 Task: Create a green wavy shape letterhead vector design template.
Action: Mouse pressed left at (405, 110)
Screenshot: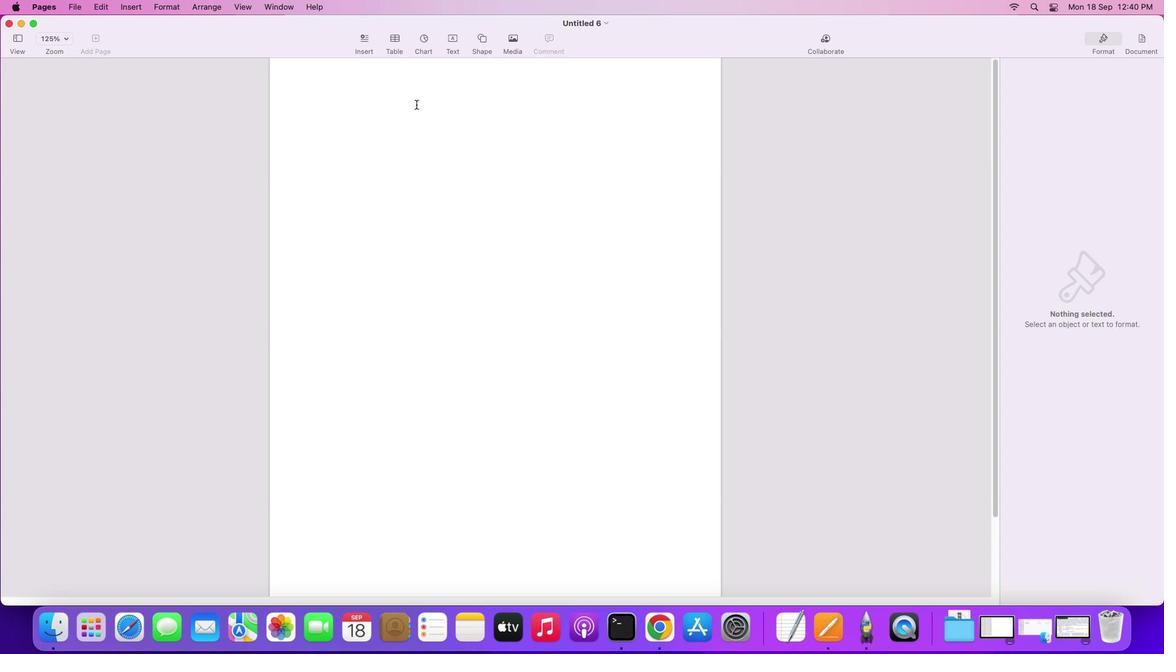 
Action: Mouse moved to (477, 43)
Screenshot: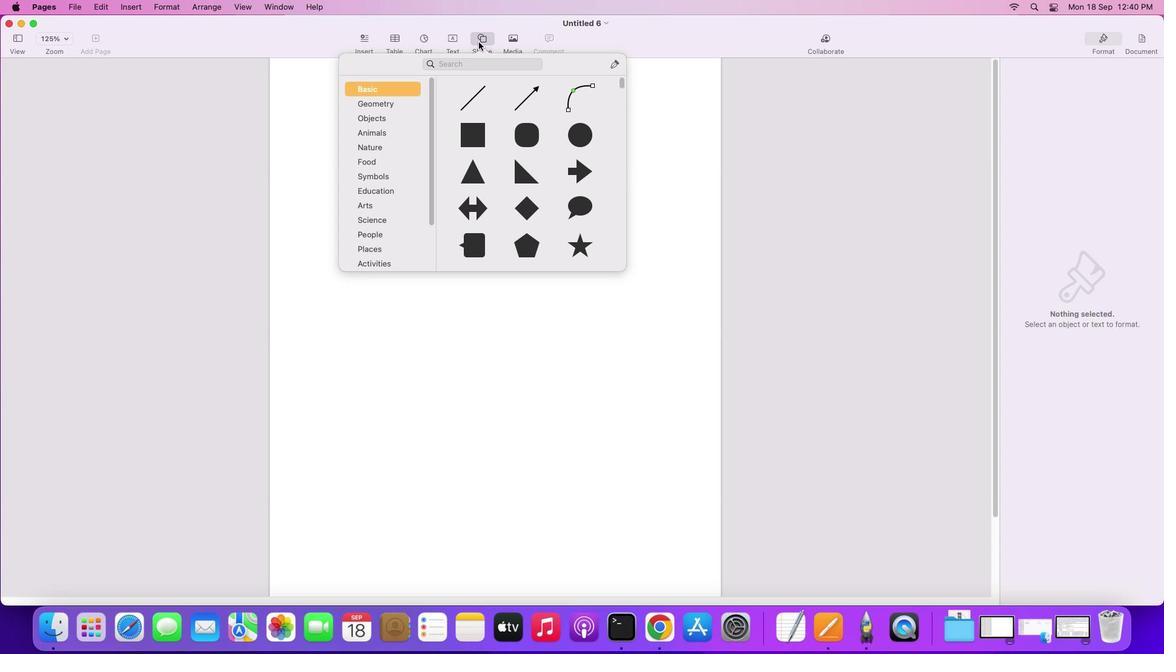 
Action: Mouse pressed left at (477, 43)
Screenshot: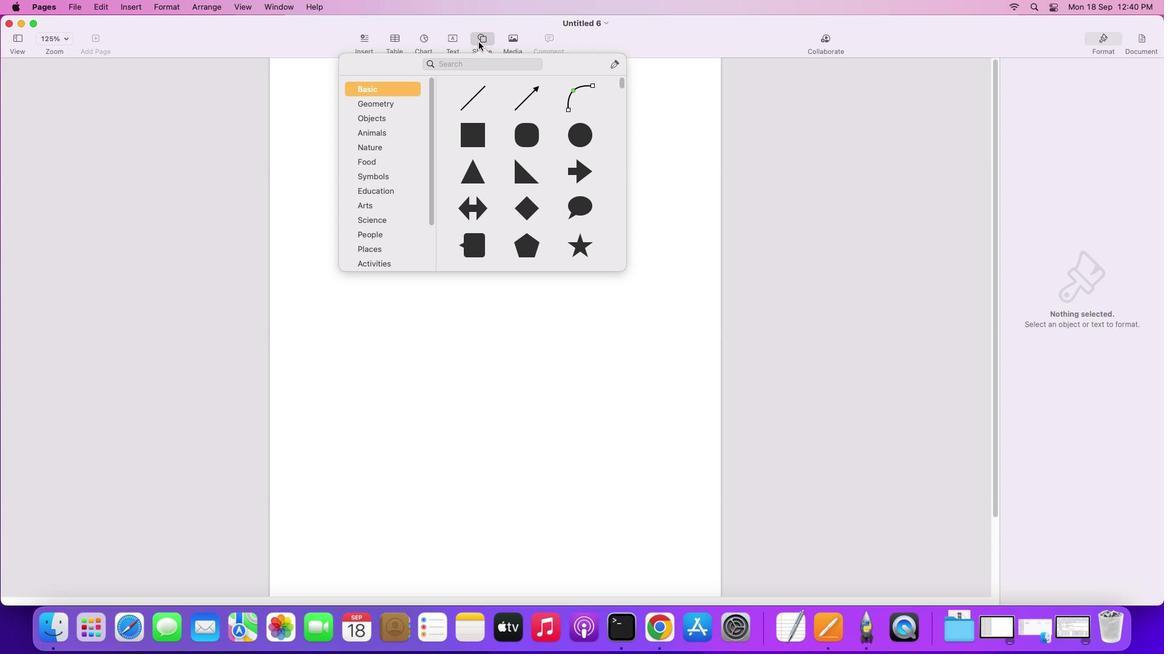 
Action: Mouse moved to (476, 132)
Screenshot: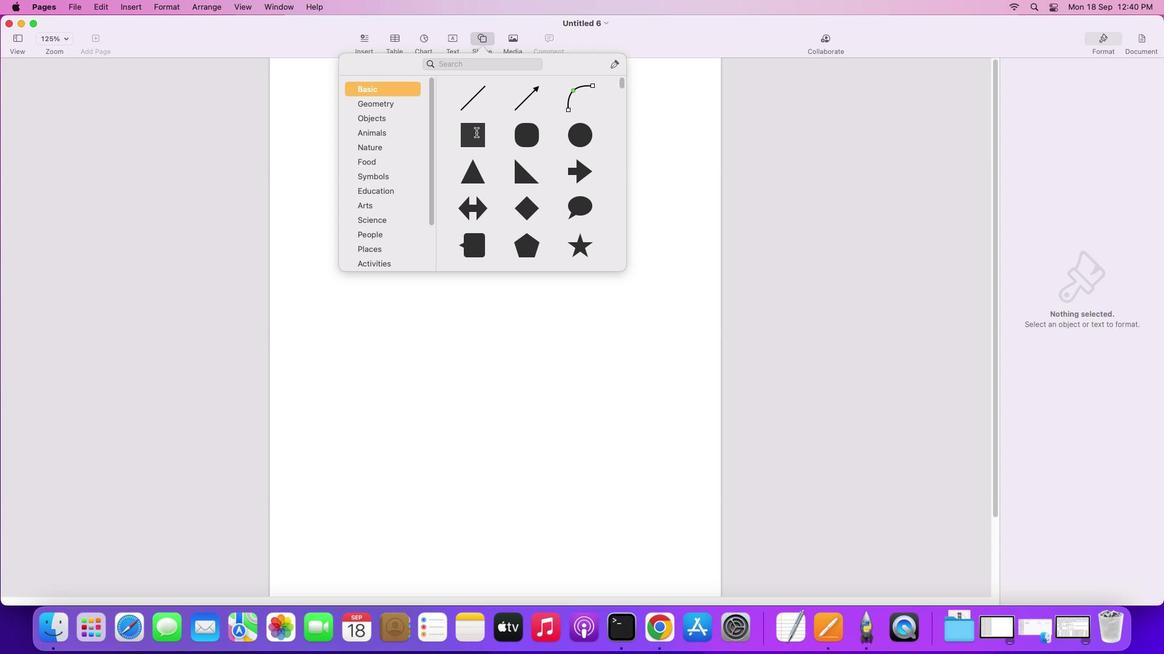 
Action: Mouse pressed left at (476, 132)
Screenshot: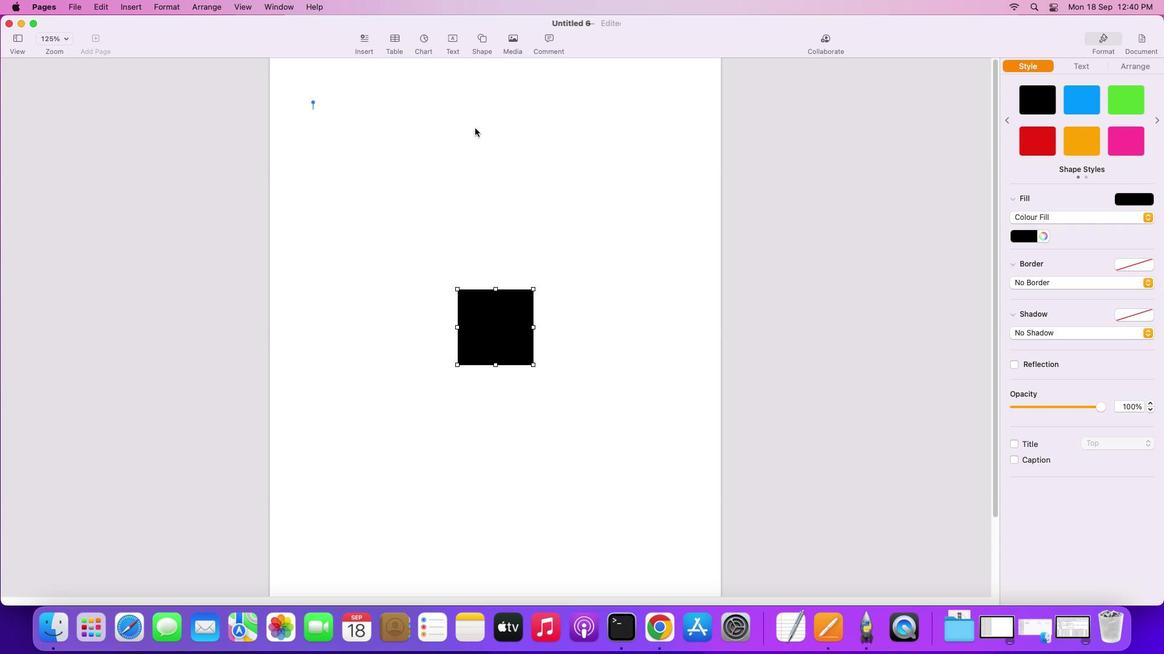 
Action: Mouse moved to (495, 321)
Screenshot: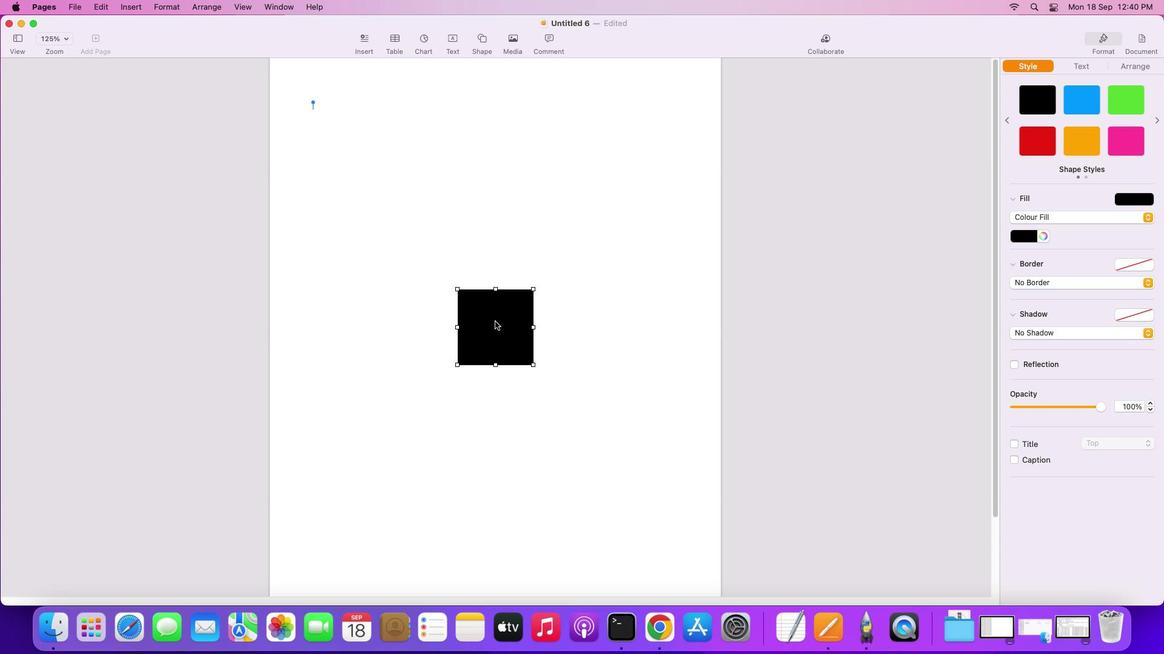 
Action: Mouse pressed left at (495, 321)
Screenshot: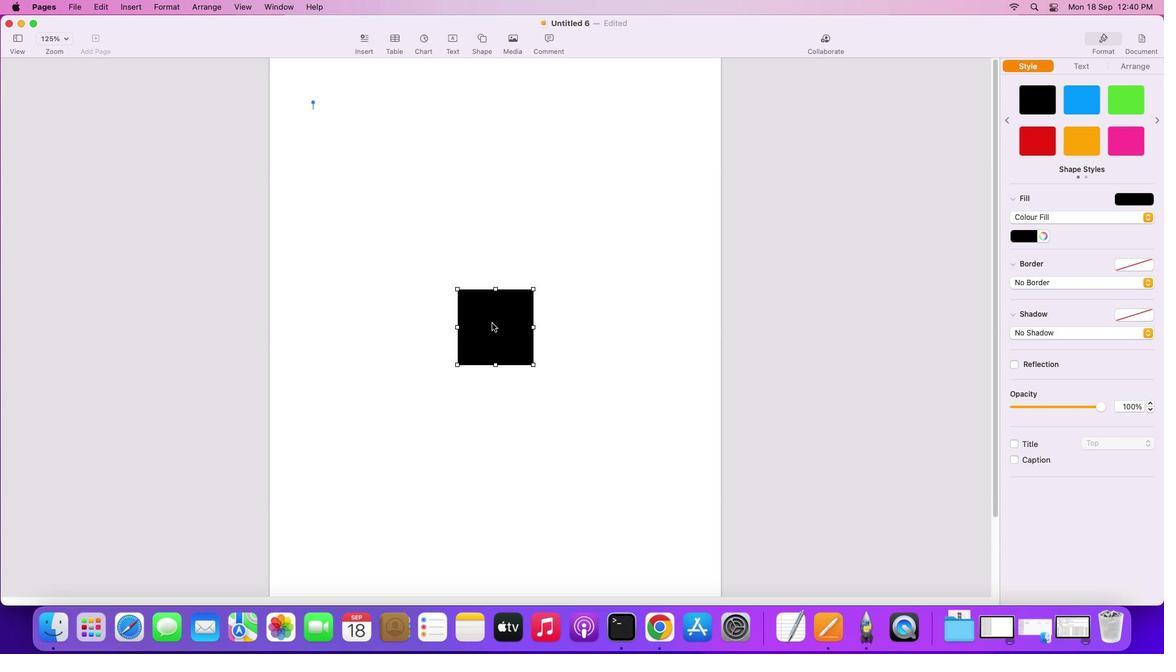 
Action: Mouse moved to (474, 329)
Screenshot: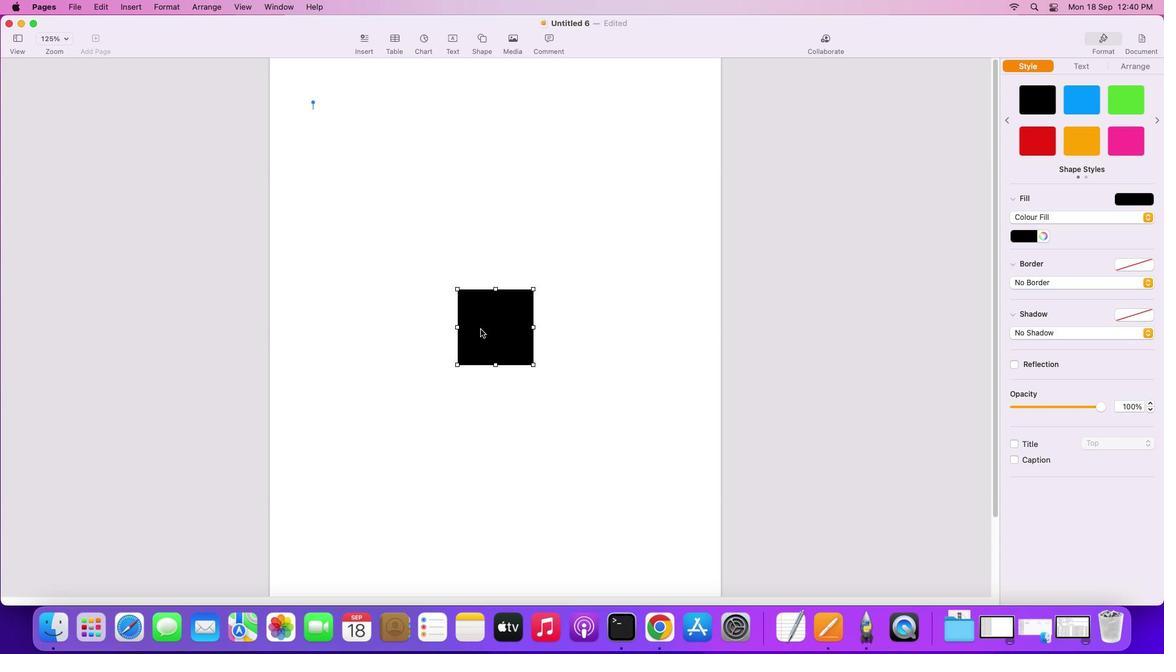 
Action: Mouse scrolled (474, 329) with delta (0, 0)
Screenshot: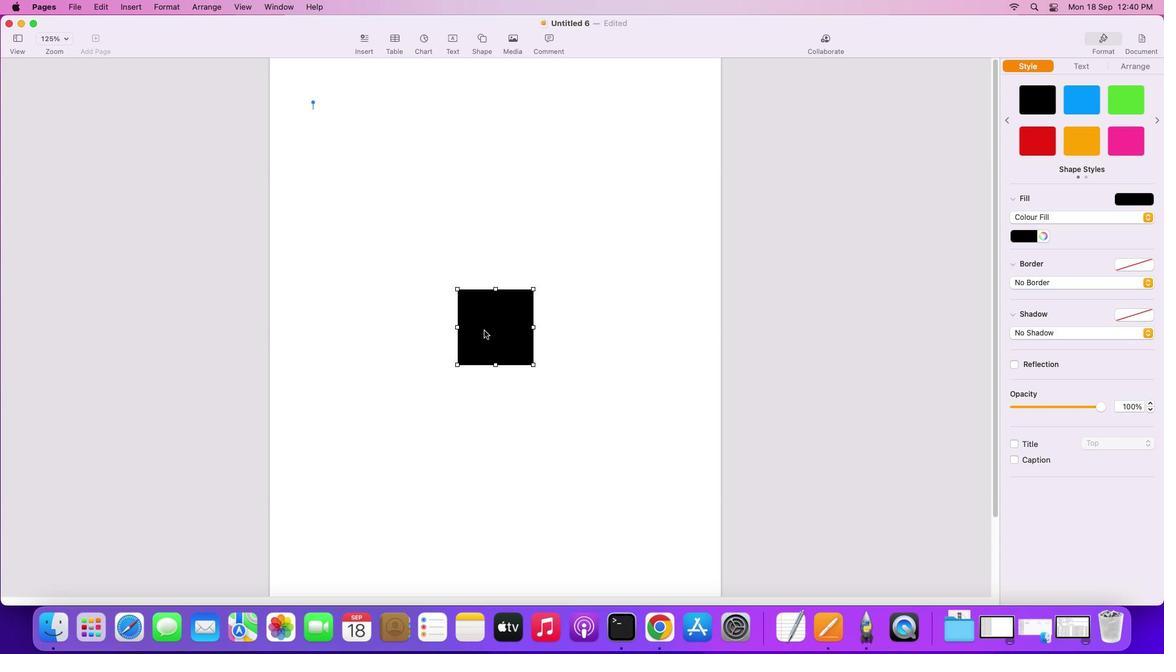 
Action: Mouse scrolled (474, 329) with delta (0, 0)
Screenshot: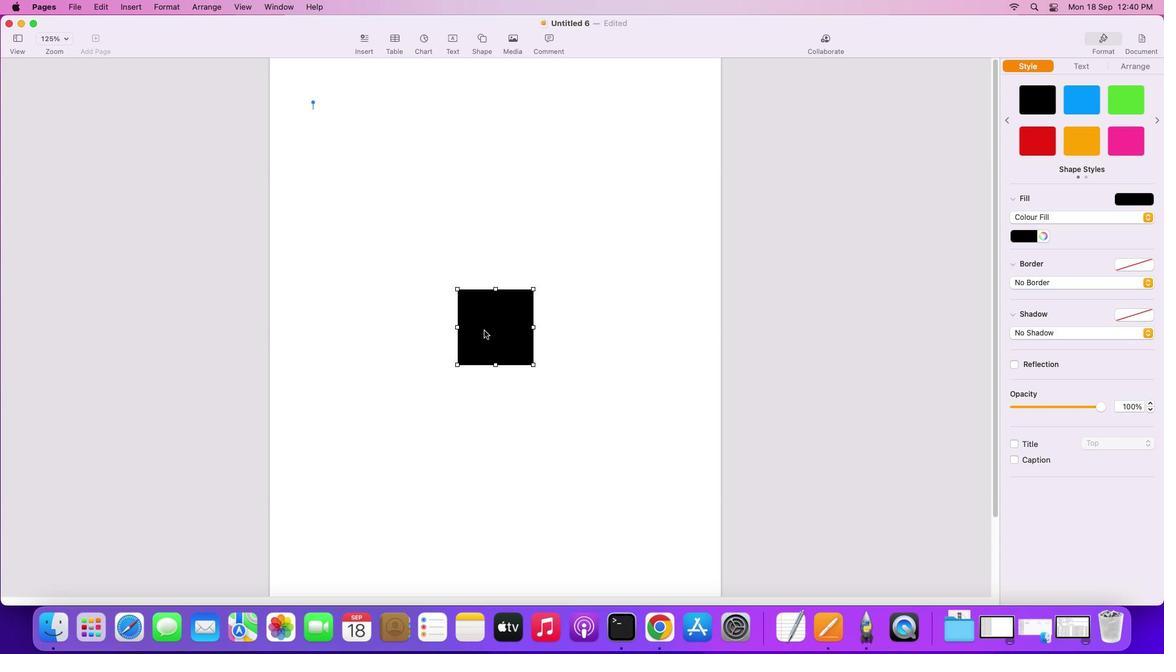 
Action: Mouse scrolled (474, 329) with delta (0, 2)
Screenshot: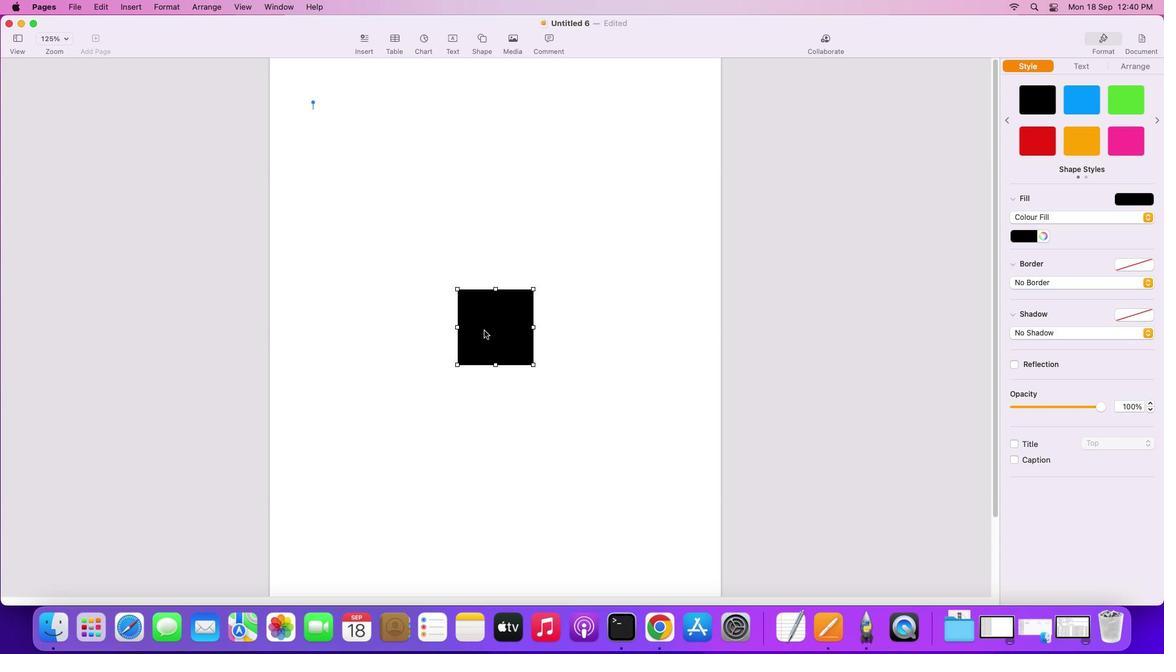 
Action: Mouse scrolled (474, 329) with delta (0, 3)
Screenshot: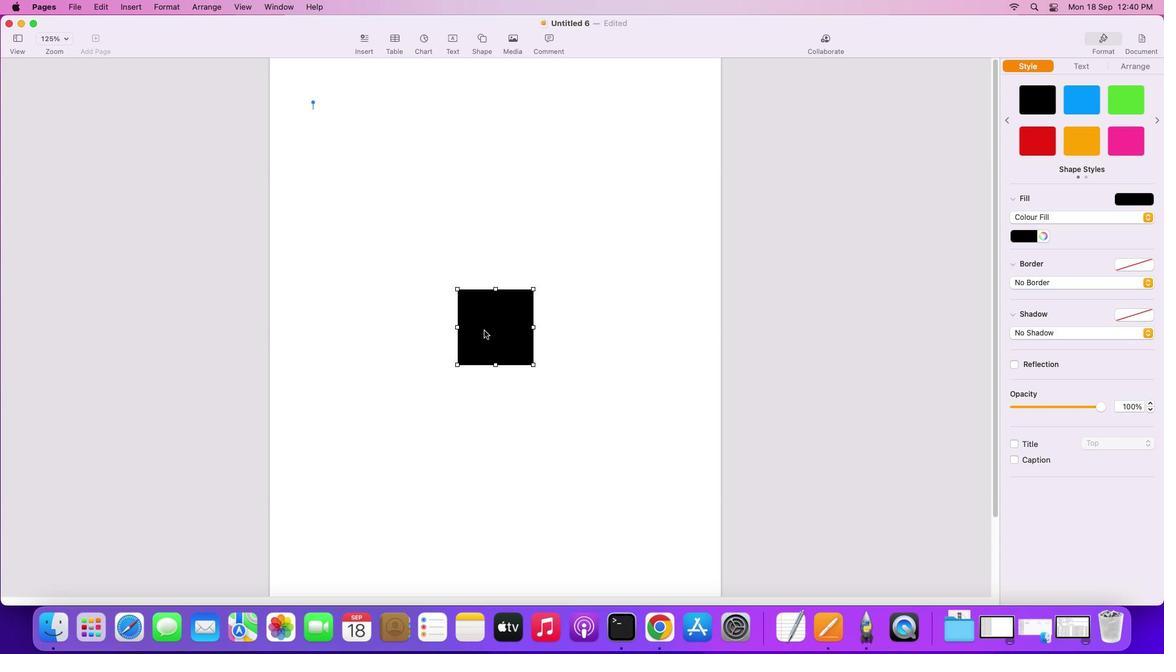 
Action: Mouse scrolled (474, 329) with delta (0, 3)
Screenshot: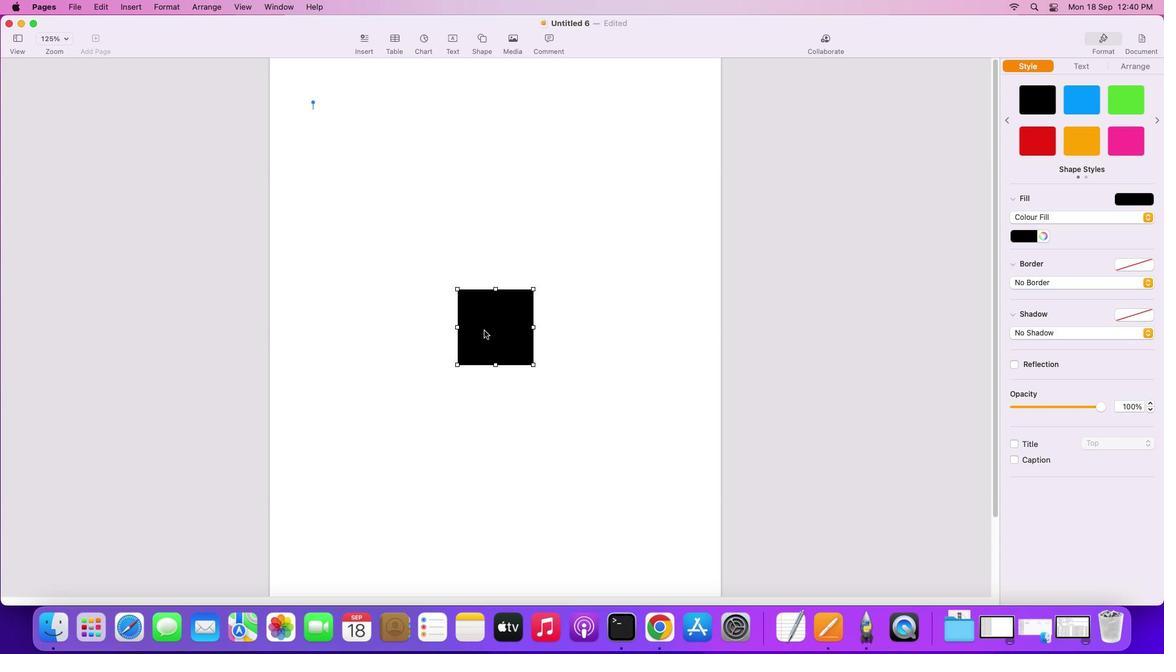 
Action: Mouse scrolled (474, 329) with delta (0, 4)
Screenshot: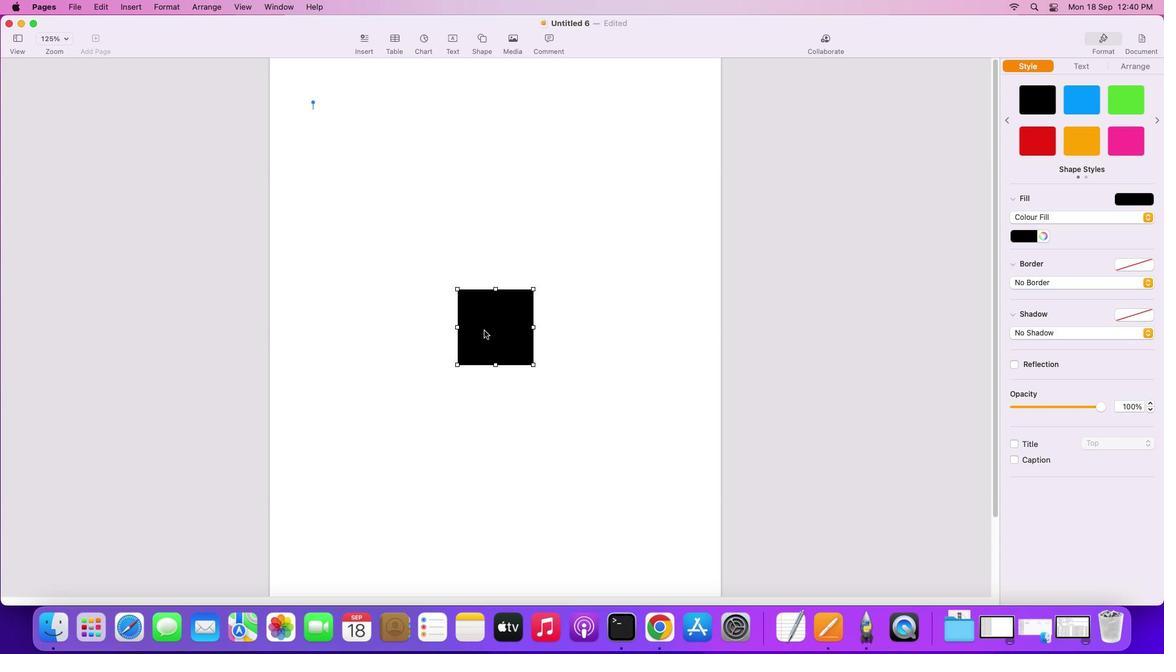 
Action: Mouse scrolled (474, 329) with delta (0, 4)
Screenshot: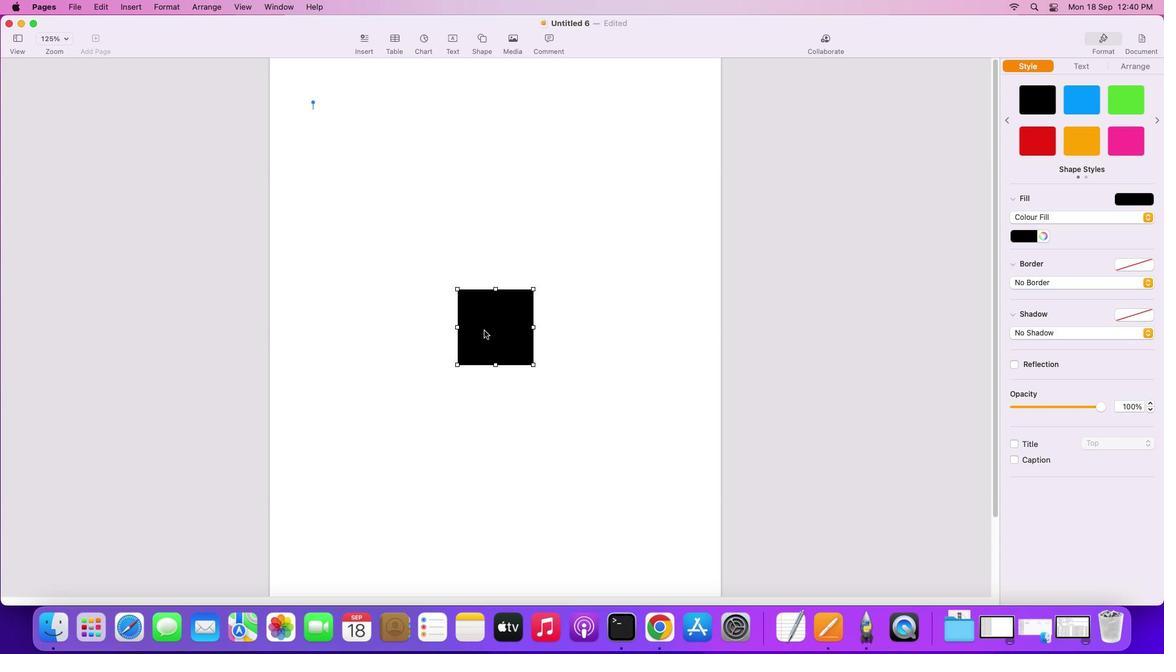 
Action: Mouse moved to (483, 331)
Screenshot: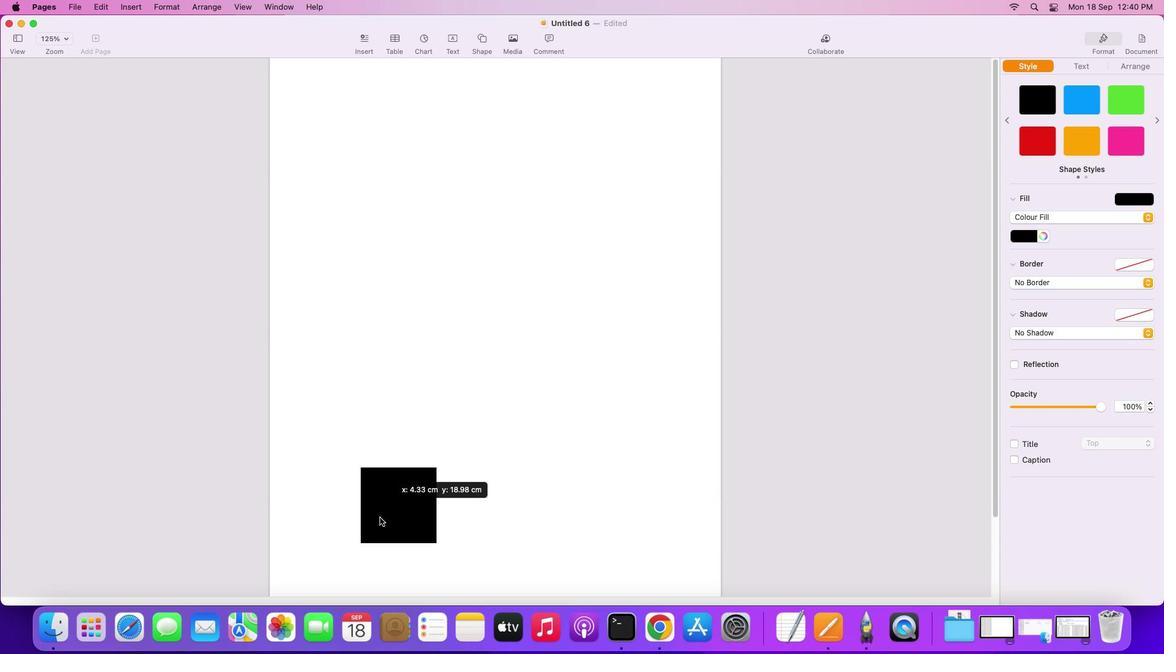 
Action: Mouse pressed left at (483, 331)
Screenshot: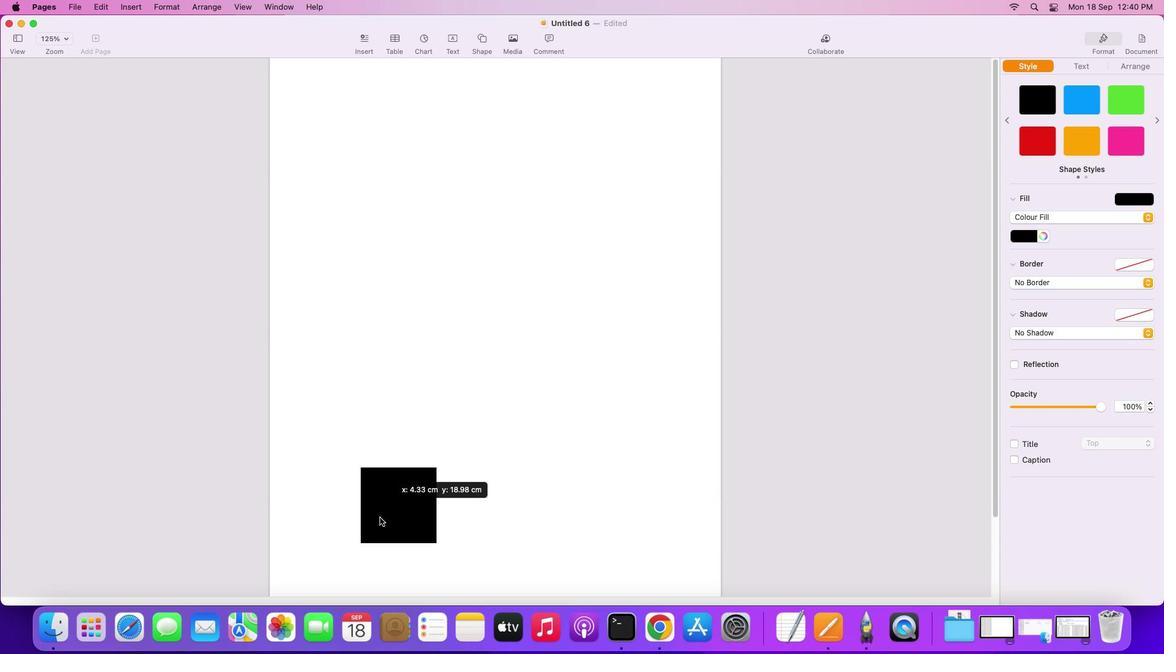 
Action: Mouse moved to (528, 472)
Screenshot: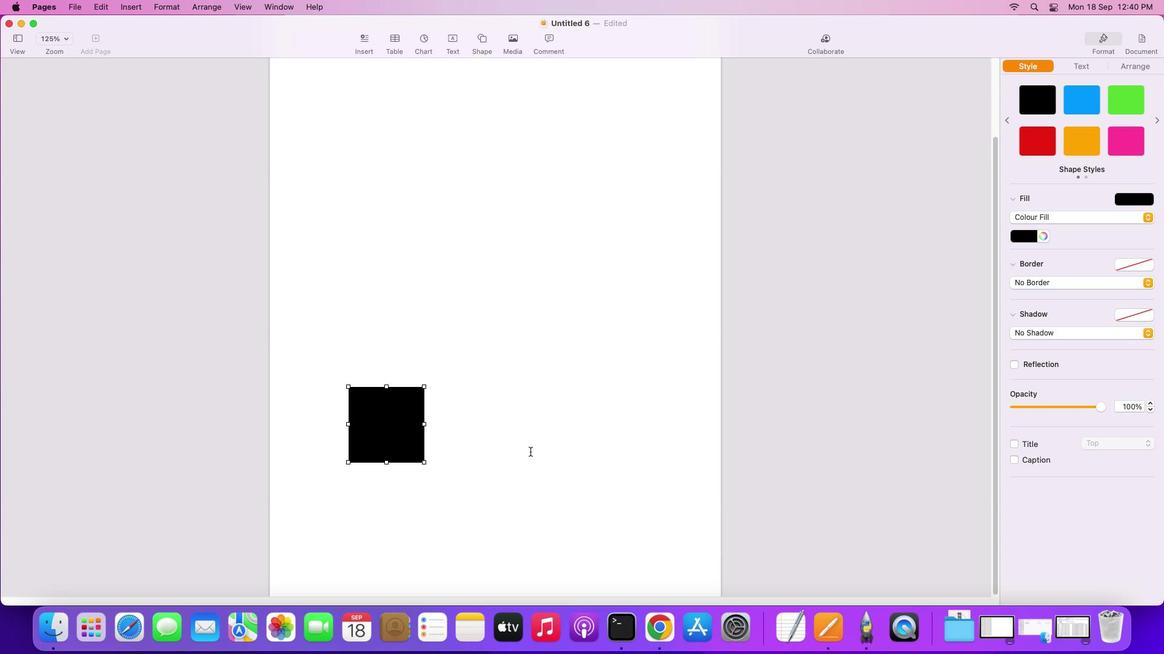 
Action: Mouse scrolled (528, 472) with delta (0, 0)
Screenshot: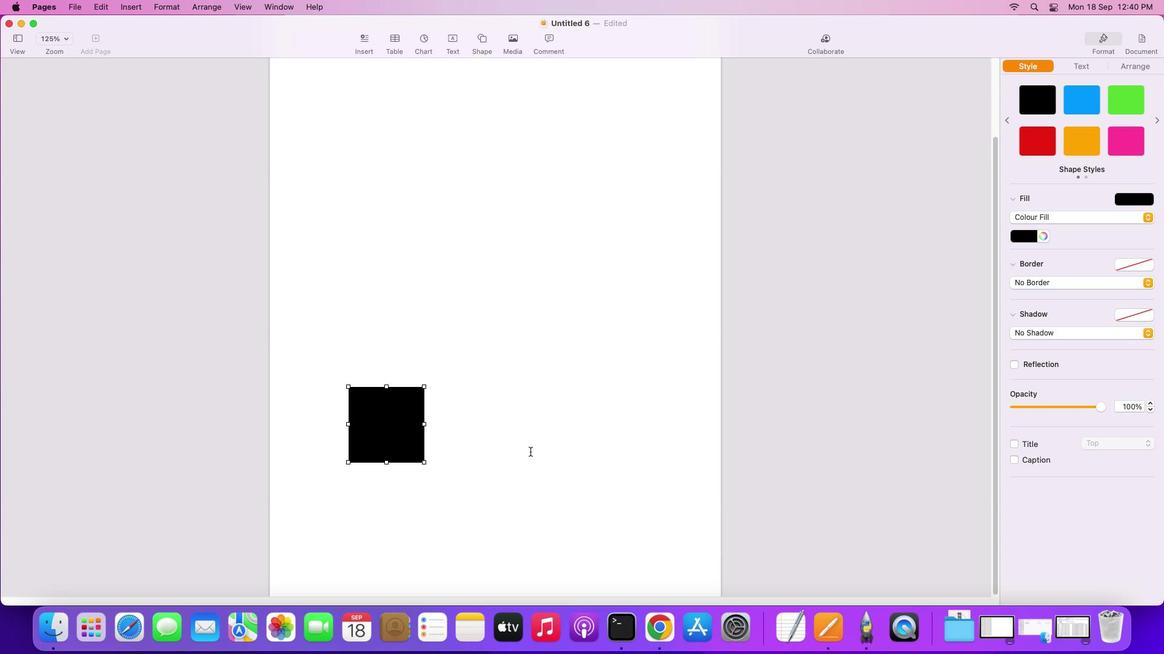 
Action: Mouse moved to (529, 472)
Screenshot: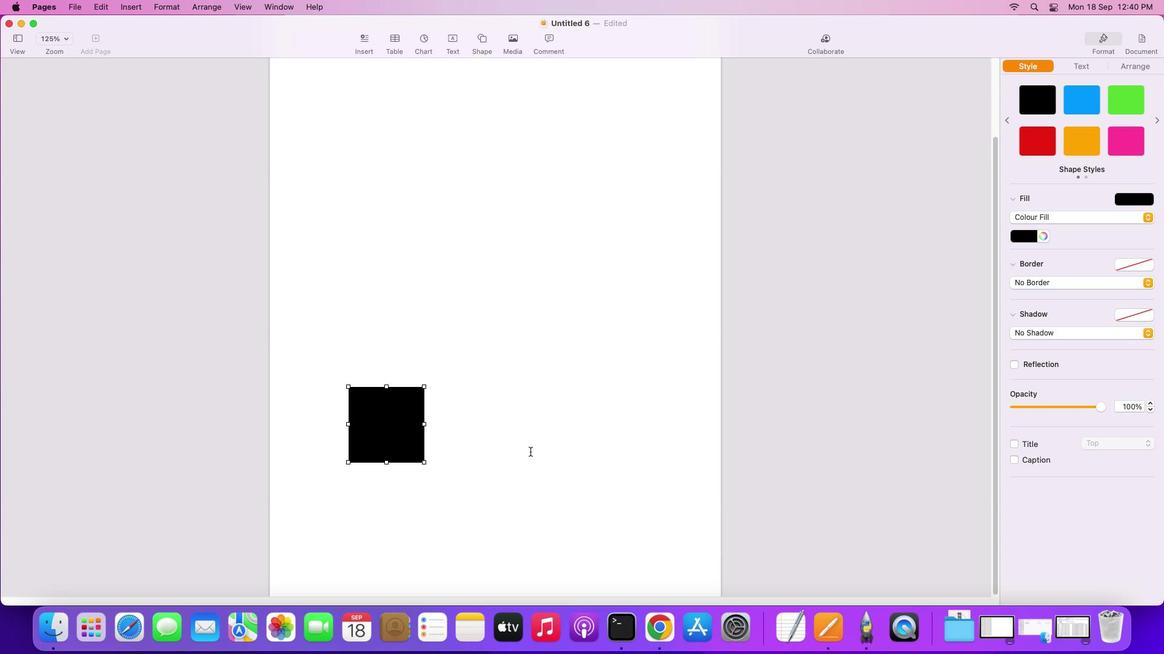 
Action: Mouse scrolled (529, 472) with delta (0, 0)
Screenshot: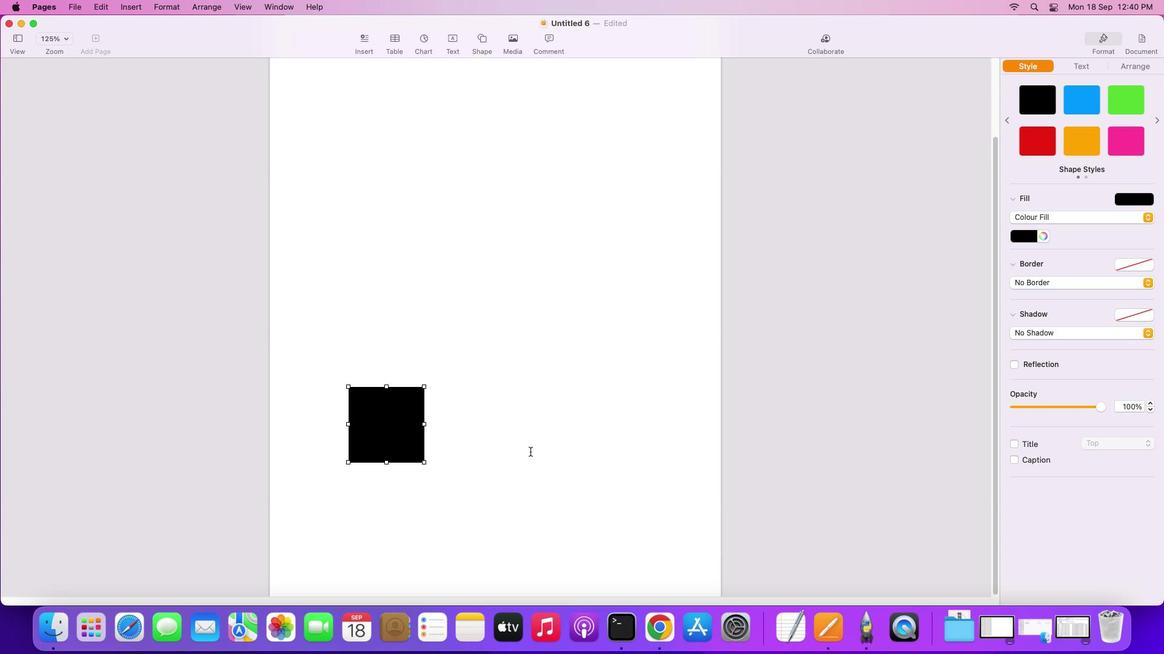 
Action: Mouse scrolled (529, 472) with delta (0, -2)
Screenshot: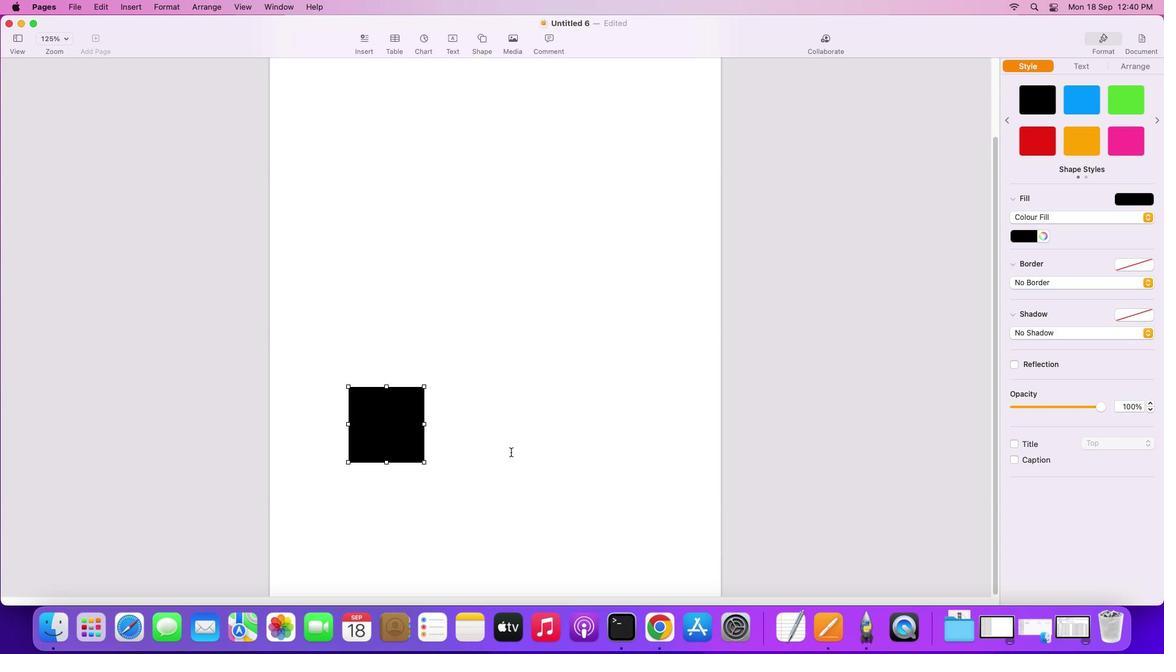 
Action: Mouse scrolled (529, 472) with delta (0, -3)
Screenshot: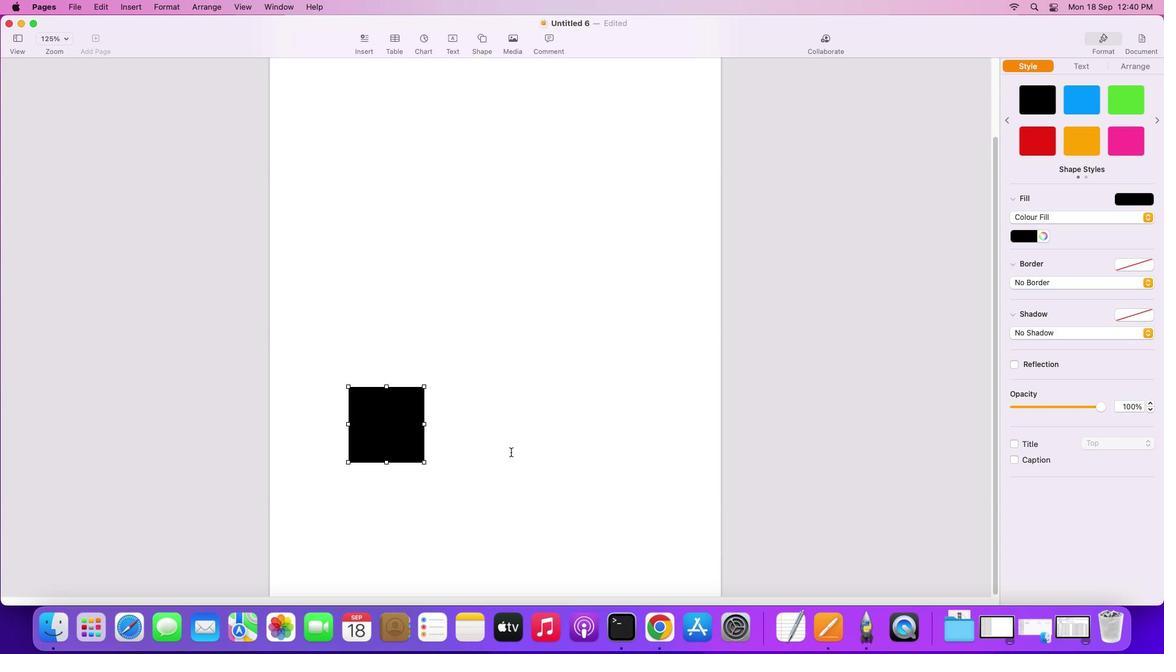 
Action: Mouse scrolled (529, 472) with delta (0, -3)
Screenshot: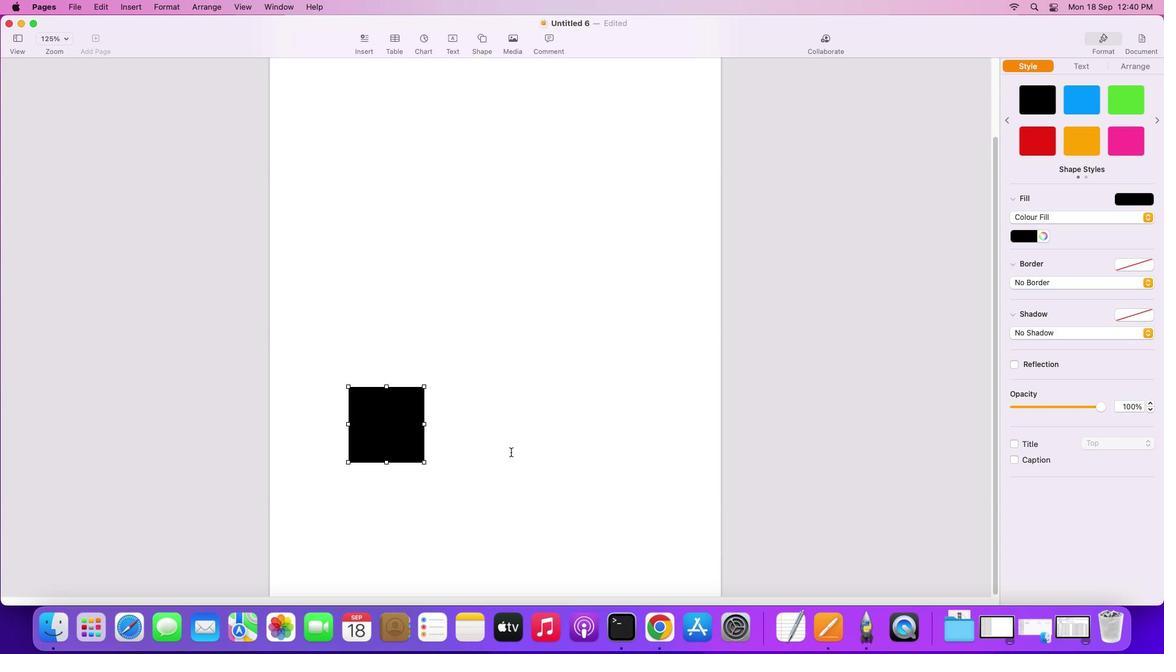 
Action: Mouse moved to (529, 471)
Screenshot: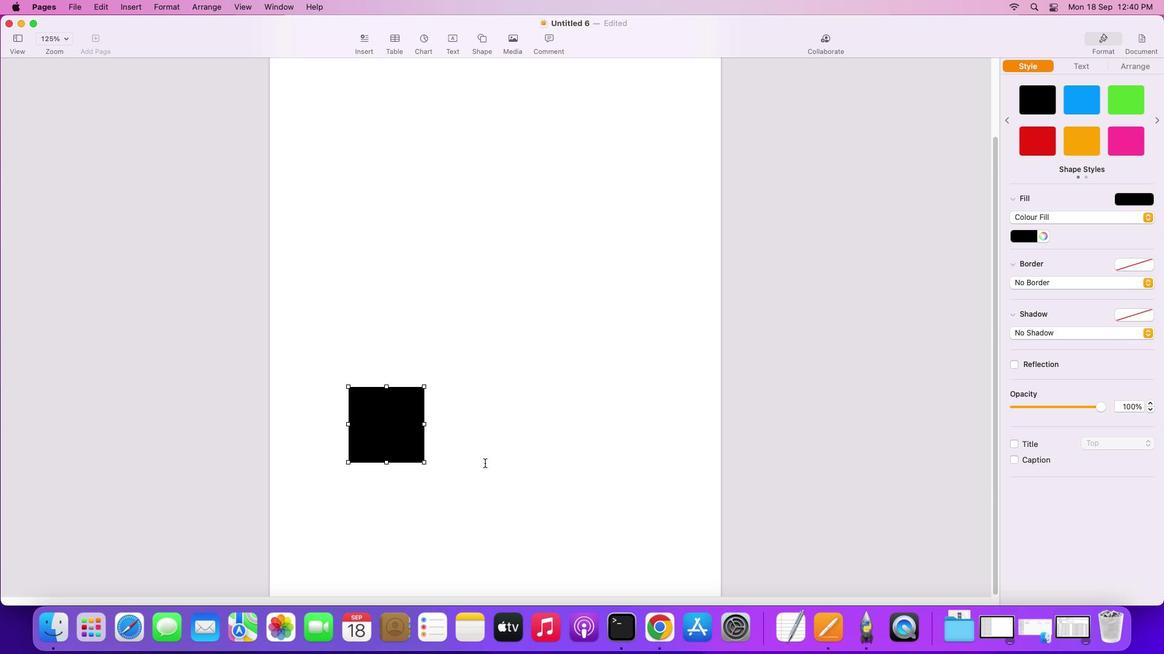 
Action: Mouse scrolled (529, 471) with delta (0, -4)
Screenshot: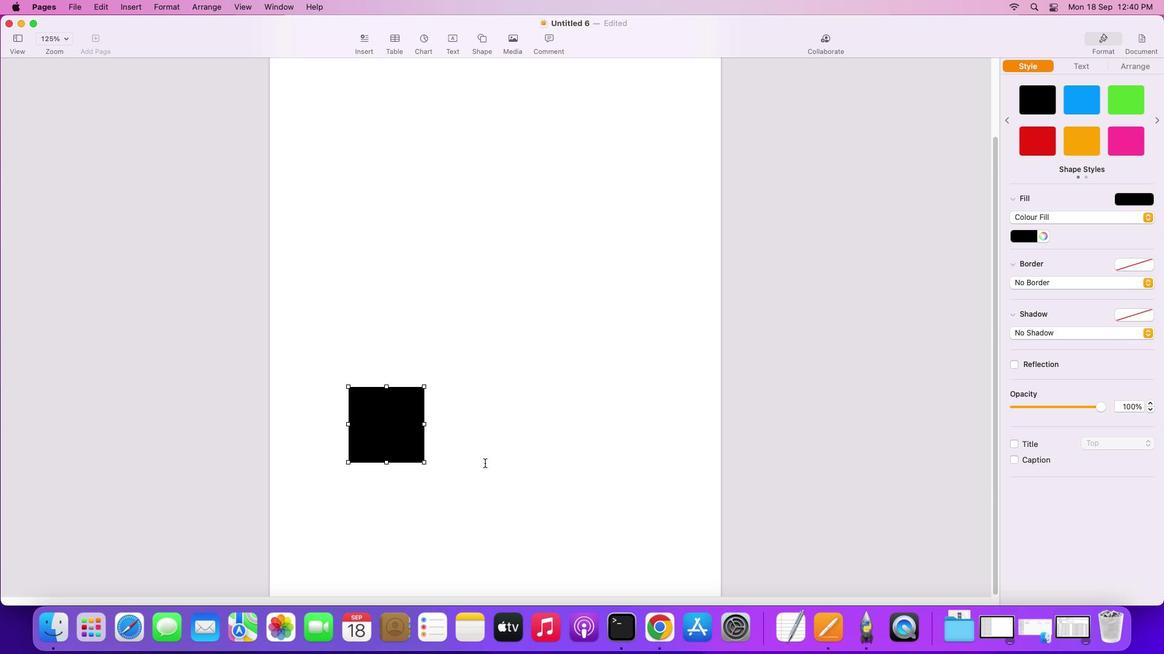 
Action: Mouse moved to (535, 464)
Screenshot: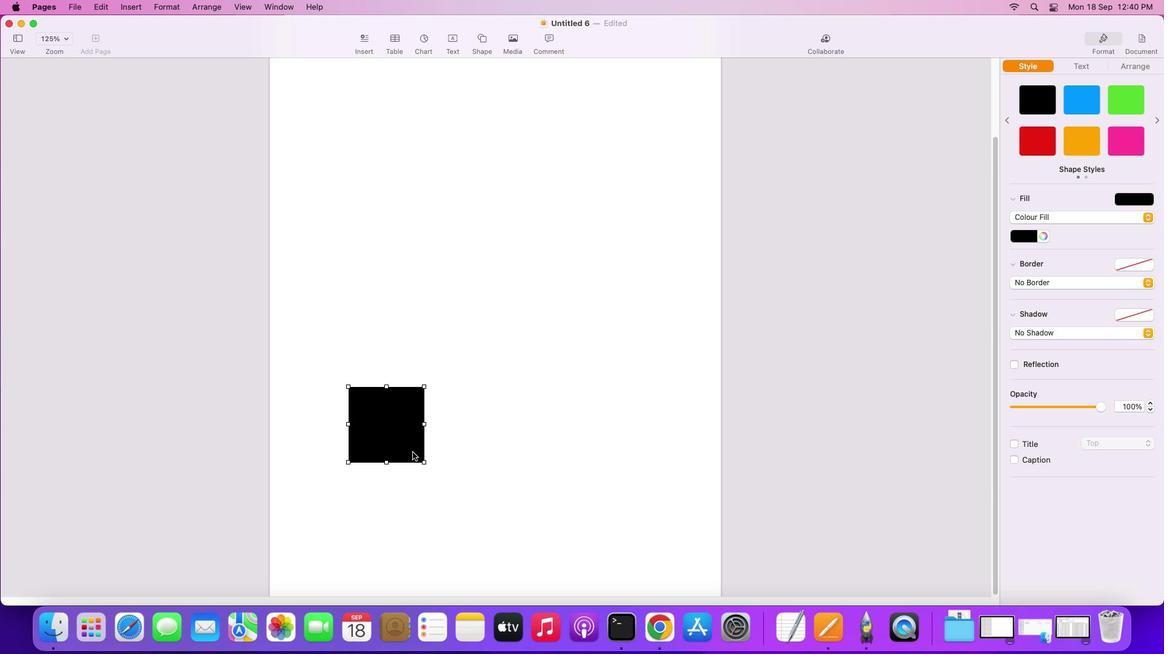 
Action: Mouse scrolled (535, 464) with delta (0, 0)
Screenshot: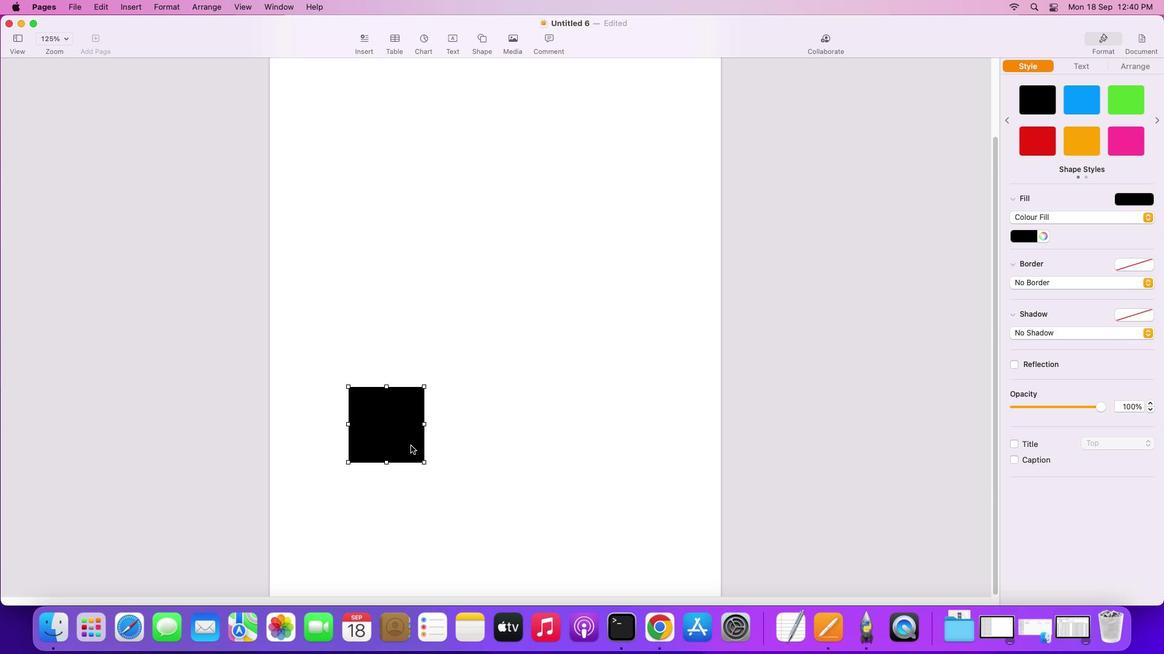 
Action: Mouse scrolled (535, 464) with delta (0, 0)
Screenshot: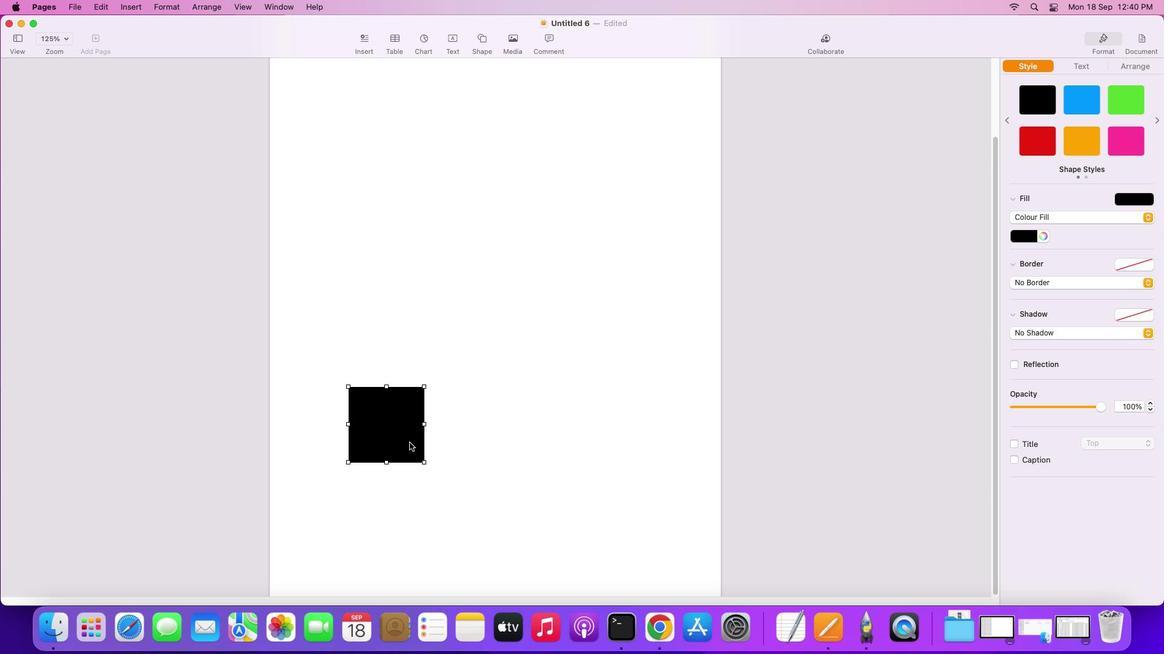 
Action: Mouse scrolled (535, 464) with delta (0, -2)
Screenshot: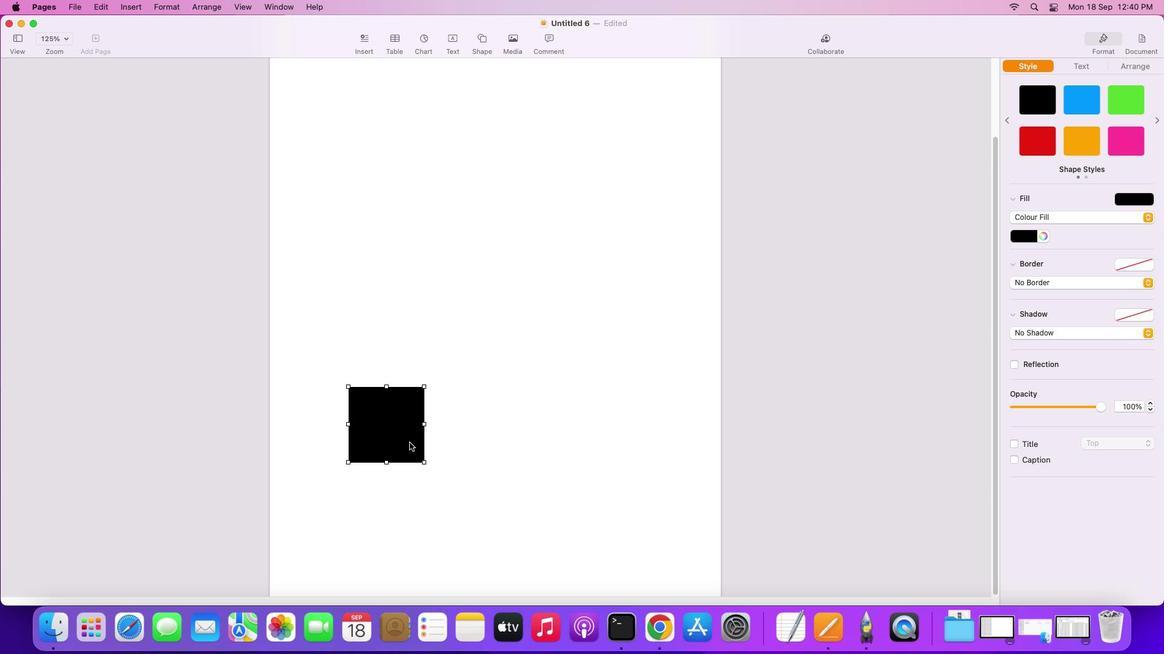 
Action: Mouse scrolled (535, 464) with delta (0, -3)
Screenshot: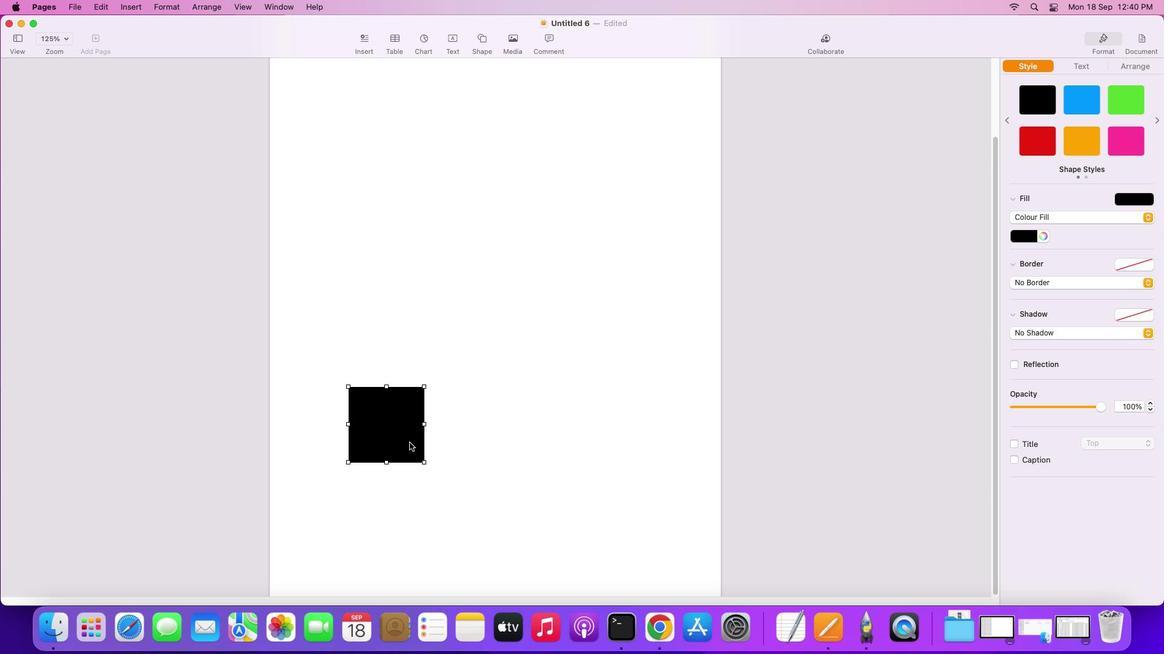 
Action: Mouse moved to (534, 458)
Screenshot: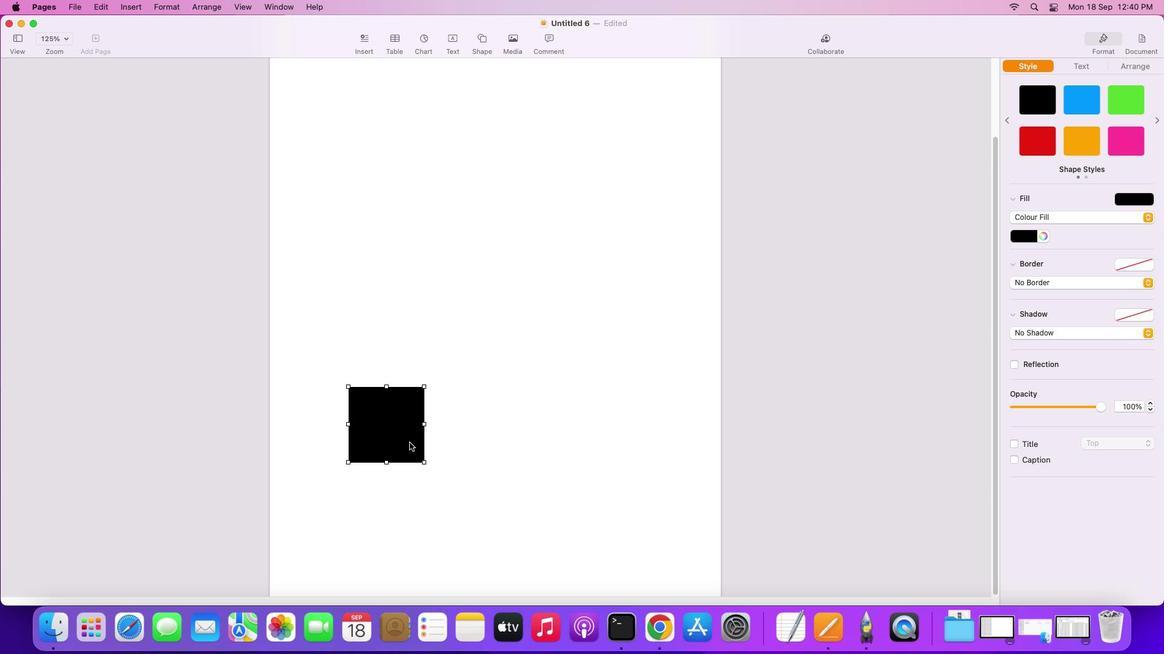 
Action: Mouse scrolled (534, 458) with delta (0, -3)
Screenshot: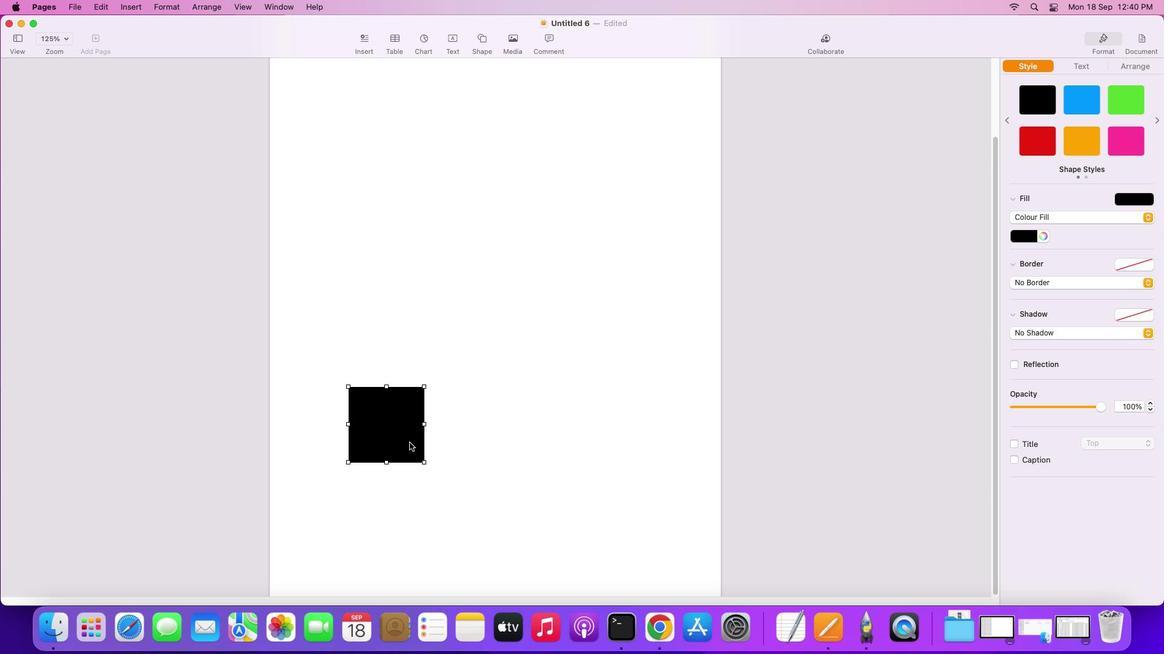 
Action: Mouse moved to (408, 442)
Screenshot: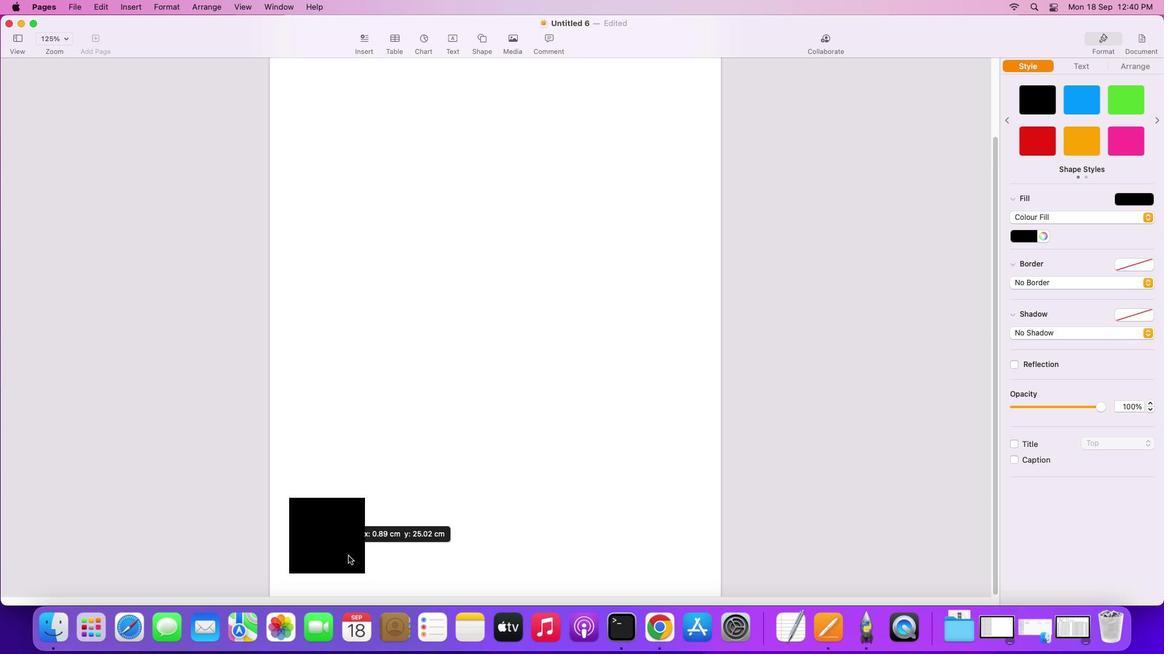 
Action: Mouse pressed left at (408, 442)
Screenshot: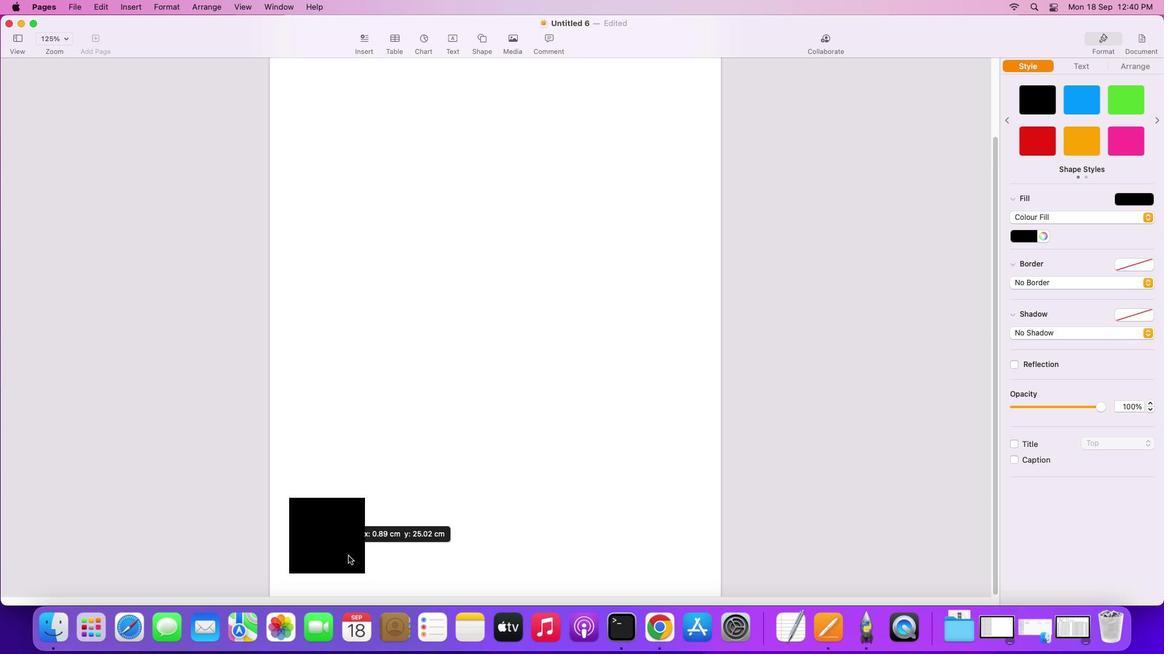 
Action: Mouse moved to (346, 560)
Screenshot: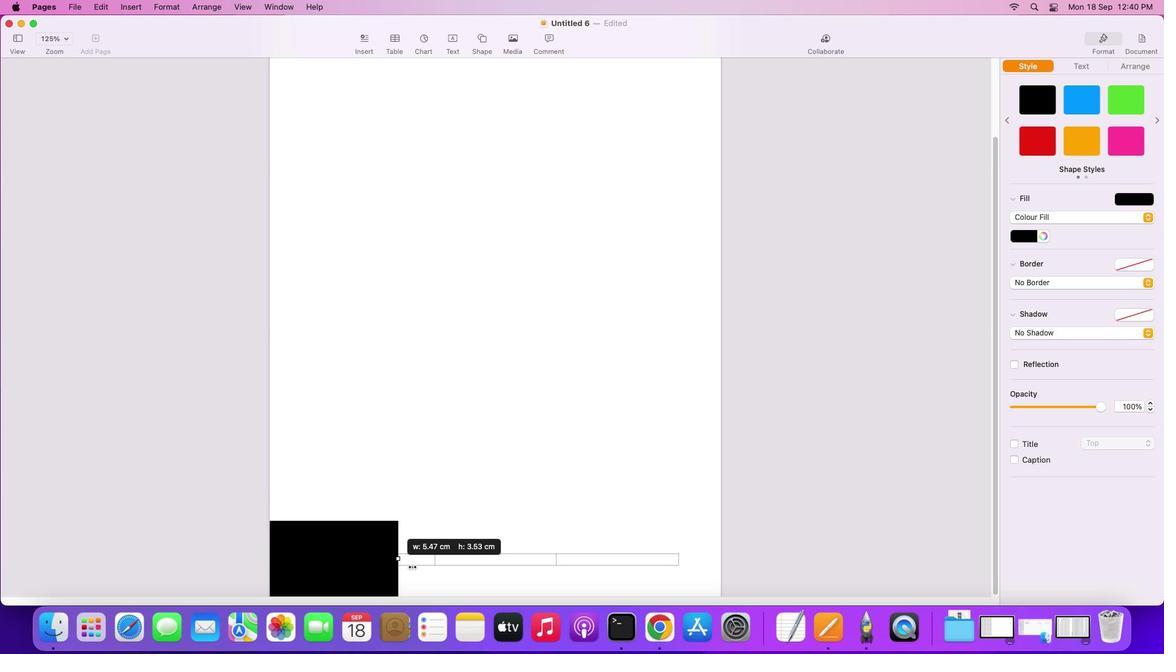 
Action: Mouse pressed left at (346, 560)
Screenshot: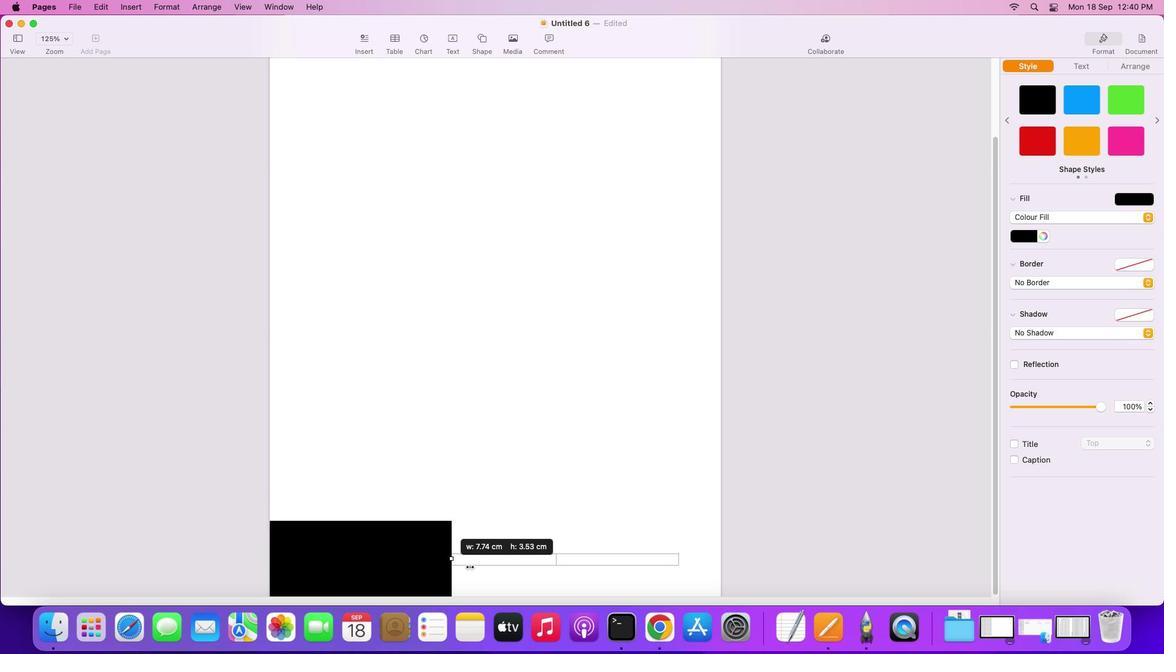 
Action: Mouse moved to (391, 521)
Screenshot: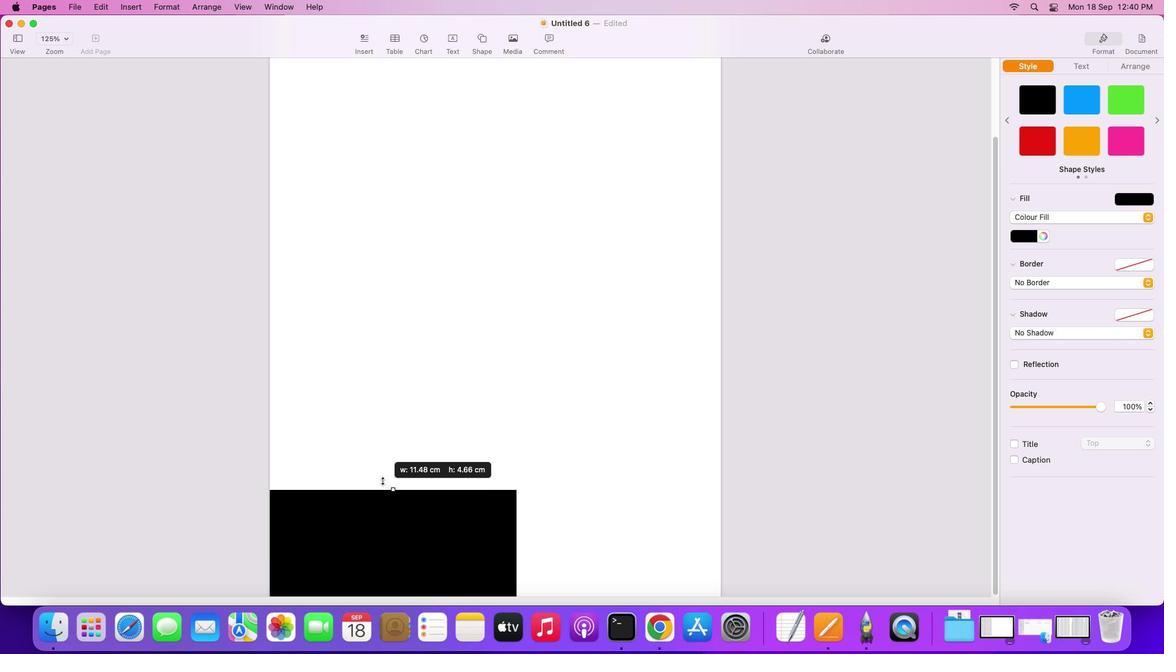 
Action: Mouse pressed left at (391, 521)
Screenshot: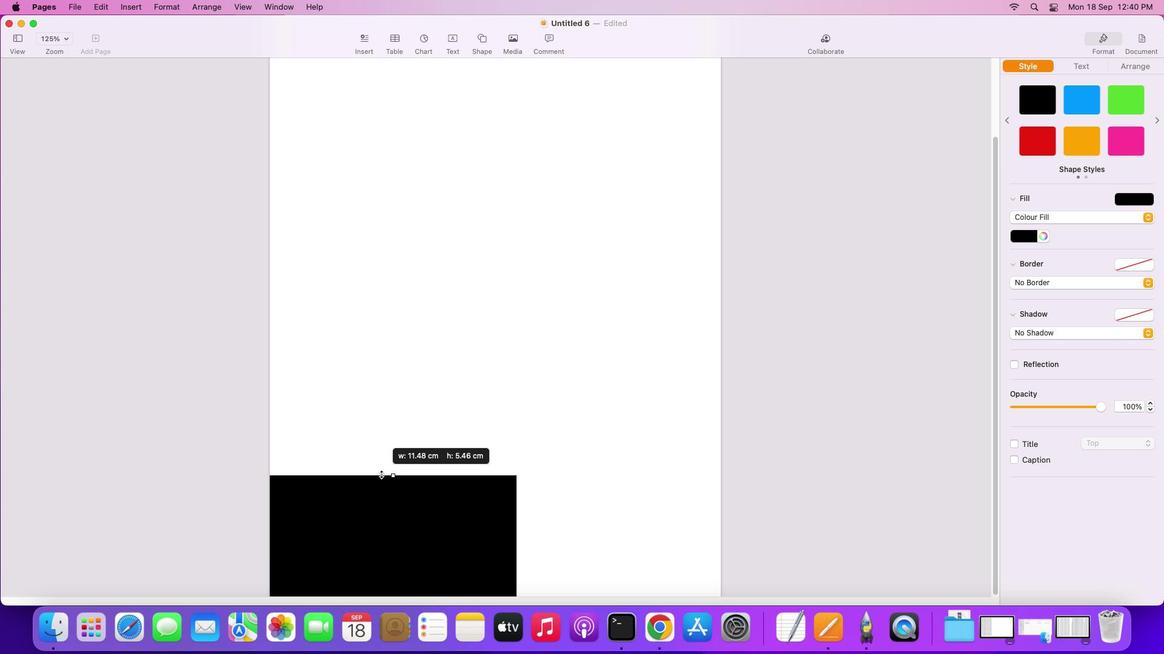 
Action: Mouse moved to (391, 531)
Screenshot: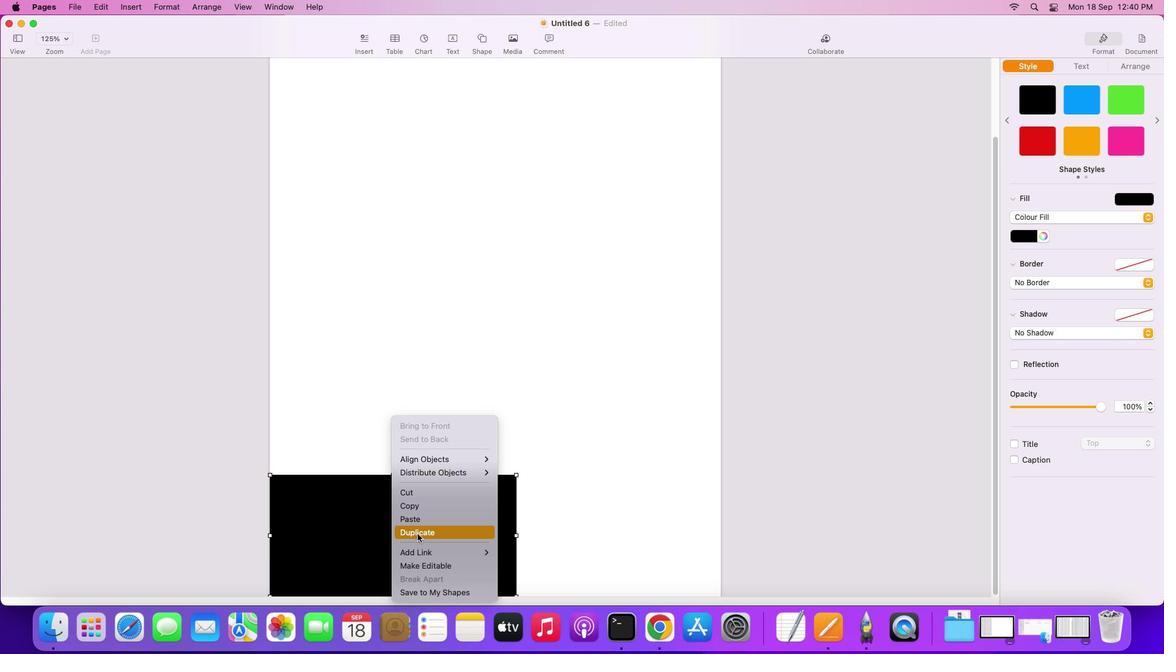 
Action: Mouse pressed right at (391, 531)
Screenshot: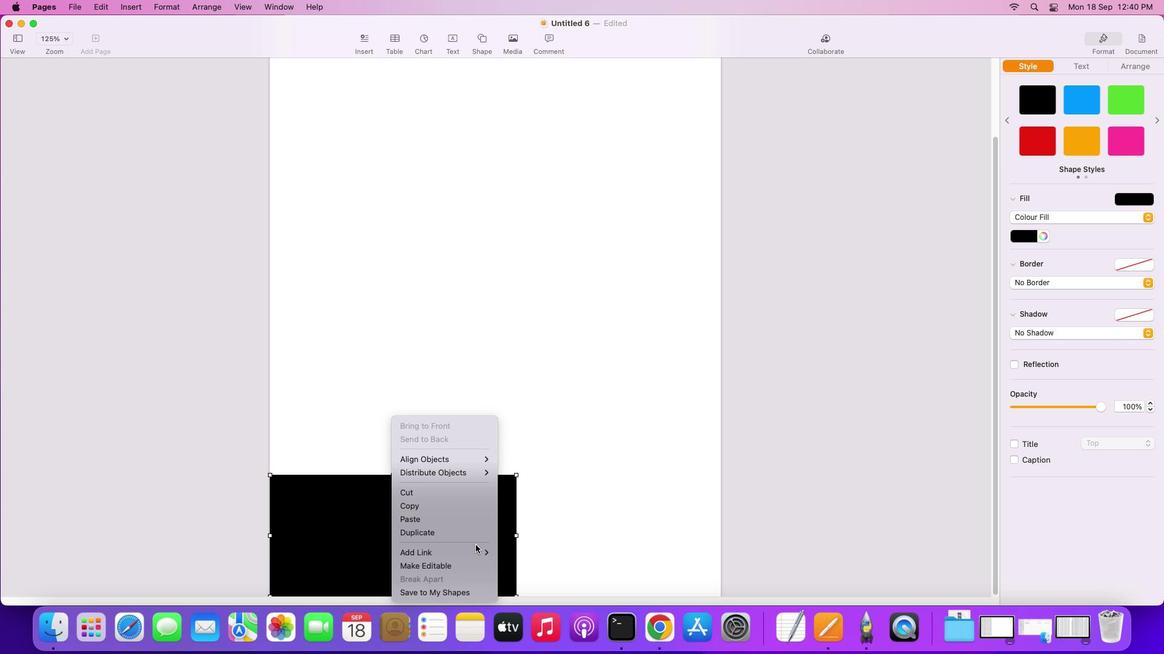 
Action: Mouse moved to (466, 568)
Screenshot: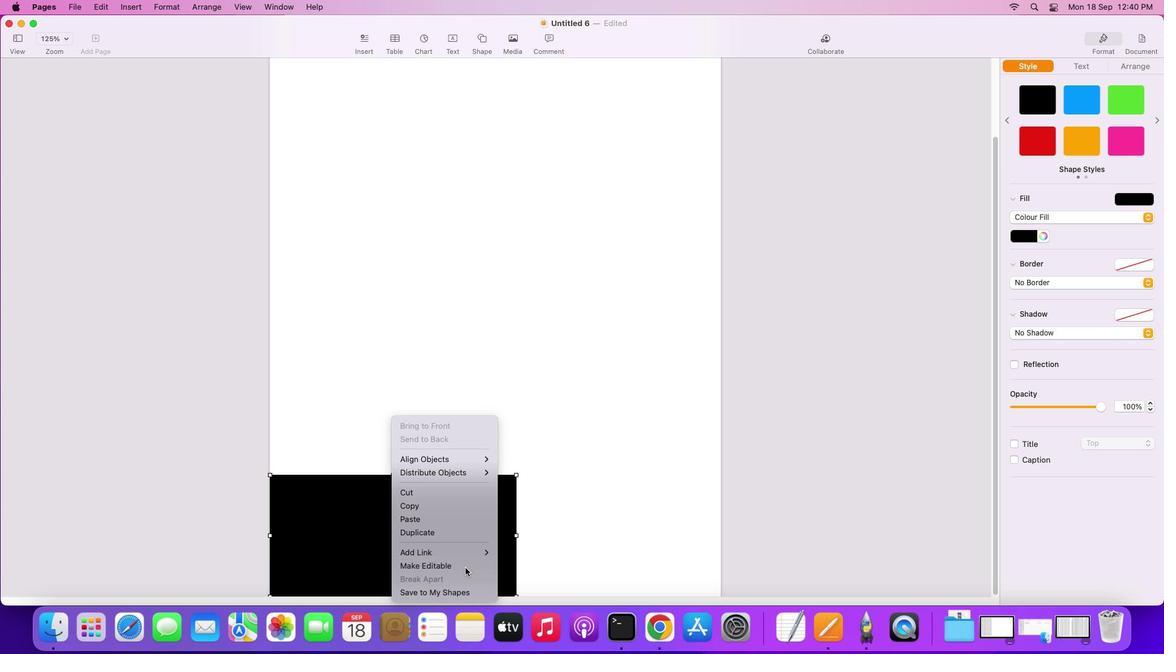 
Action: Mouse pressed left at (466, 568)
Screenshot: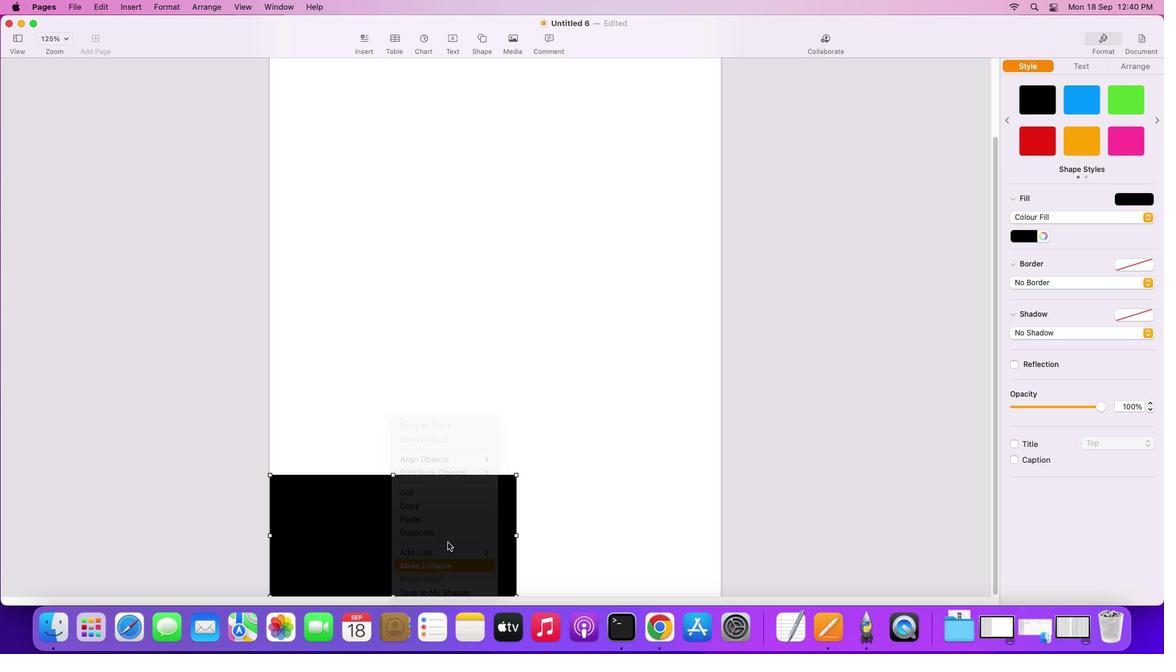 
Action: Mouse moved to (517, 474)
Screenshot: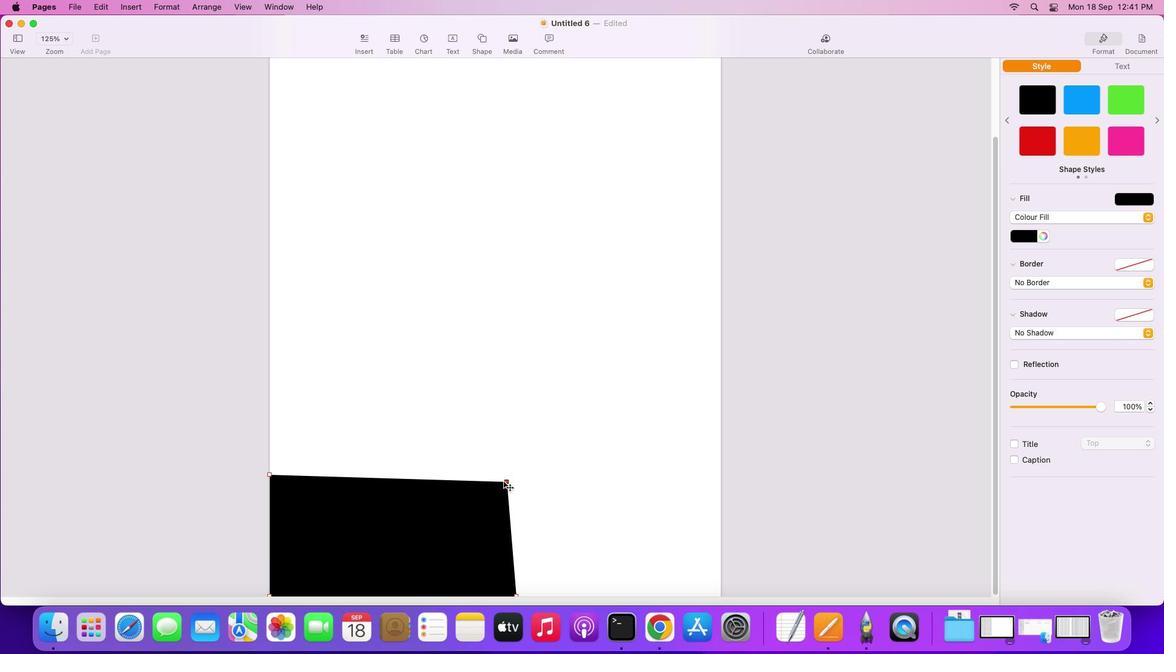 
Action: Mouse pressed left at (517, 474)
Screenshot: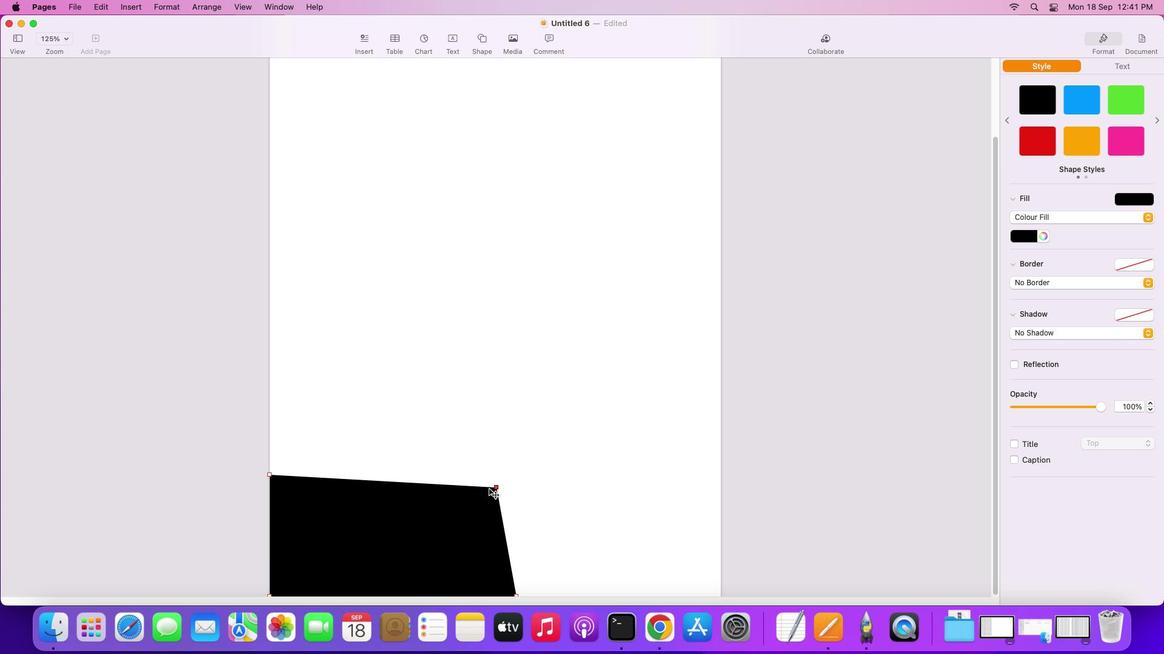 
Action: Mouse moved to (438, 579)
Screenshot: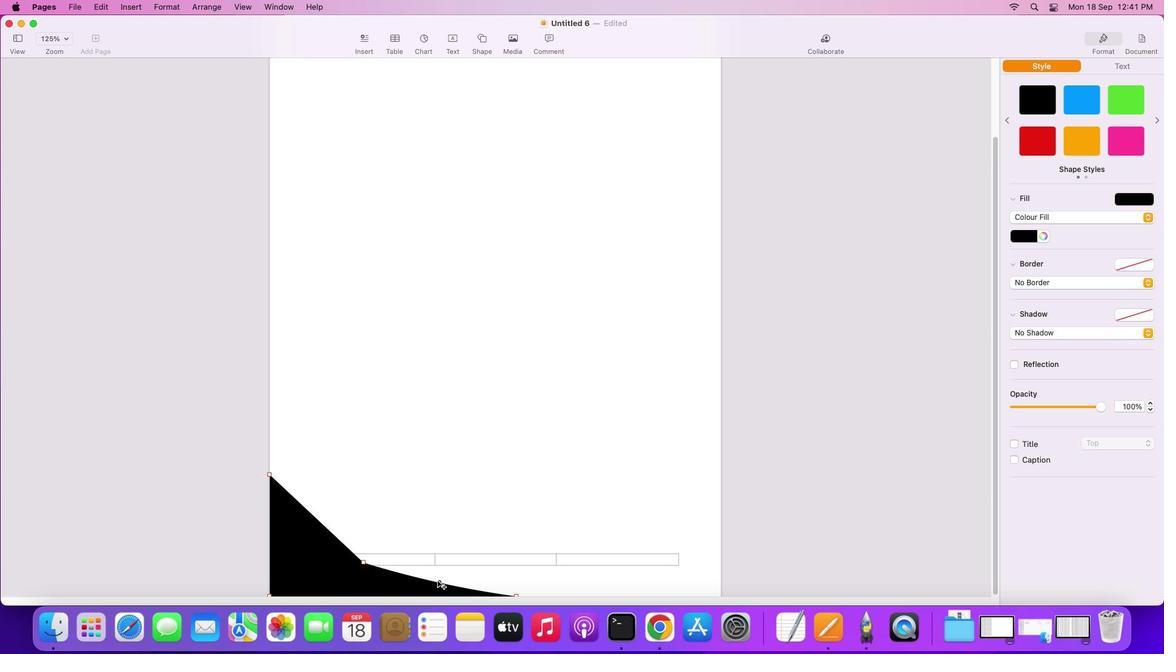 
Action: Mouse pressed left at (438, 579)
Screenshot: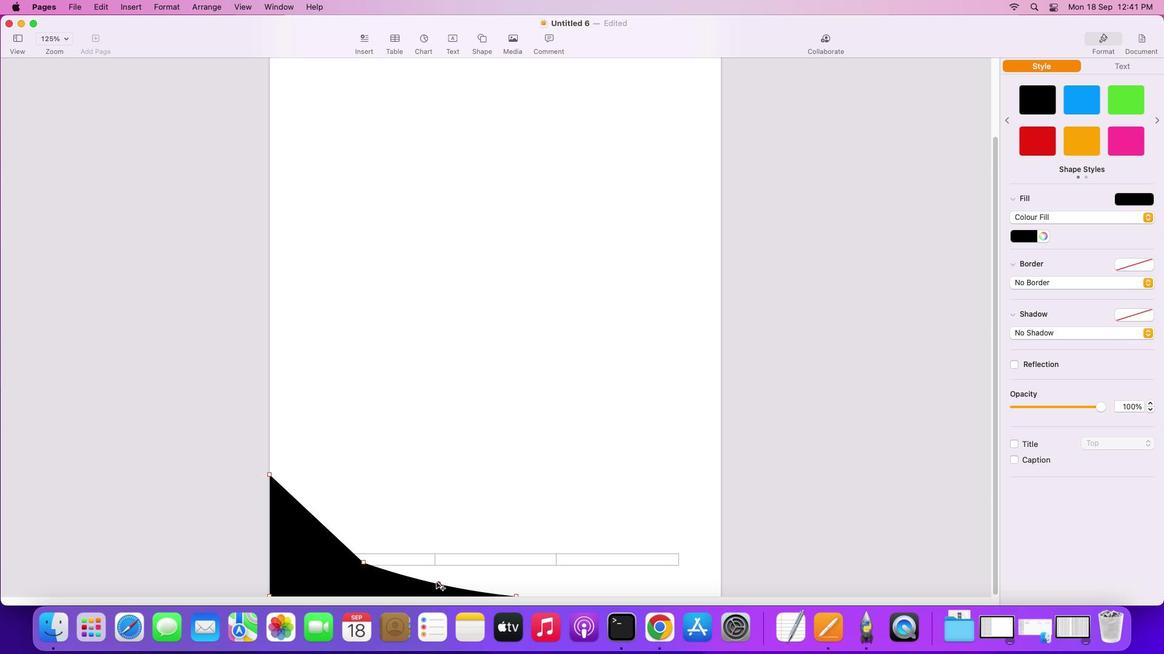 
Action: Mouse moved to (316, 519)
Screenshot: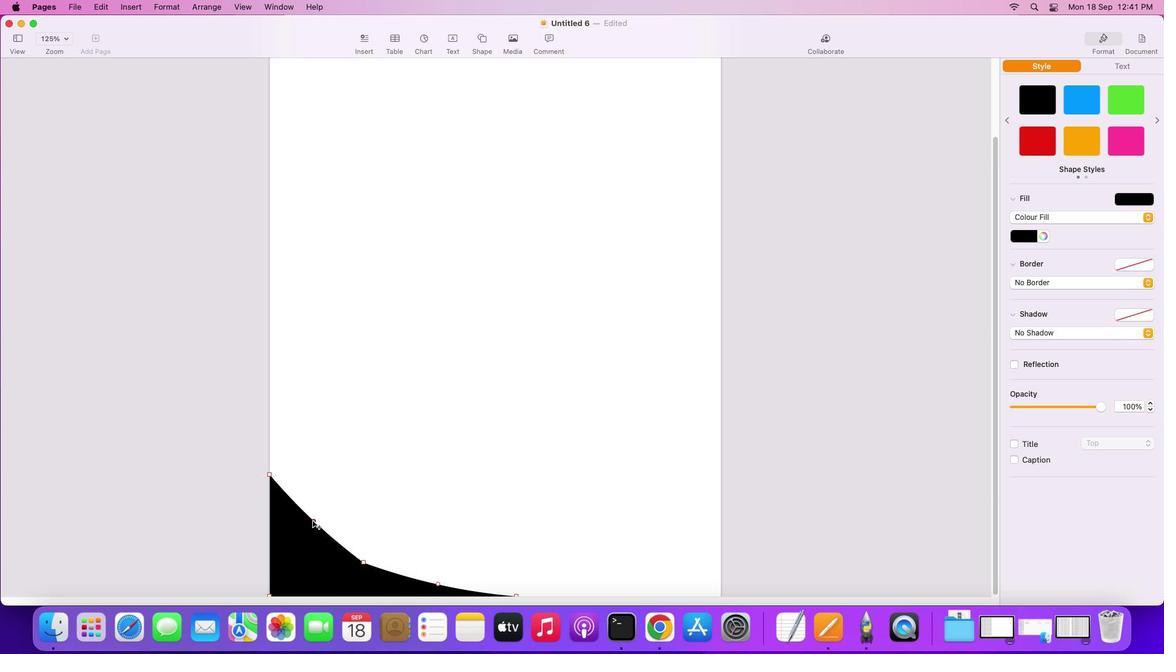 
Action: Mouse pressed left at (316, 519)
Screenshot: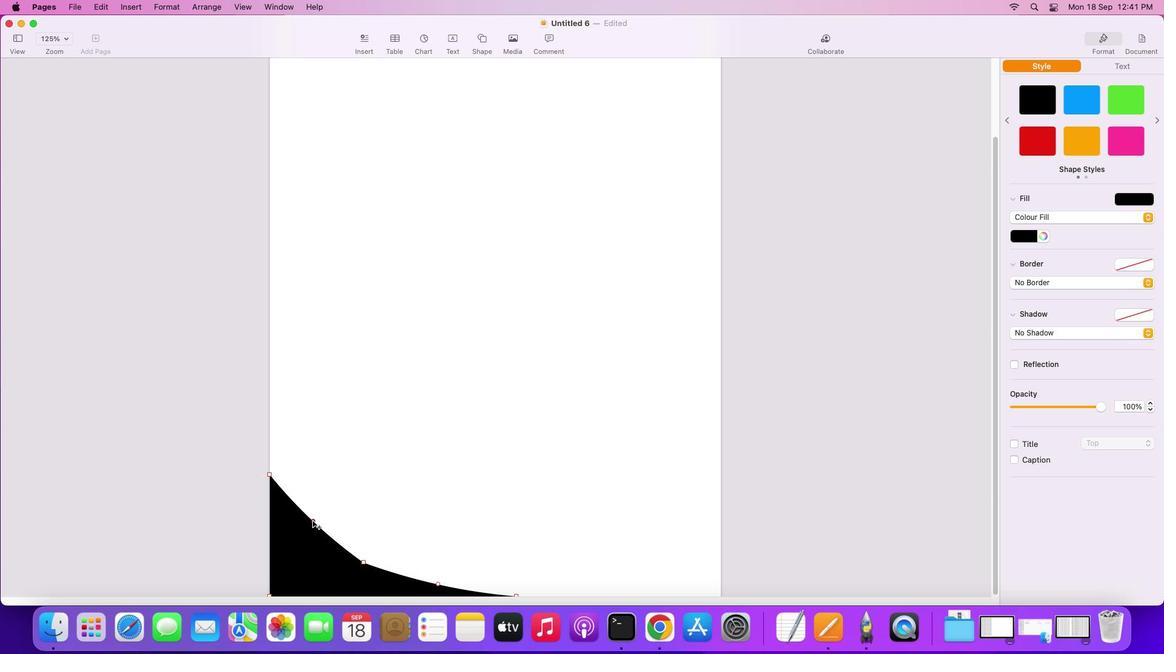 
Action: Mouse moved to (531, 473)
Screenshot: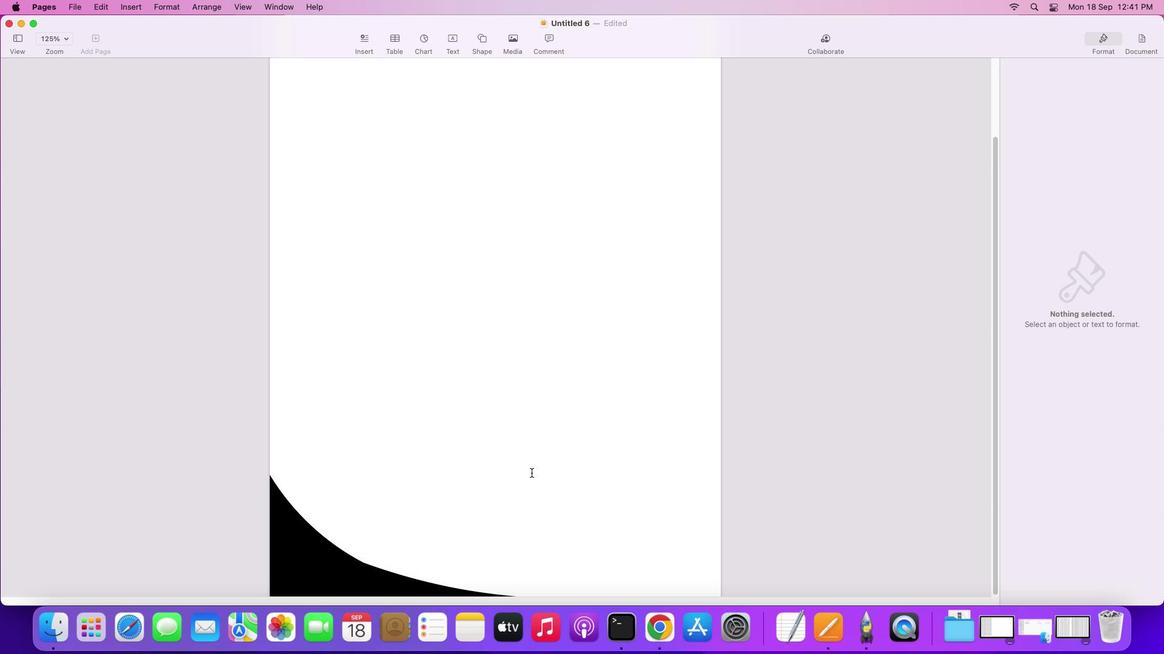 
Action: Mouse pressed left at (531, 473)
Screenshot: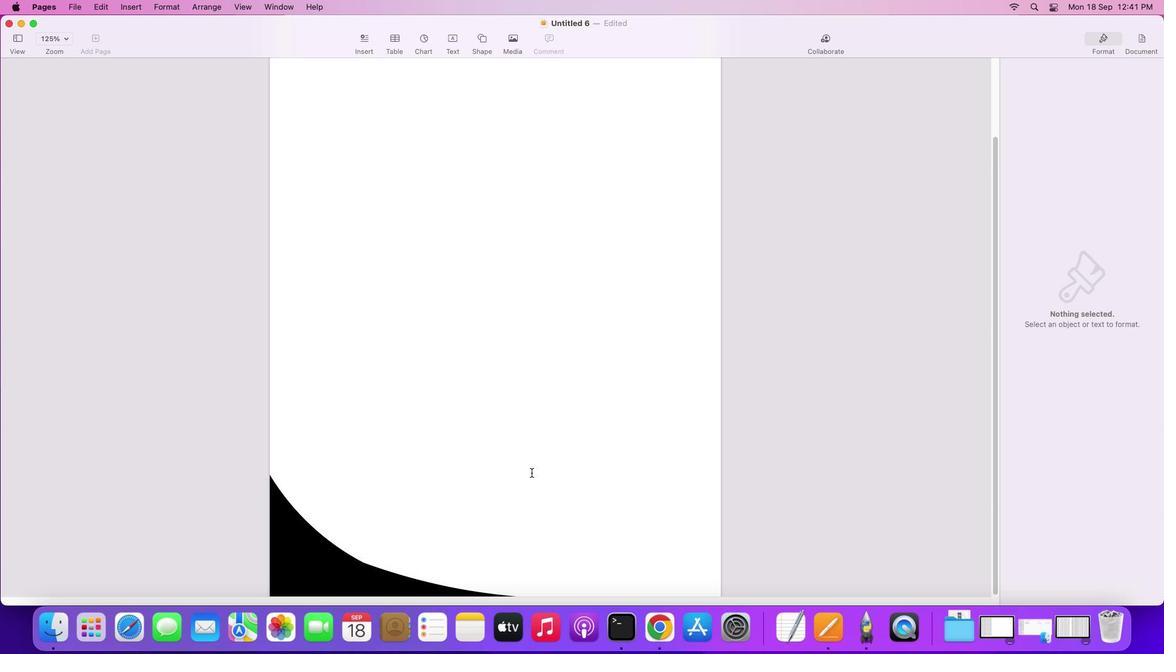 
Action: Mouse moved to (453, 40)
Screenshot: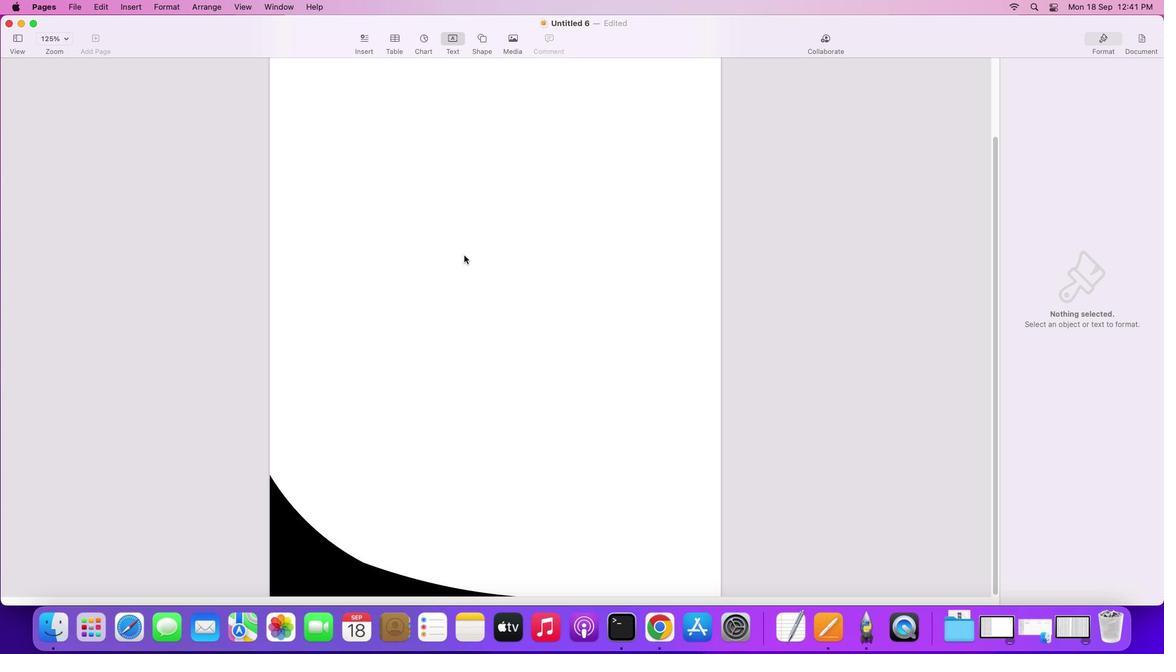 
Action: Mouse pressed left at (453, 40)
Screenshot: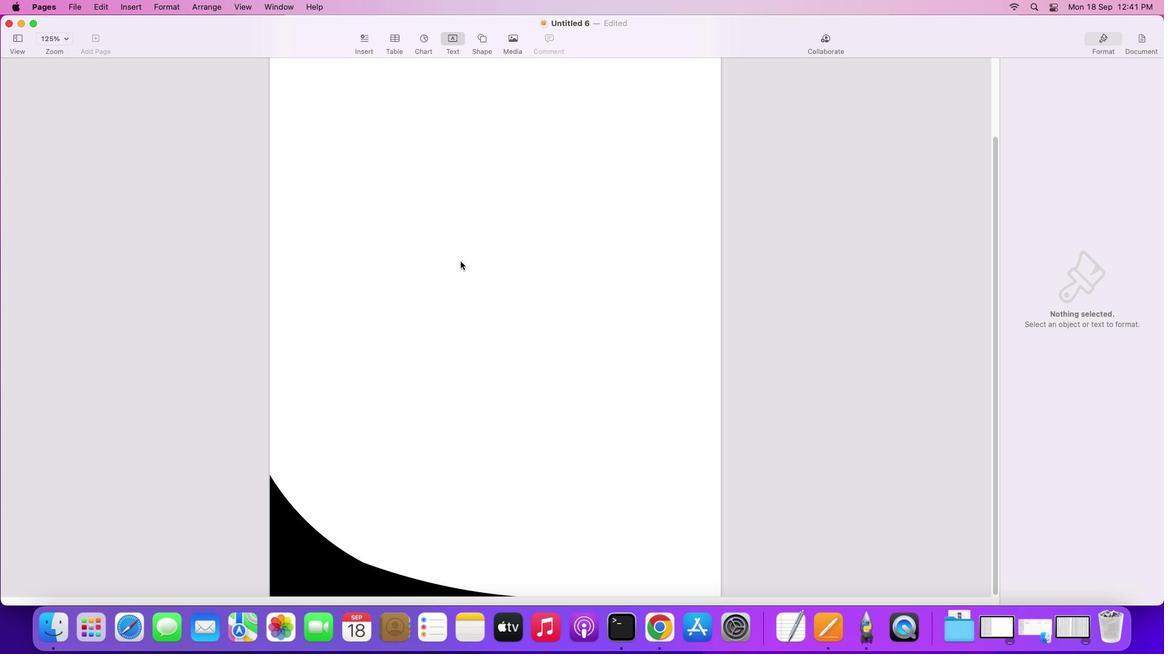 
Action: Mouse moved to (509, 98)
Screenshot: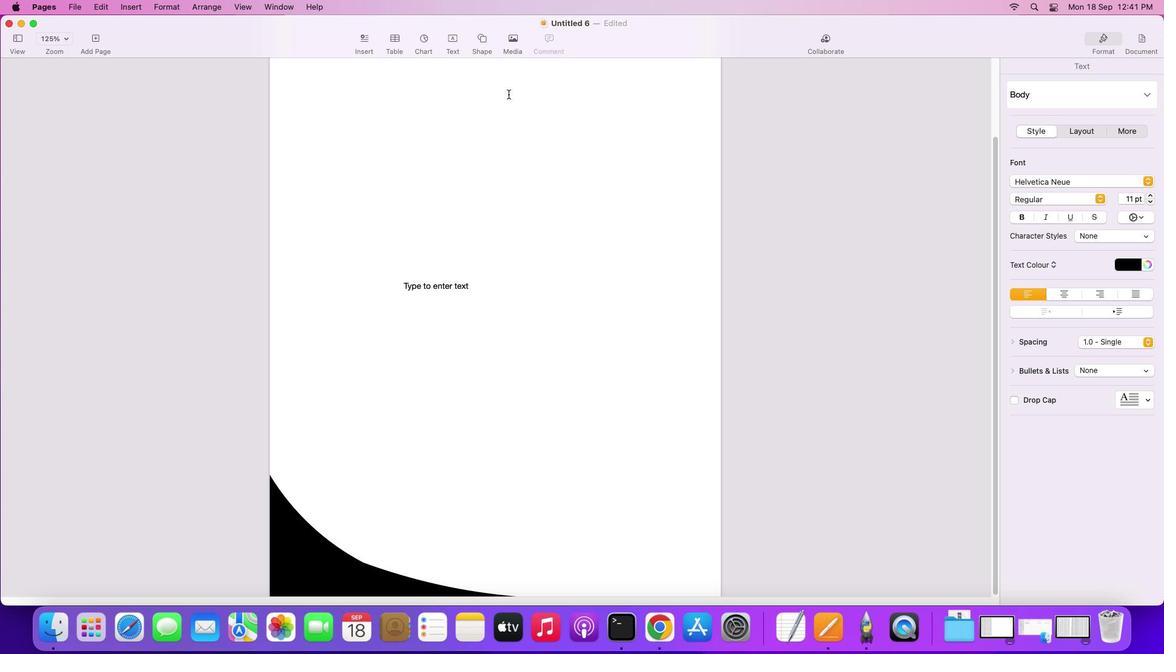 
Action: Mouse pressed left at (509, 98)
Screenshot: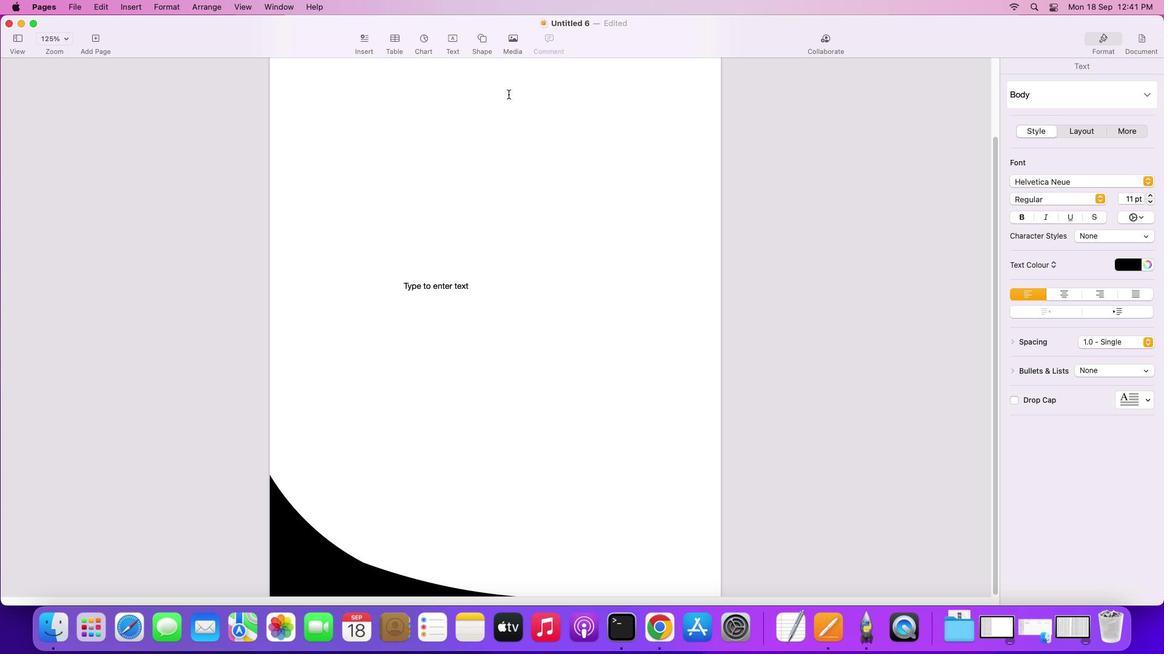 
Action: Mouse moved to (508, 94)
Screenshot: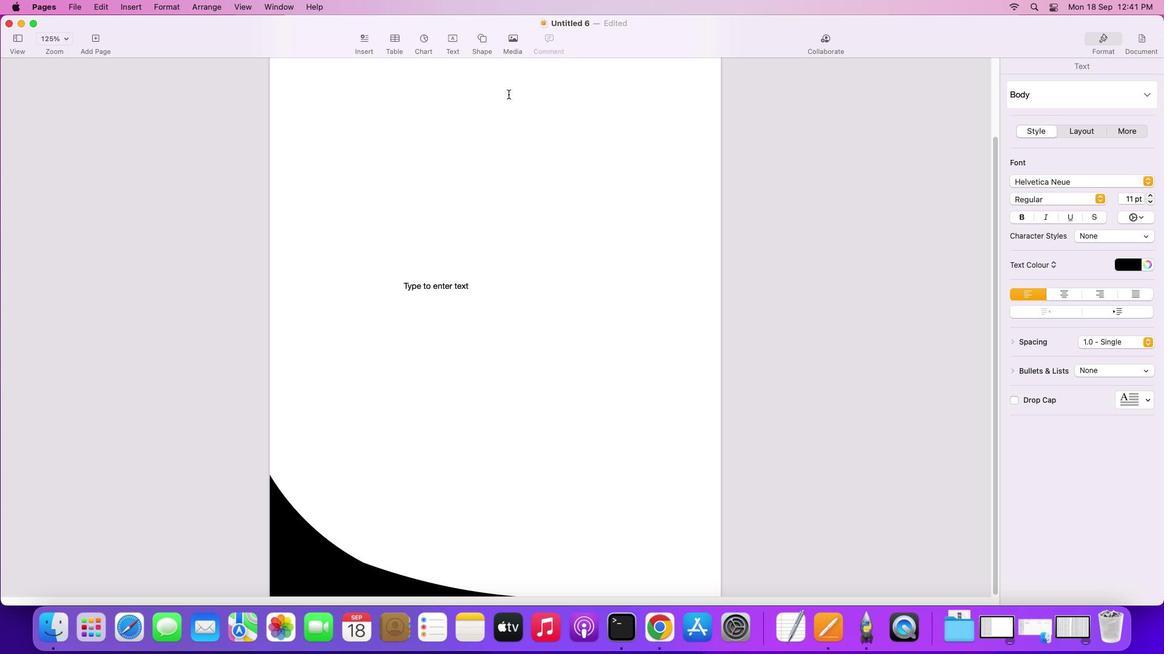 
Action: Key pressed Key.cmd
Screenshot: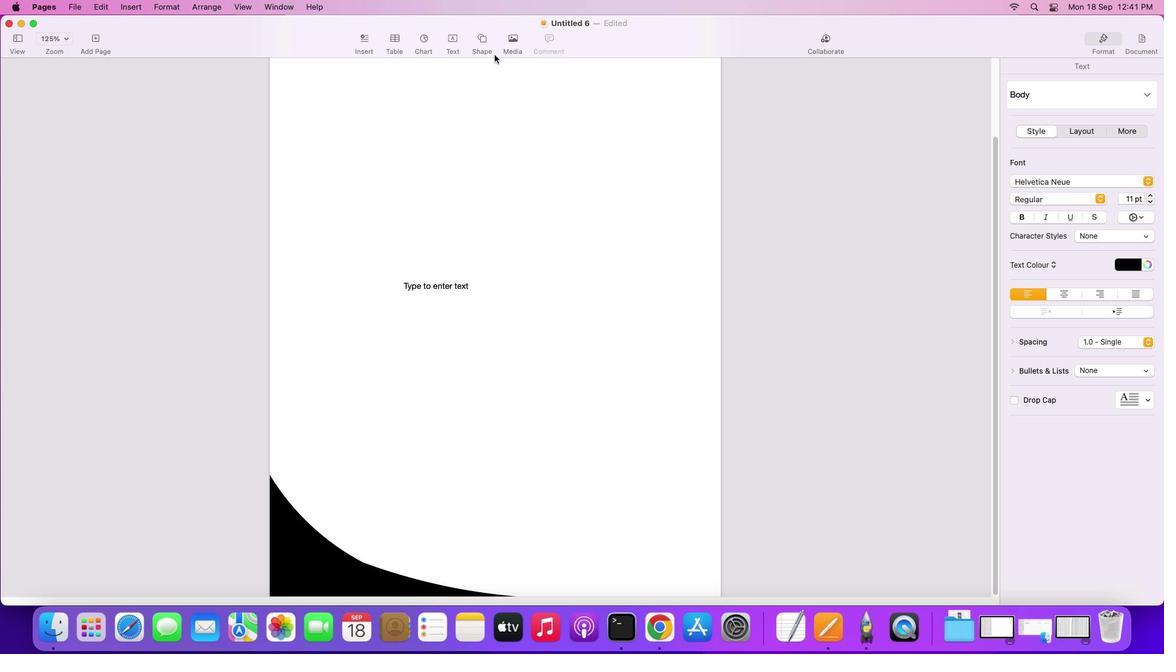 
Action: Mouse moved to (487, 46)
Screenshot: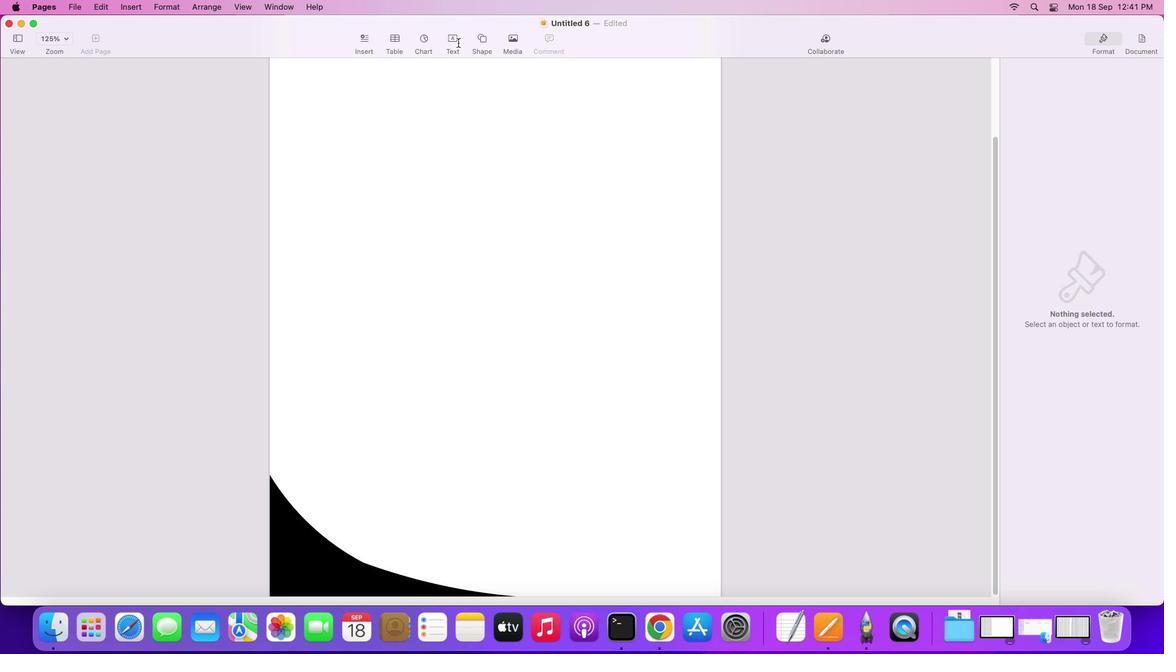 
Action: Key pressed Key.cmd
Screenshot: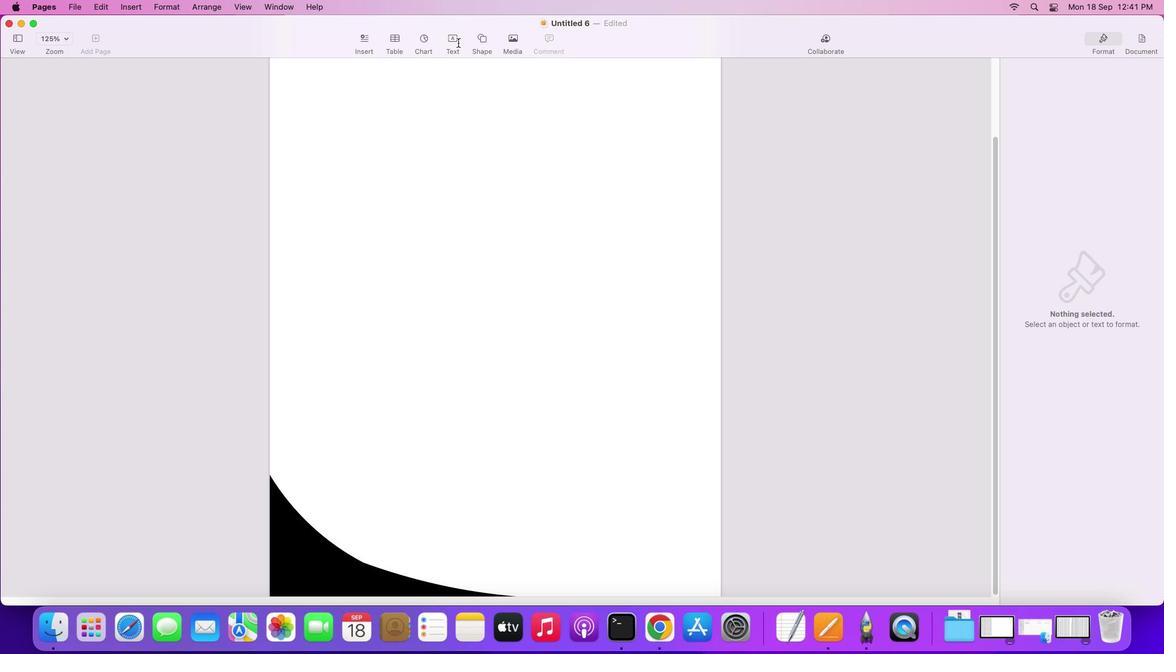 
Action: Mouse moved to (482, 41)
Screenshot: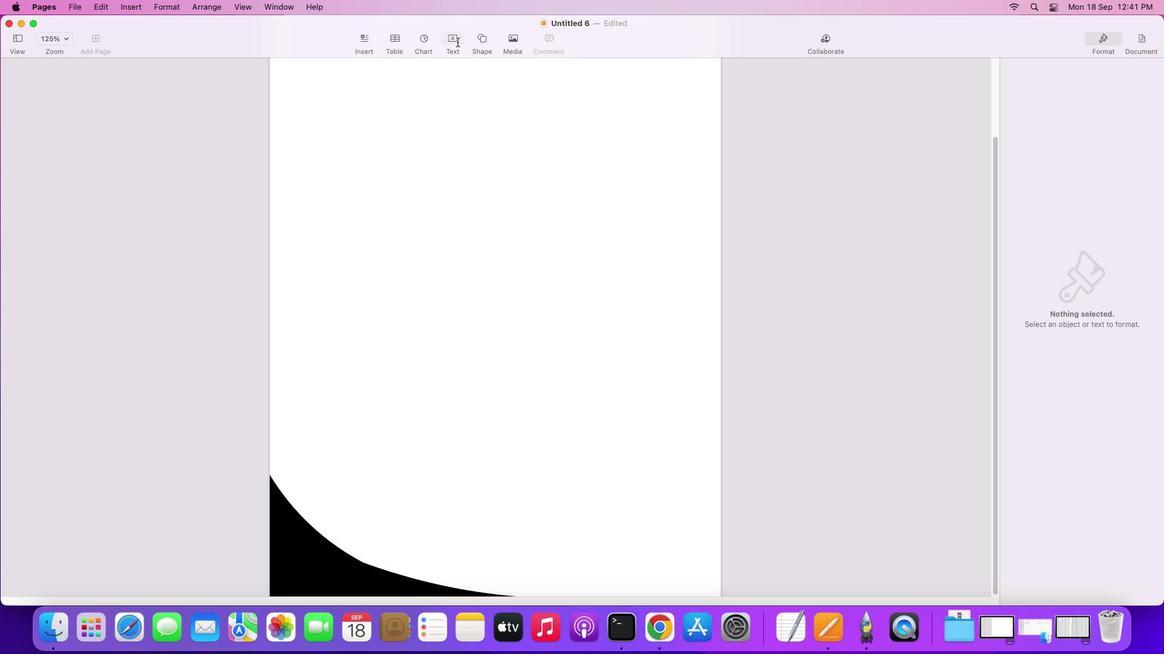 
Action: Key pressed 'z'
Screenshot: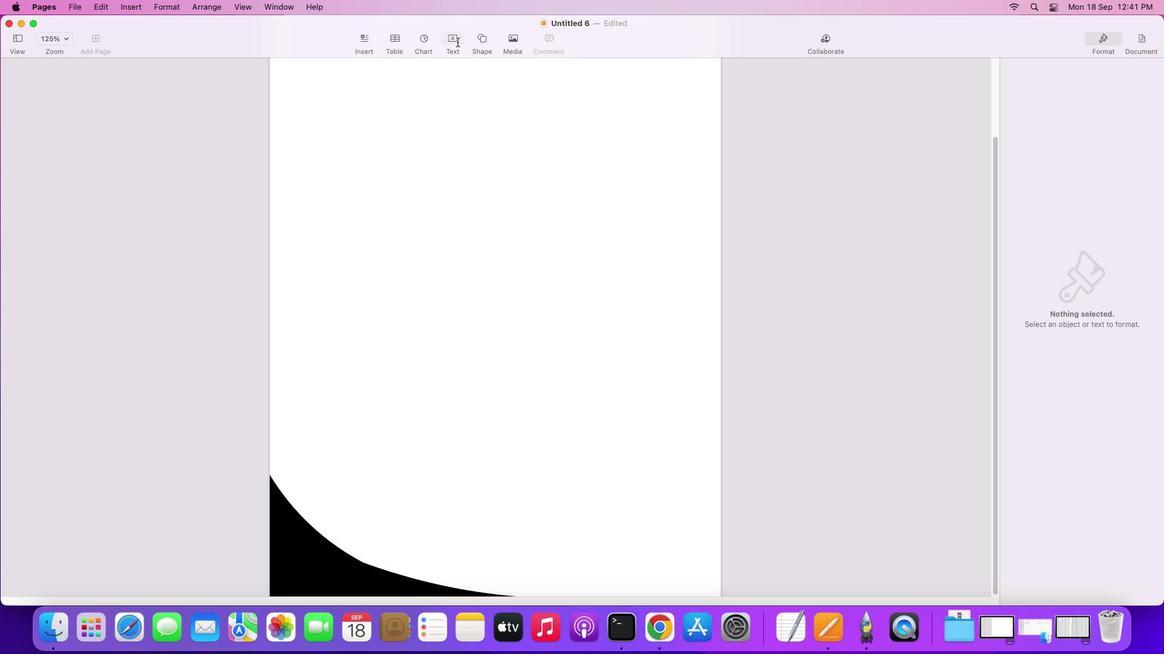 
Action: Mouse moved to (489, 43)
Screenshot: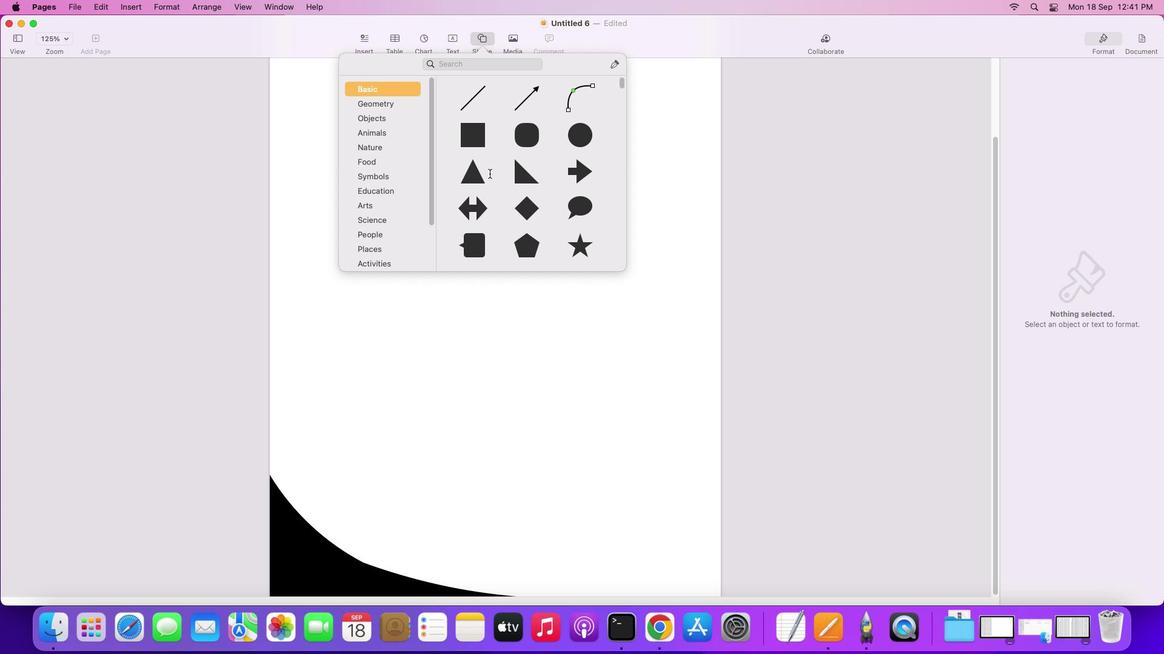 
Action: Mouse pressed left at (489, 43)
Screenshot: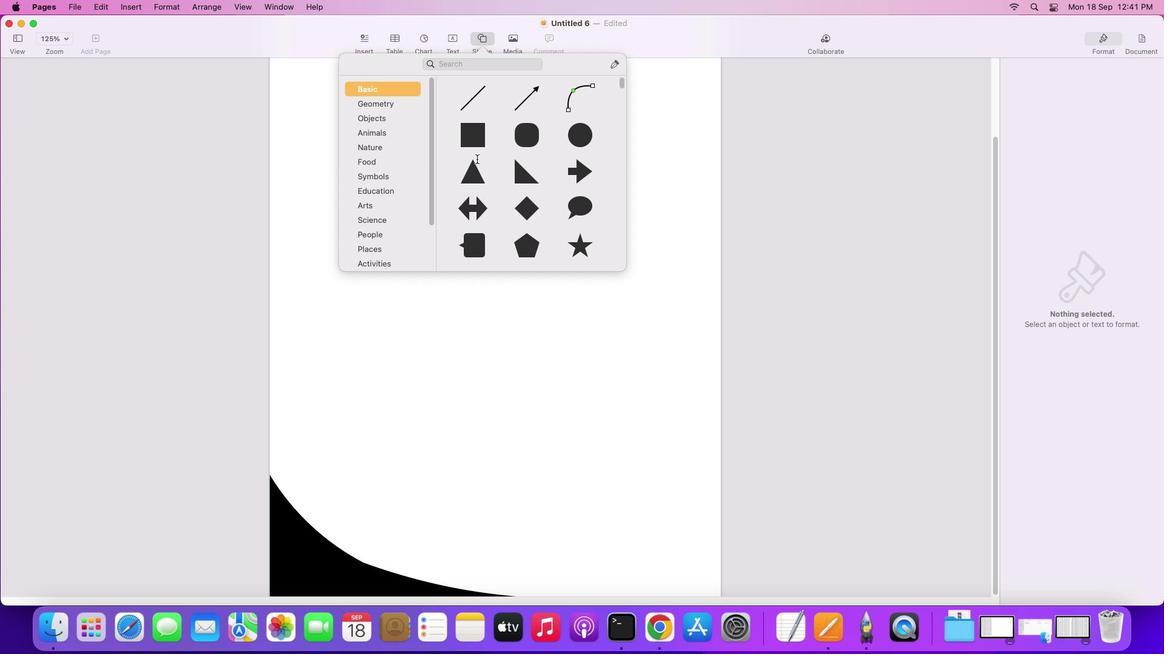 
Action: Mouse moved to (474, 137)
Screenshot: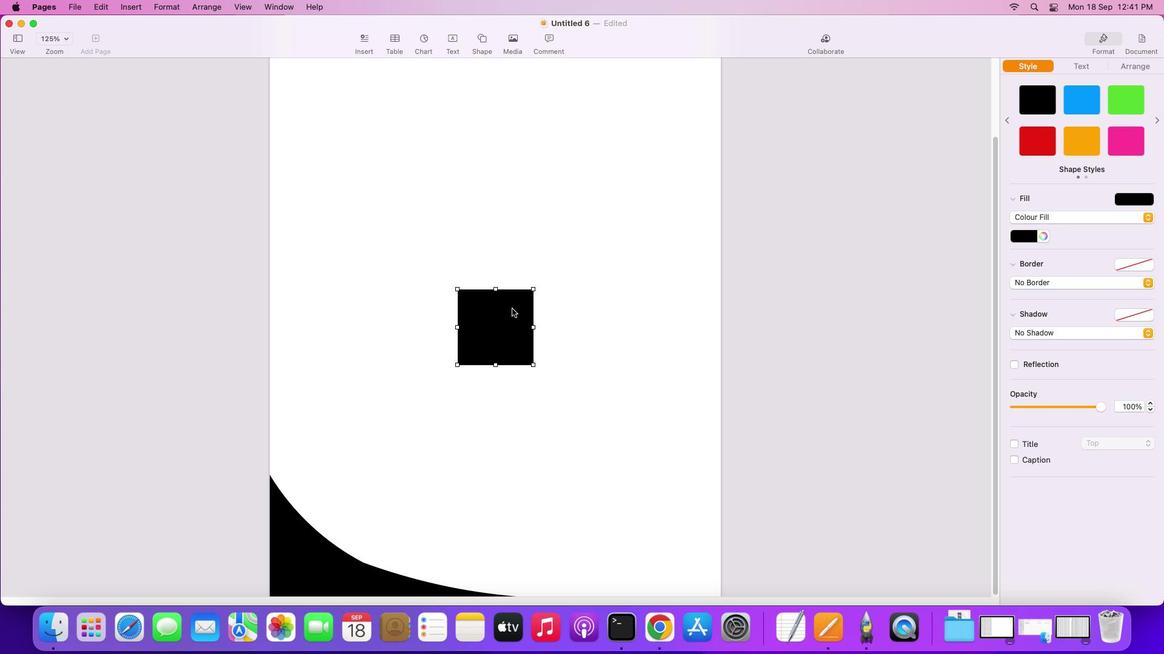 
Action: Mouse pressed left at (474, 137)
Screenshot: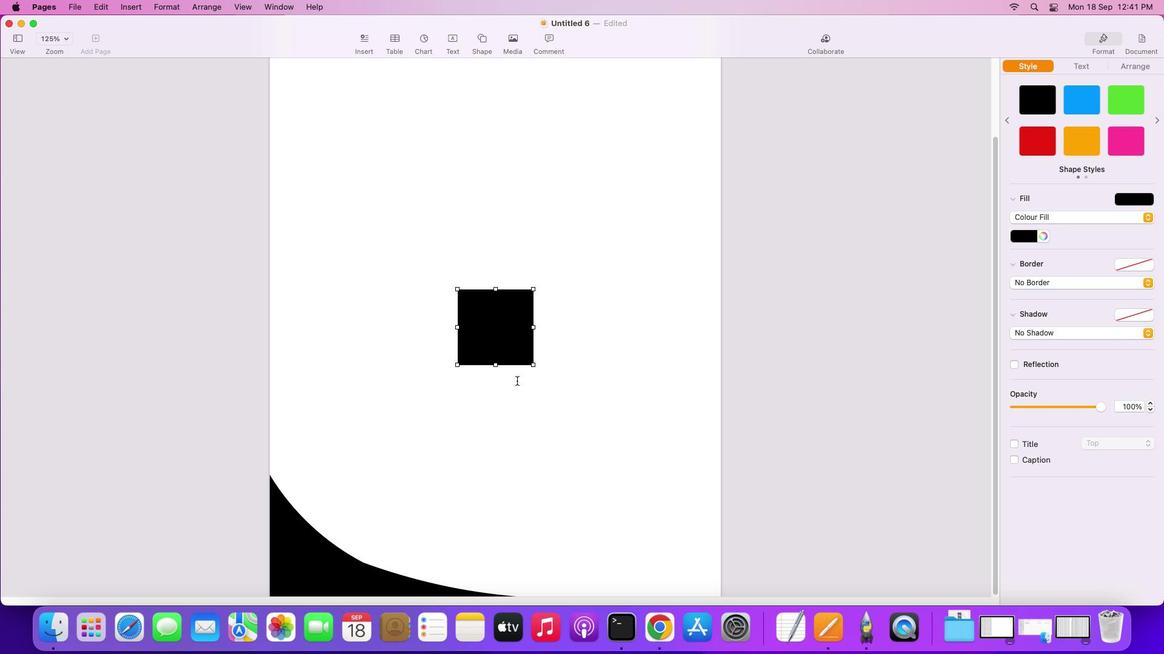 
Action: Mouse moved to (491, 334)
Screenshot: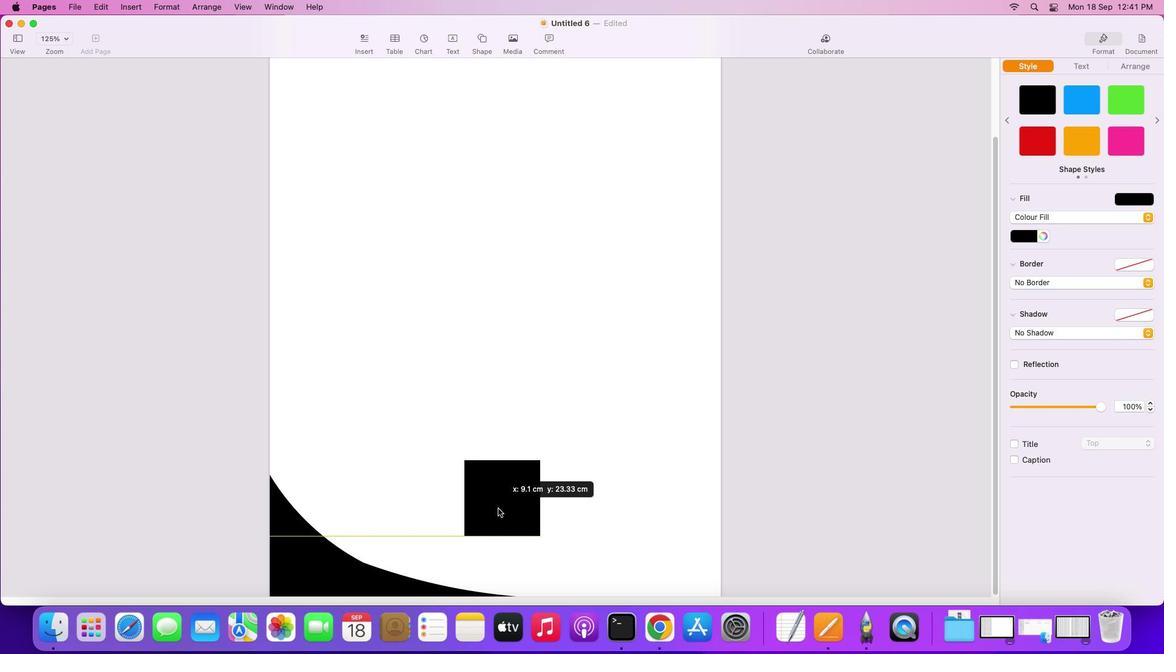 
Action: Mouse pressed left at (491, 334)
Screenshot: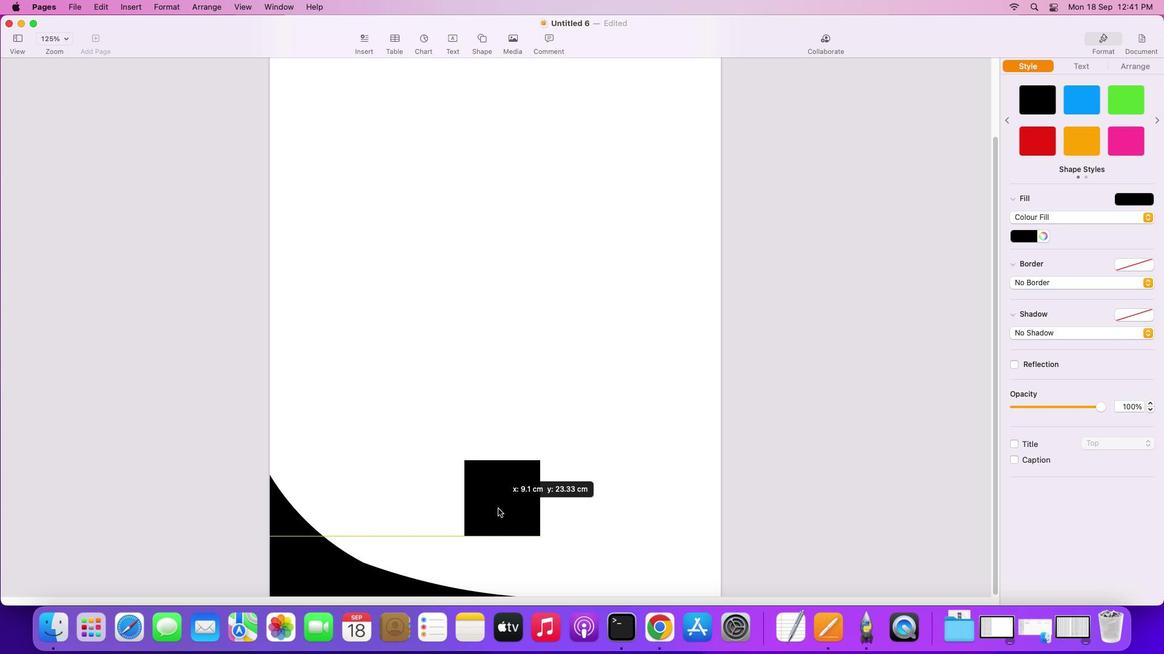 
Action: Mouse moved to (1074, 97)
Screenshot: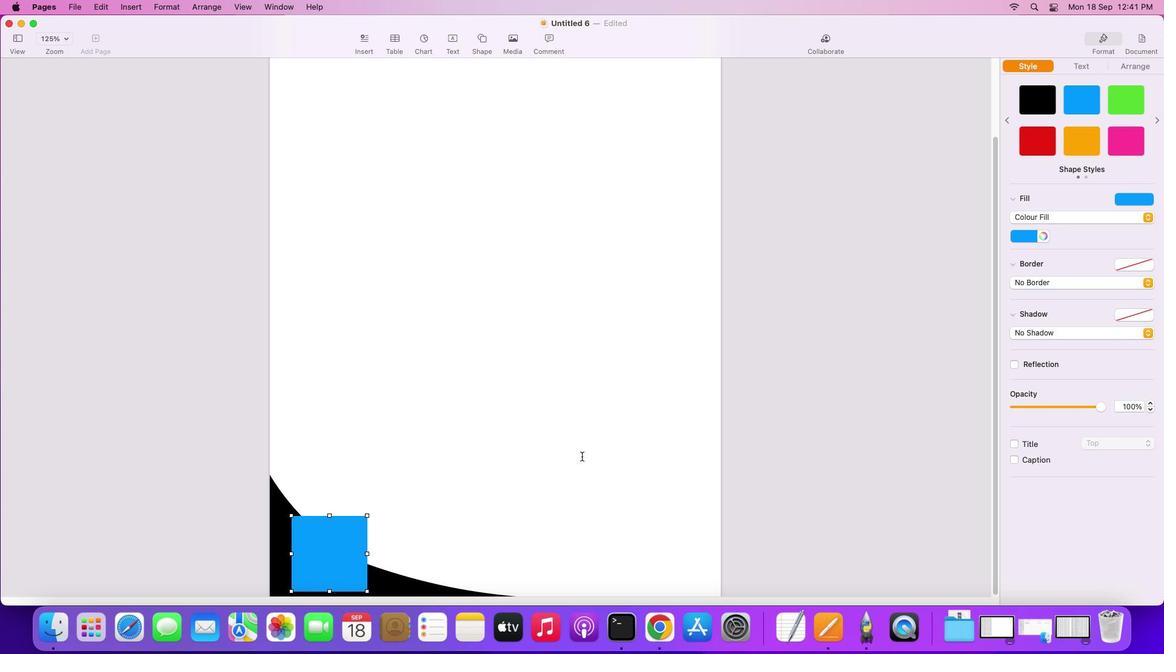 
Action: Mouse pressed left at (1074, 97)
Screenshot: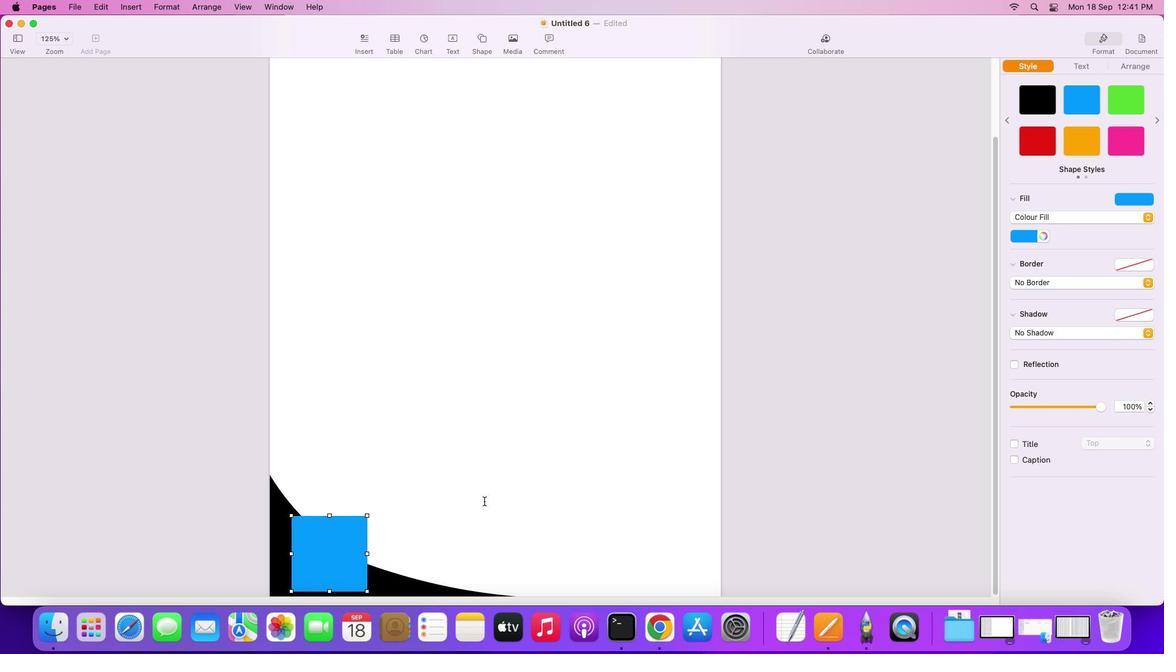 
Action: Mouse moved to (343, 550)
Screenshot: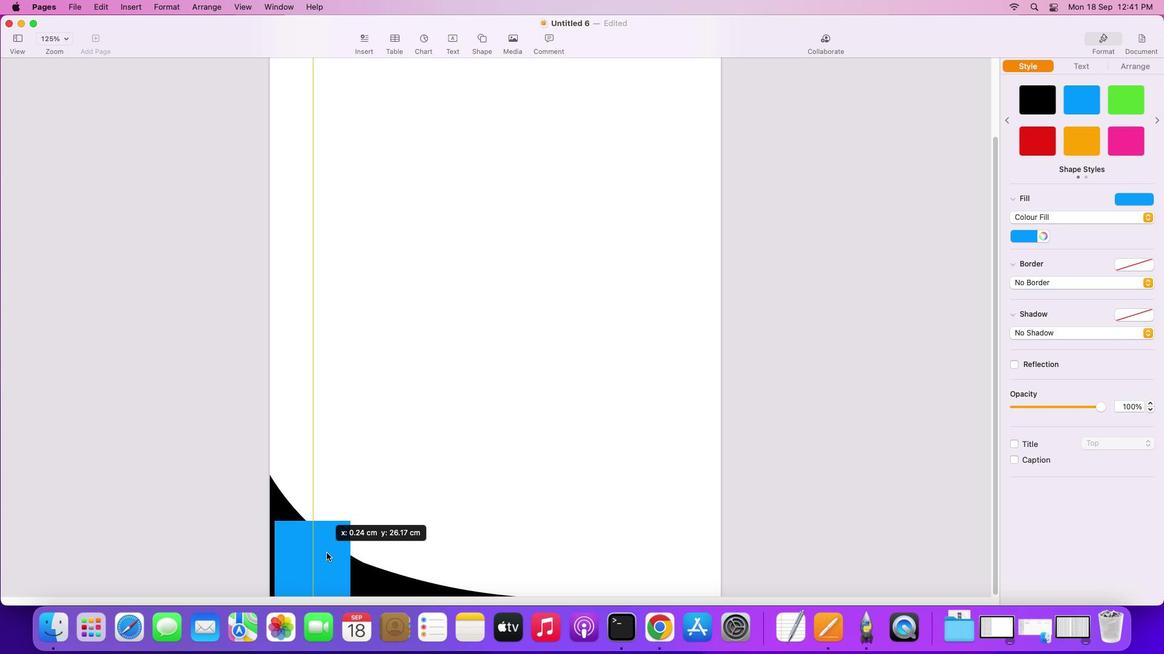
Action: Mouse pressed left at (343, 550)
Screenshot: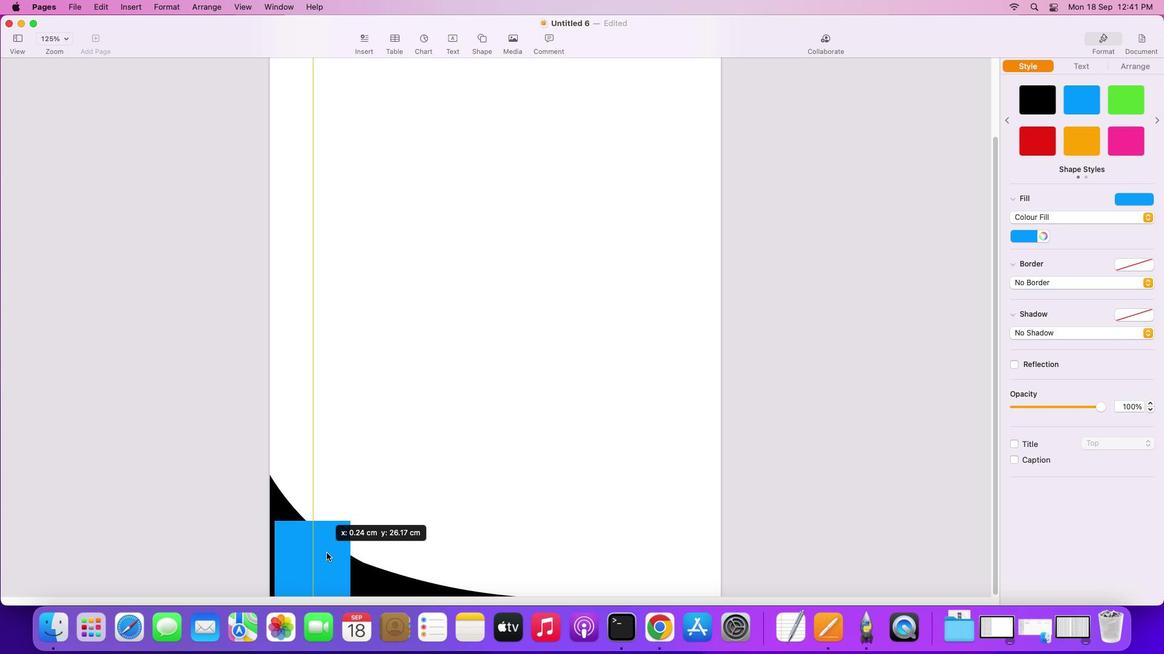 
Action: Mouse moved to (346, 555)
Screenshot: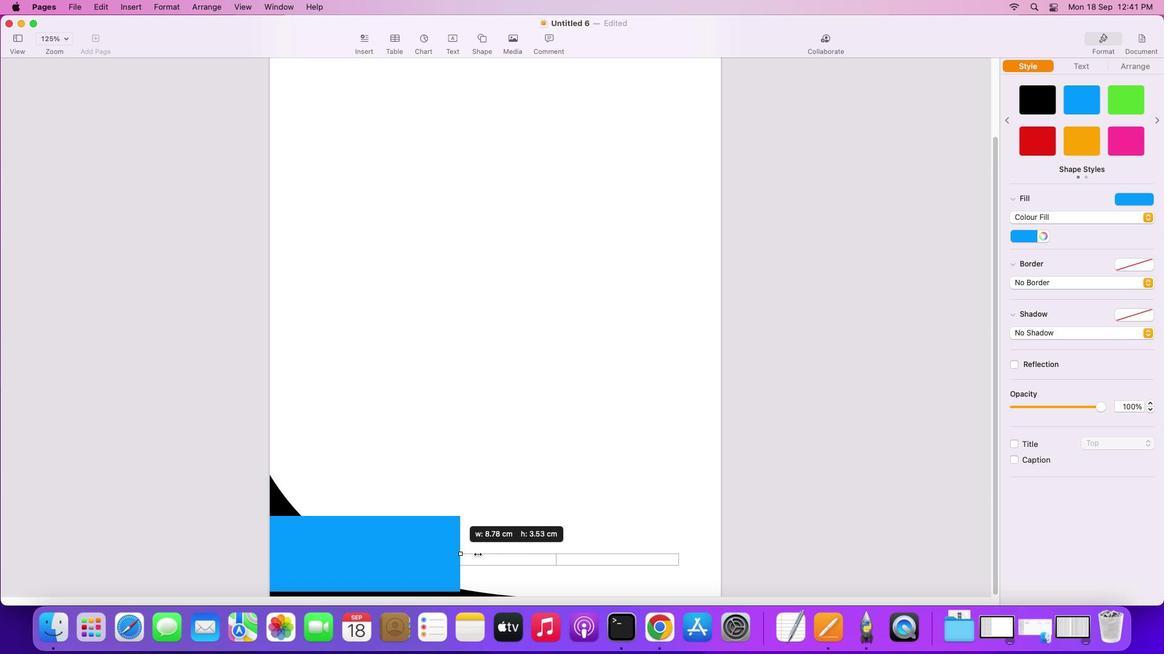 
Action: Mouse pressed left at (346, 555)
Screenshot: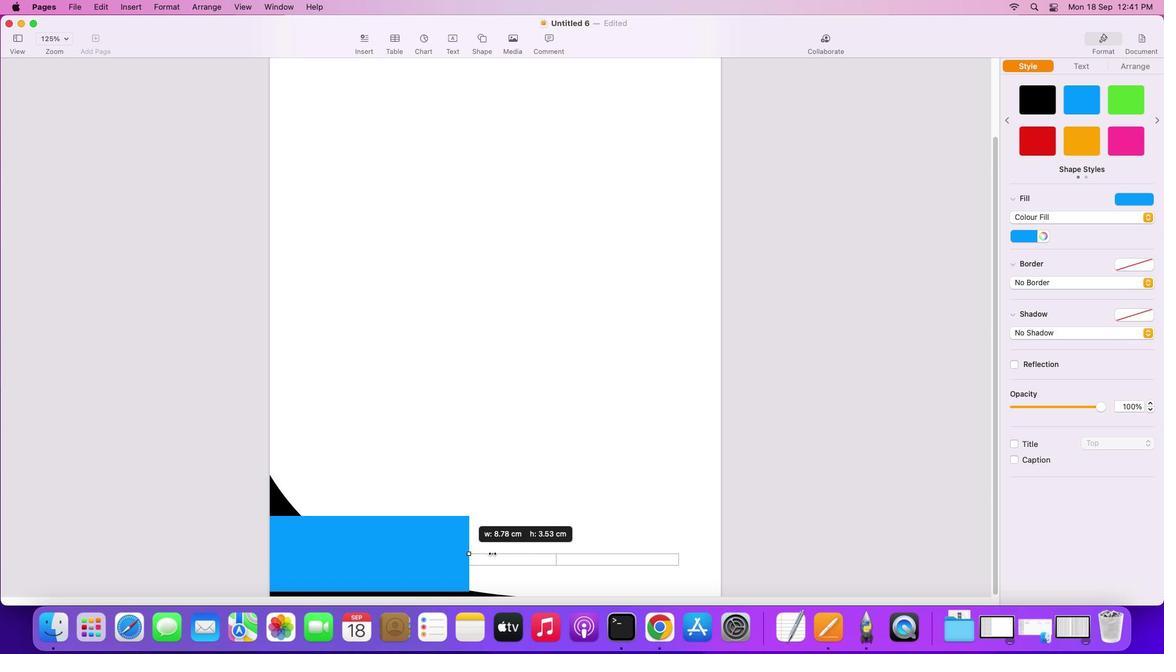 
Action: Mouse moved to (426, 560)
Screenshot: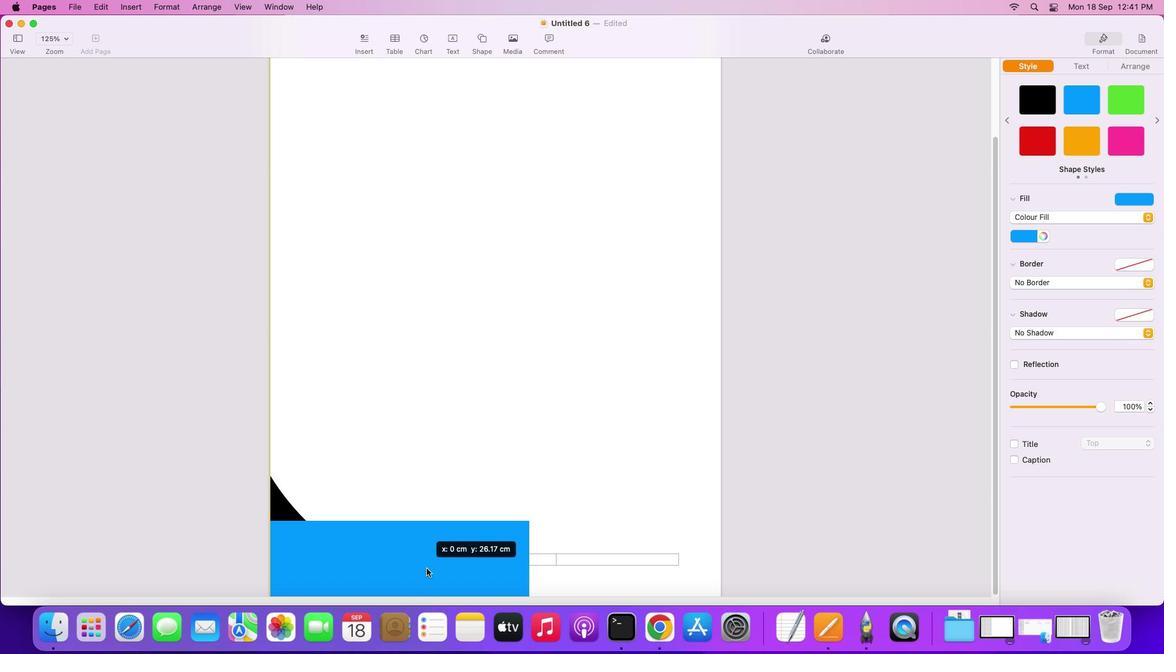 
Action: Mouse pressed left at (426, 560)
Screenshot: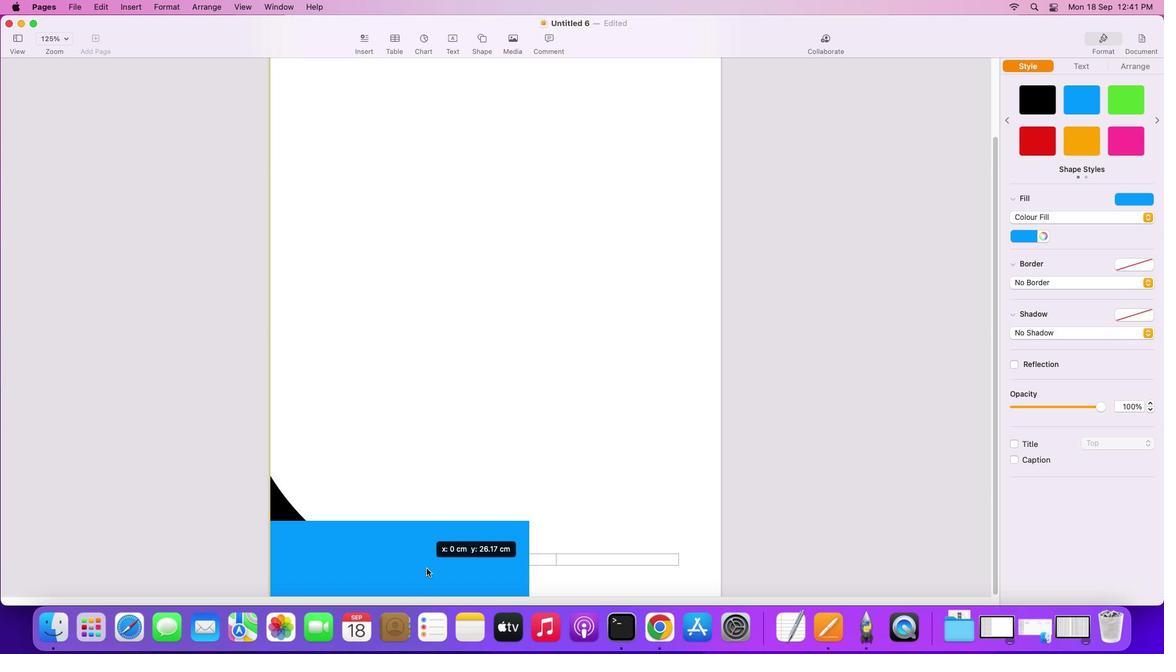 
Action: Mouse moved to (529, 558)
Screenshot: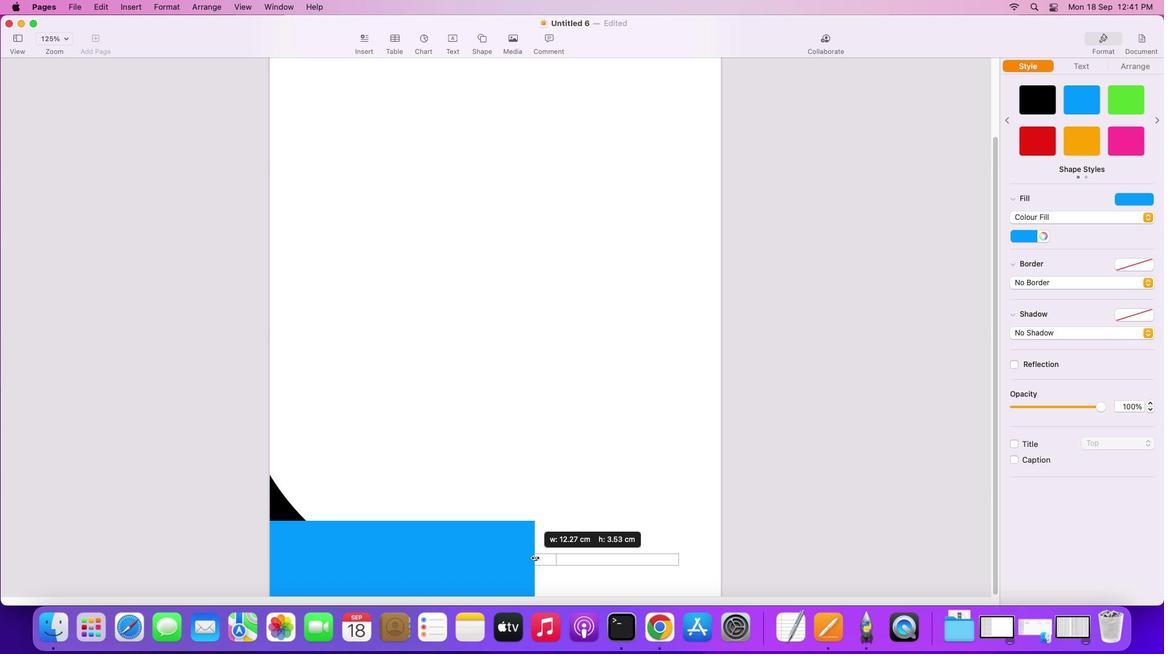 
Action: Mouse pressed left at (529, 558)
Screenshot: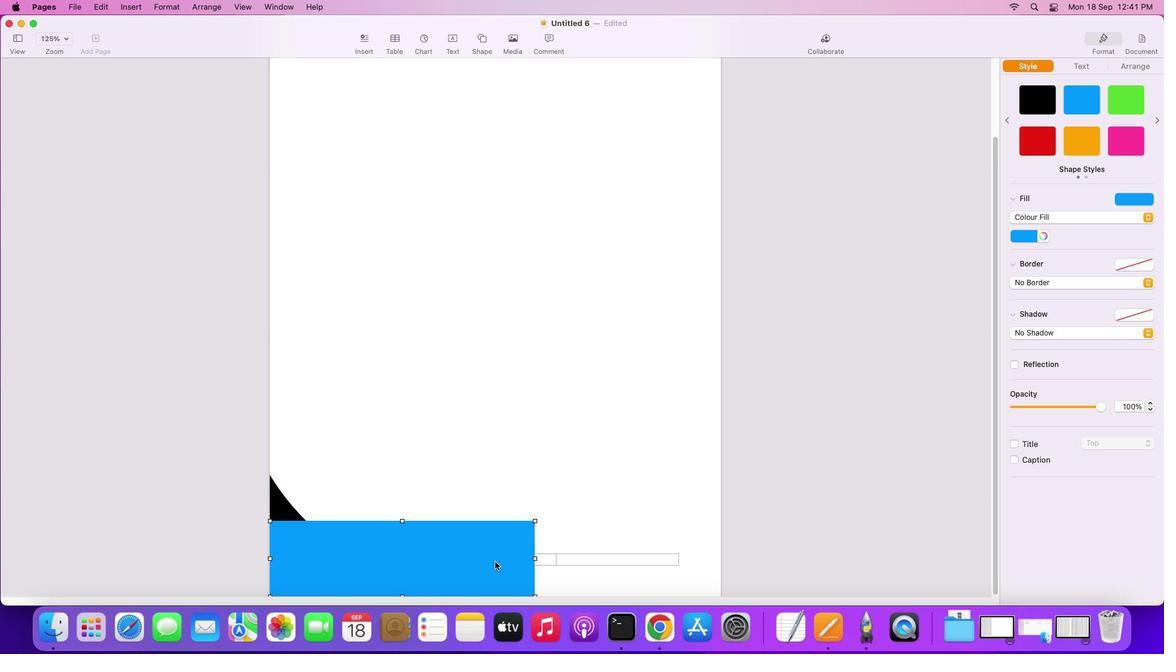 
Action: Mouse moved to (490, 560)
Screenshot: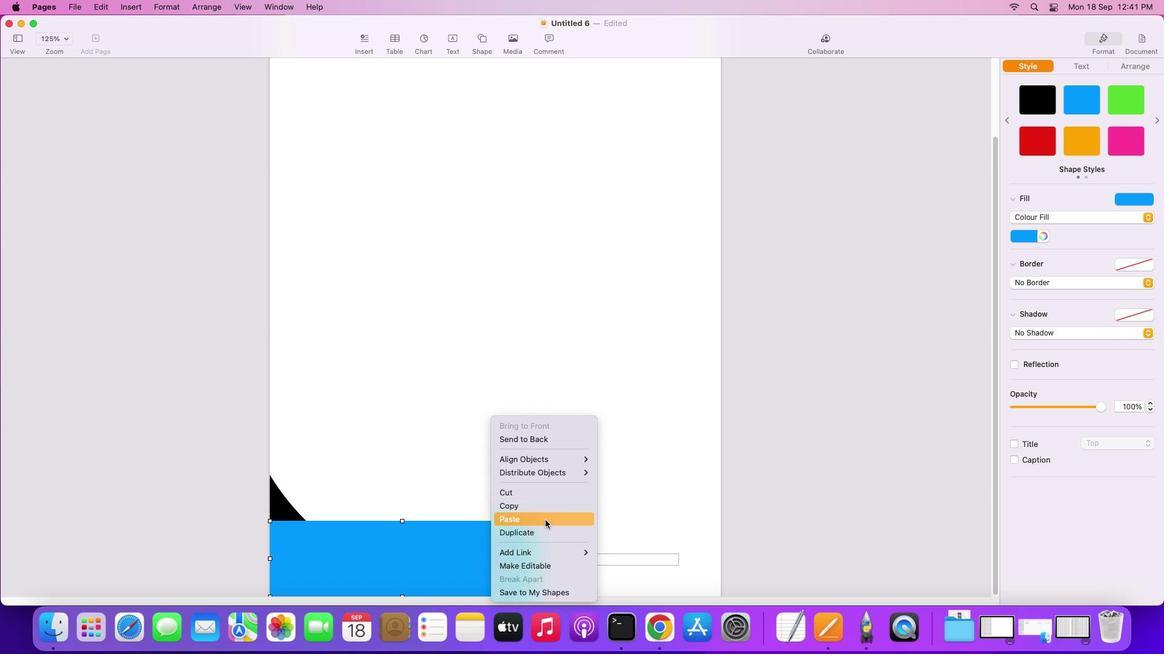 
Action: Mouse pressed right at (490, 560)
Screenshot: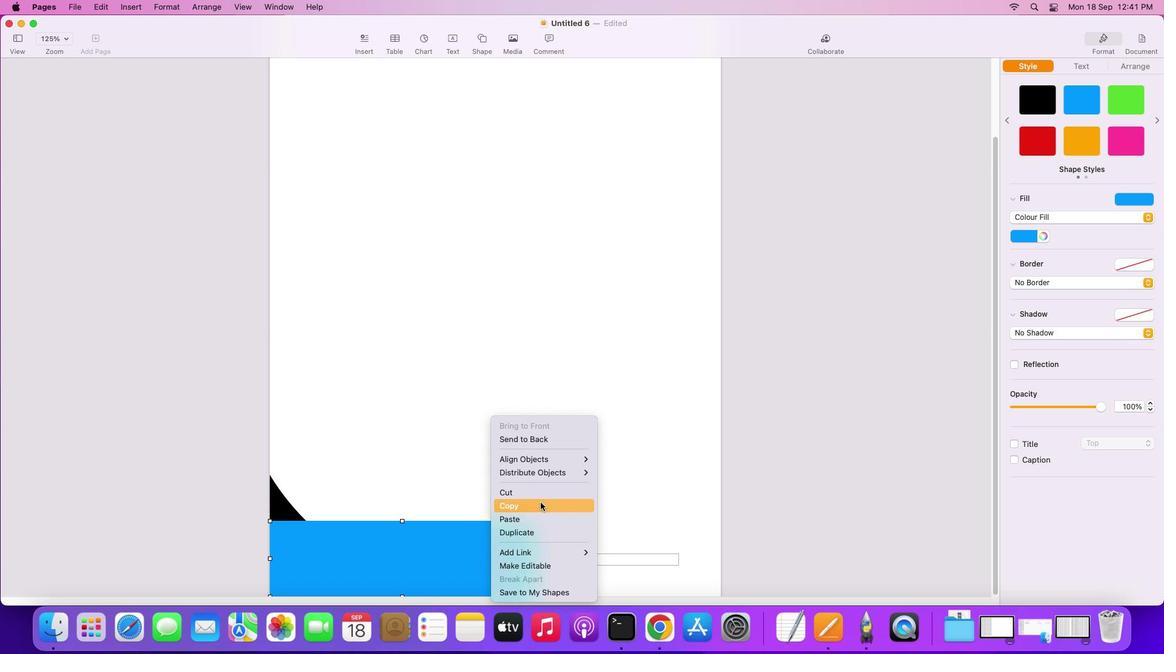 
Action: Mouse moved to (543, 568)
Screenshot: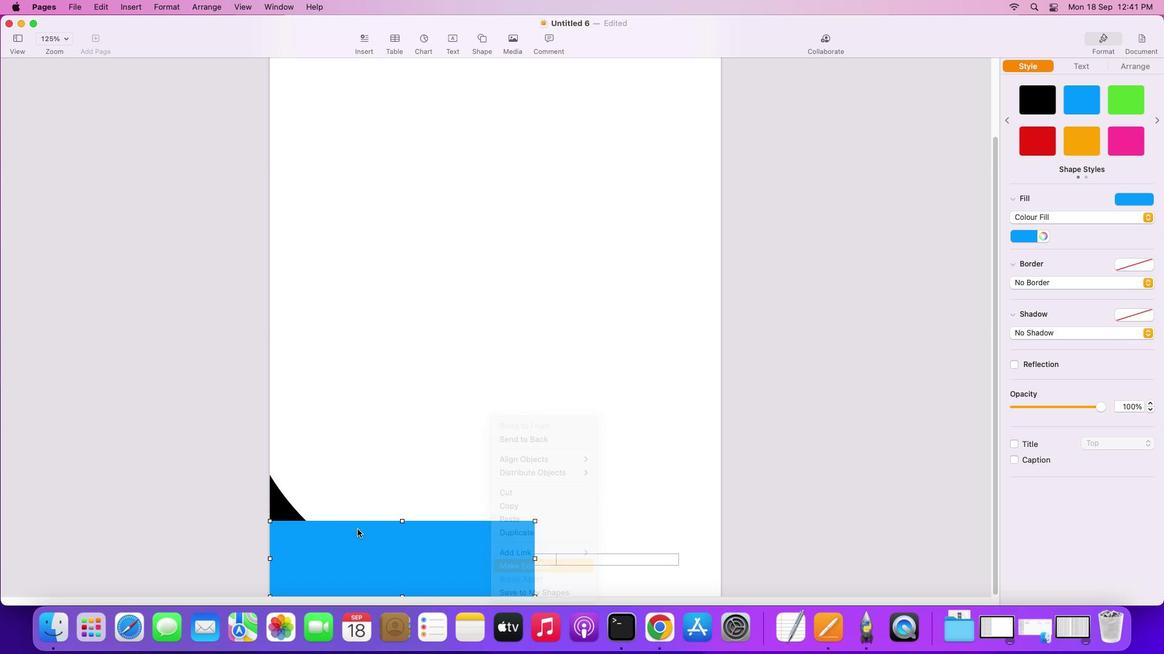 
Action: Mouse pressed left at (543, 568)
Screenshot: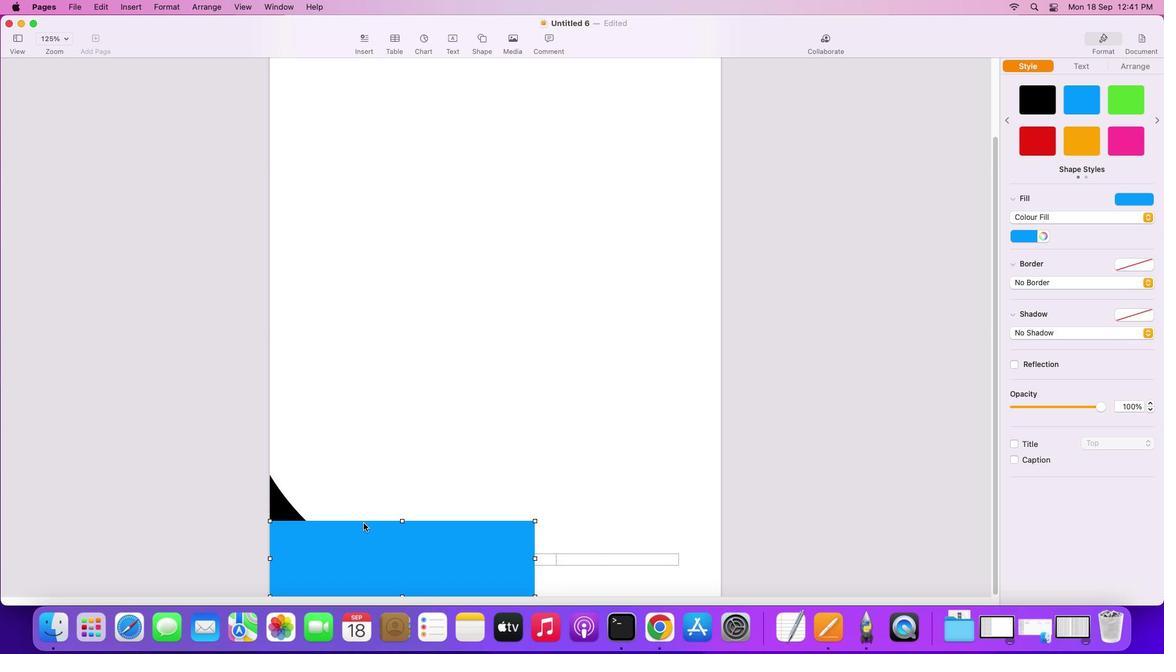 
Action: Mouse moved to (402, 522)
Screenshot: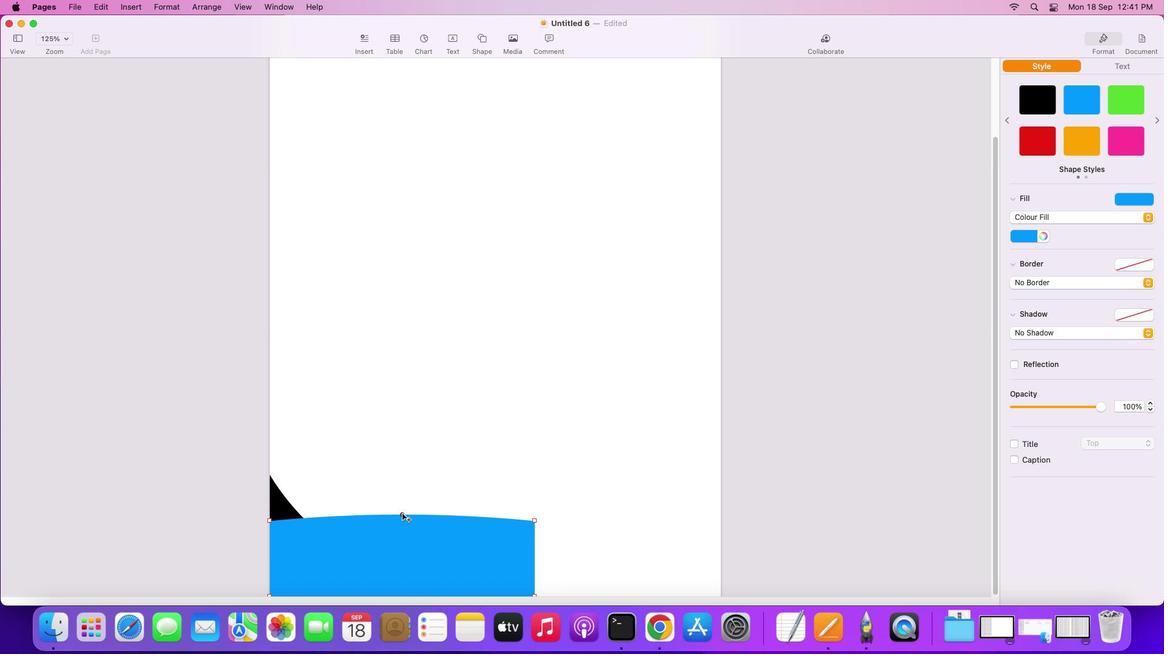 
Action: Mouse pressed left at (402, 522)
Screenshot: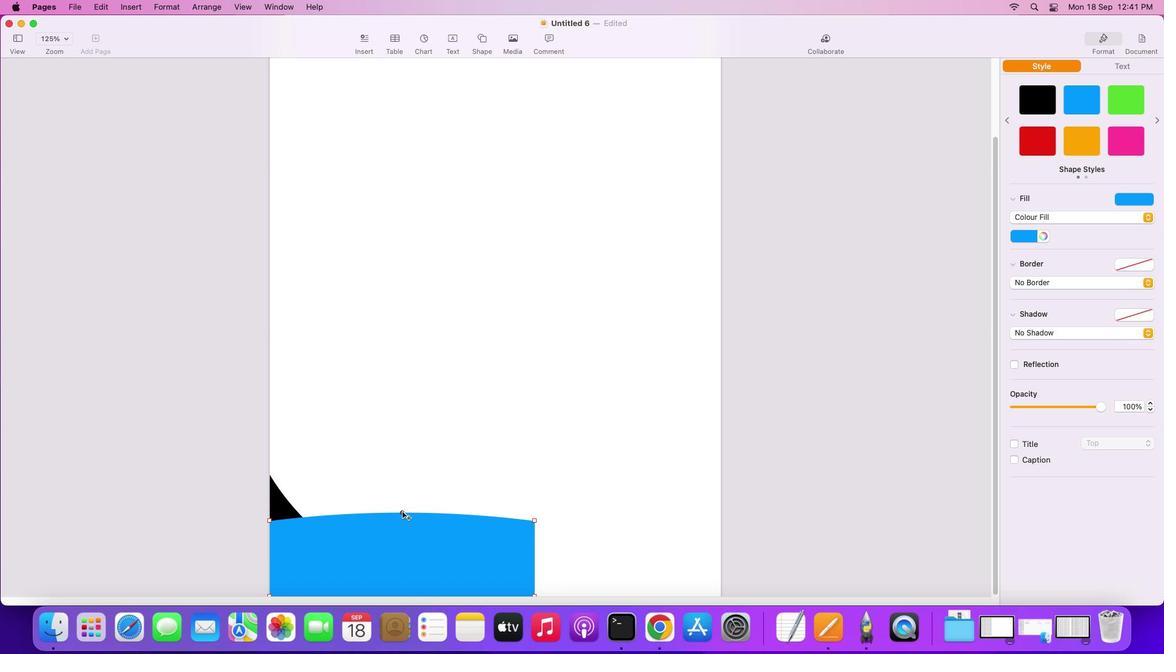 
Action: Mouse moved to (533, 521)
Screenshot: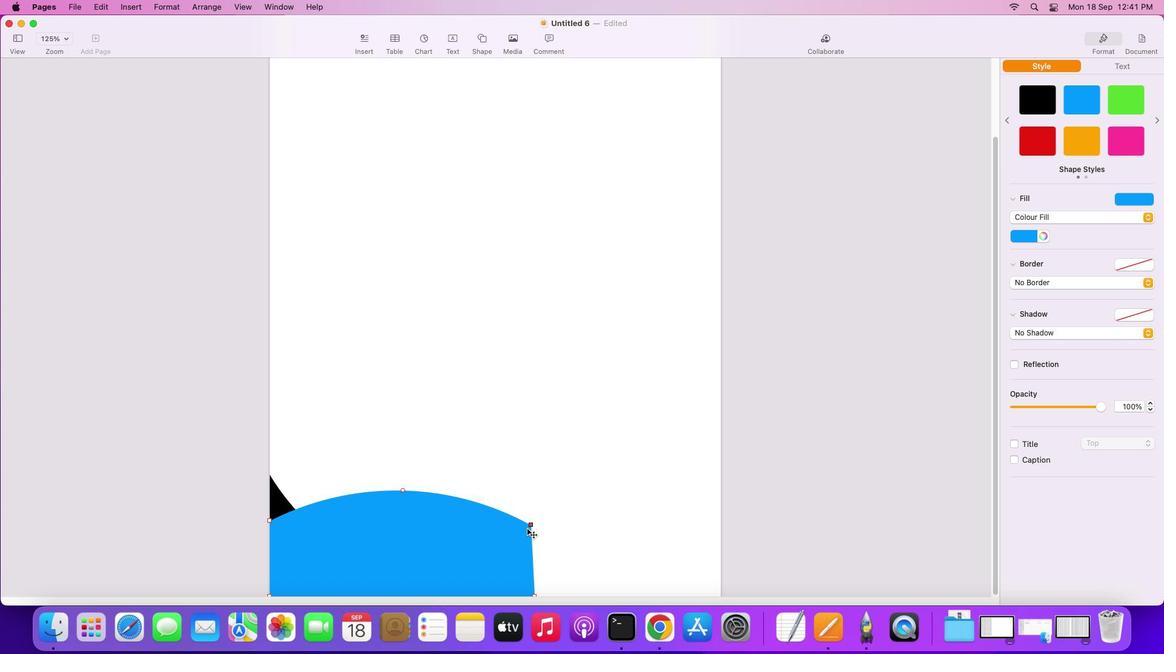 
Action: Mouse pressed left at (533, 521)
Screenshot: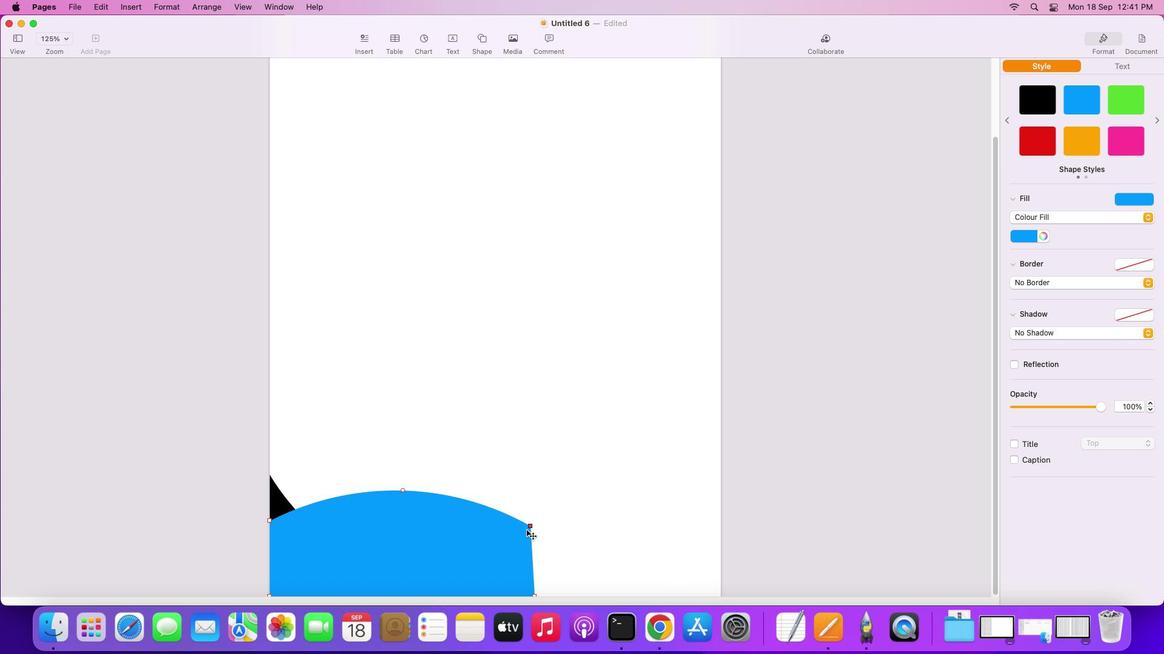 
Action: Mouse moved to (578, 477)
Screenshot: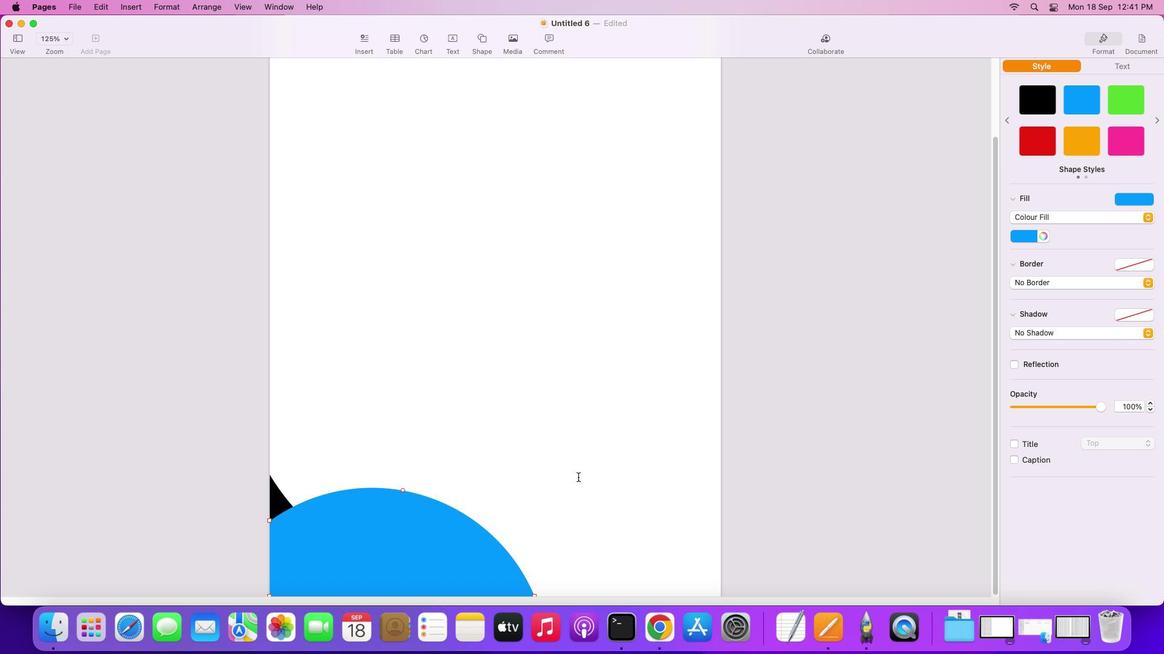 
Action: Mouse pressed left at (578, 477)
Screenshot: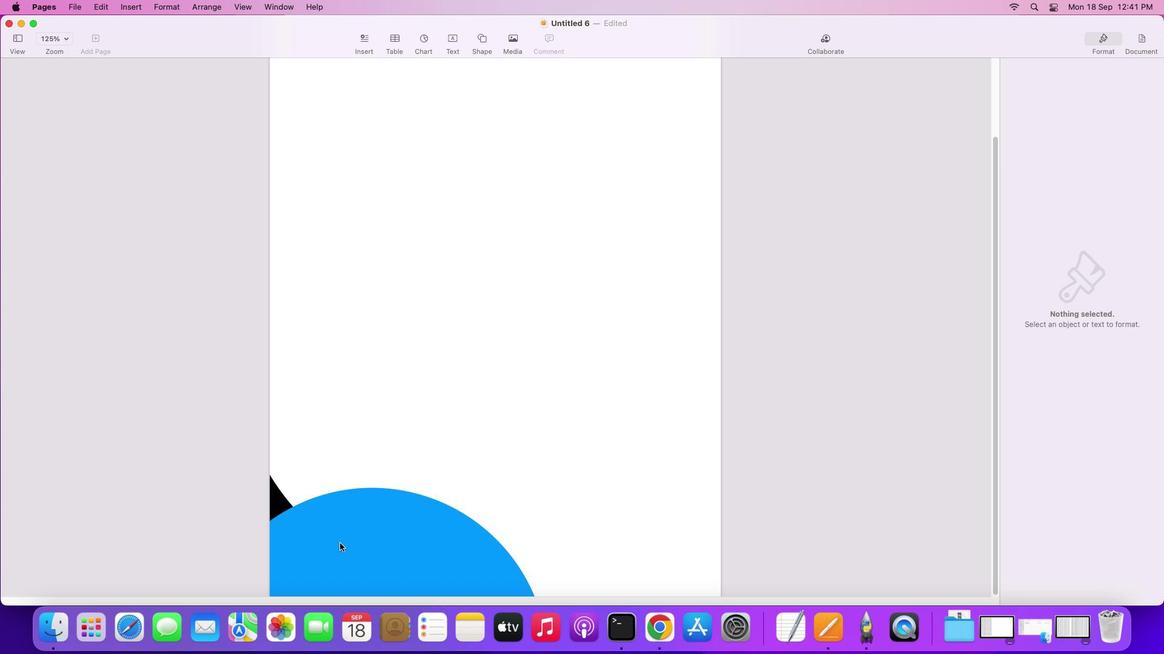 
Action: Mouse moved to (284, 500)
Screenshot: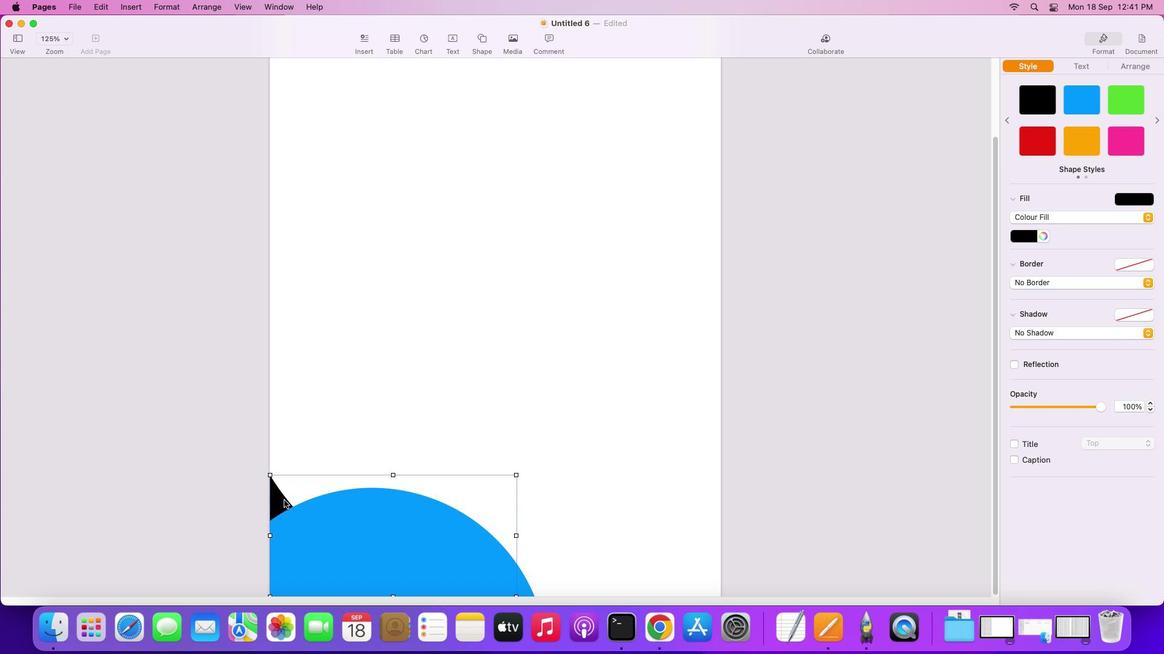 
Action: Mouse pressed left at (284, 500)
Screenshot: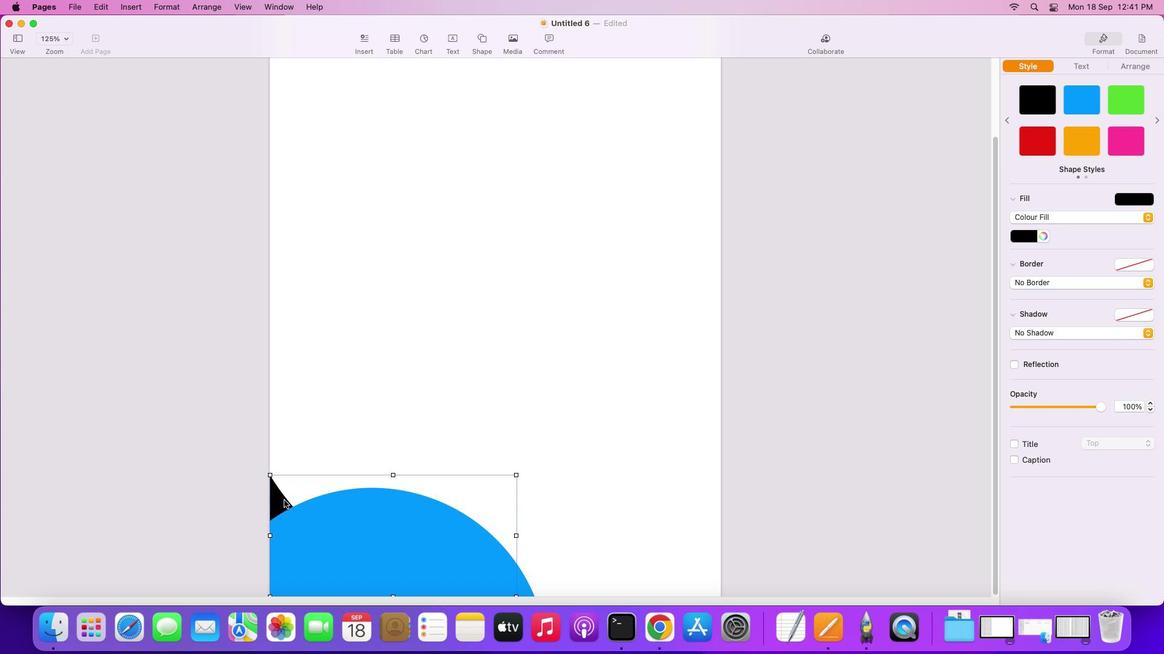
Action: Mouse pressed right at (284, 500)
Screenshot: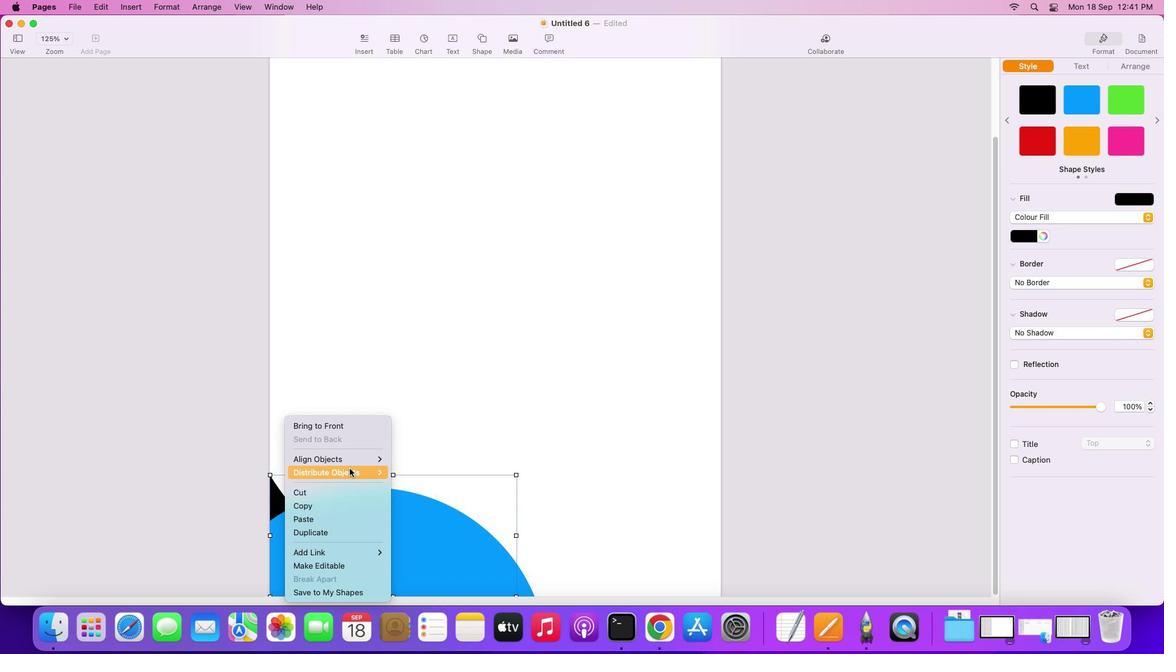 
Action: Mouse moved to (352, 429)
Screenshot: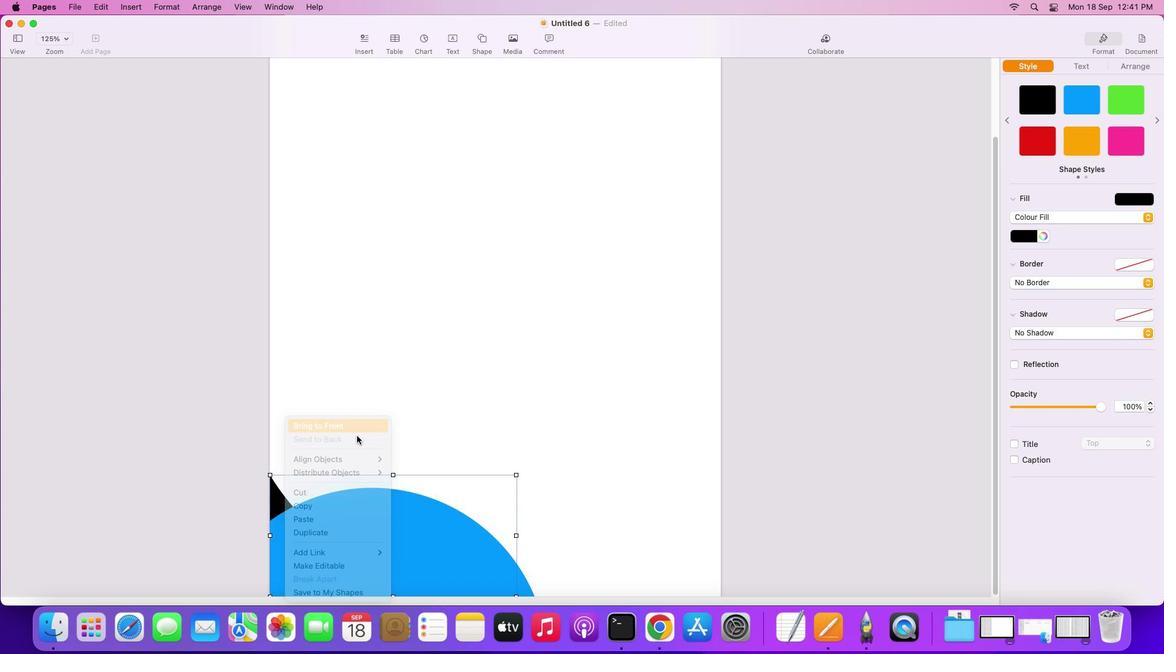 
Action: Mouse pressed left at (352, 429)
Screenshot: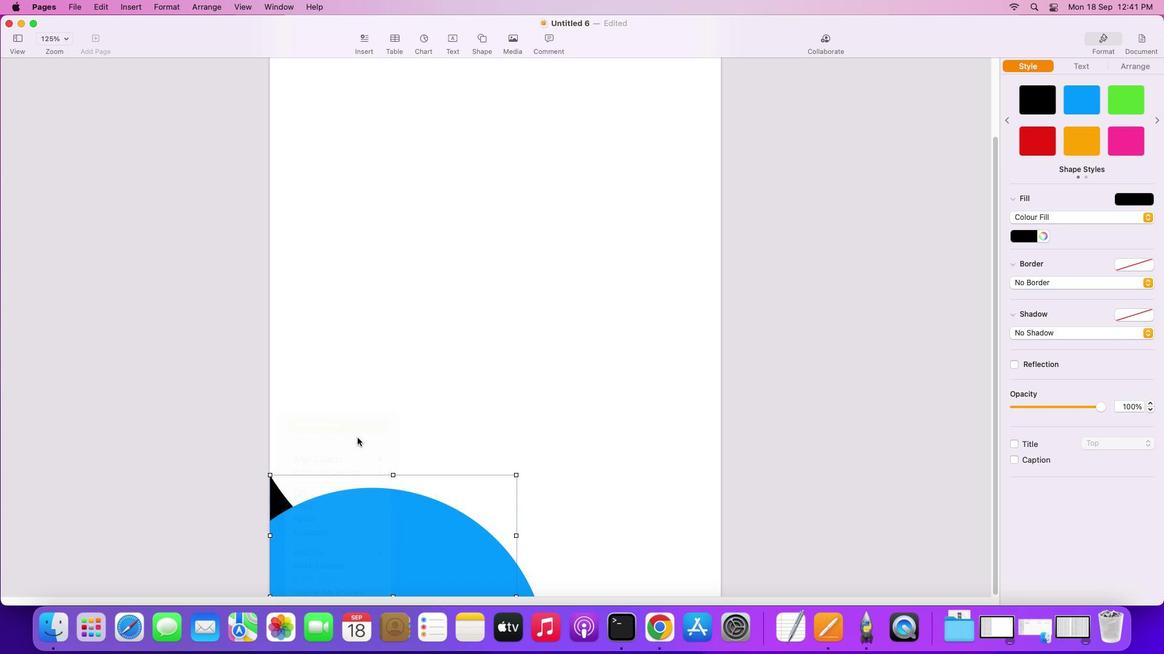 
Action: Mouse moved to (424, 534)
Screenshot: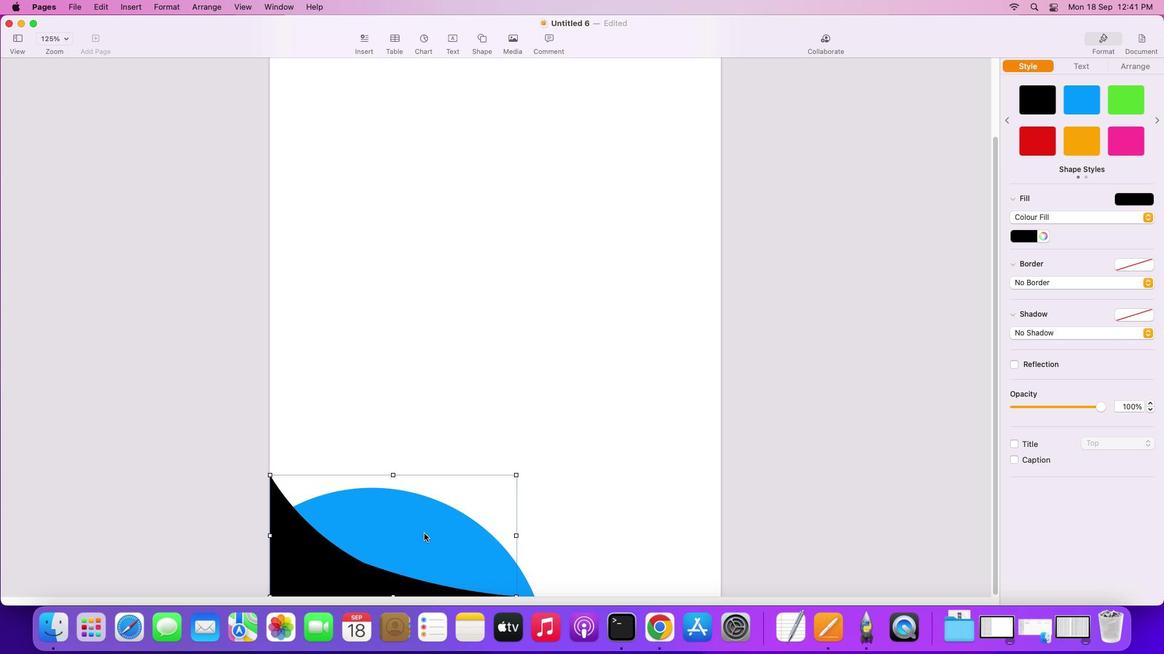 
Action: Mouse pressed left at (424, 534)
Screenshot: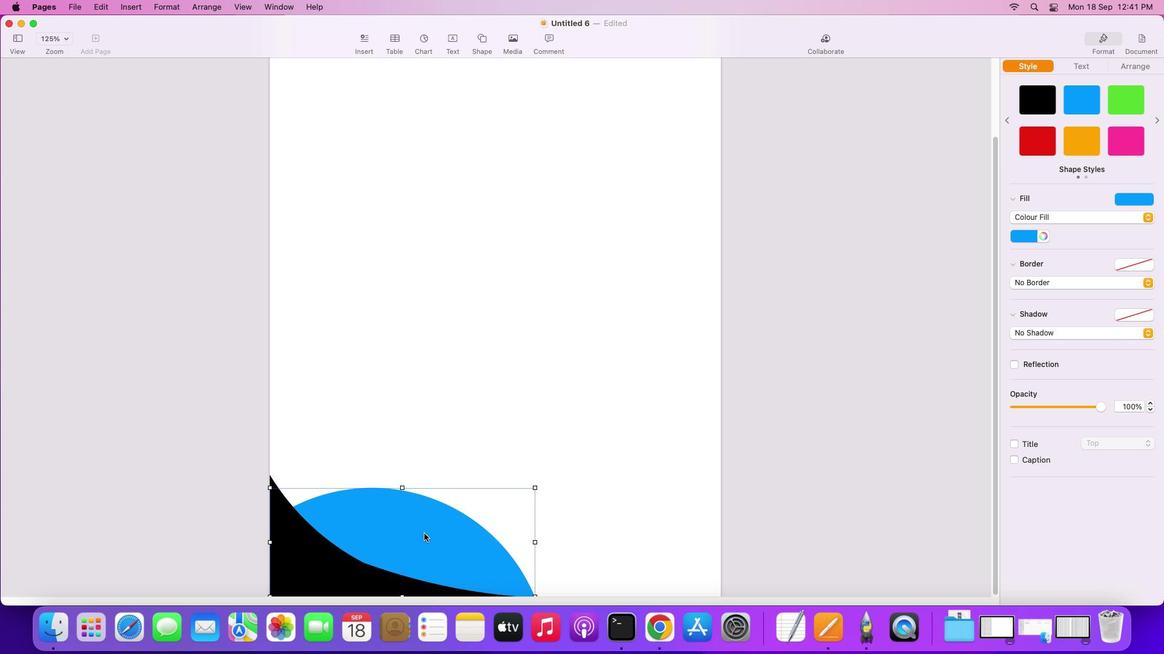 
Action: Mouse pressed right at (424, 534)
Screenshot: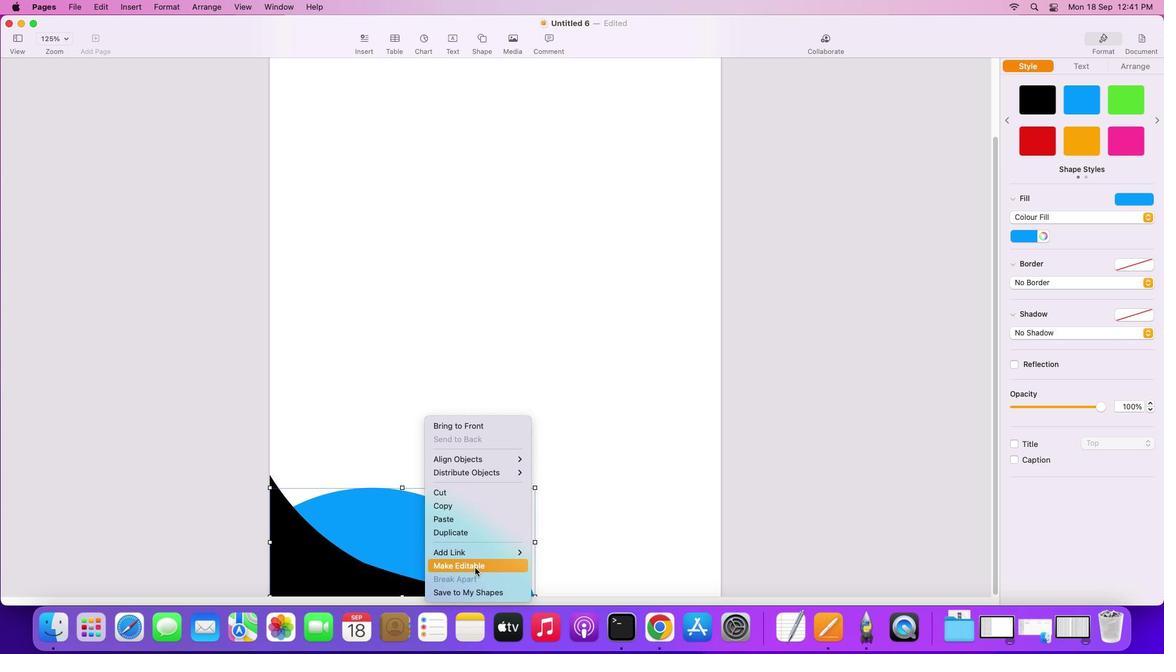 
Action: Mouse moved to (476, 568)
Screenshot: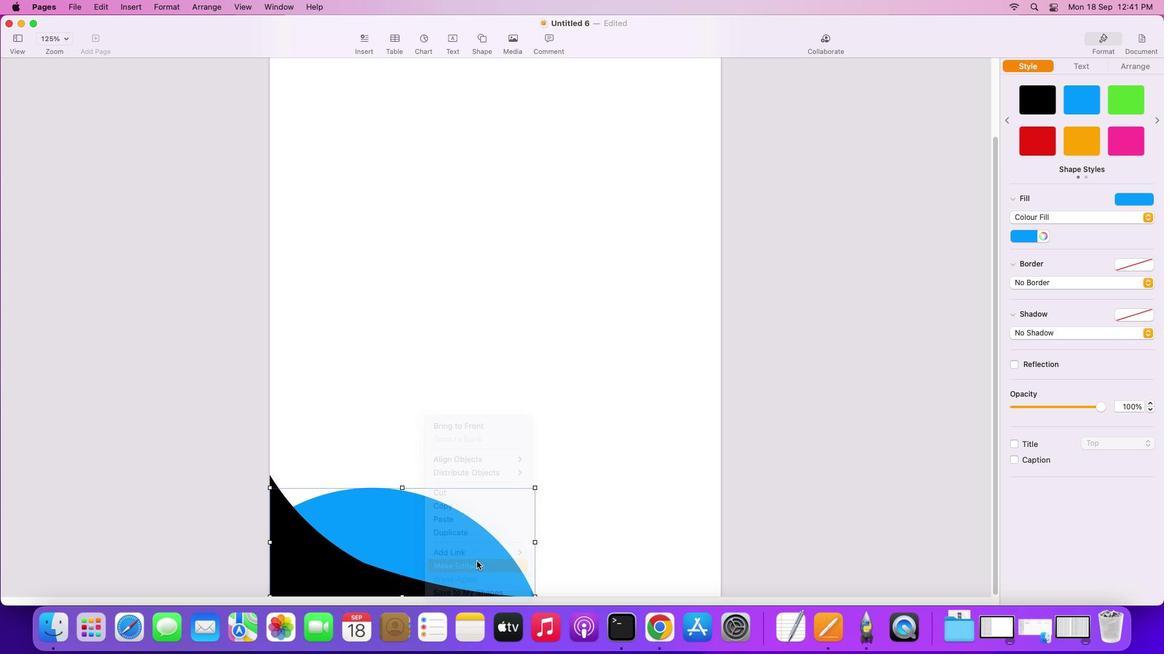 
Action: Mouse pressed left at (476, 568)
Screenshot: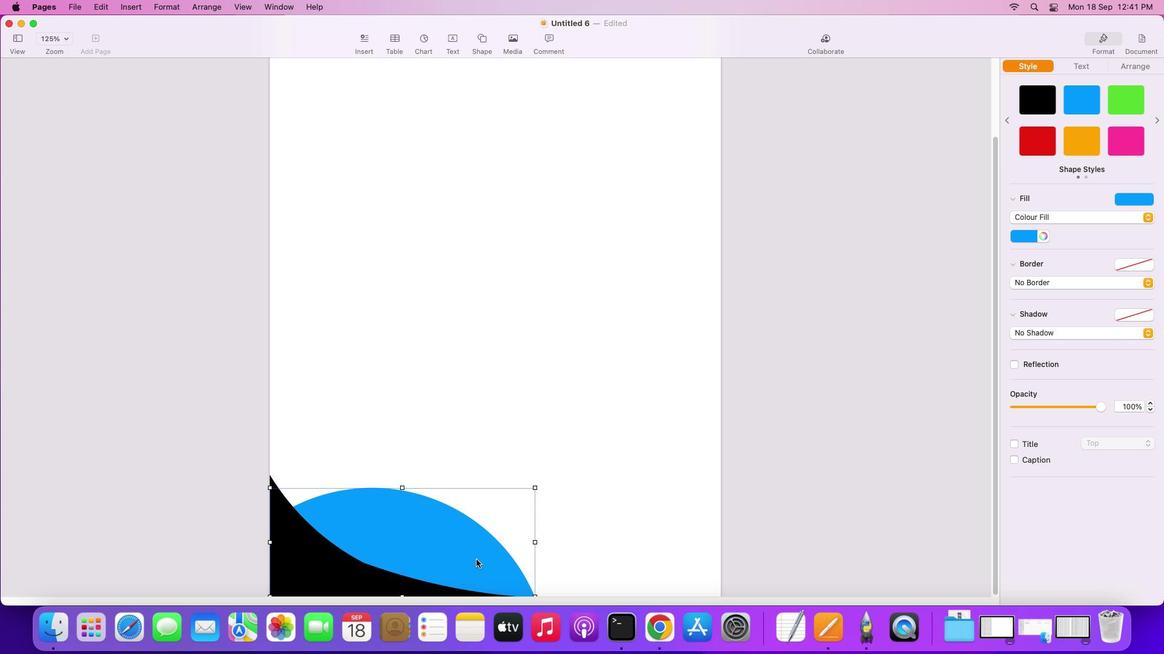 
Action: Mouse moved to (483, 528)
Screenshot: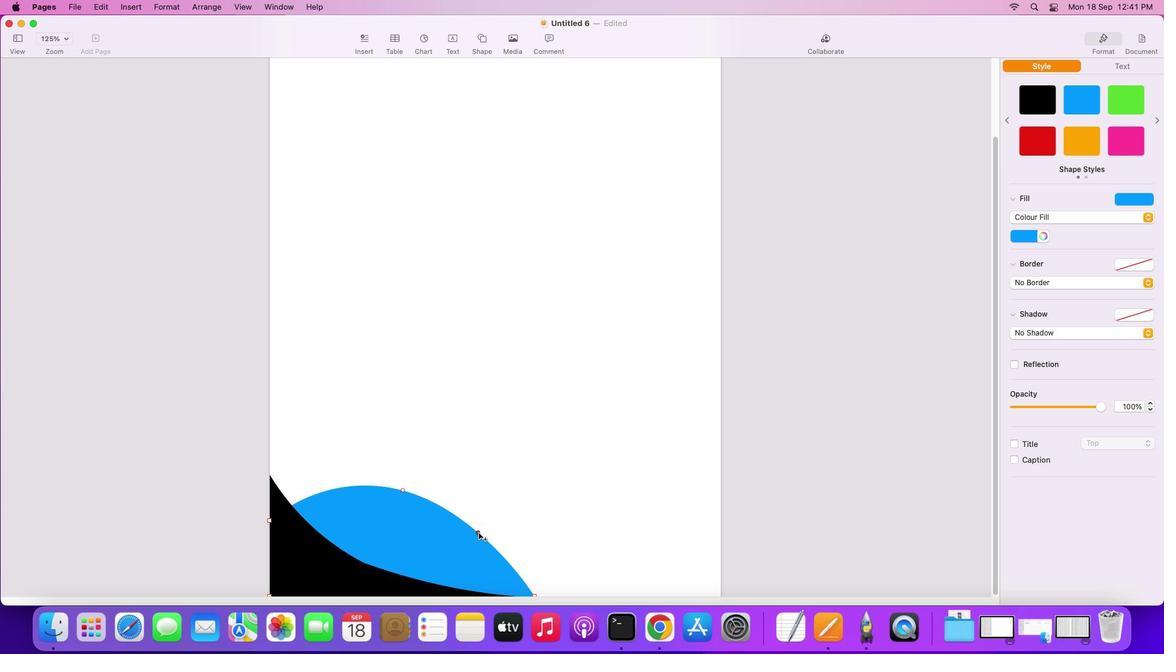 
Action: Mouse pressed left at (483, 528)
Screenshot: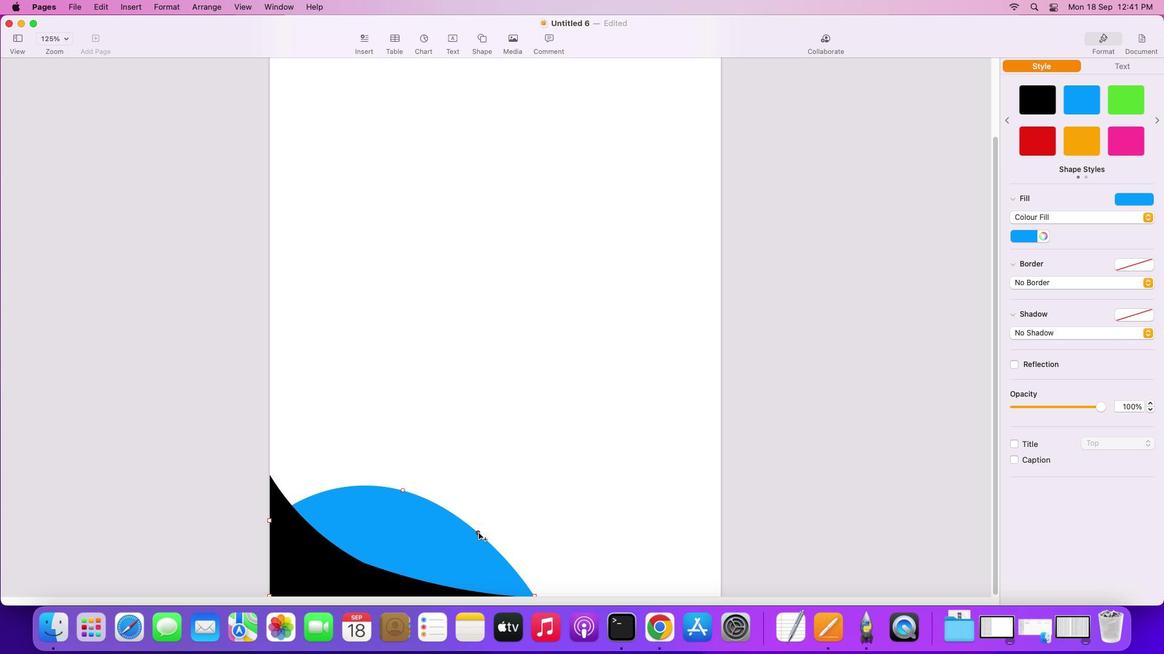 
Action: Mouse moved to (329, 482)
Screenshot: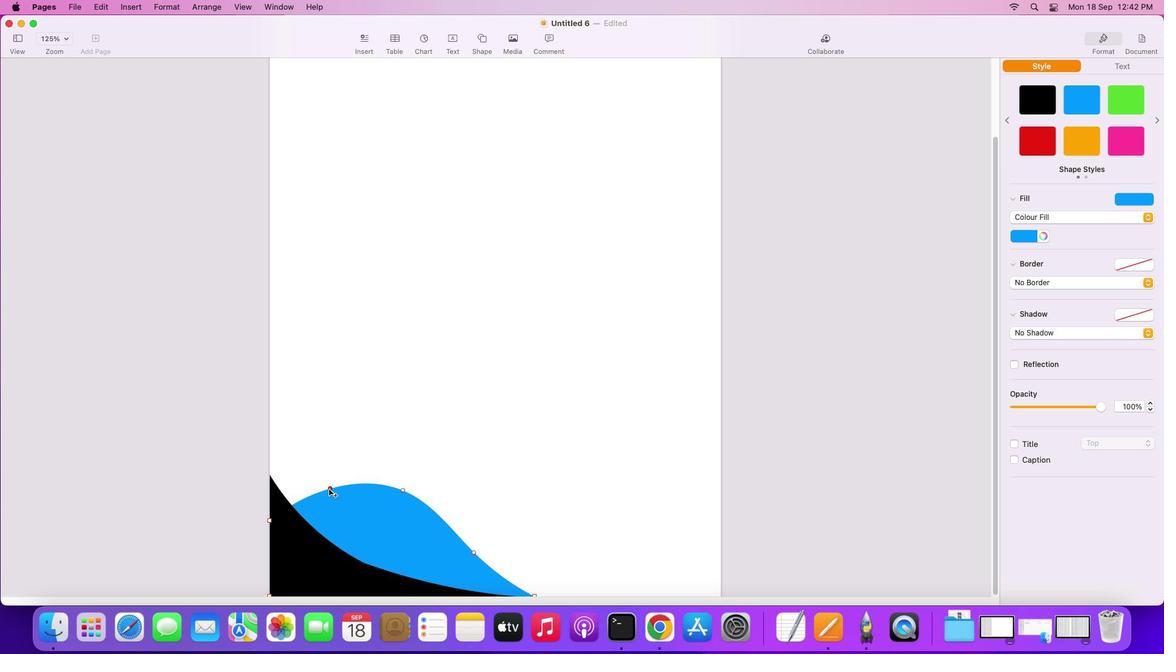 
Action: Mouse pressed left at (329, 482)
Screenshot: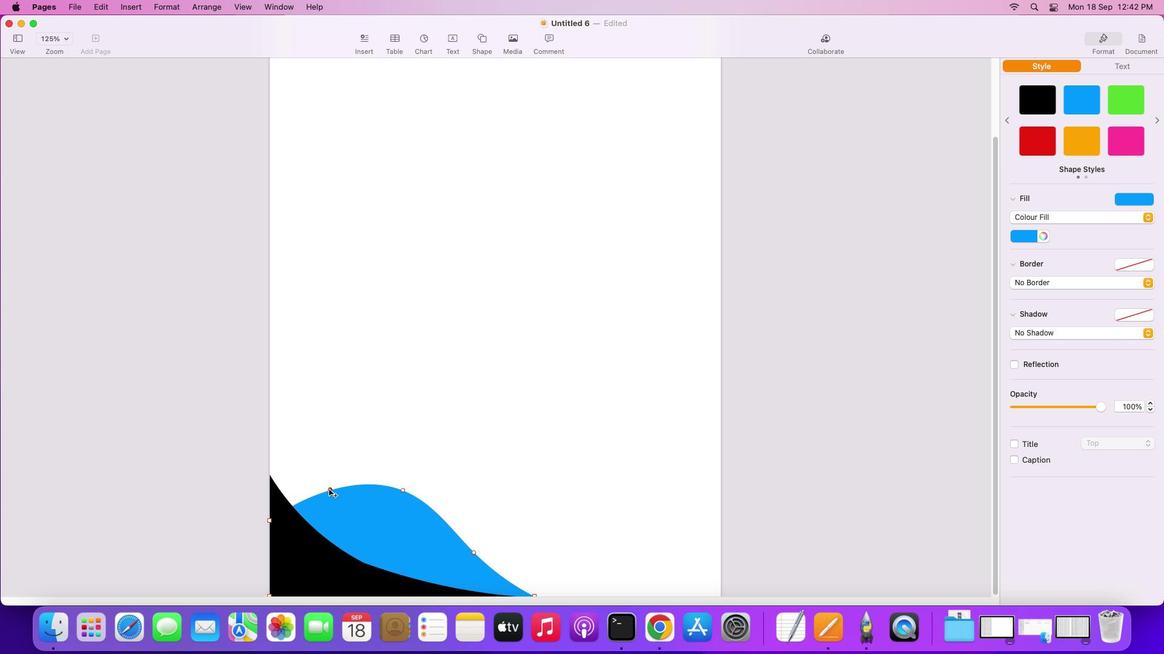 
Action: Mouse moved to (571, 505)
Screenshot: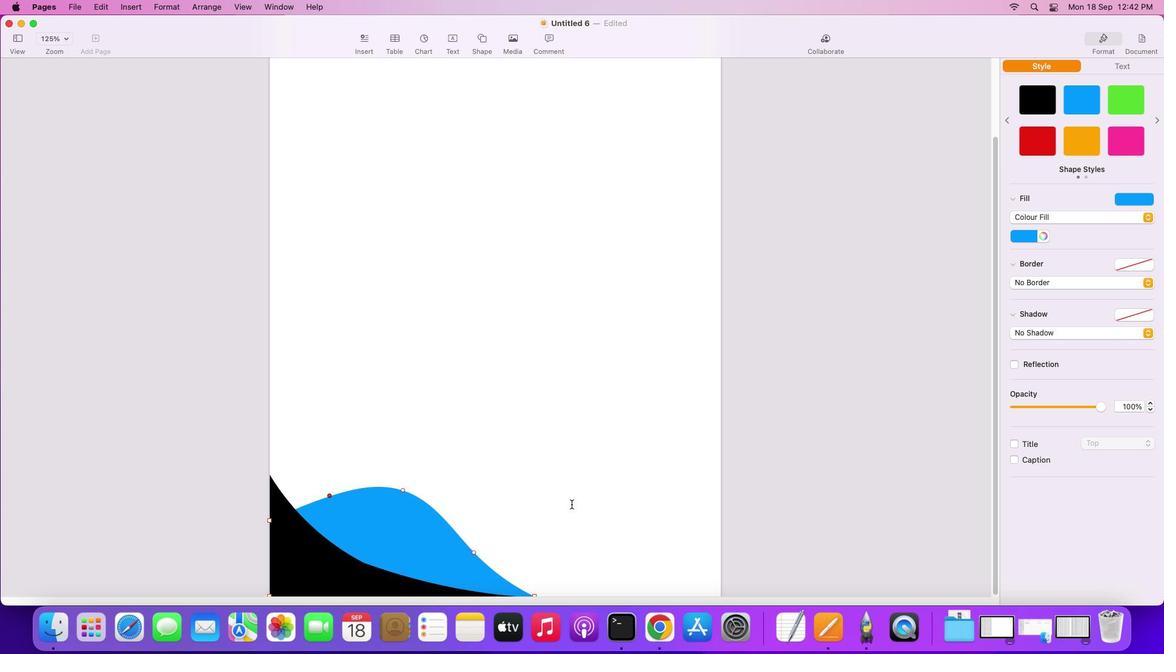 
Action: Mouse pressed left at (571, 505)
Screenshot: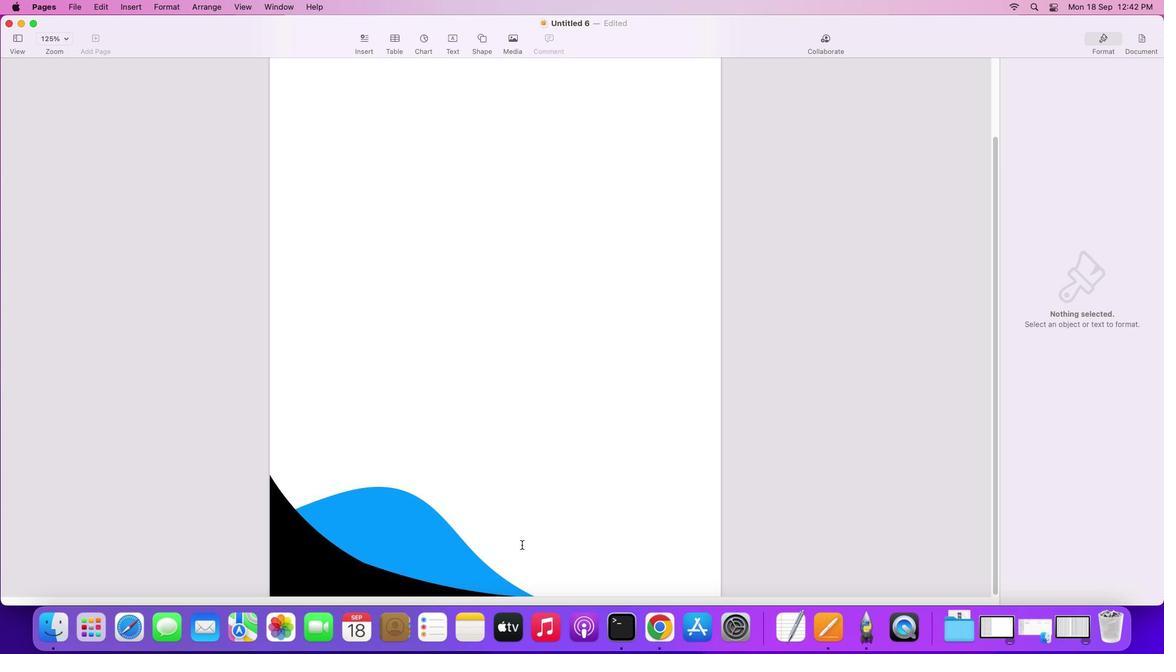 
Action: Mouse moved to (495, 378)
Screenshot: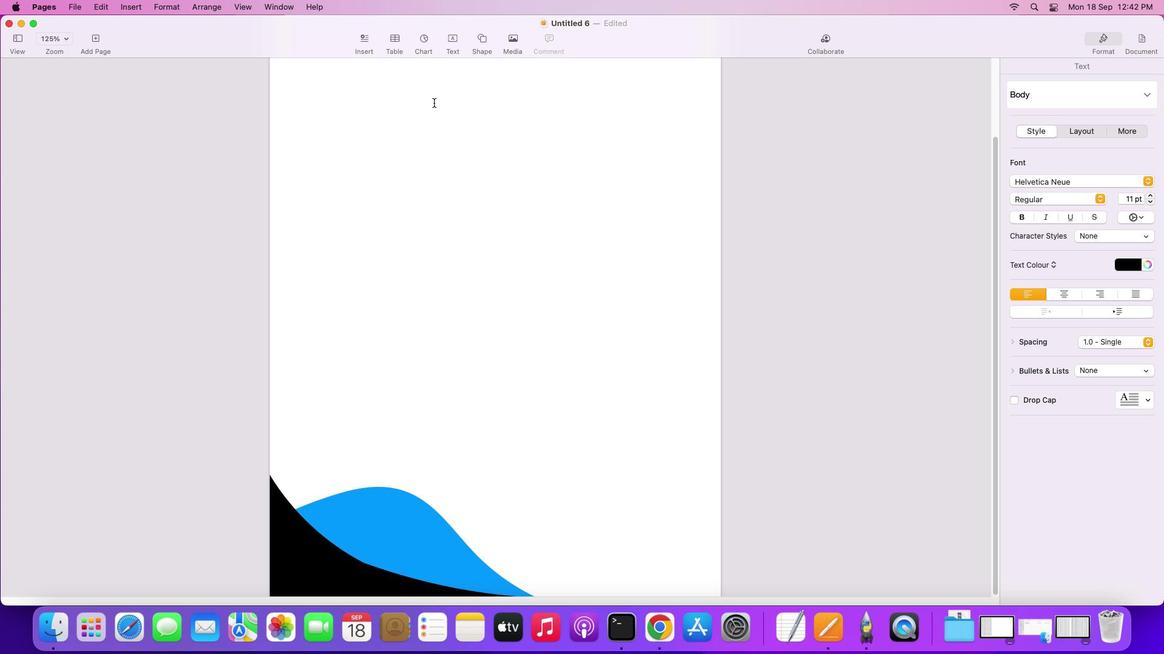 
Action: Mouse pressed left at (495, 378)
Screenshot: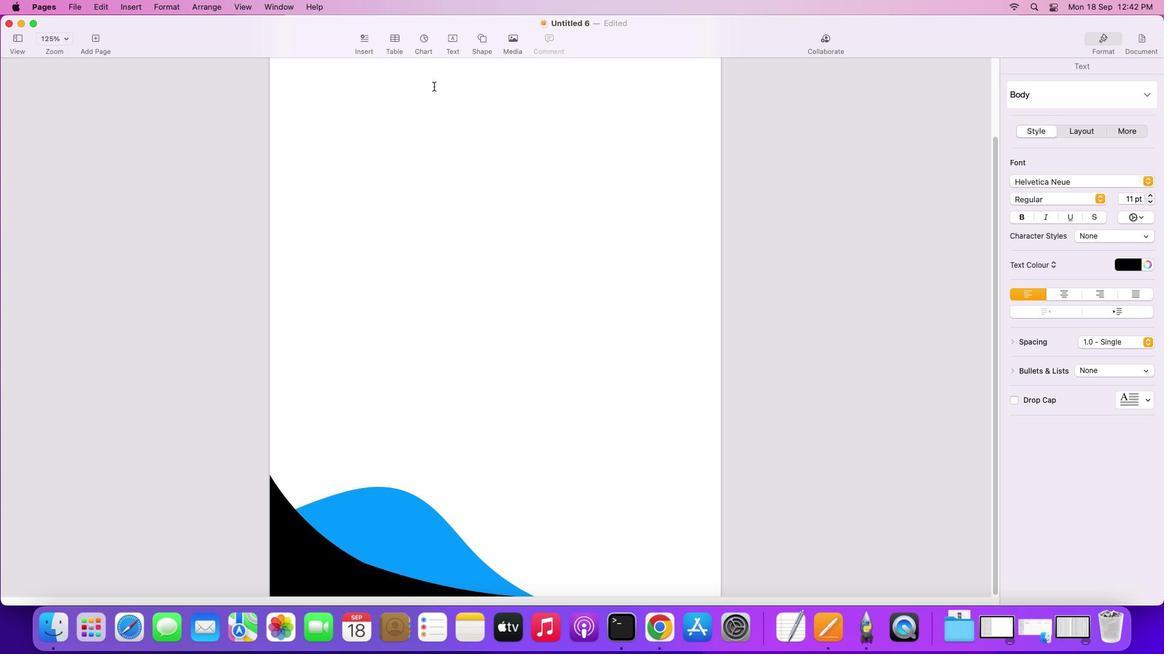 
Action: Mouse moved to (484, 36)
Screenshot: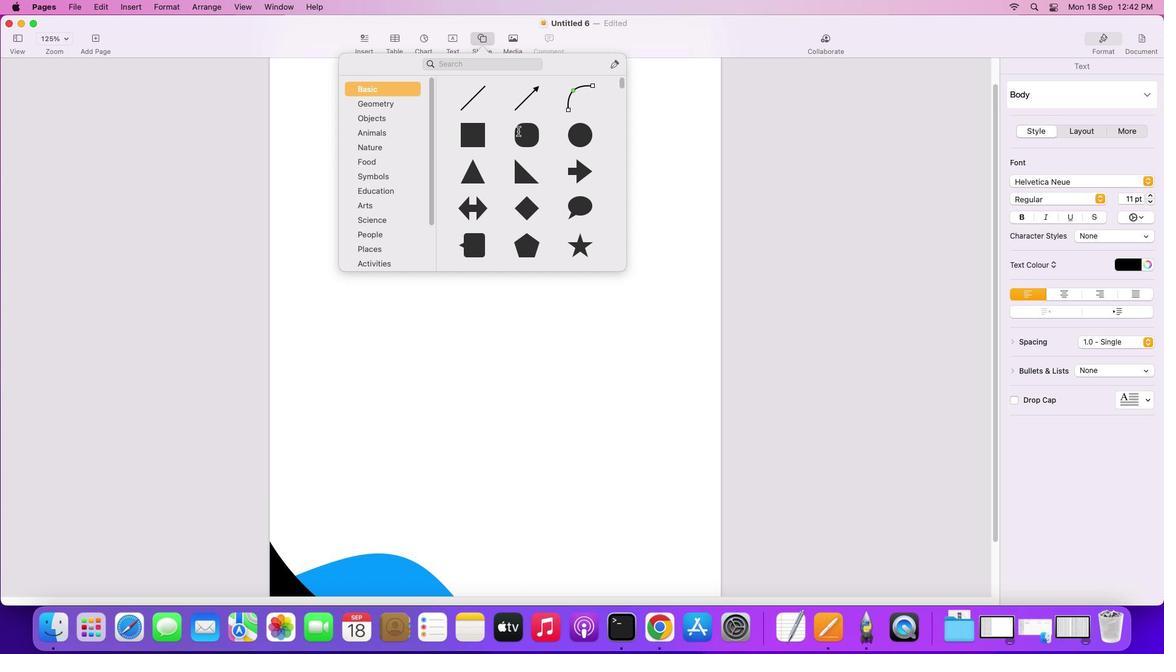 
Action: Mouse pressed left at (484, 36)
Screenshot: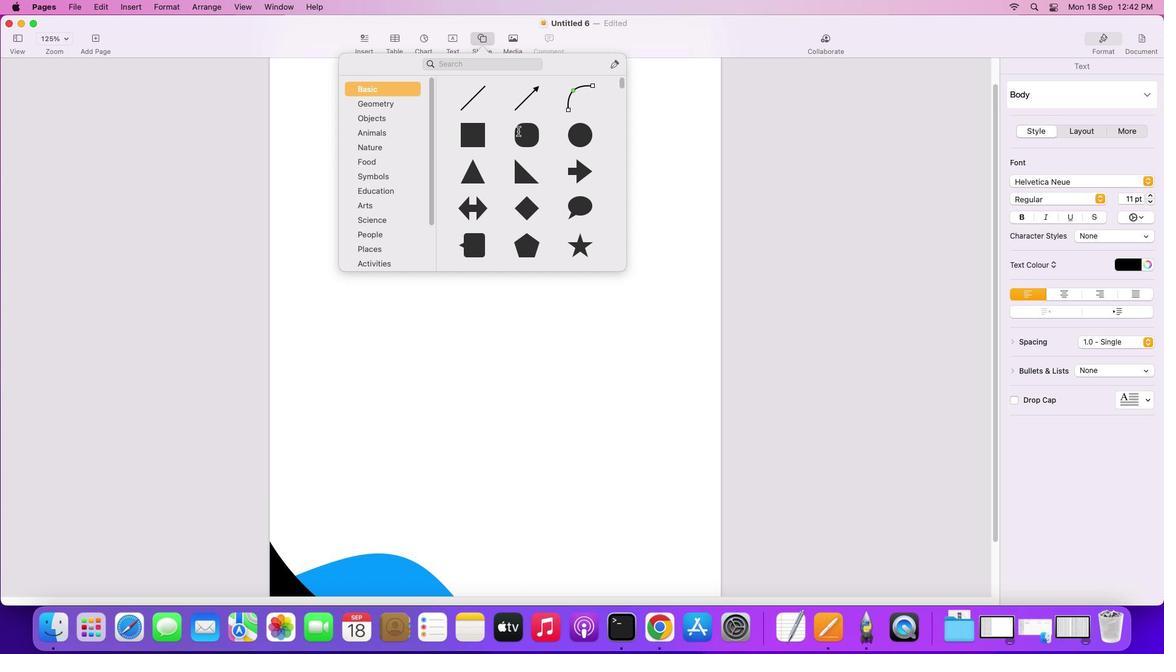 
Action: Mouse moved to (481, 133)
Screenshot: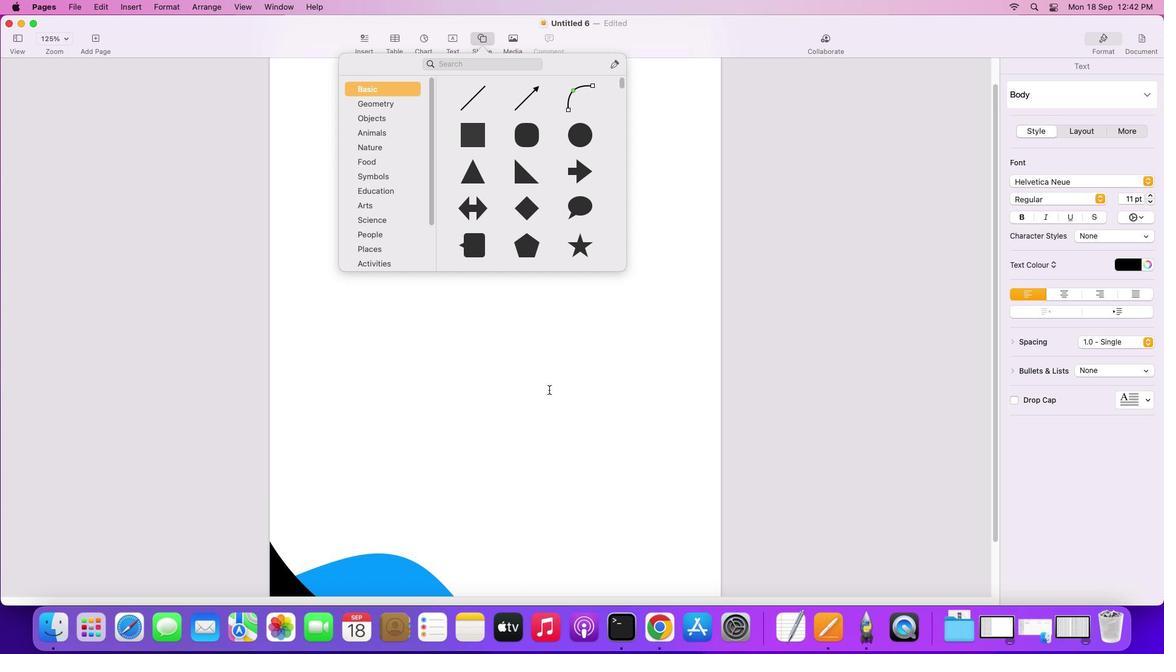 
Action: Mouse pressed left at (481, 133)
Screenshot: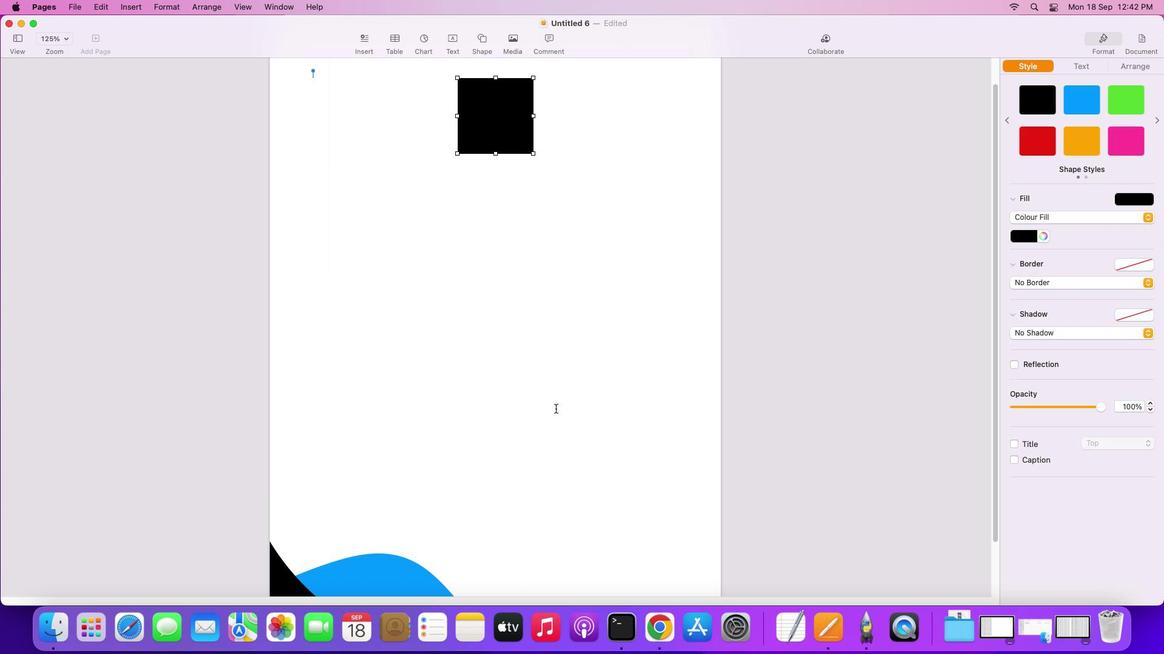 
Action: Mouse moved to (560, 420)
Screenshot: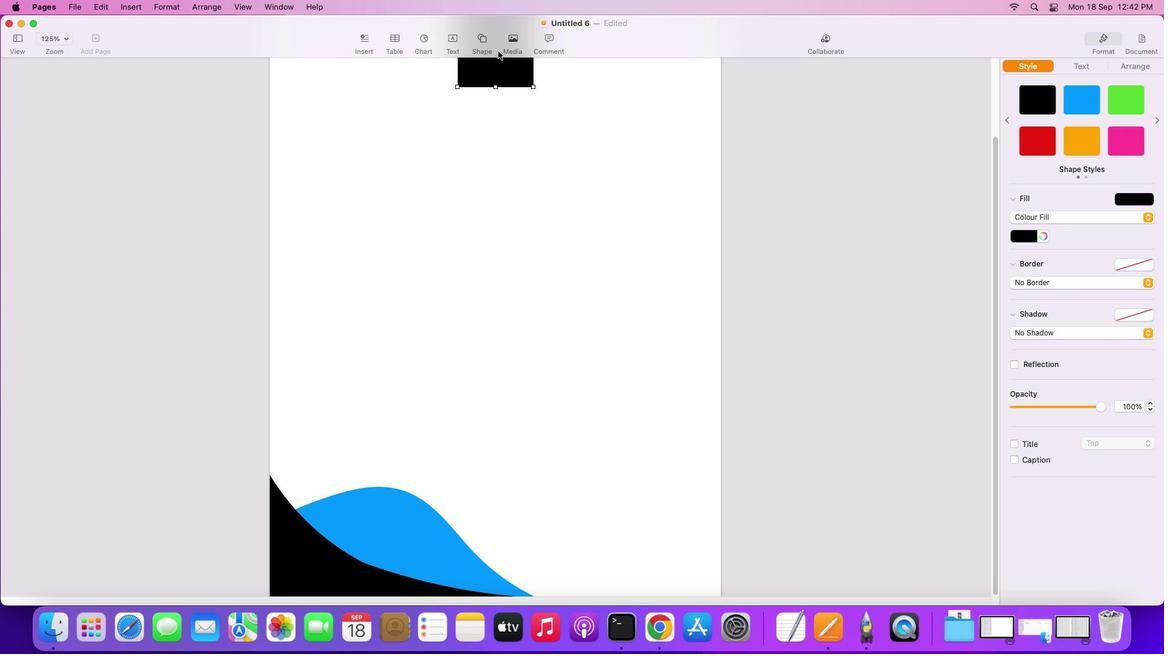 
Action: Mouse scrolled (560, 420) with delta (0, 0)
Screenshot: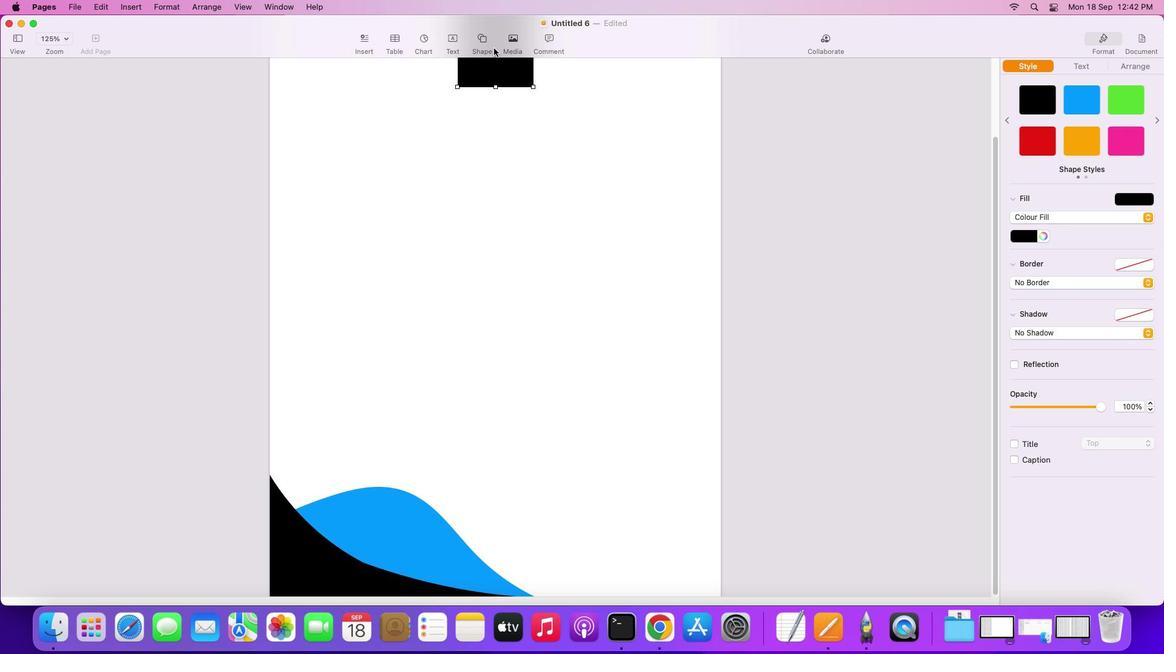 
Action: Mouse scrolled (560, 420) with delta (0, 0)
Screenshot: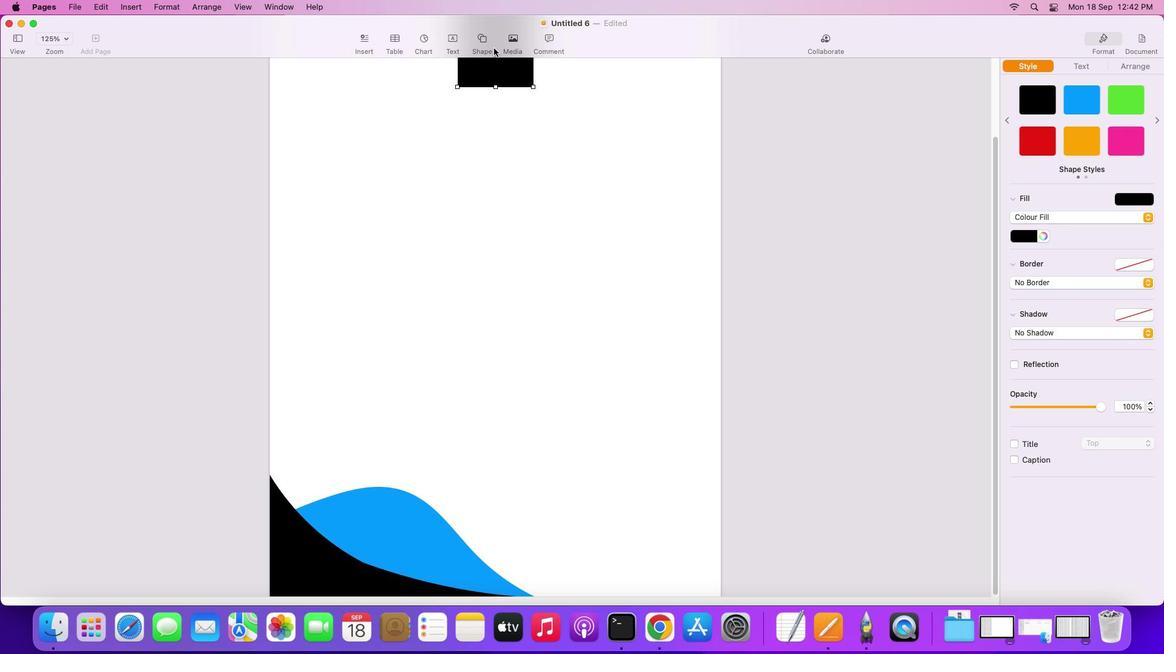 
Action: Mouse scrolled (560, 420) with delta (0, -2)
Screenshot: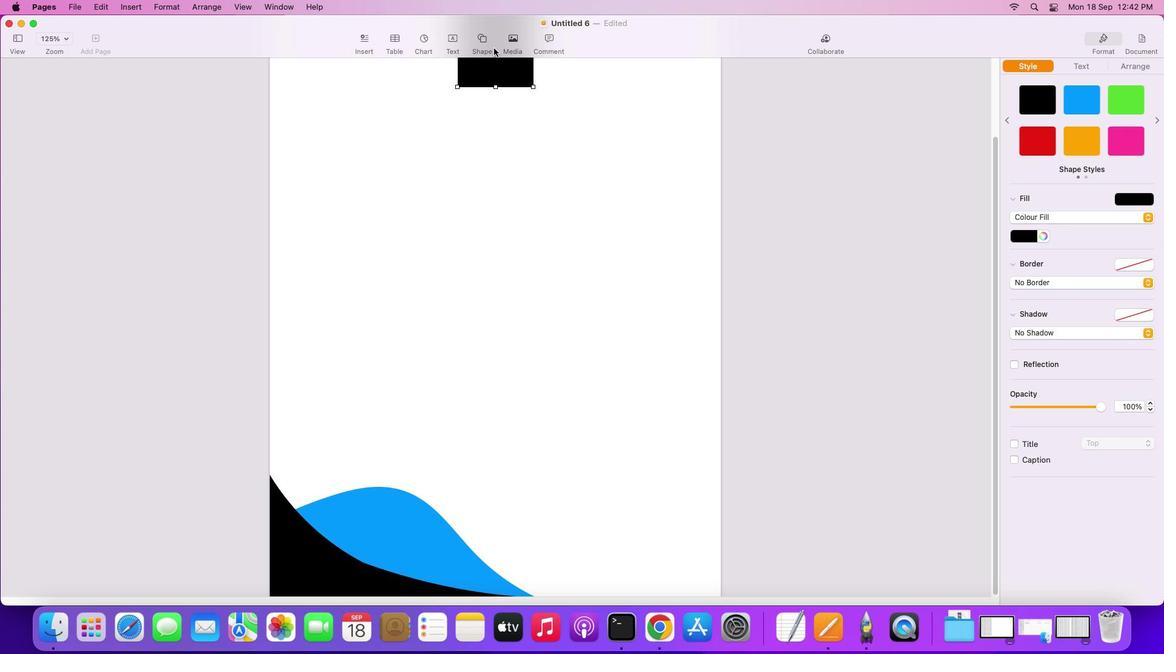 
Action: Mouse scrolled (560, 420) with delta (0, -3)
Screenshot: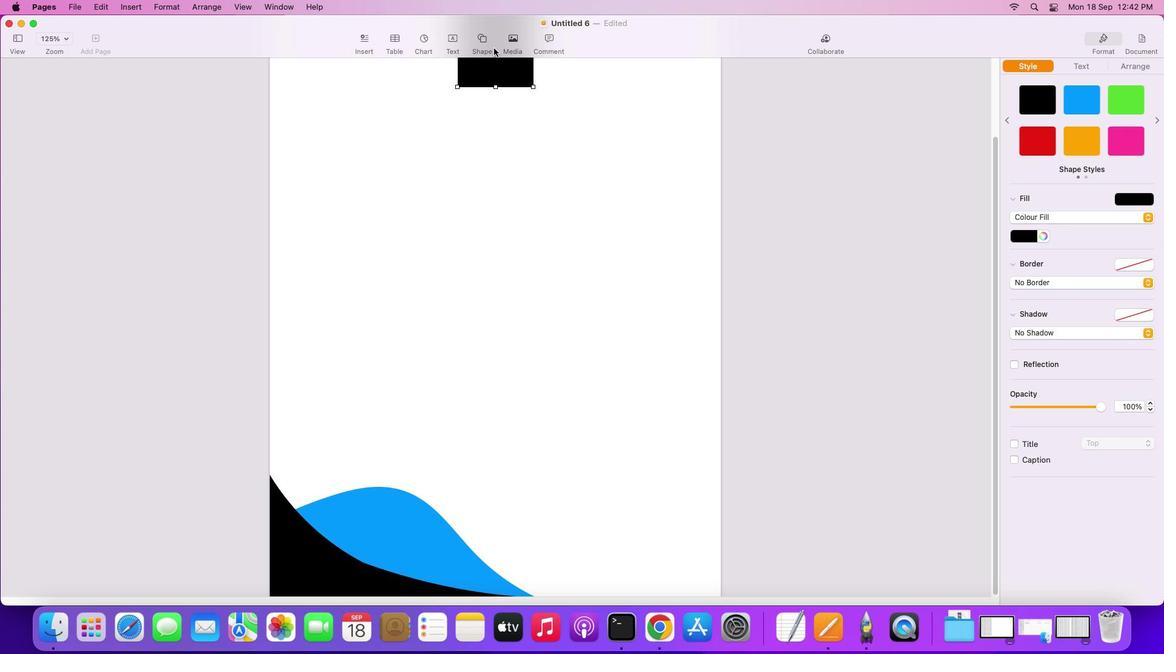 
Action: Mouse moved to (560, 419)
Screenshot: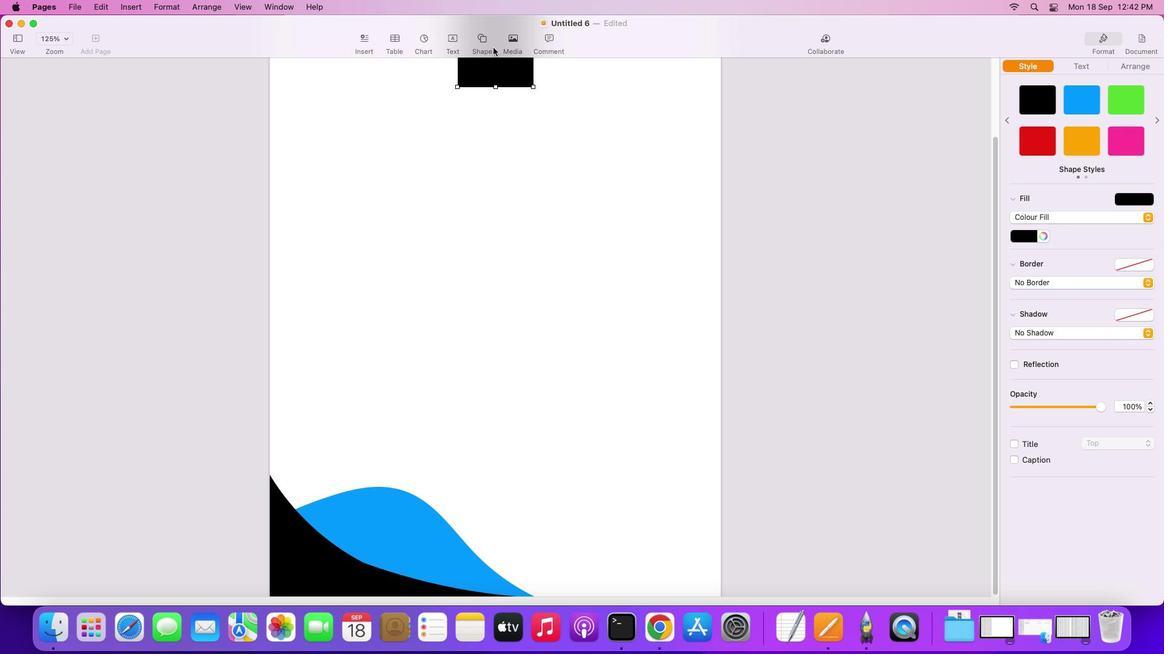 
Action: Mouse scrolled (560, 419) with delta (0, -3)
Screenshot: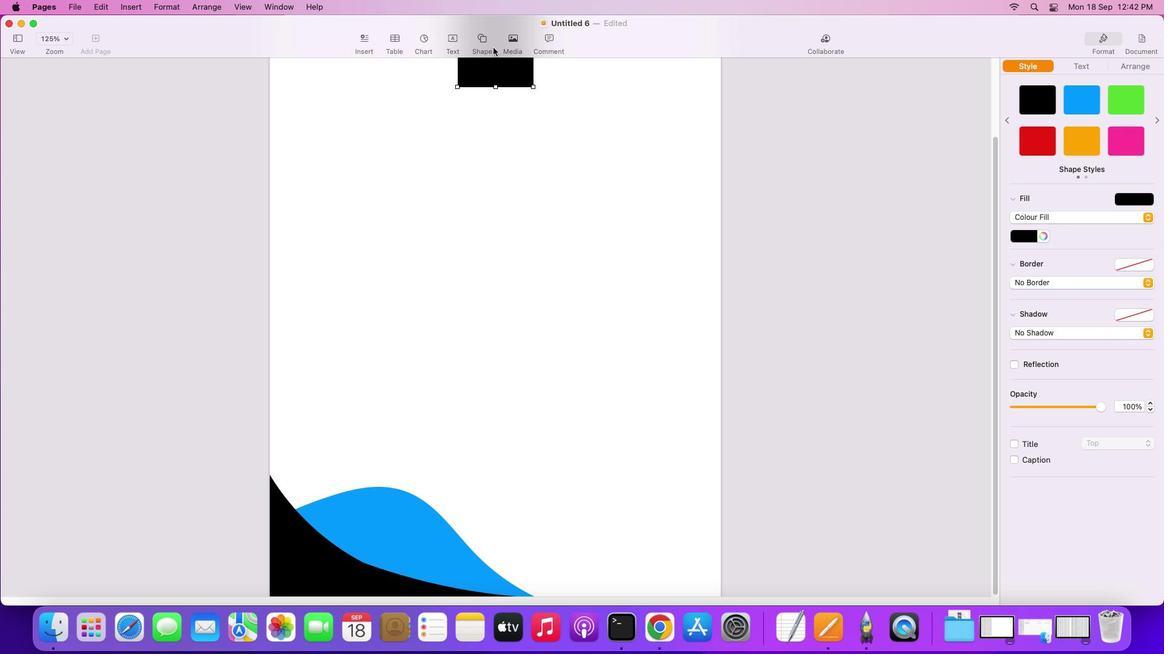 
Action: Mouse moved to (558, 414)
Screenshot: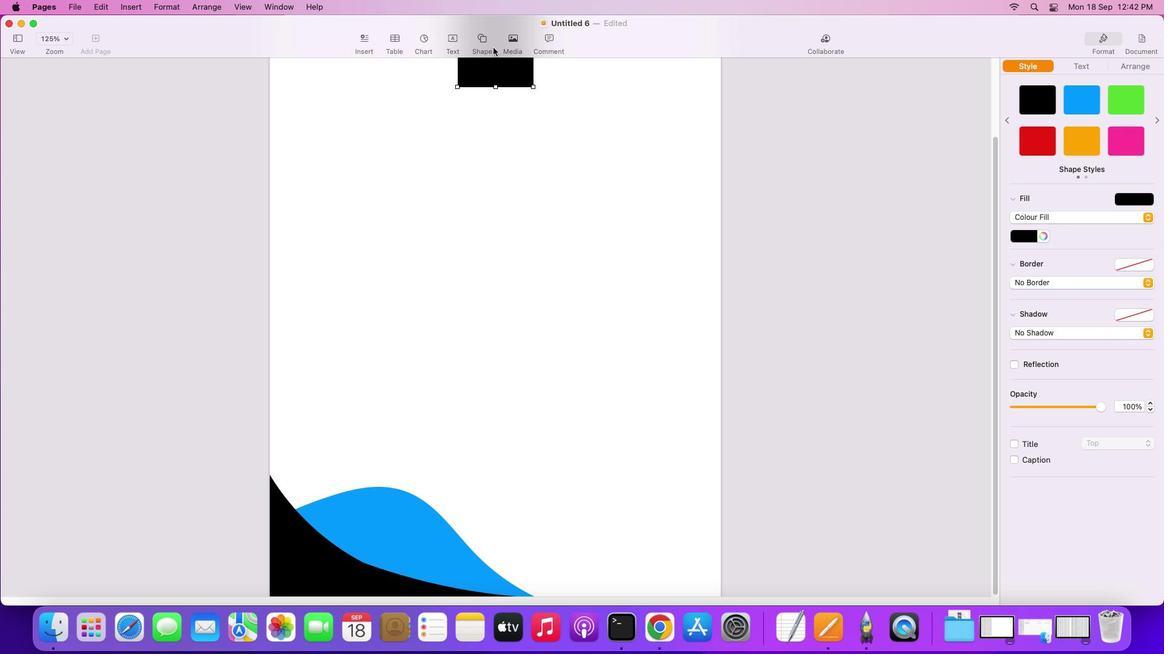 
Action: Mouse scrolled (558, 414) with delta (0, -4)
Screenshot: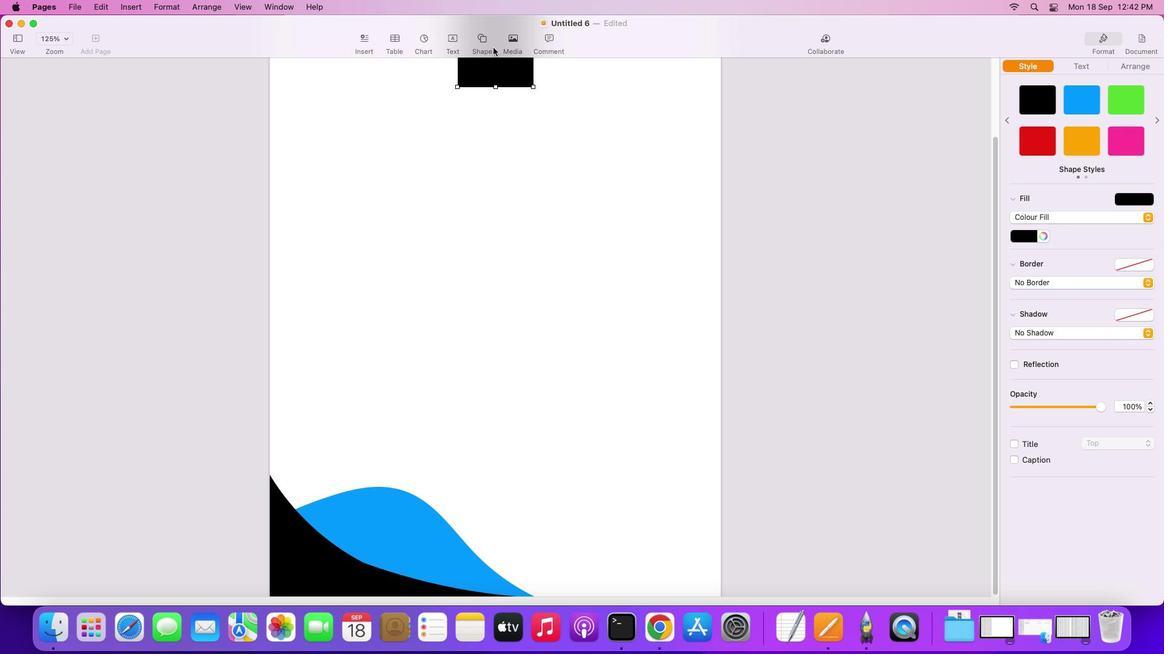 
Action: Mouse moved to (504, 73)
Screenshot: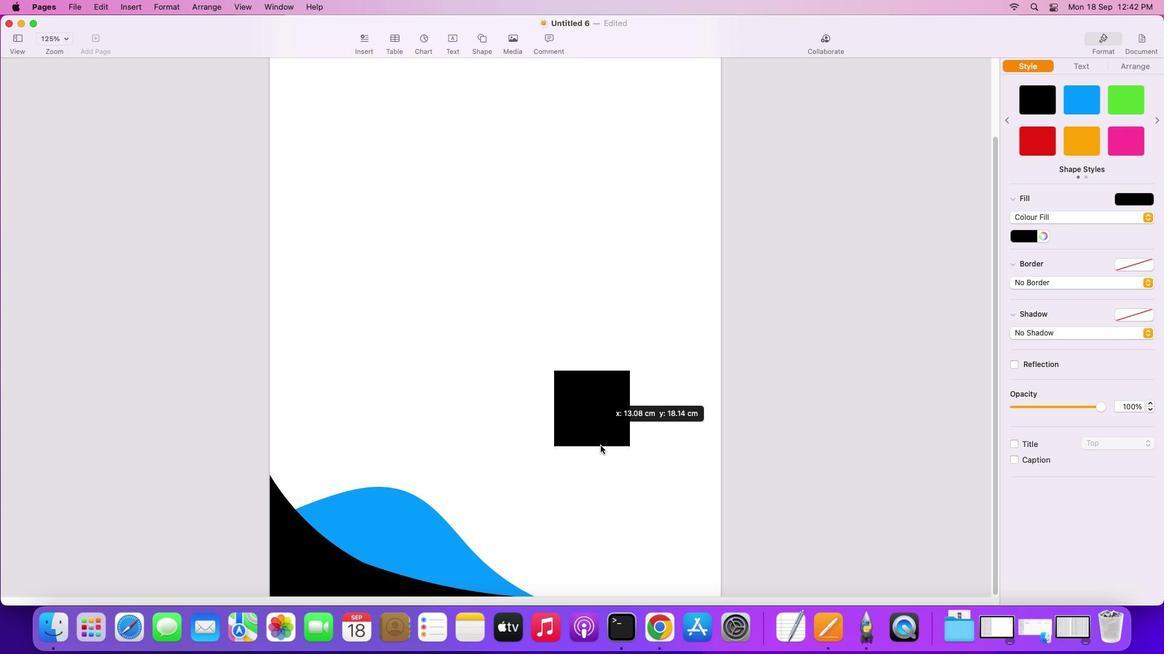 
Action: Mouse pressed left at (504, 73)
Screenshot: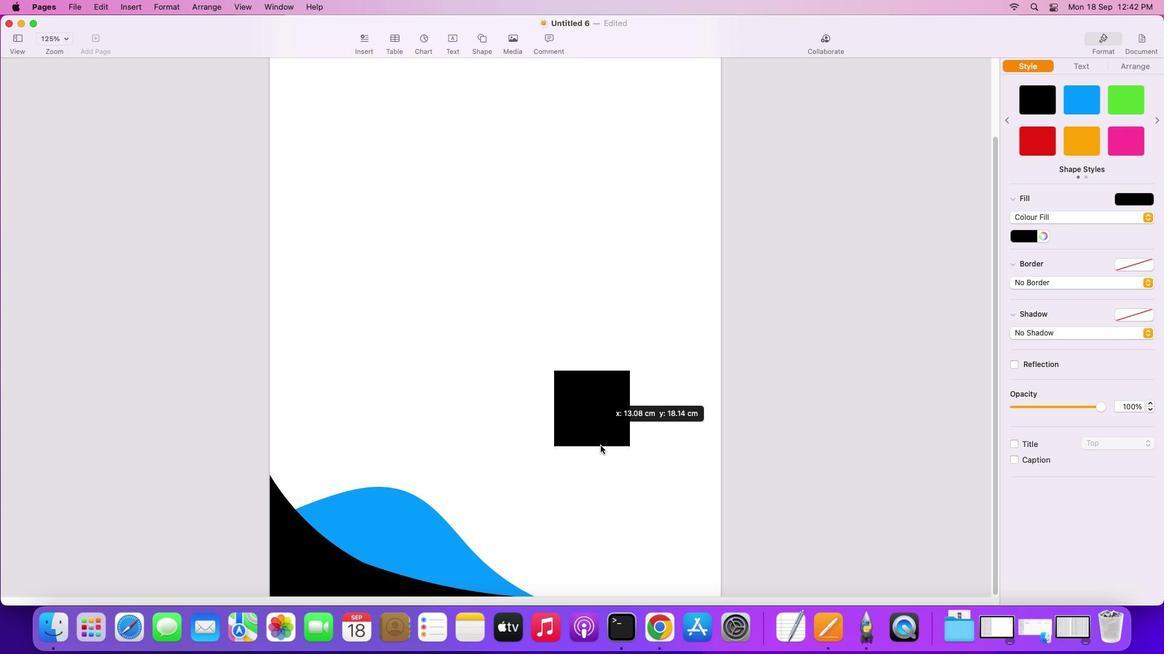 
Action: Mouse moved to (600, 452)
Screenshot: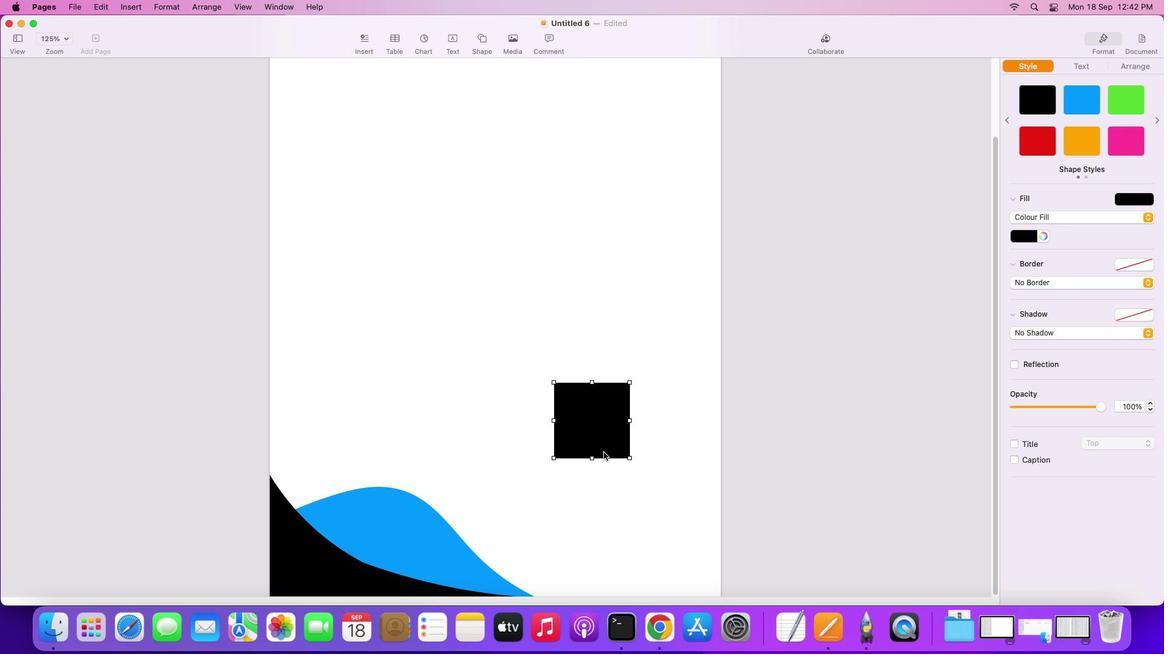 
Action: Mouse scrolled (600, 452) with delta (0, 0)
Screenshot: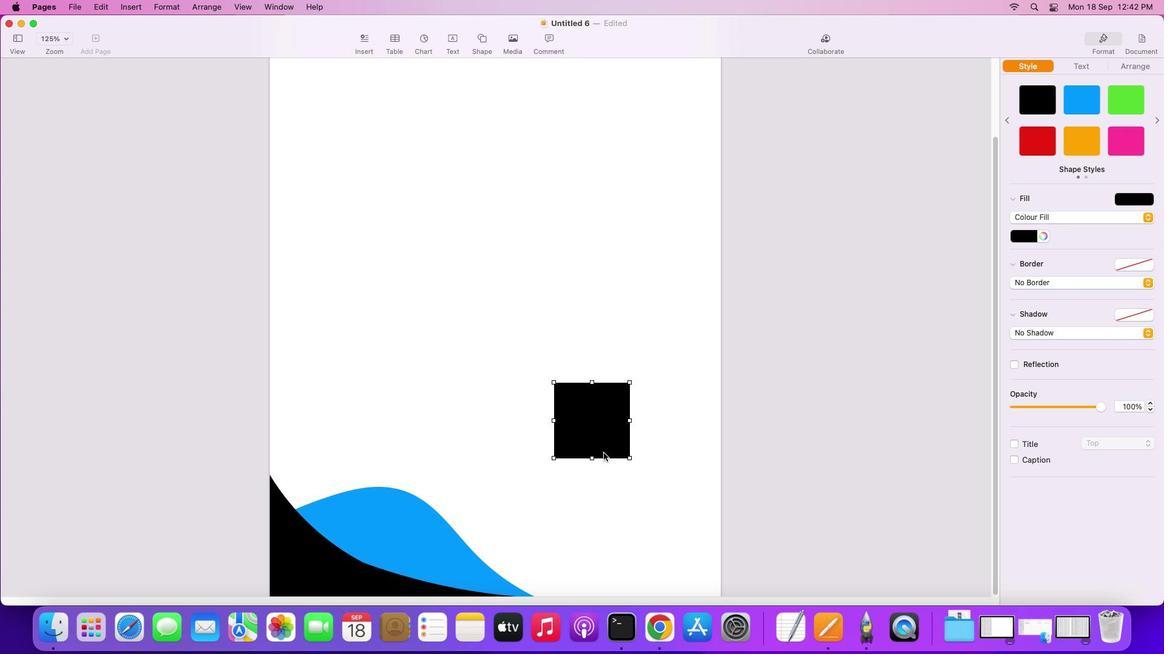 
Action: Mouse scrolled (600, 452) with delta (0, 0)
Screenshot: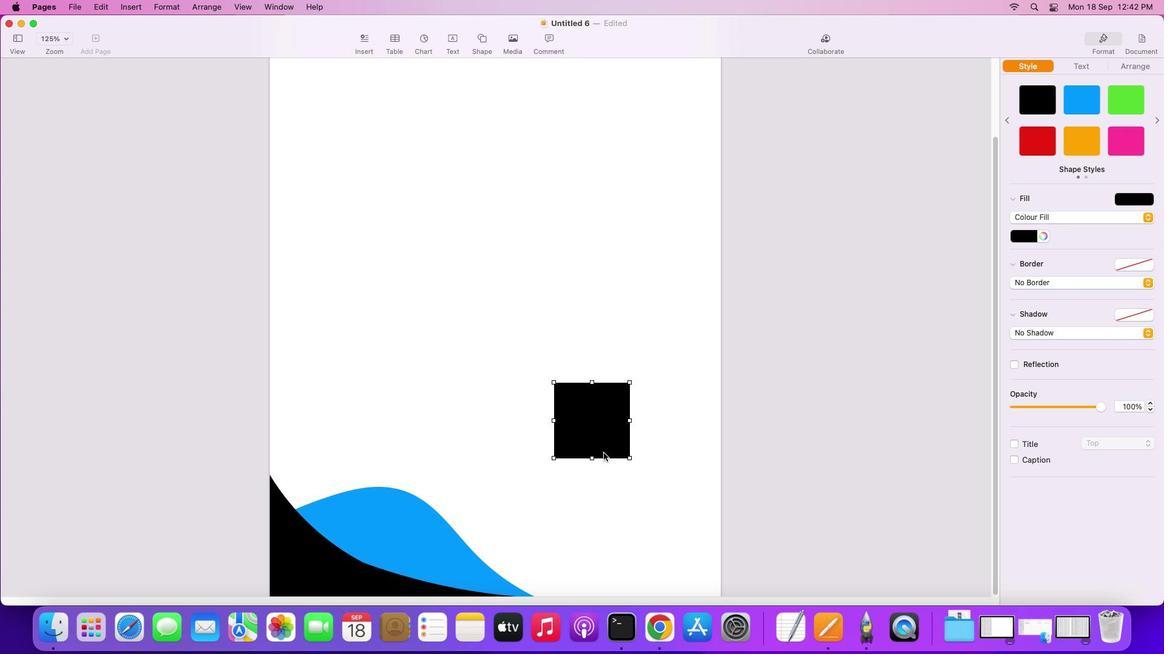 
Action: Mouse scrolled (600, 452) with delta (0, -2)
Screenshot: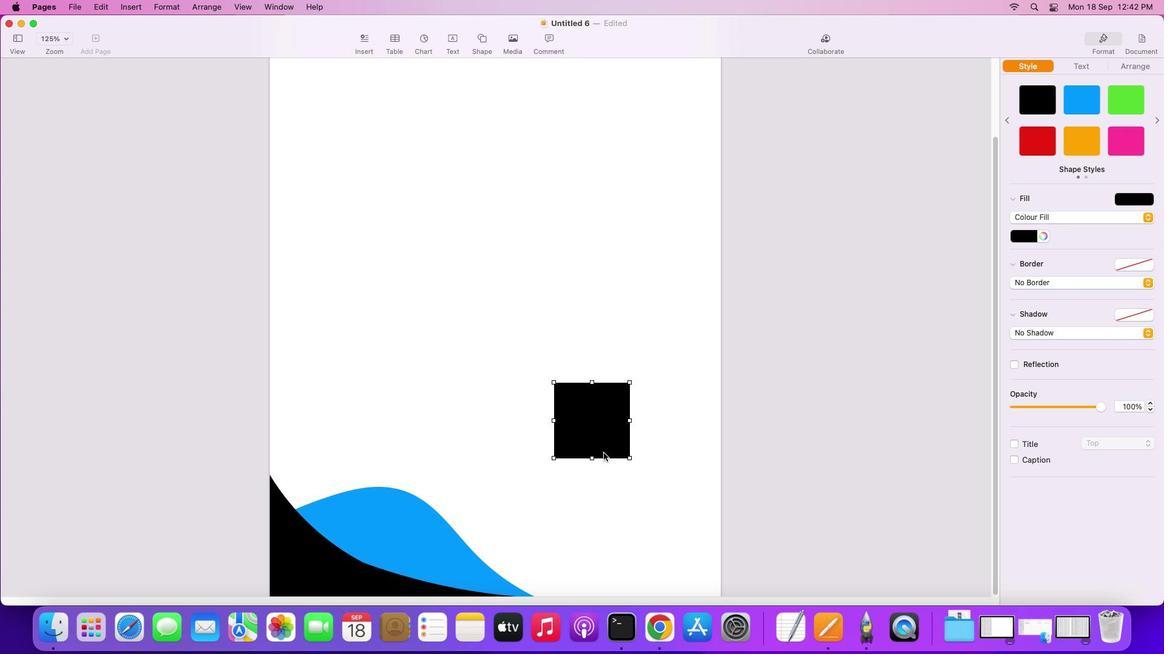 
Action: Mouse scrolled (600, 452) with delta (0, -3)
Screenshot: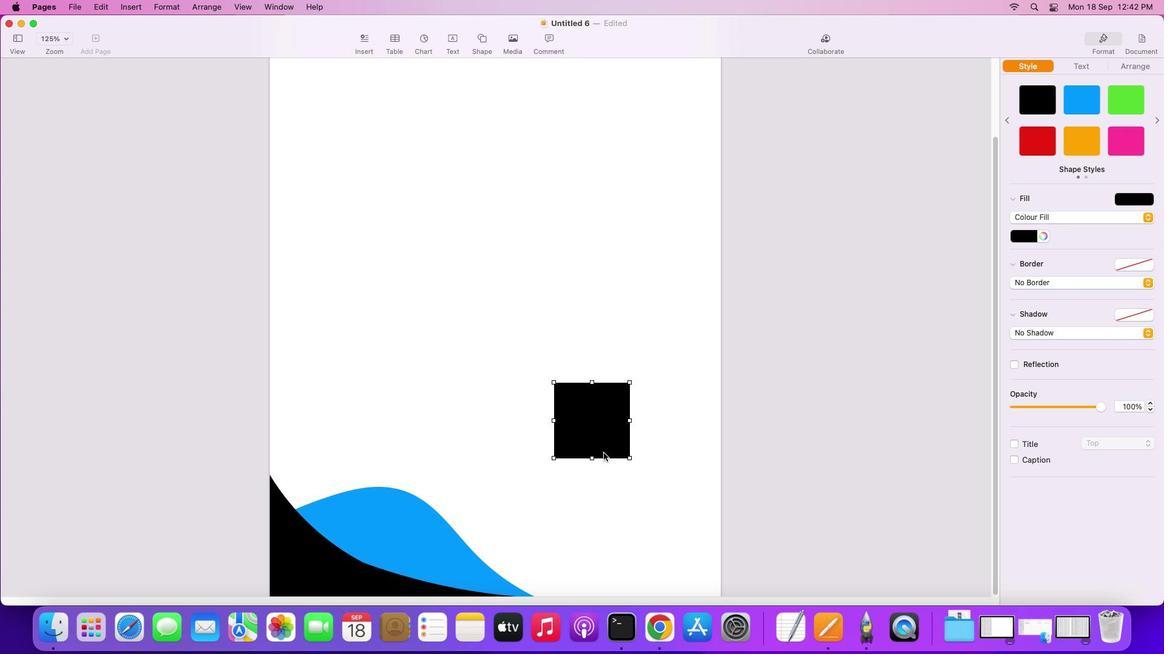 
Action: Mouse scrolled (600, 452) with delta (0, -3)
Screenshot: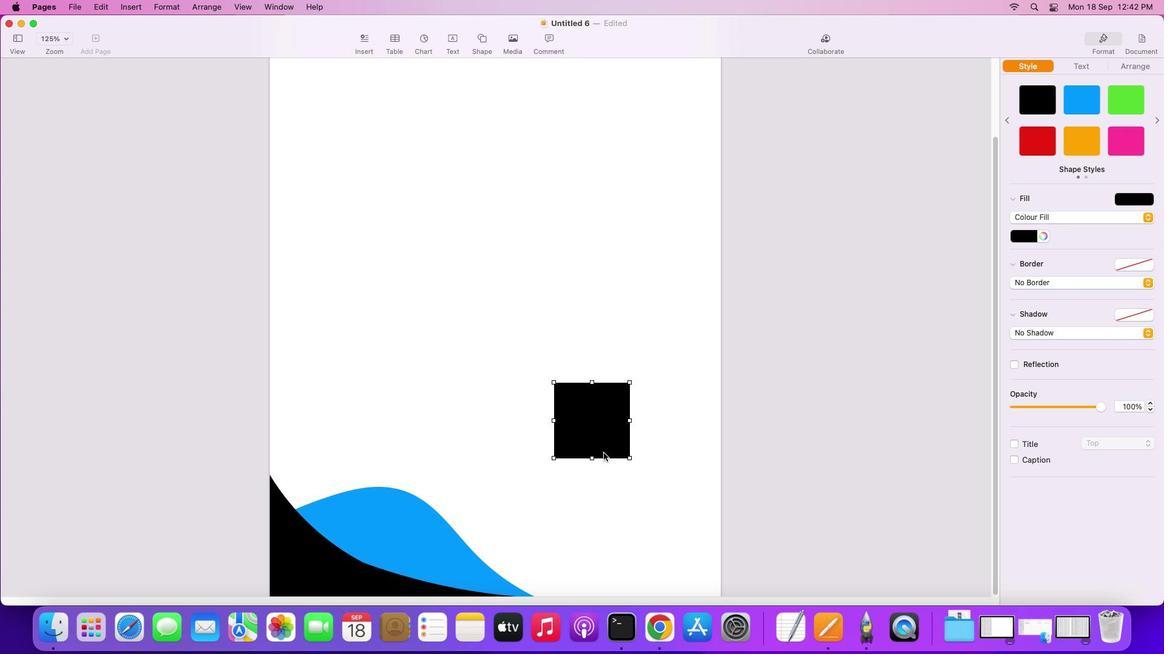 
Action: Mouse scrolled (600, 452) with delta (0, -4)
Screenshot: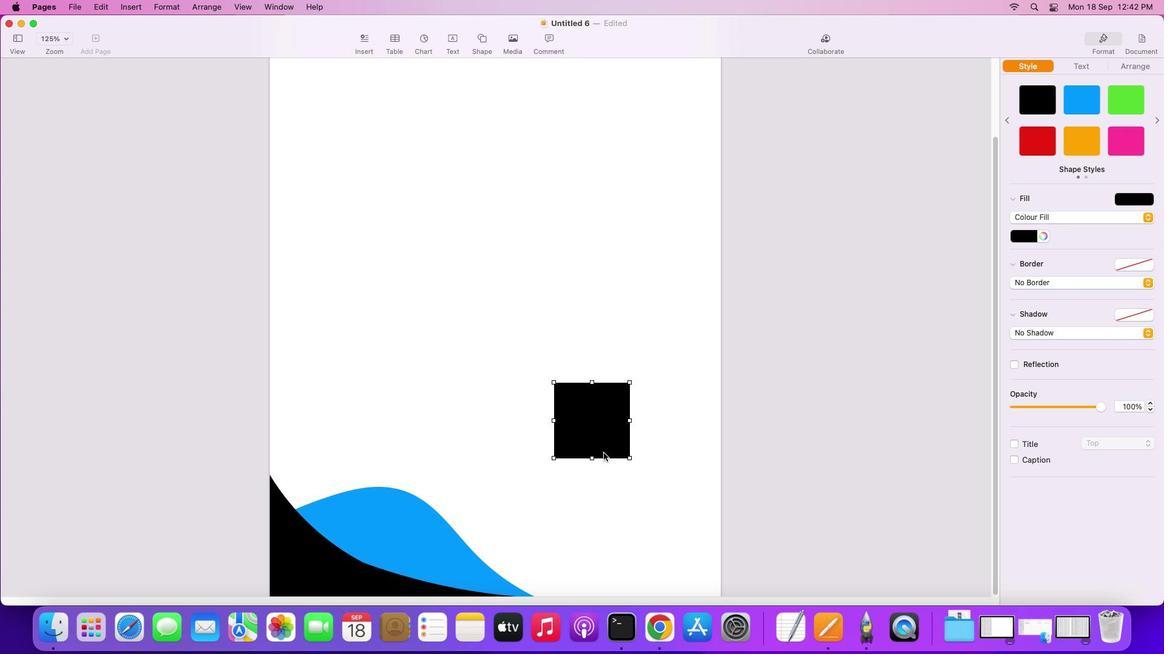 
Action: Mouse moved to (603, 453)
Screenshot: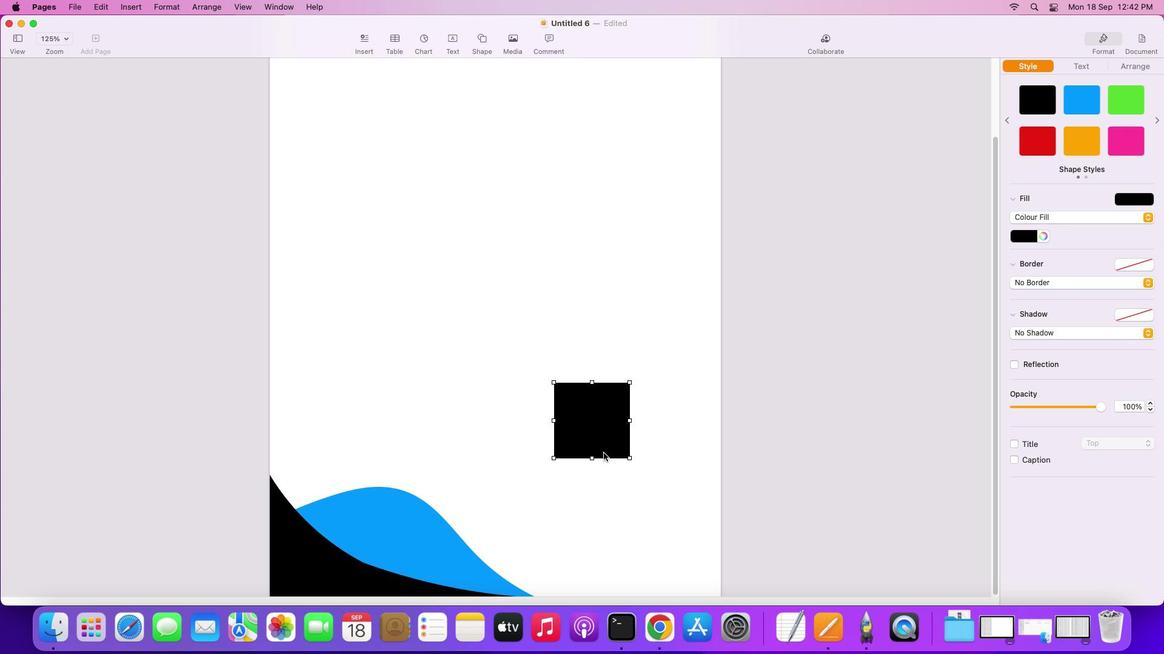 
Action: Mouse pressed left at (603, 453)
Screenshot: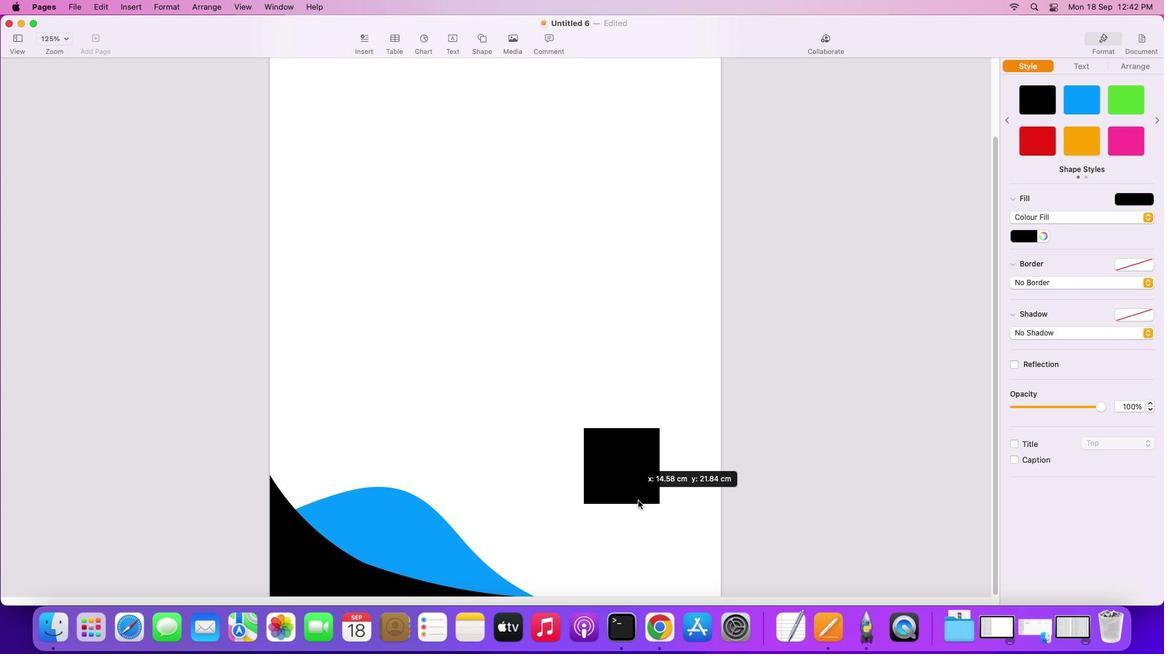 
Action: Mouse moved to (645, 461)
Screenshot: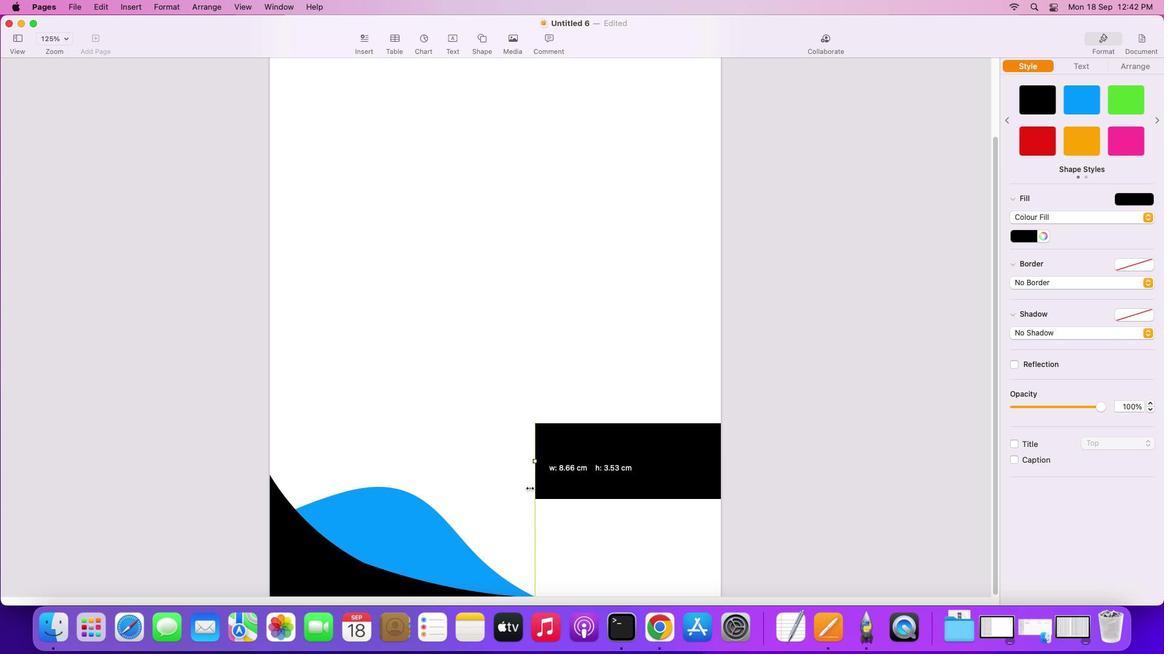 
Action: Mouse pressed left at (645, 461)
Screenshot: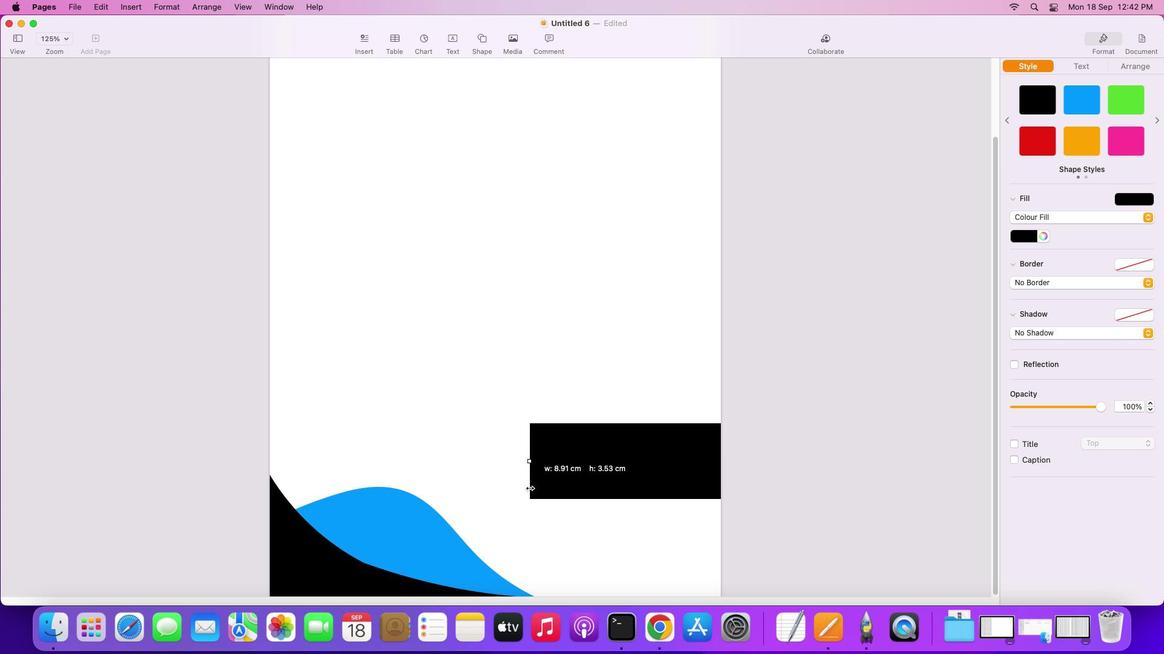 
Action: Mouse moved to (626, 470)
Screenshot: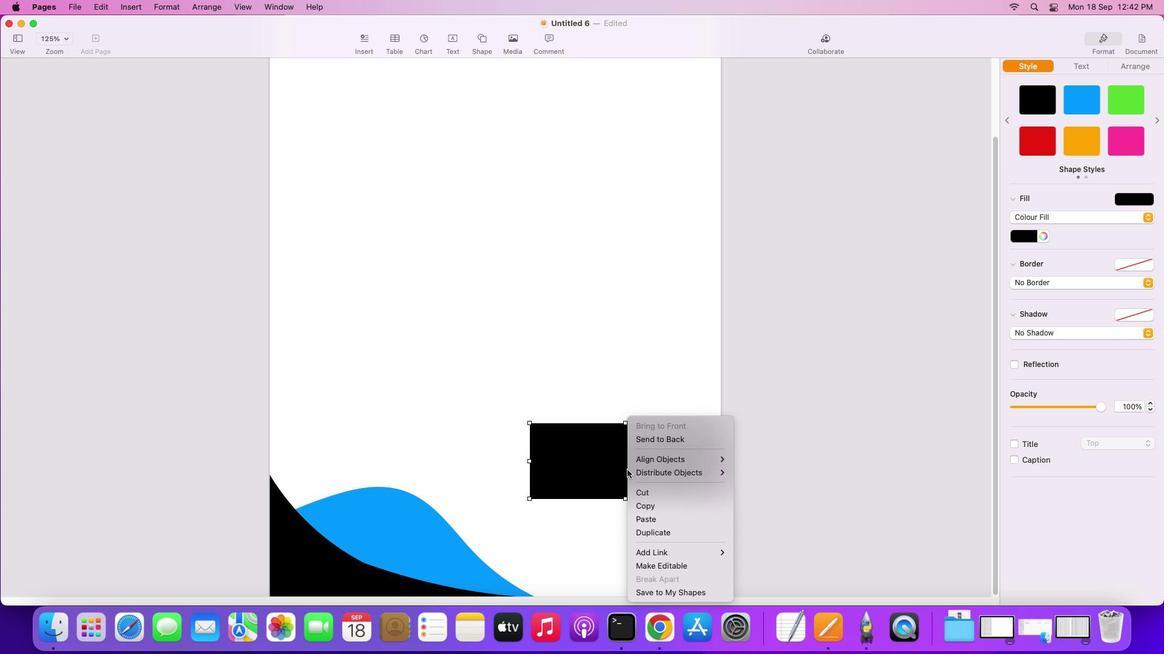 
Action: Mouse pressed right at (626, 470)
Screenshot: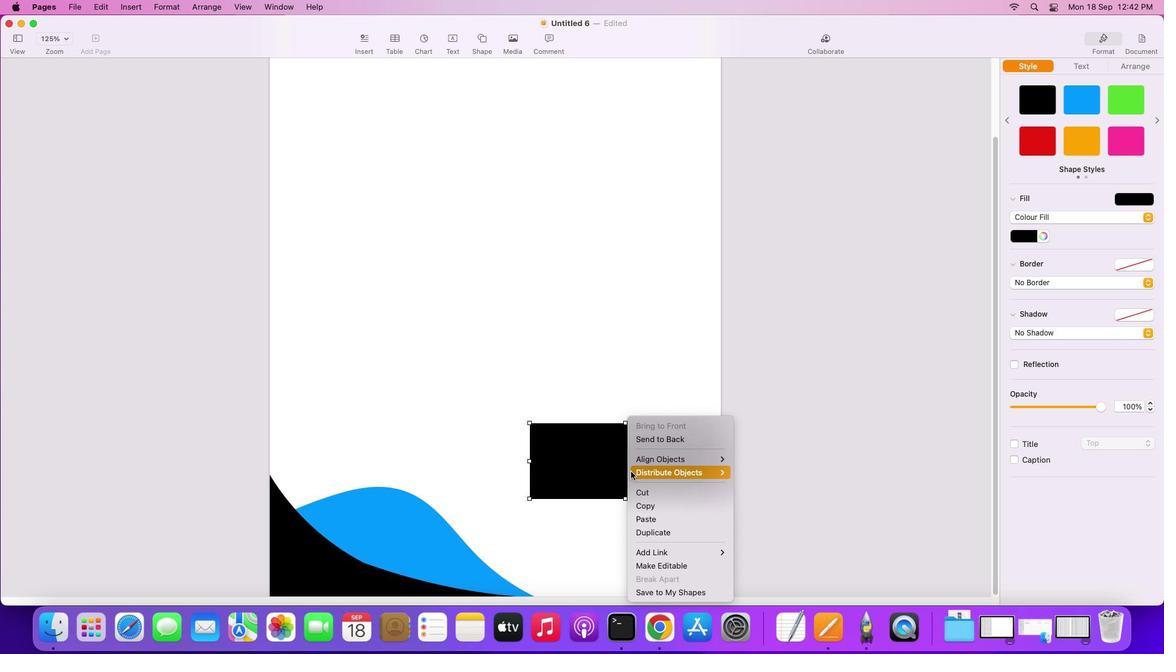 
Action: Mouse moved to (528, 460)
Screenshot: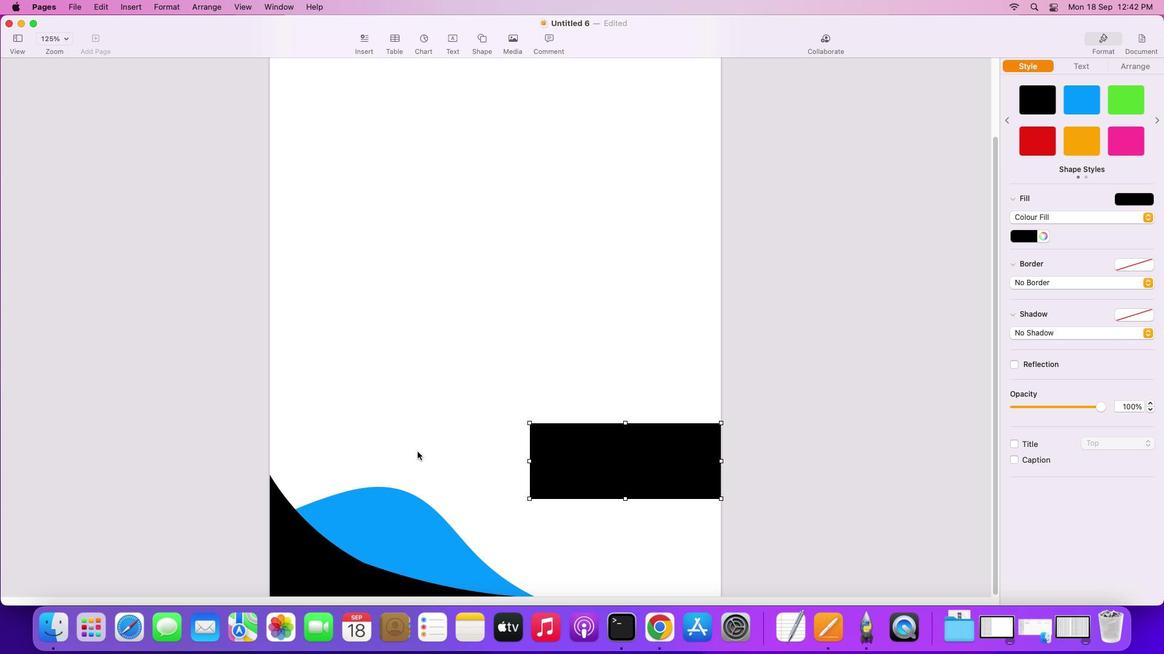 
Action: Mouse pressed left at (528, 460)
Screenshot: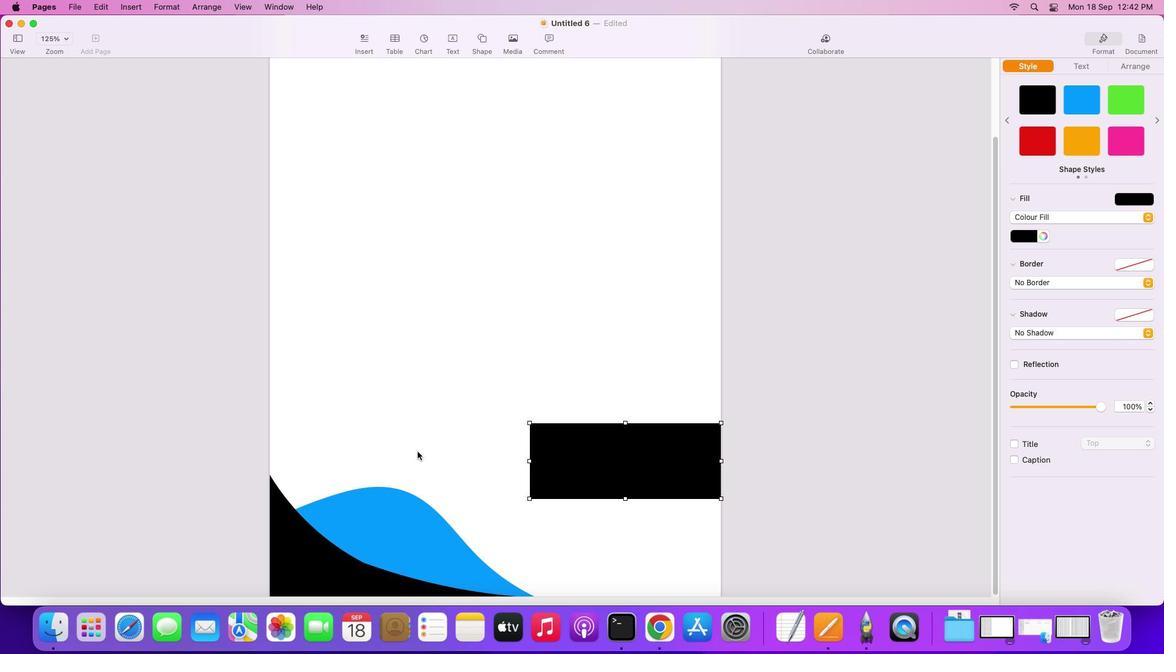 
Action: Mouse moved to (529, 462)
Screenshot: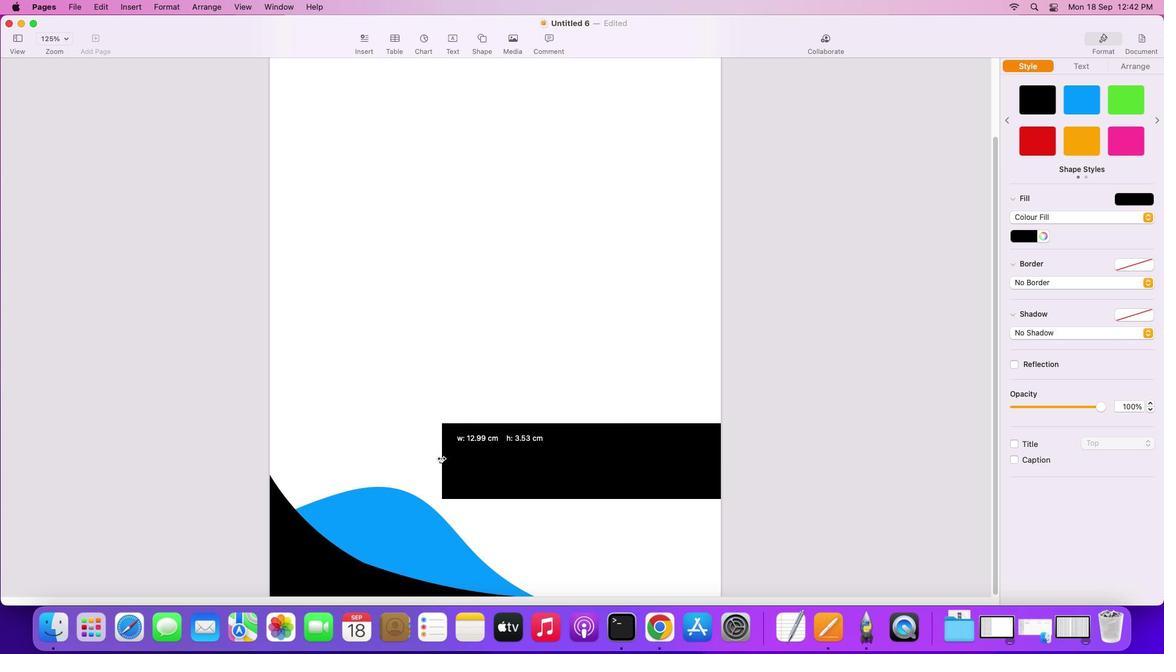 
Action: Mouse pressed left at (529, 462)
Screenshot: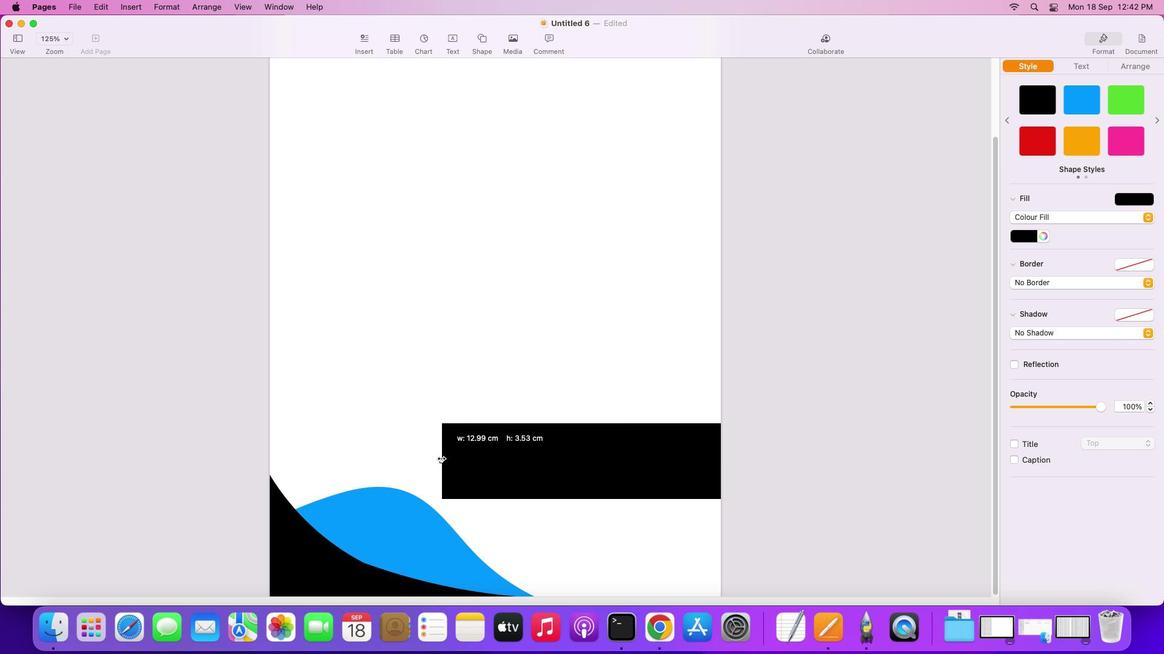
Action: Mouse moved to (607, 470)
Screenshot: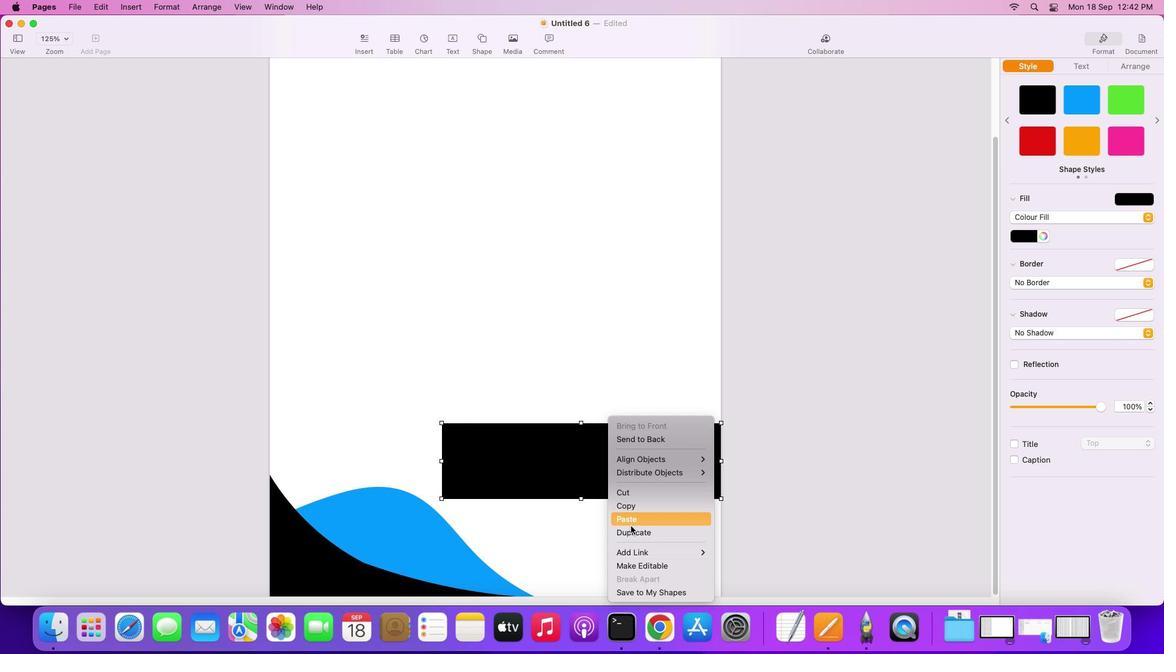 
Action: Mouse pressed right at (607, 470)
Screenshot: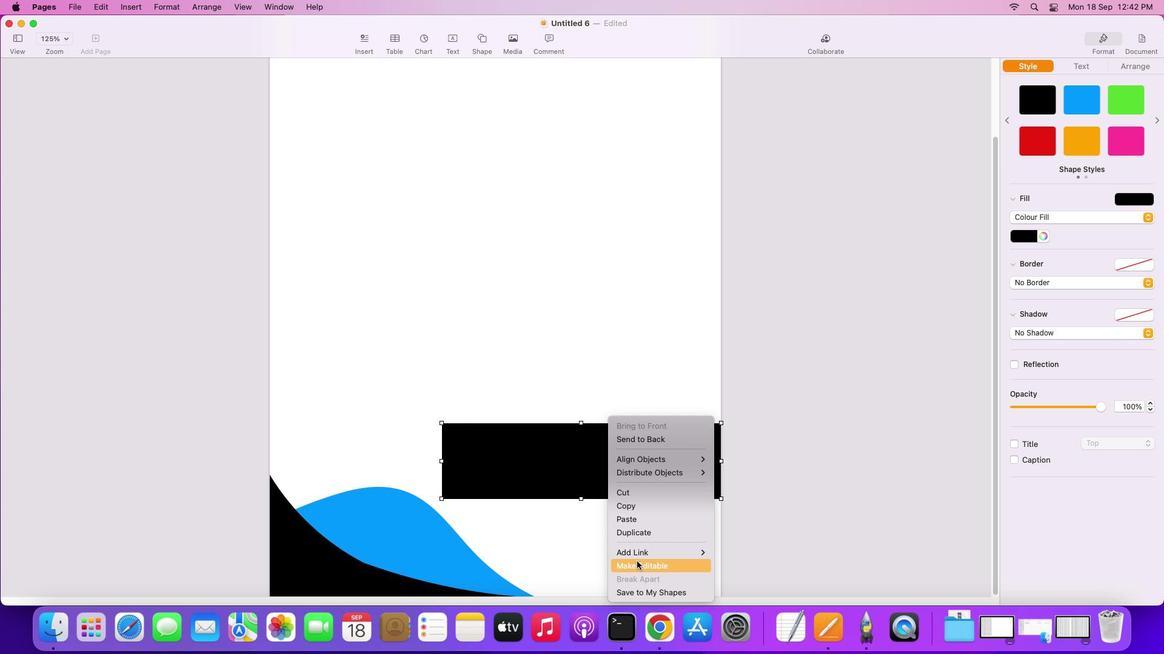 
Action: Mouse moved to (639, 567)
Screenshot: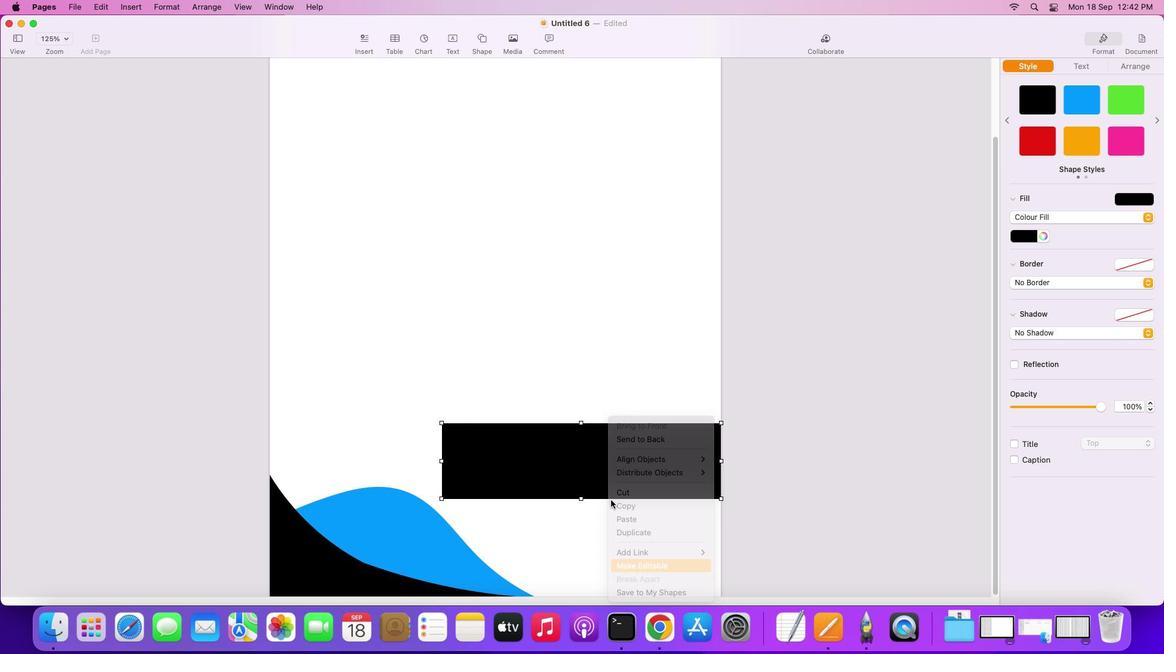 
Action: Mouse pressed left at (639, 567)
Screenshot: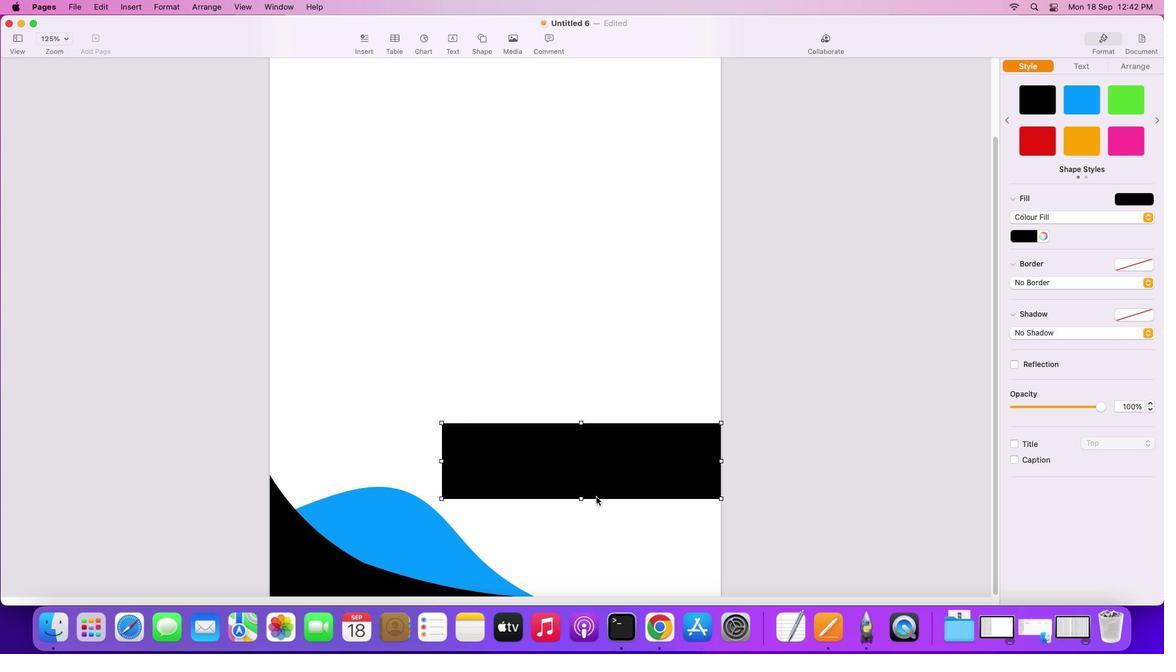 
Action: Mouse moved to (583, 498)
Screenshot: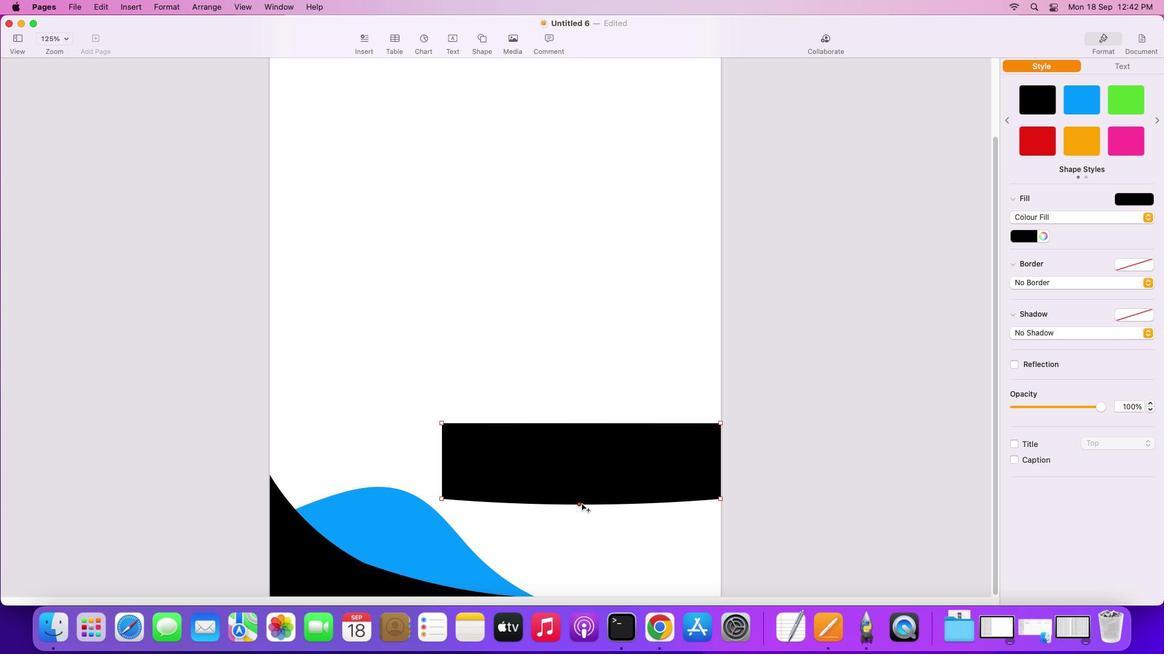 
Action: Mouse pressed left at (583, 498)
Screenshot: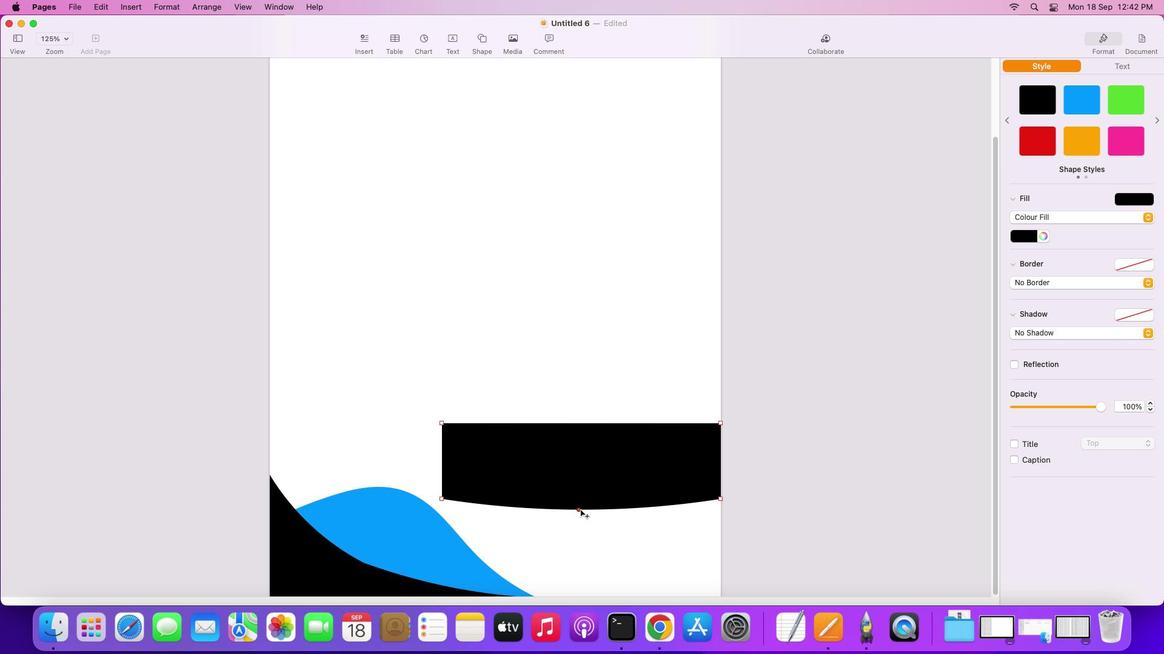
Action: Mouse moved to (441, 498)
Screenshot: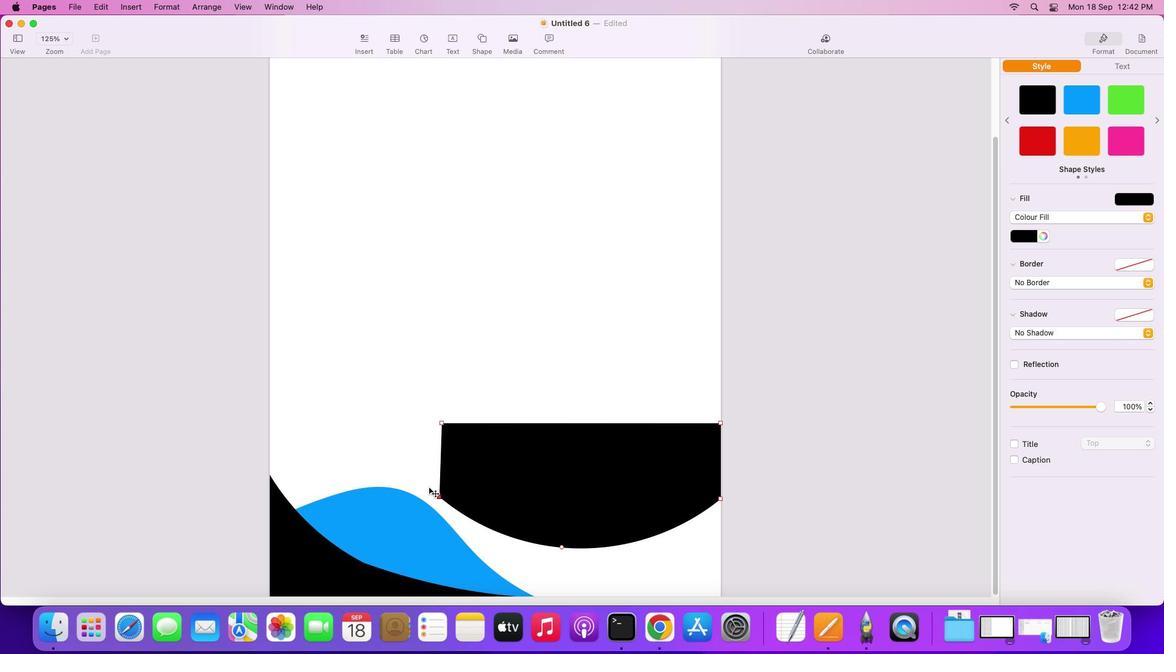 
Action: Mouse pressed left at (441, 498)
Screenshot: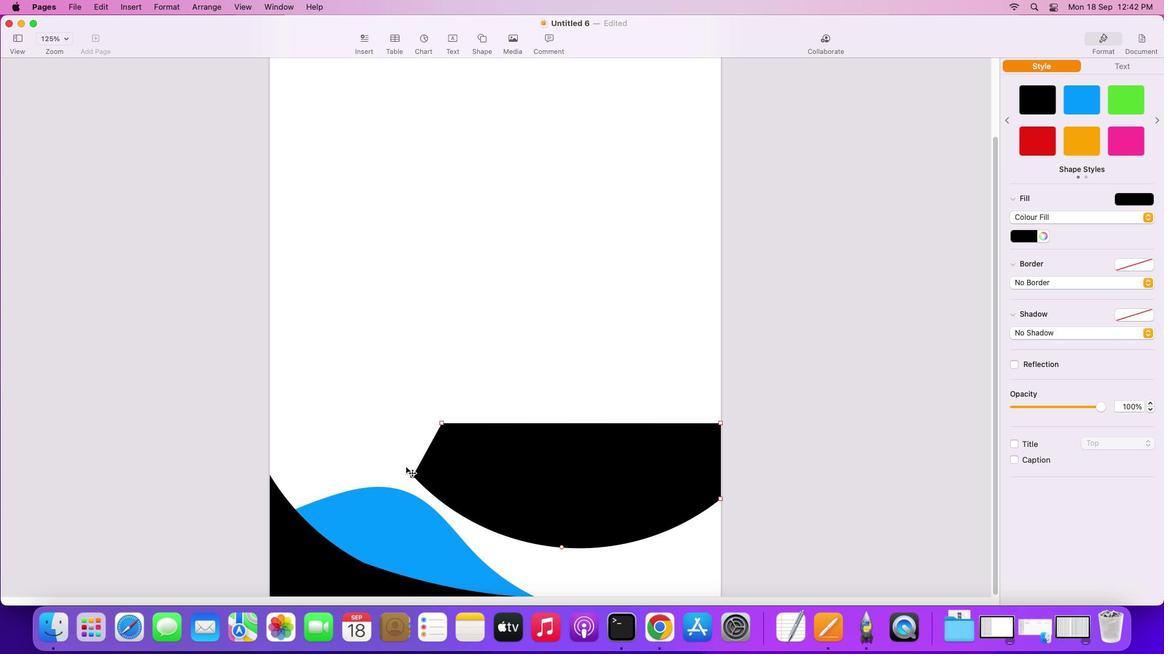 
Action: Mouse moved to (580, 421)
Screenshot: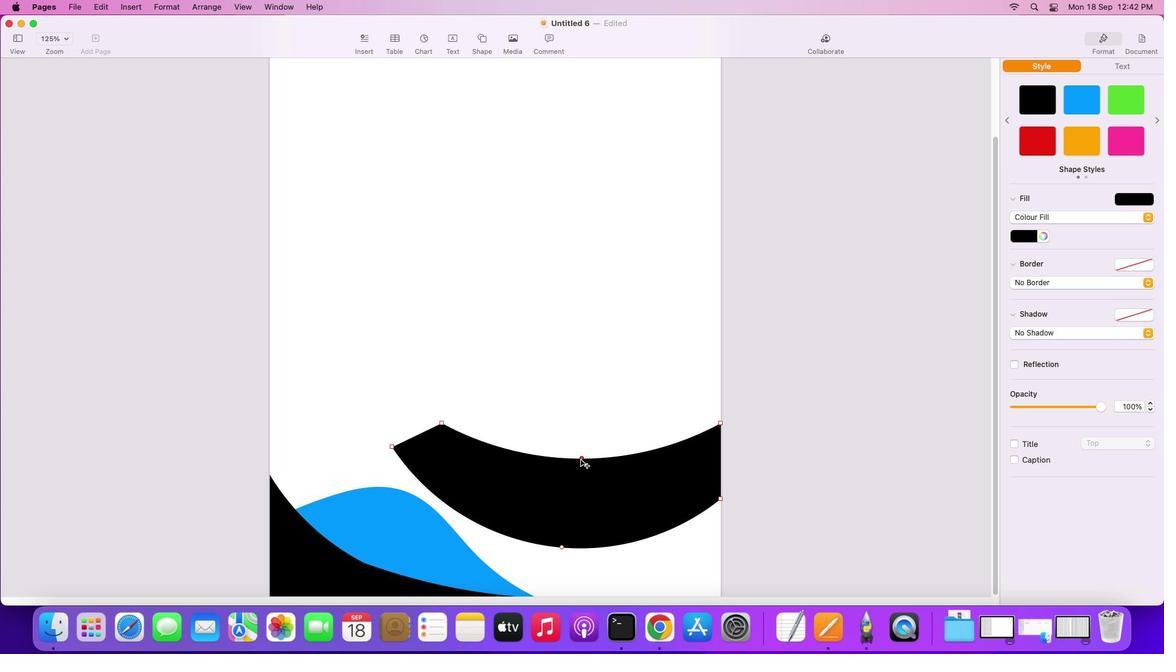 
Action: Mouse pressed left at (580, 421)
Screenshot: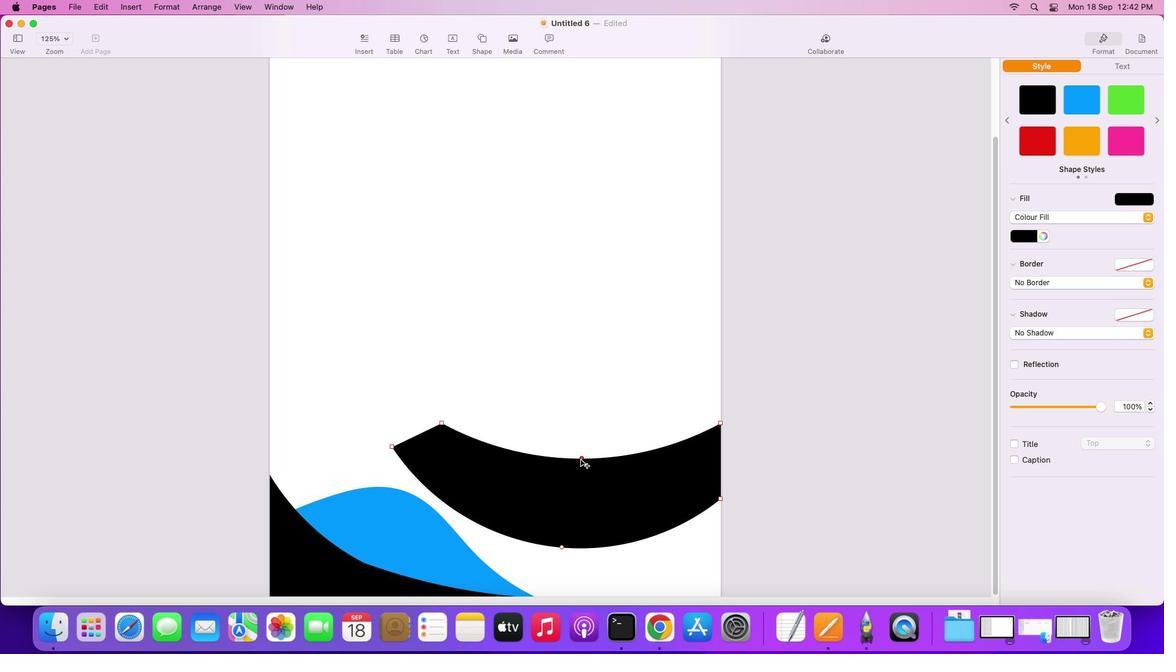 
Action: Mouse moved to (502, 492)
Screenshot: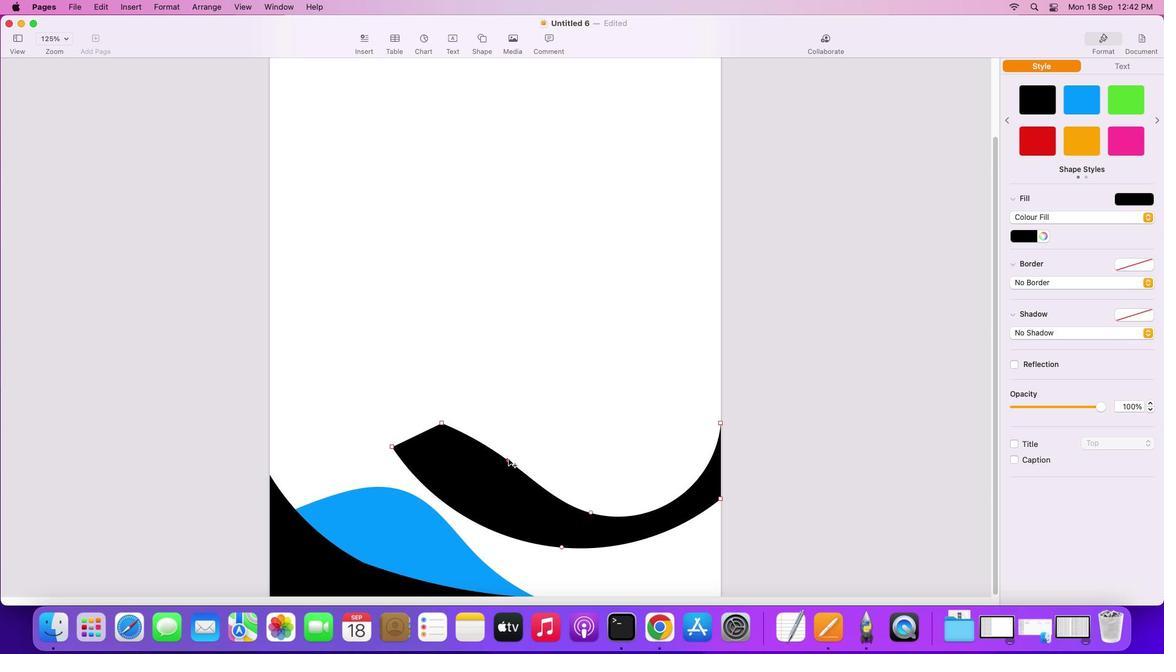 
Action: Mouse pressed left at (502, 492)
Screenshot: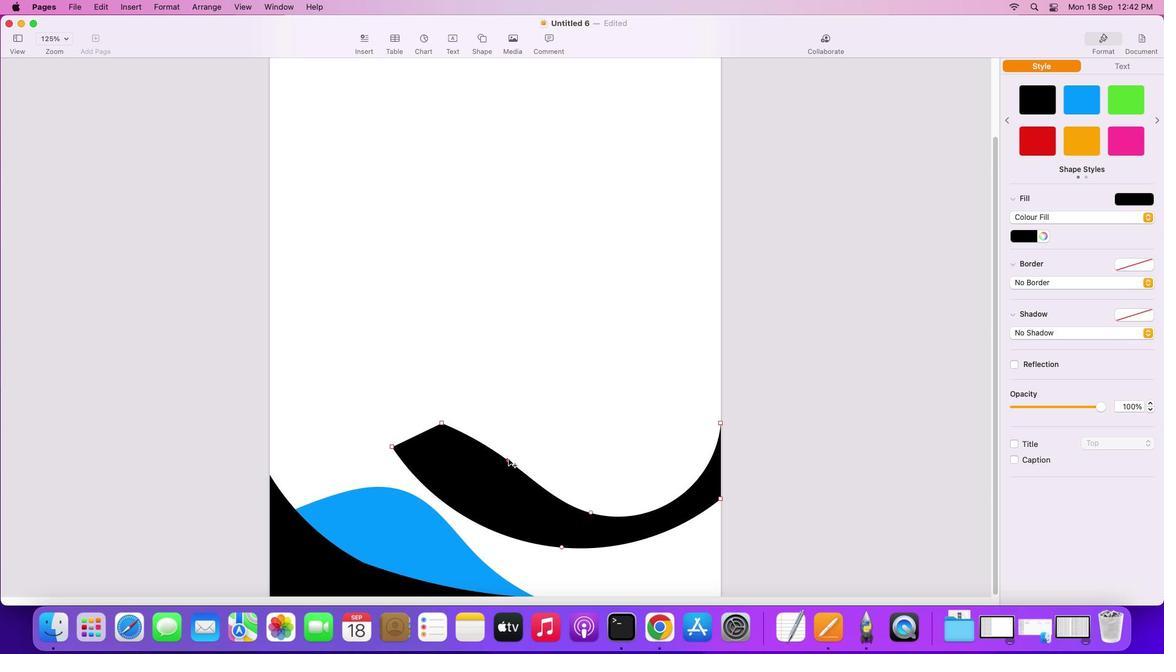 
Action: Mouse moved to (441, 423)
Screenshot: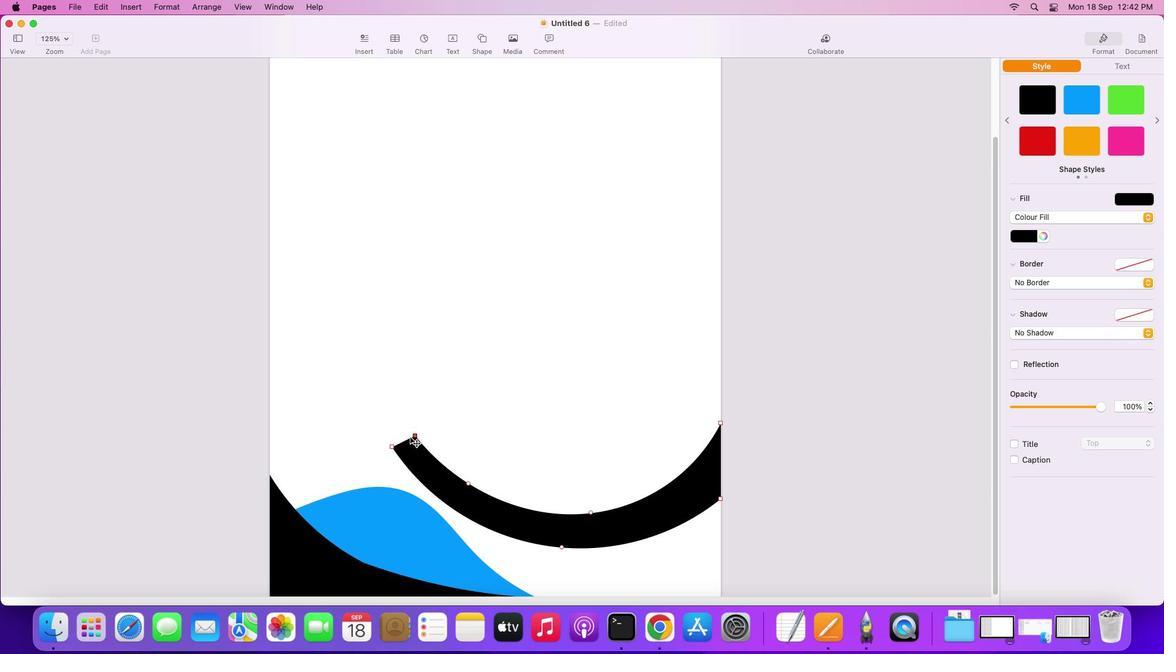 
Action: Mouse pressed left at (441, 423)
Screenshot: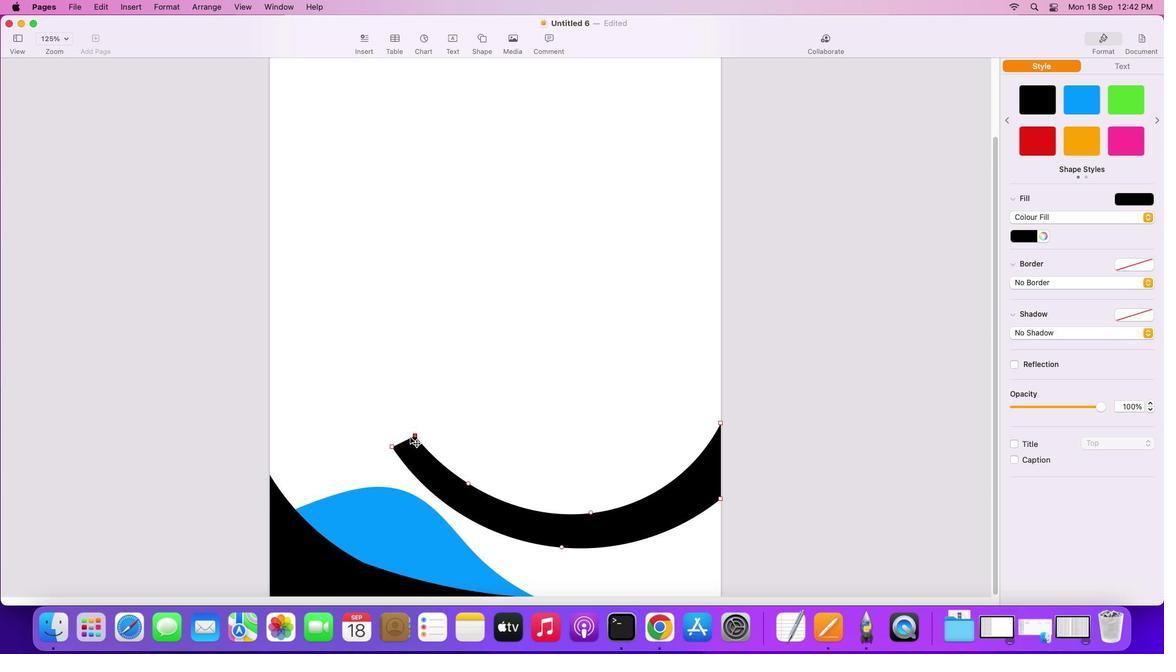 
Action: Mouse moved to (671, 486)
Screenshot: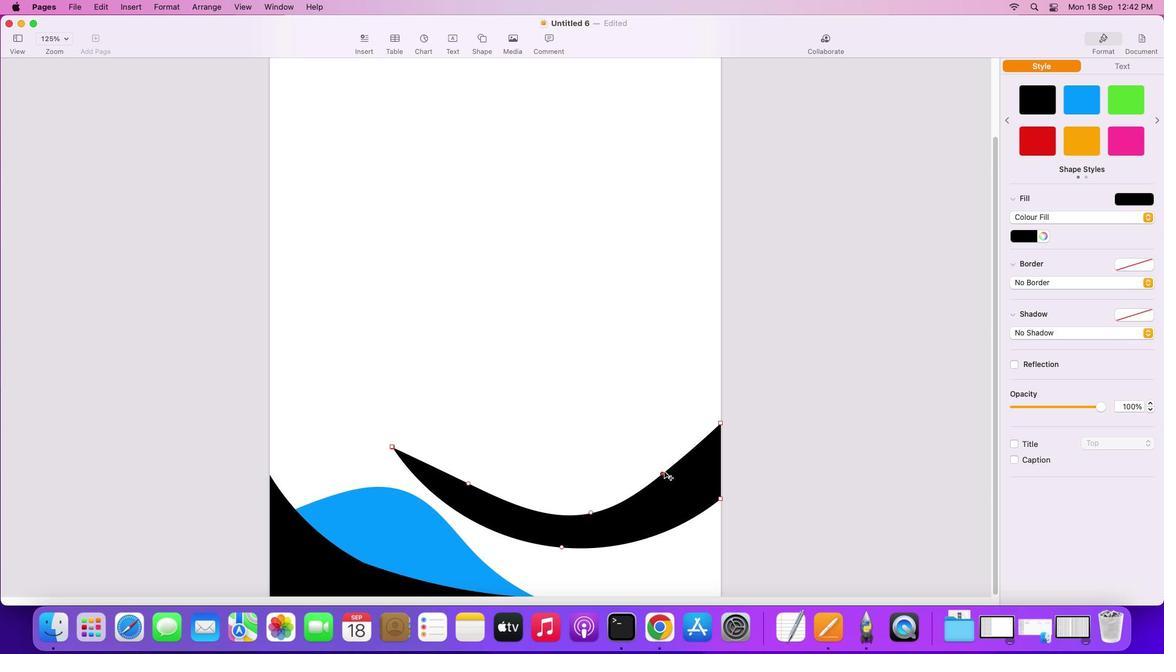 
Action: Mouse pressed left at (671, 486)
Screenshot: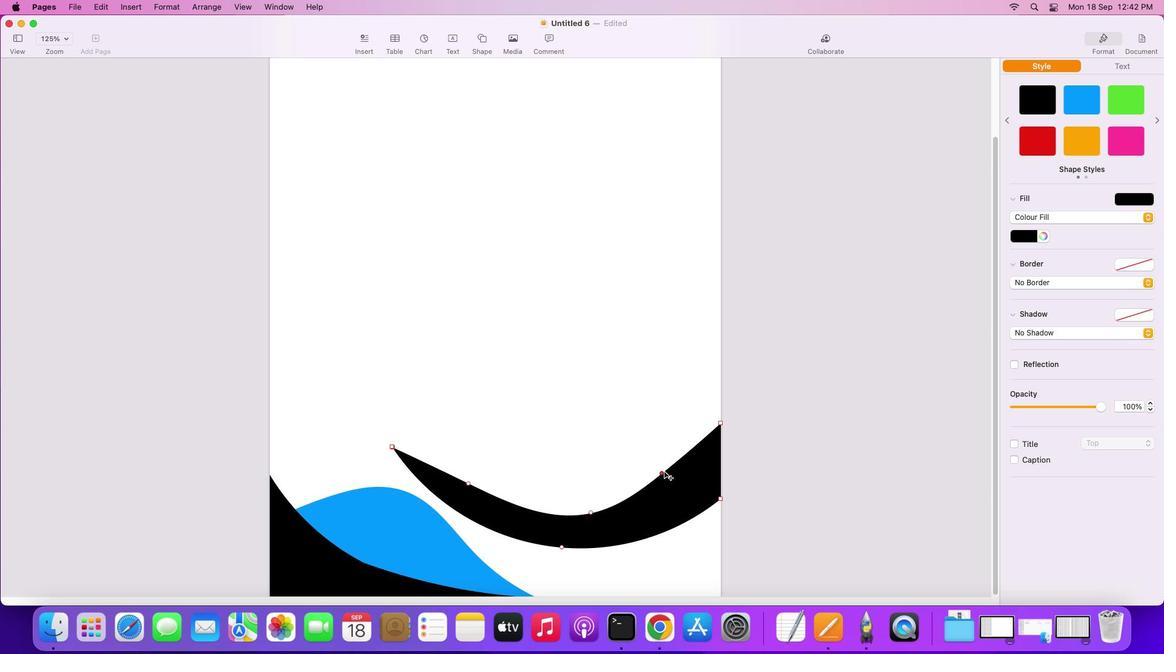 
Action: Mouse moved to (721, 422)
Screenshot: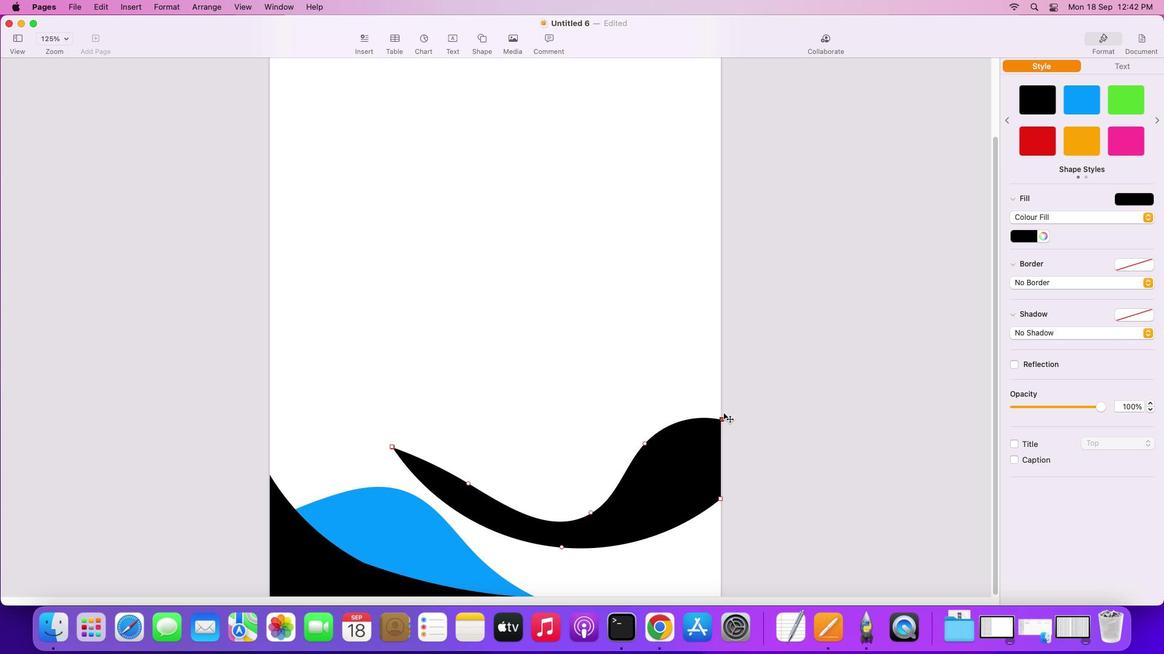 
Action: Mouse pressed left at (721, 422)
Screenshot: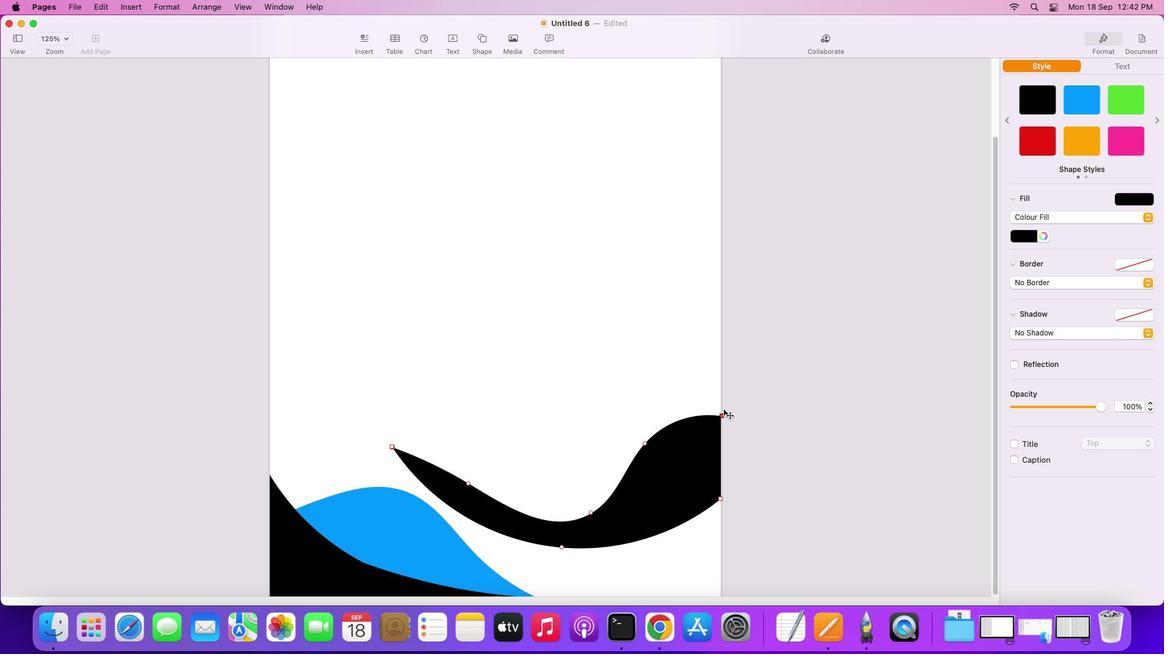 
Action: Mouse moved to (686, 397)
Screenshot: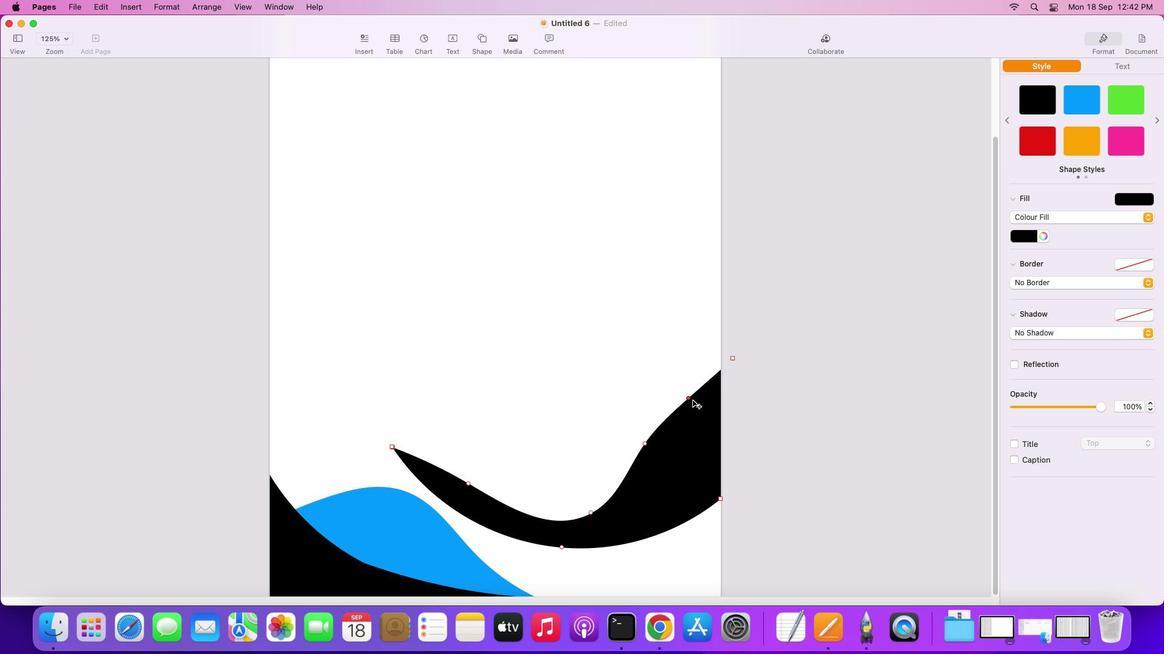 
Action: Mouse pressed left at (686, 397)
Screenshot: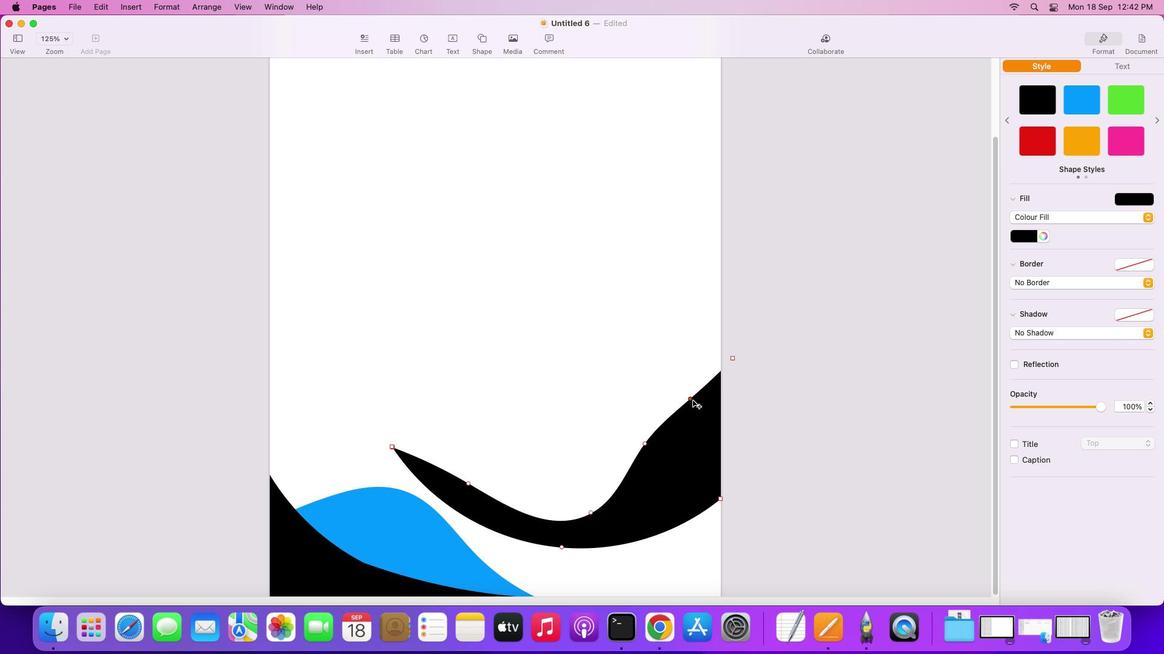 
Action: Mouse moved to (645, 446)
Screenshot: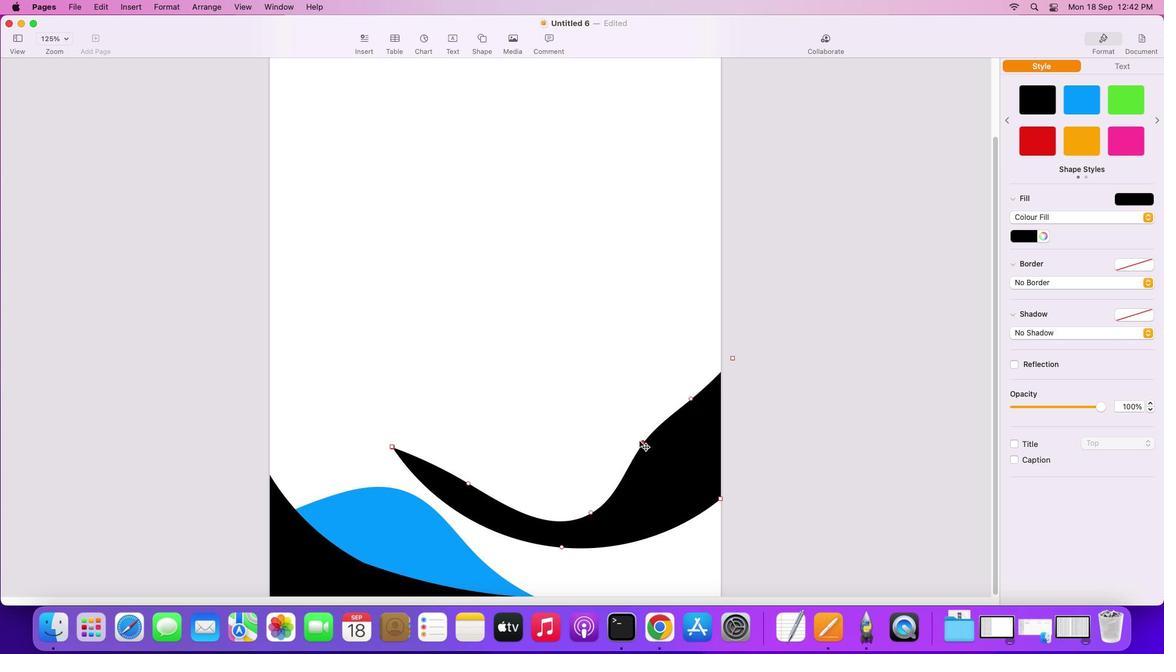 
Action: Mouse pressed left at (645, 446)
Screenshot: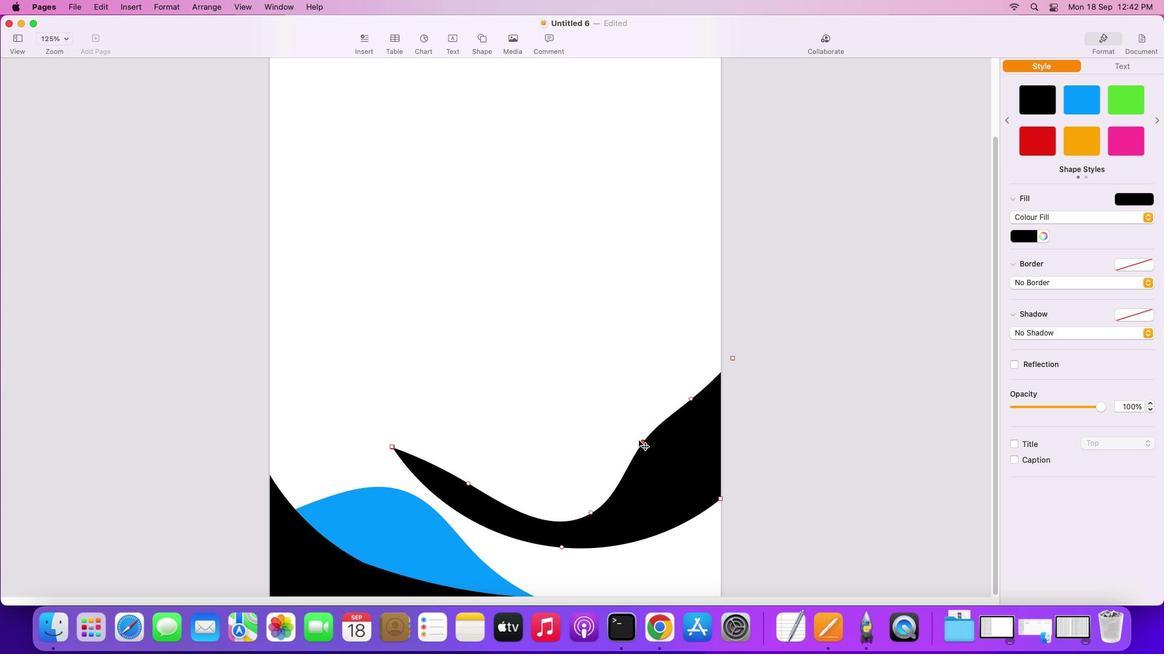 
Action: Mouse moved to (590, 512)
Screenshot: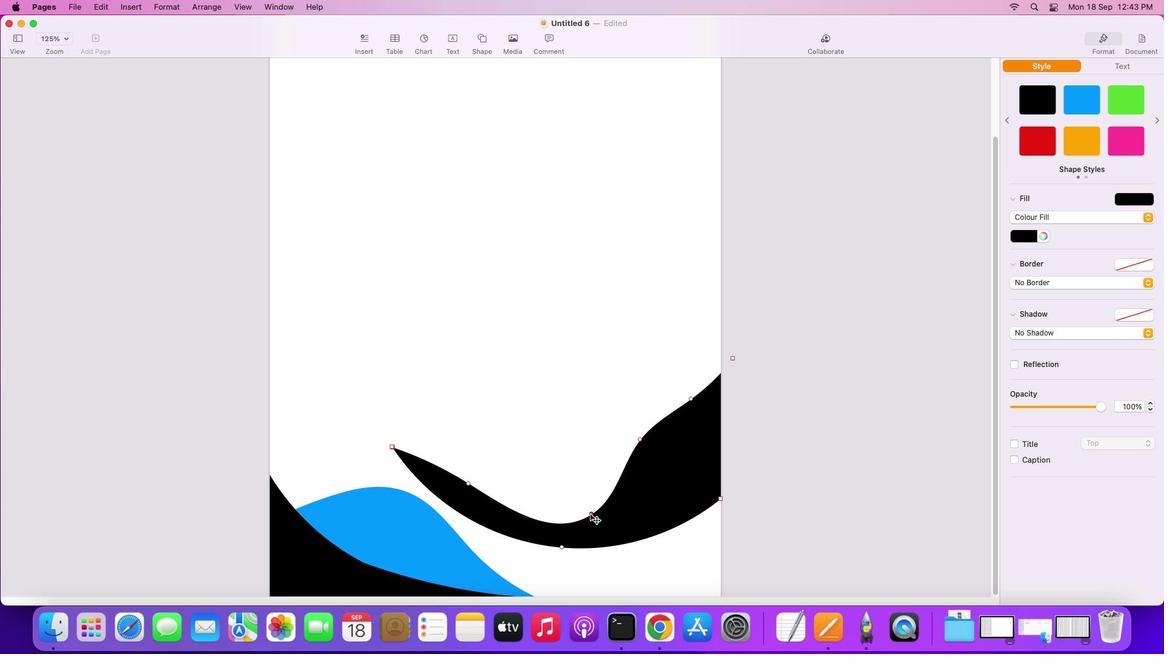 
Action: Mouse pressed left at (590, 512)
Screenshot: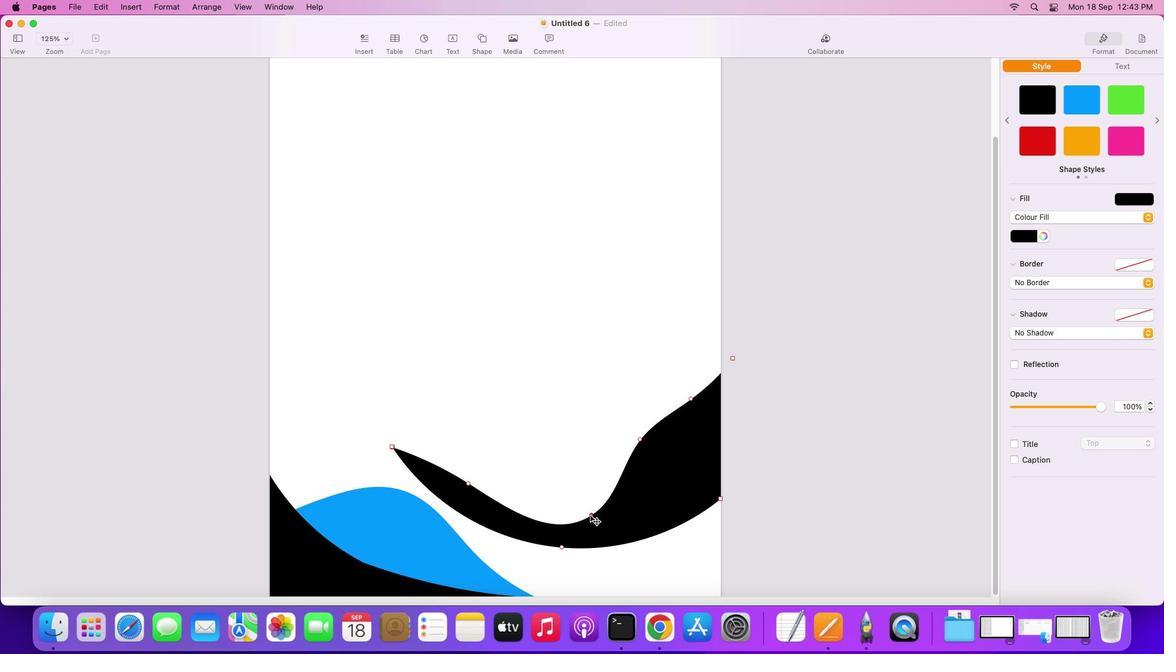 
Action: Mouse moved to (532, 523)
Screenshot: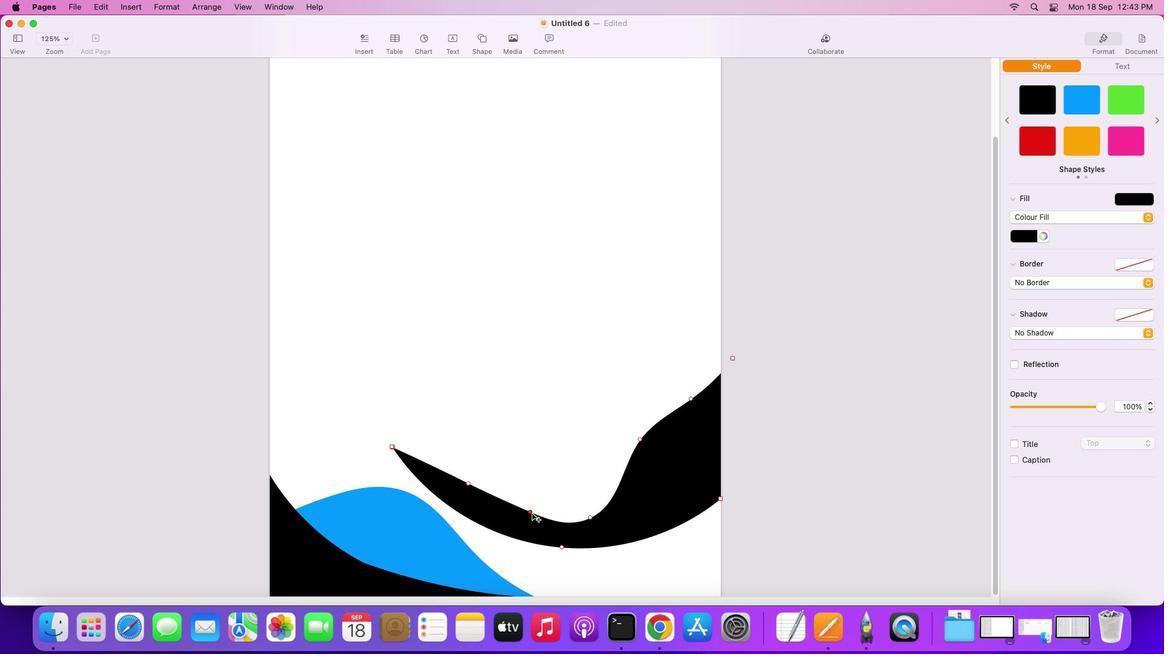 
Action: Mouse pressed left at (532, 523)
Screenshot: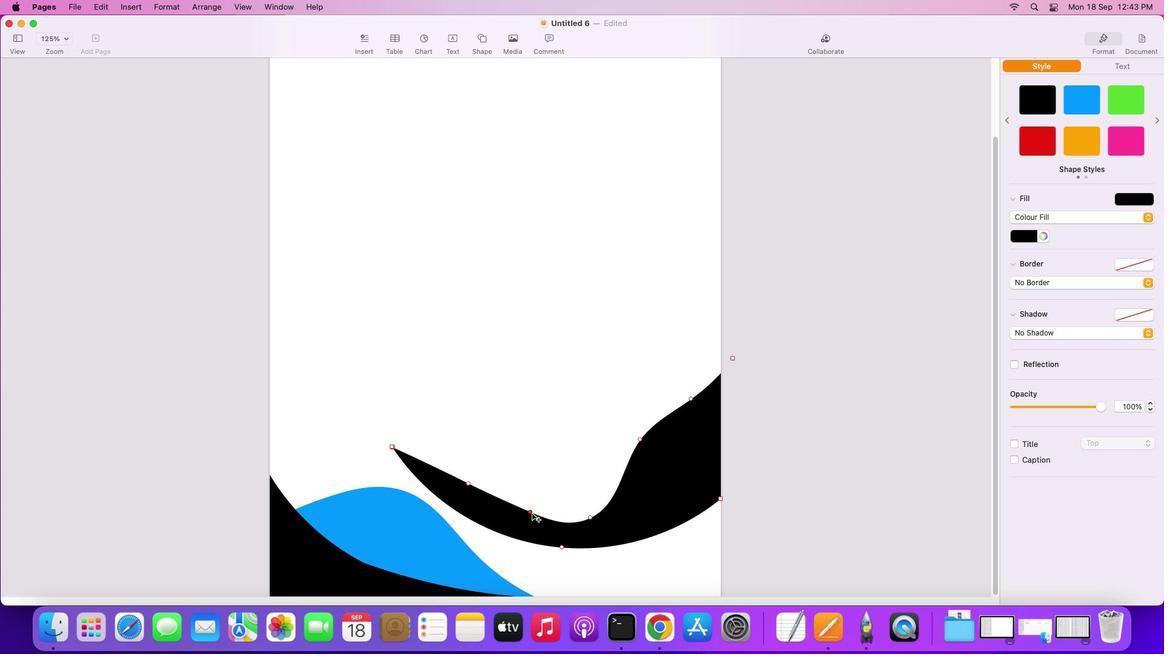 
Action: Mouse moved to (465, 483)
Screenshot: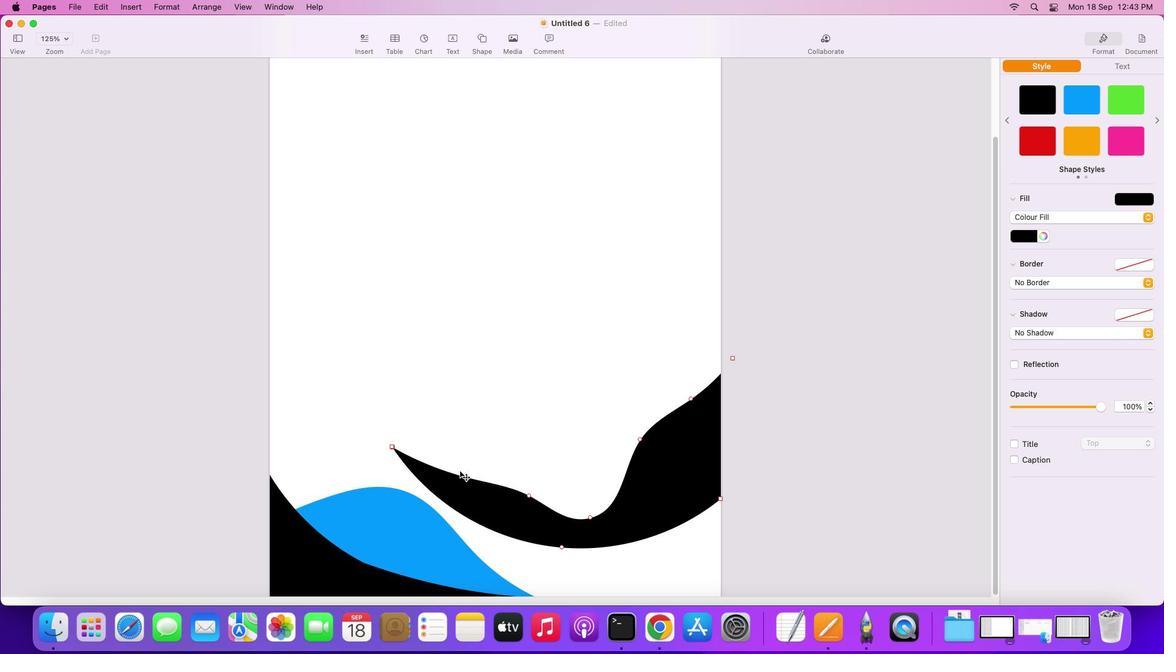 
Action: Mouse pressed left at (465, 483)
Screenshot: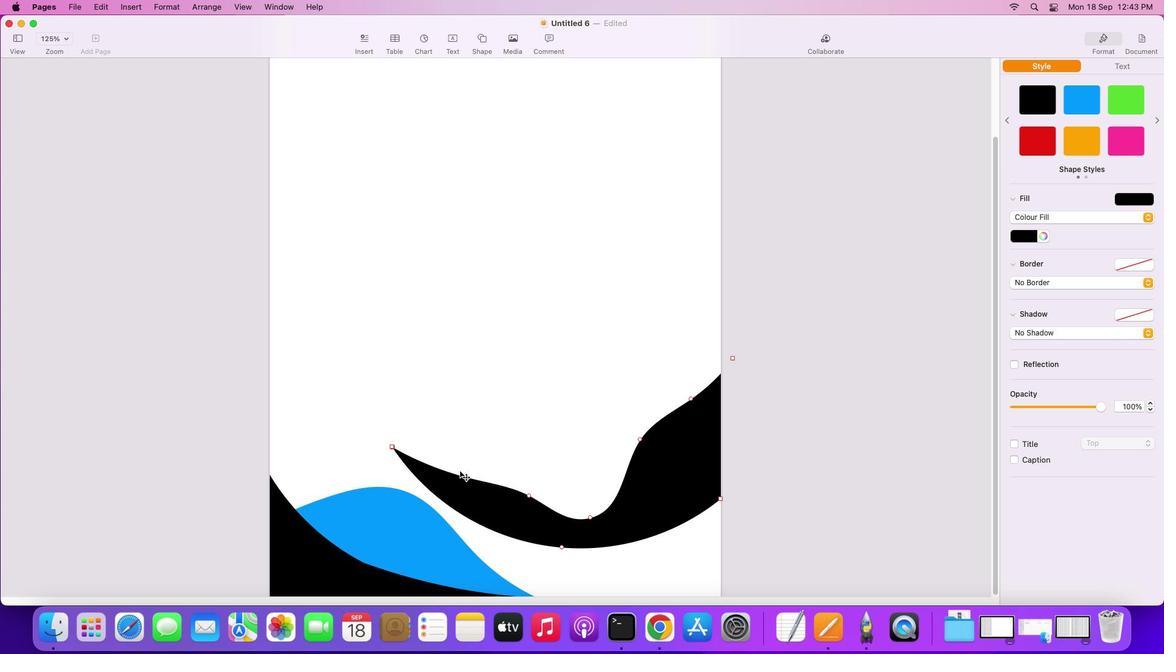 
Action: Mouse moved to (528, 495)
Screenshot: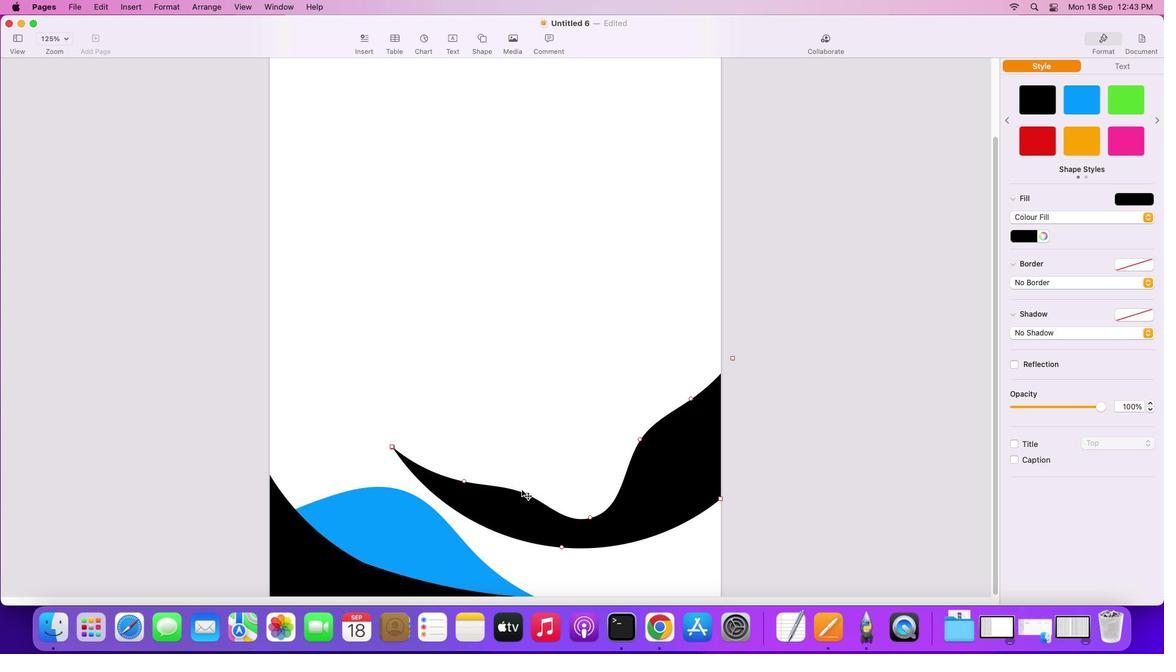 
Action: Mouse pressed left at (528, 495)
Screenshot: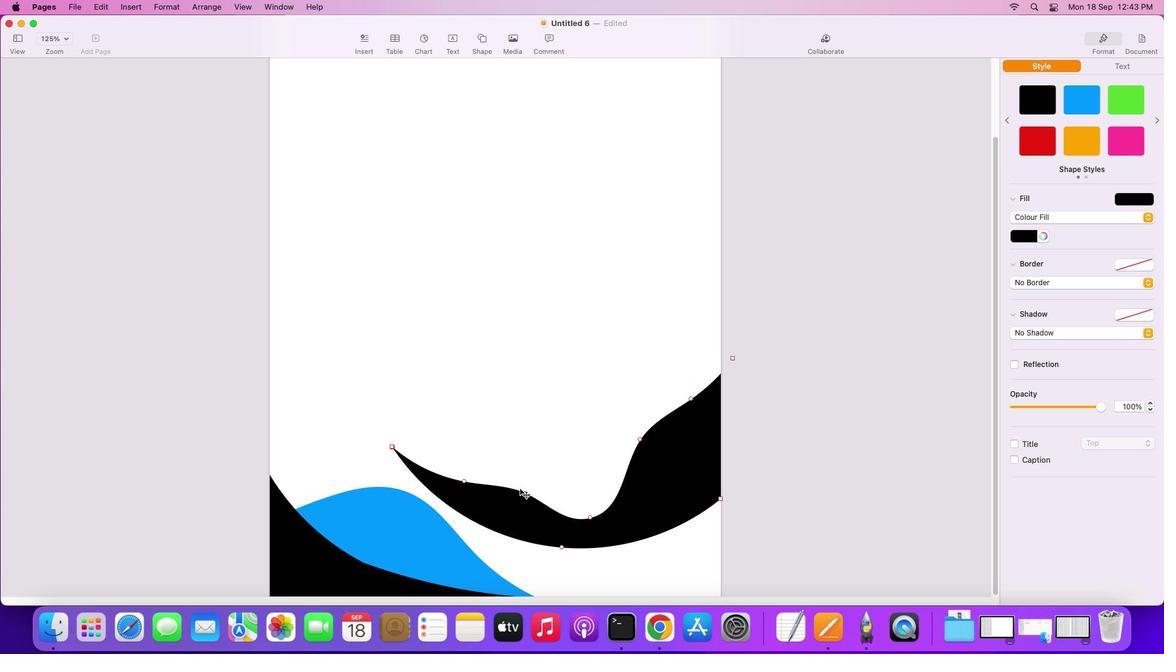 
Action: Mouse moved to (464, 481)
Screenshot: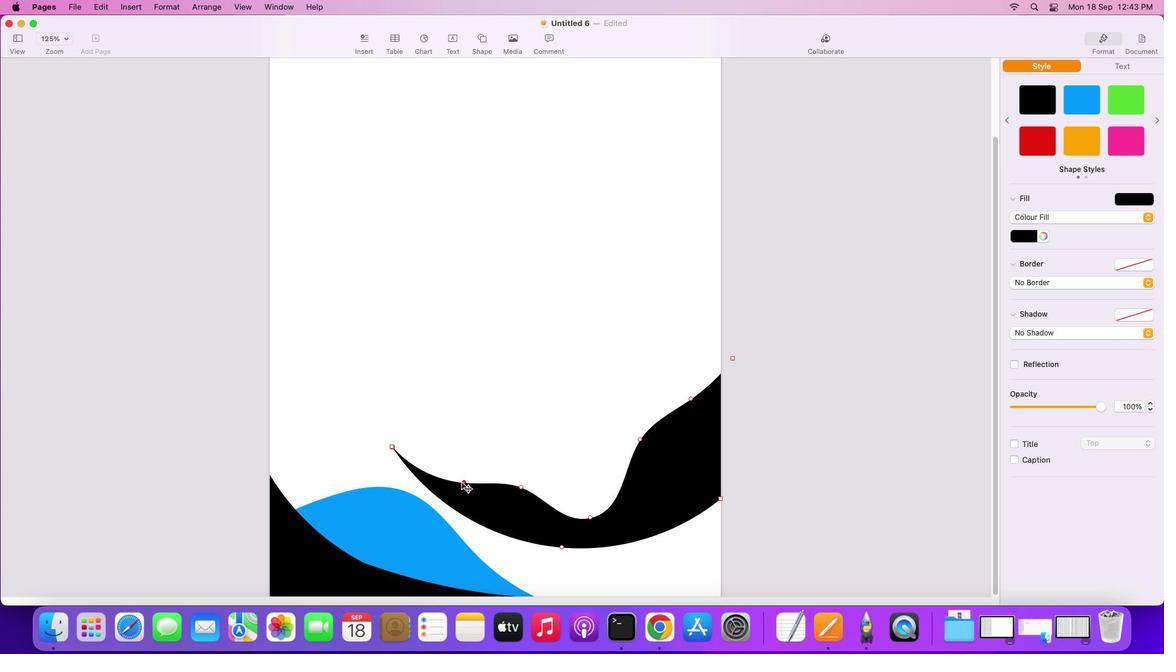 
Action: Mouse pressed left at (464, 481)
Screenshot: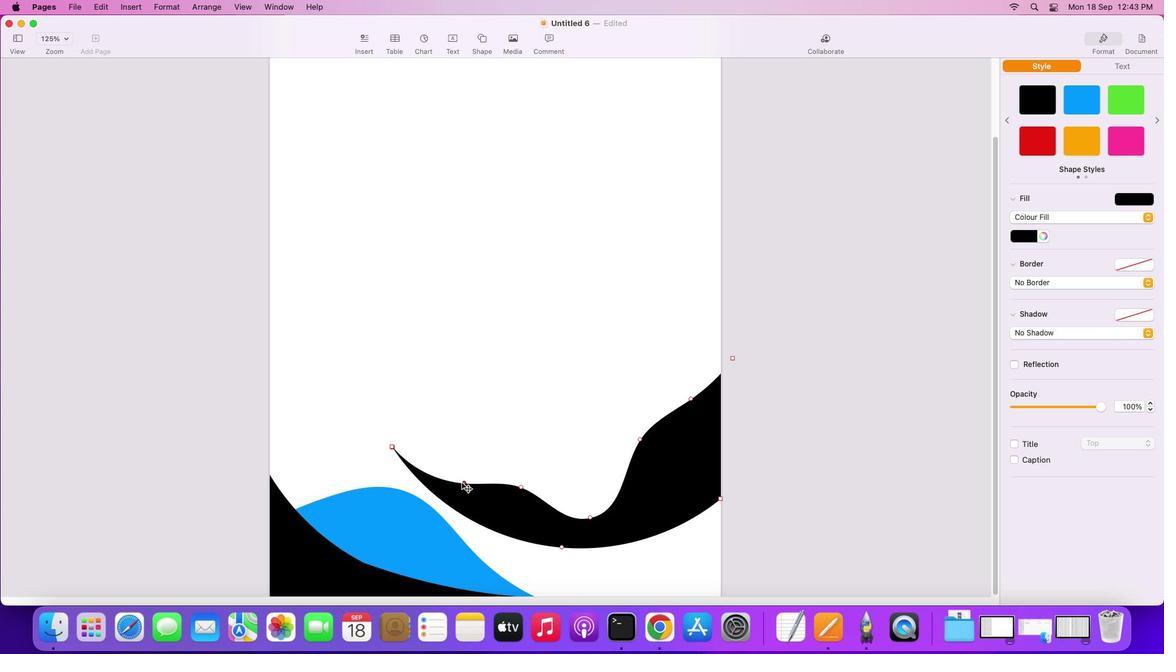 
Action: Mouse moved to (589, 429)
Screenshot: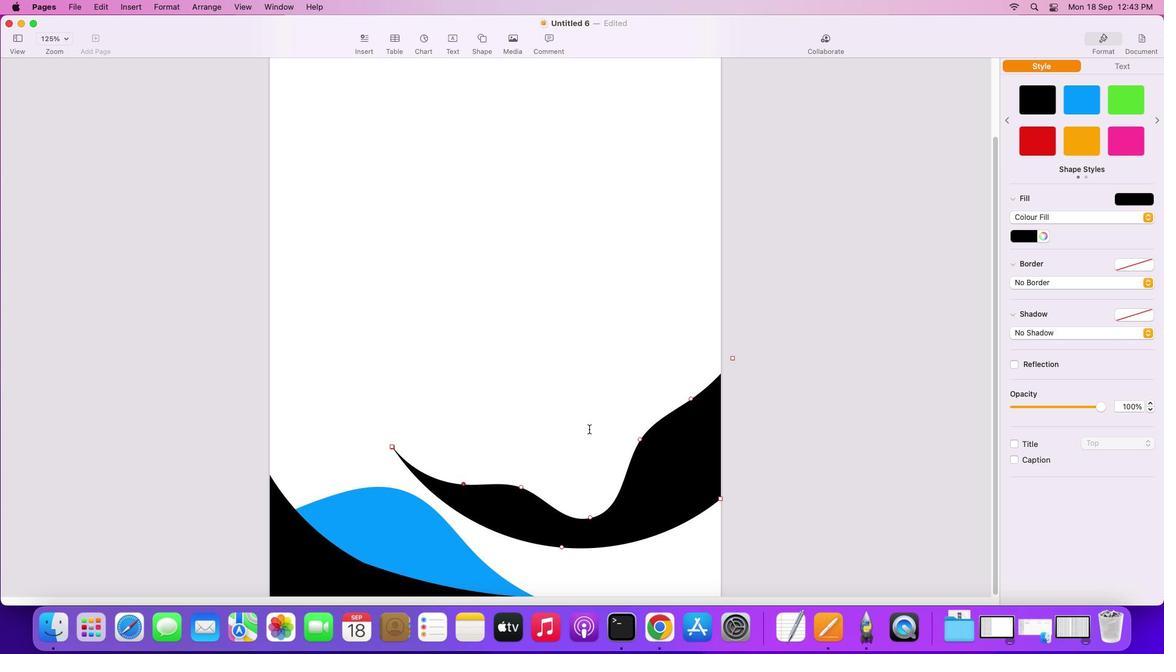 
Action: Mouse pressed left at (589, 429)
Screenshot: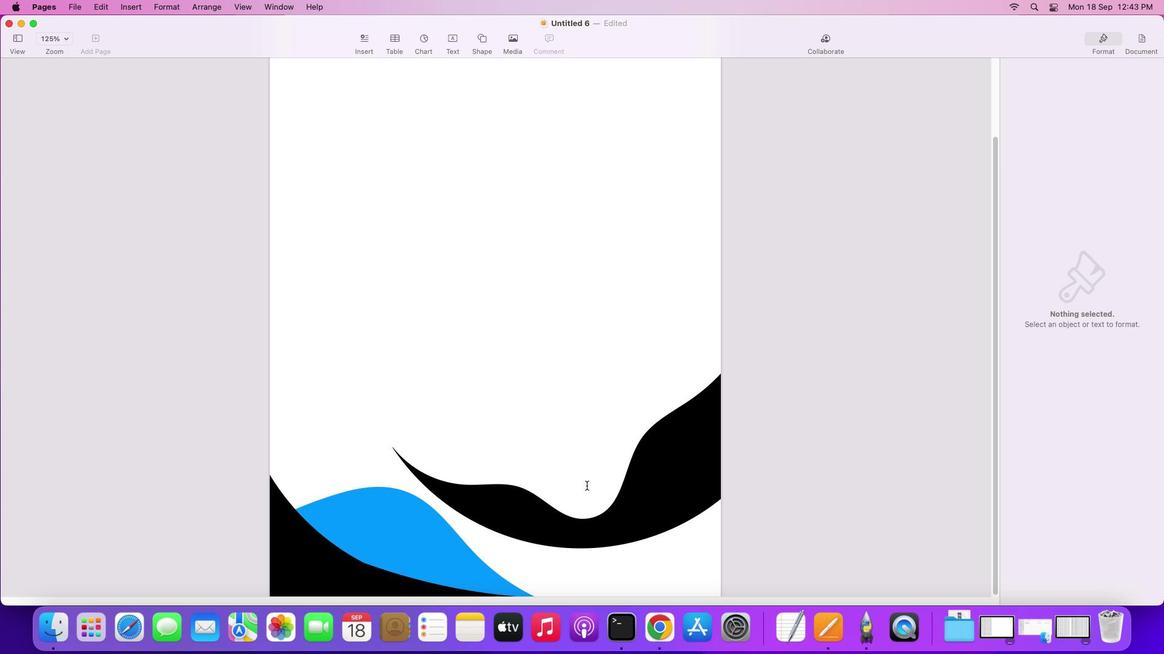 
Action: Mouse moved to (654, 509)
Screenshot: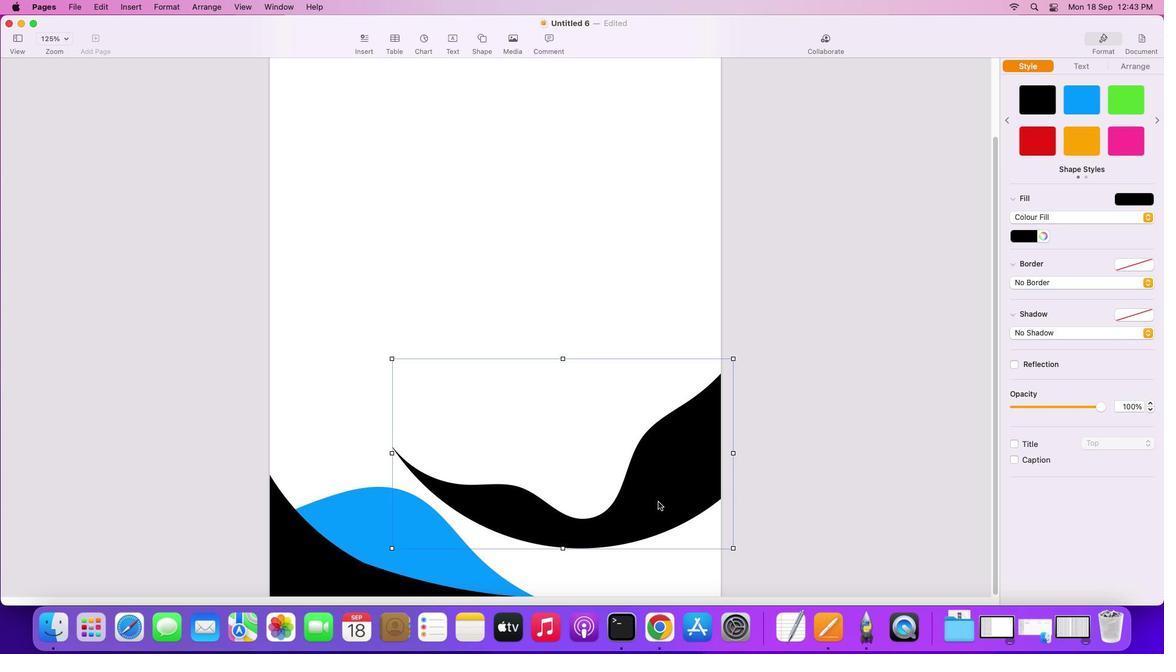 
Action: Mouse pressed left at (654, 509)
Screenshot: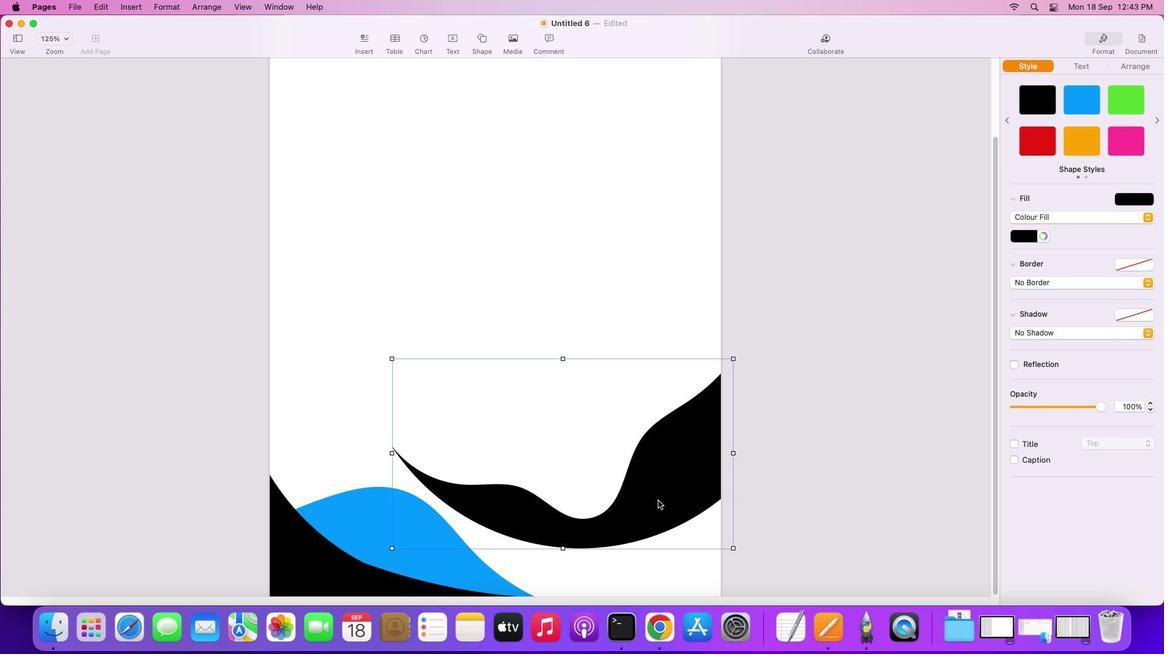 
Action: Mouse moved to (657, 501)
Screenshot: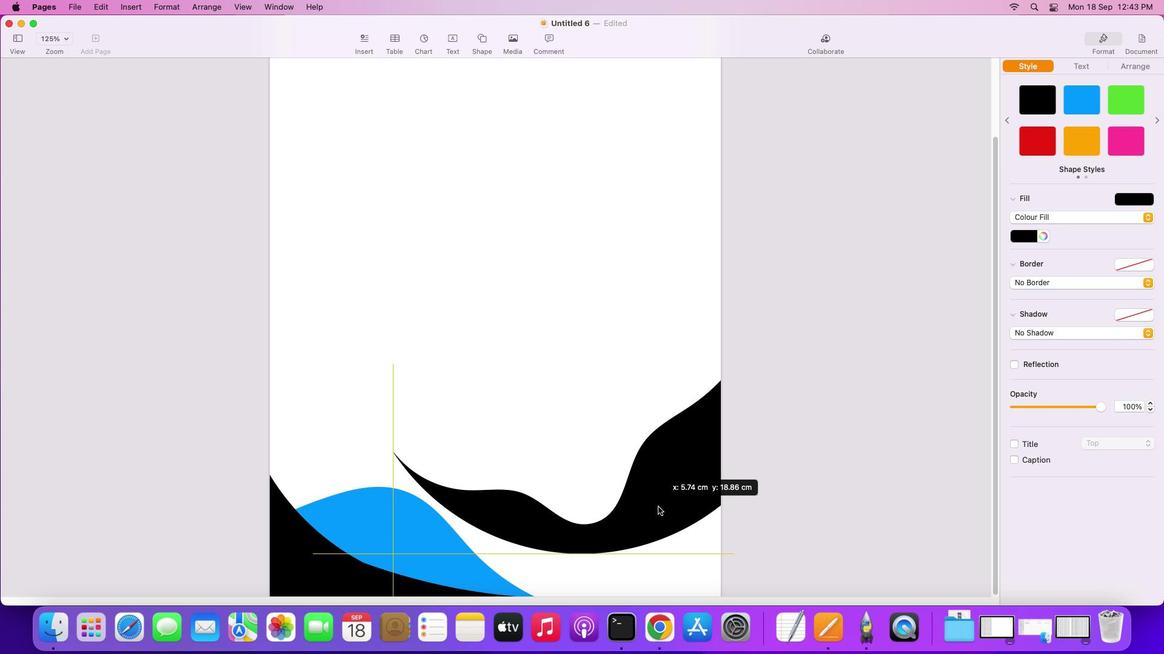 
Action: Mouse pressed left at (657, 501)
Screenshot: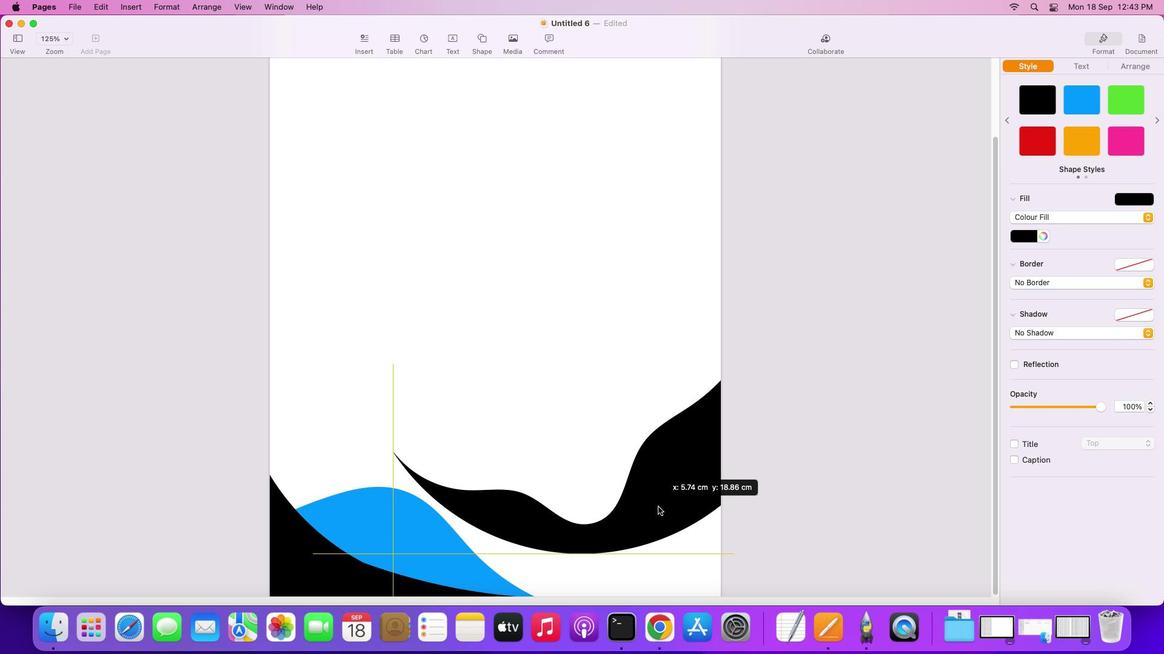 
Action: Mouse moved to (595, 444)
Screenshot: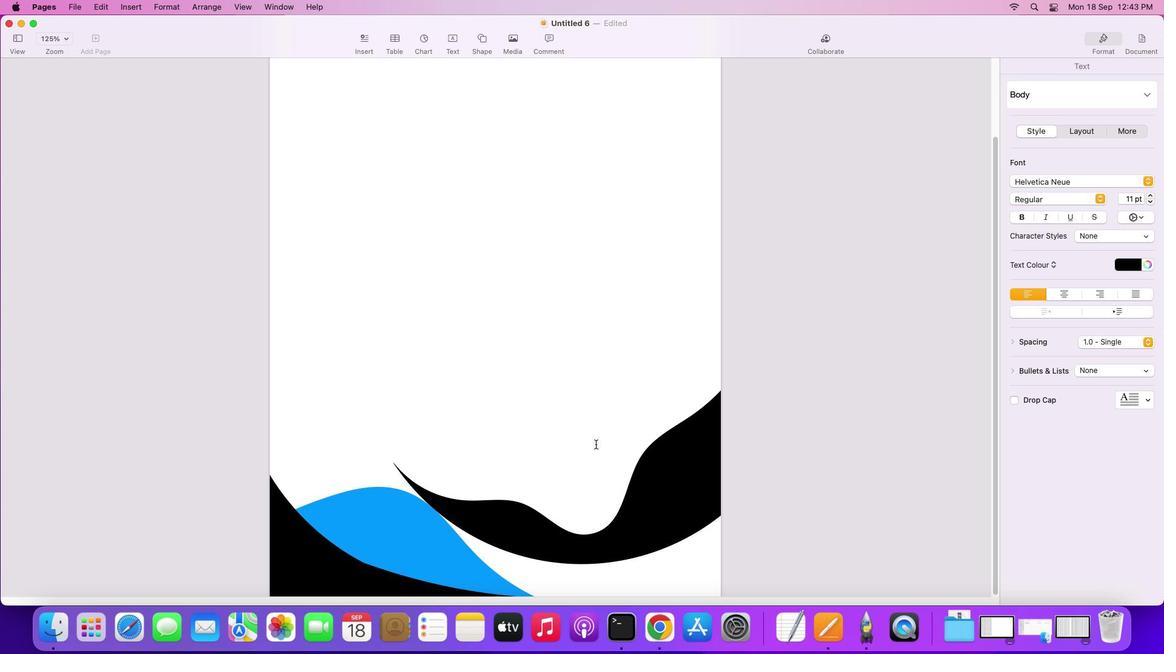 
Action: Mouse pressed left at (595, 444)
Screenshot: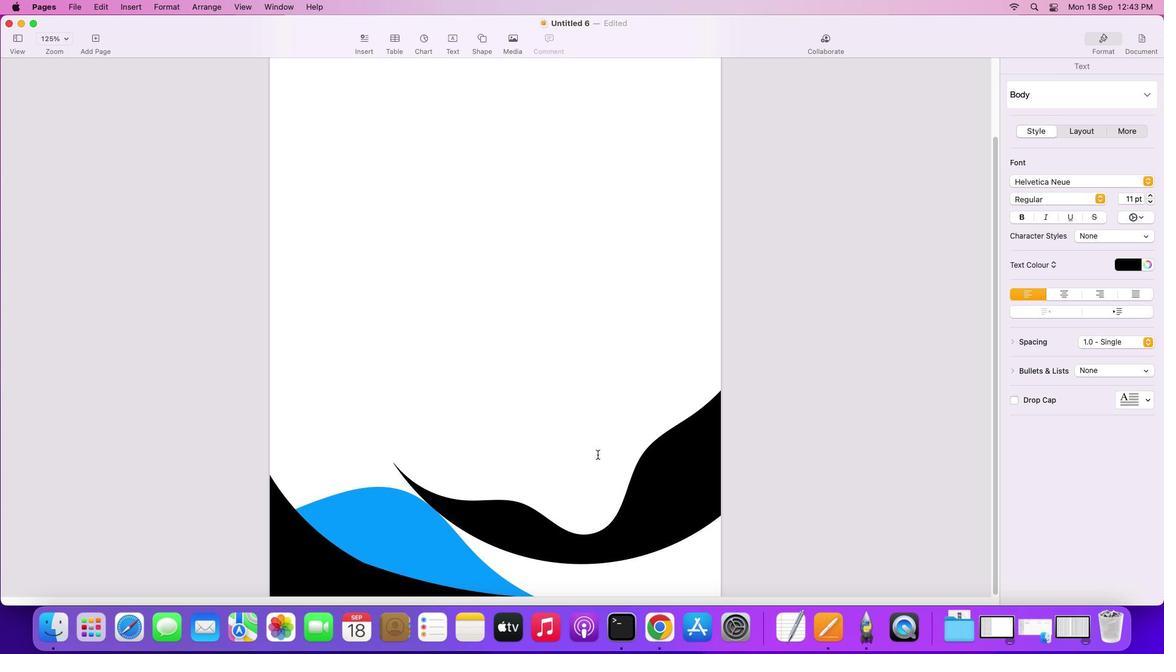 
Action: Mouse moved to (598, 456)
Screenshot: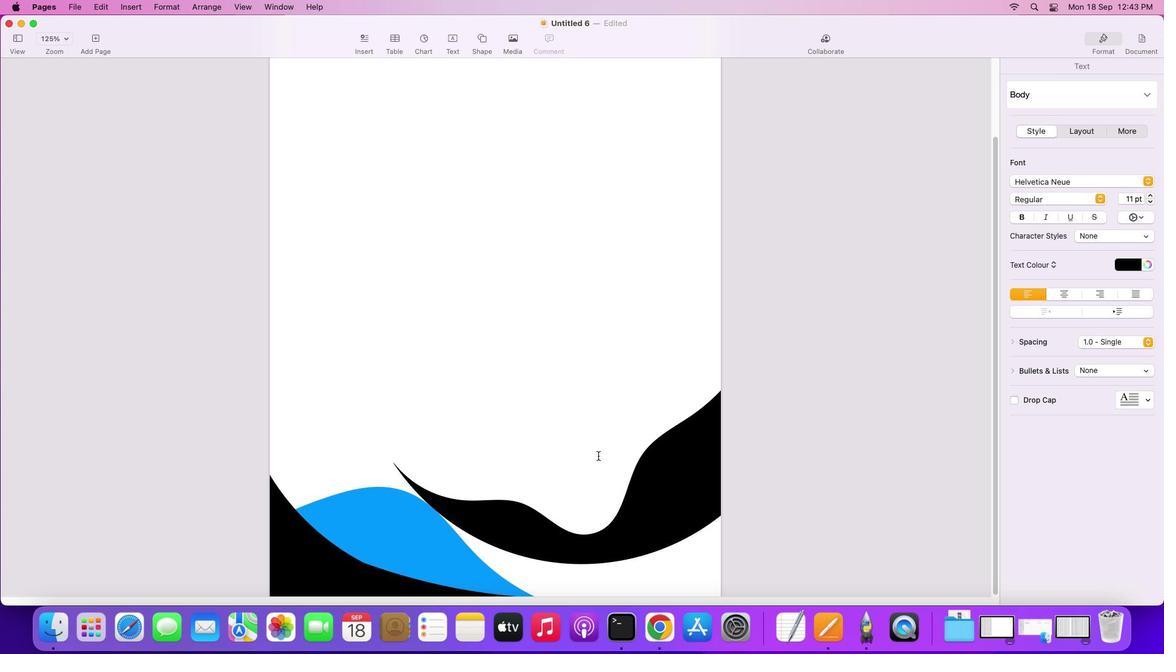 
Action: Mouse scrolled (598, 456) with delta (0, 0)
Screenshot: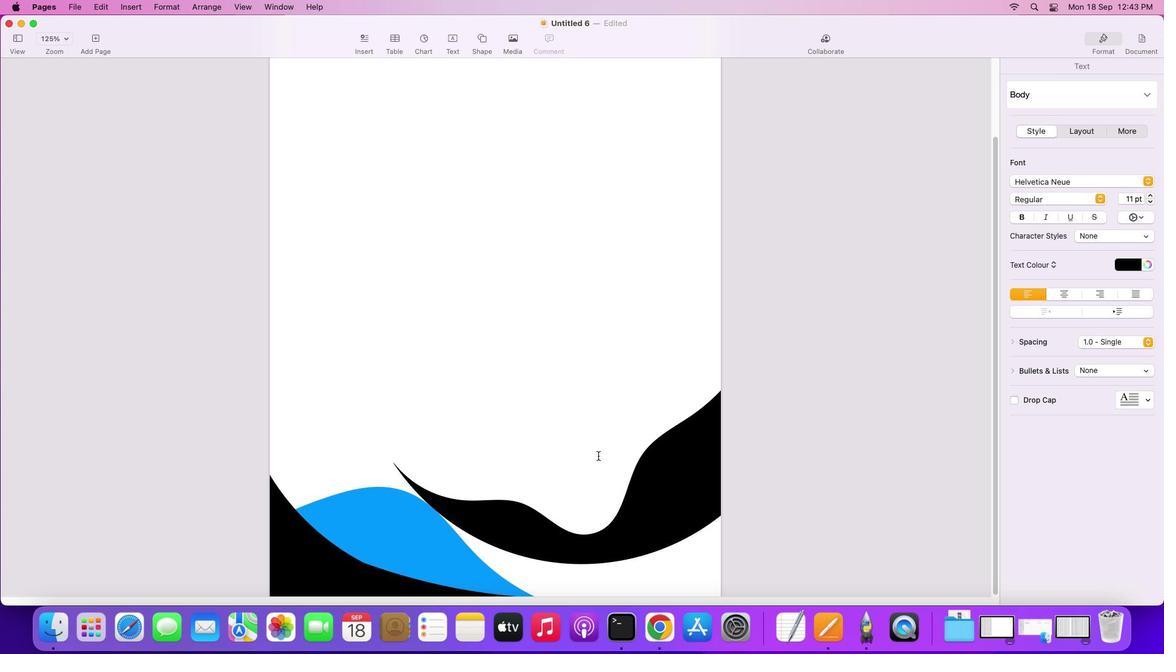 
Action: Mouse scrolled (598, 456) with delta (0, 0)
Screenshot: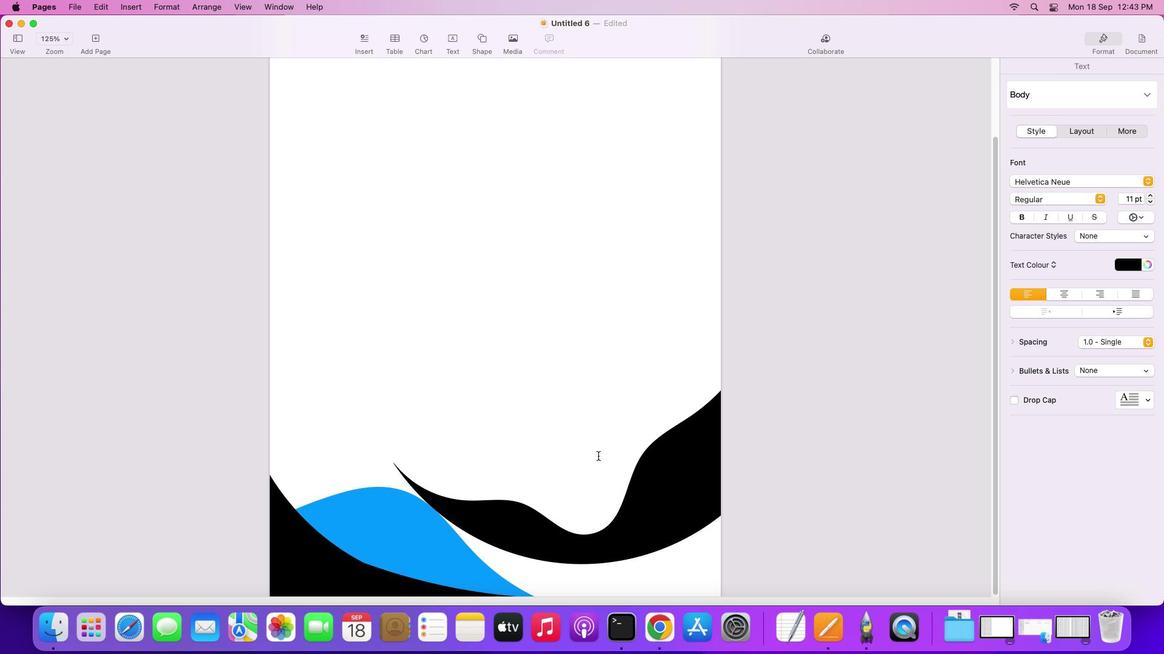 
Action: Mouse scrolled (598, 456) with delta (0, -1)
Screenshot: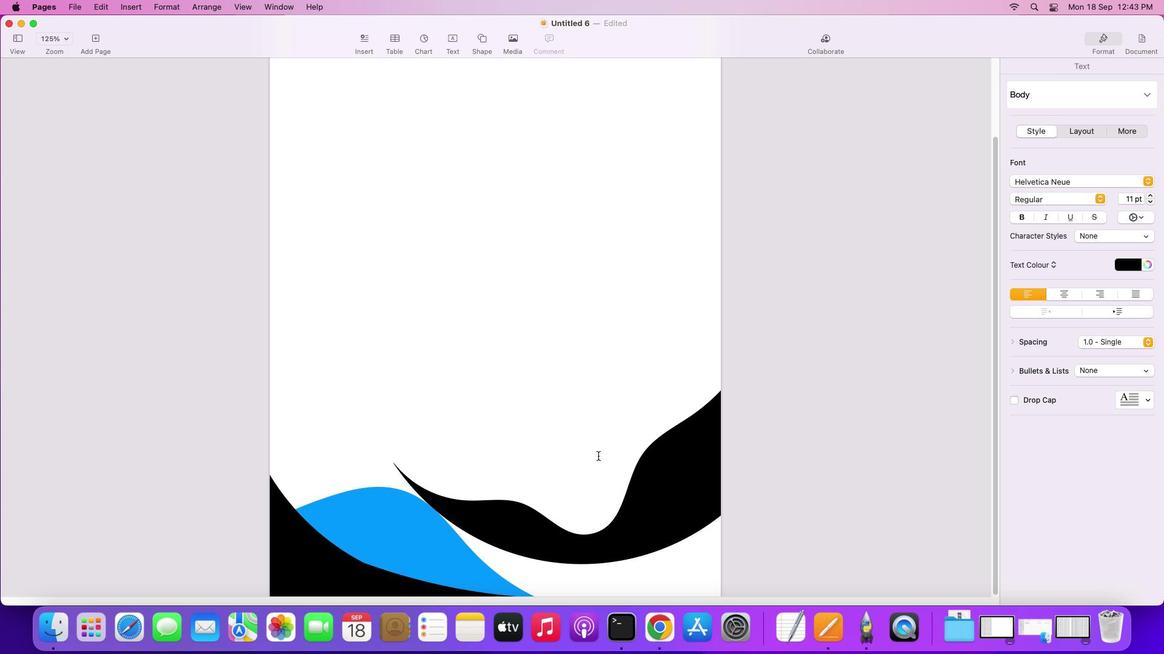 
Action: Mouse scrolled (598, 456) with delta (0, -3)
Screenshot: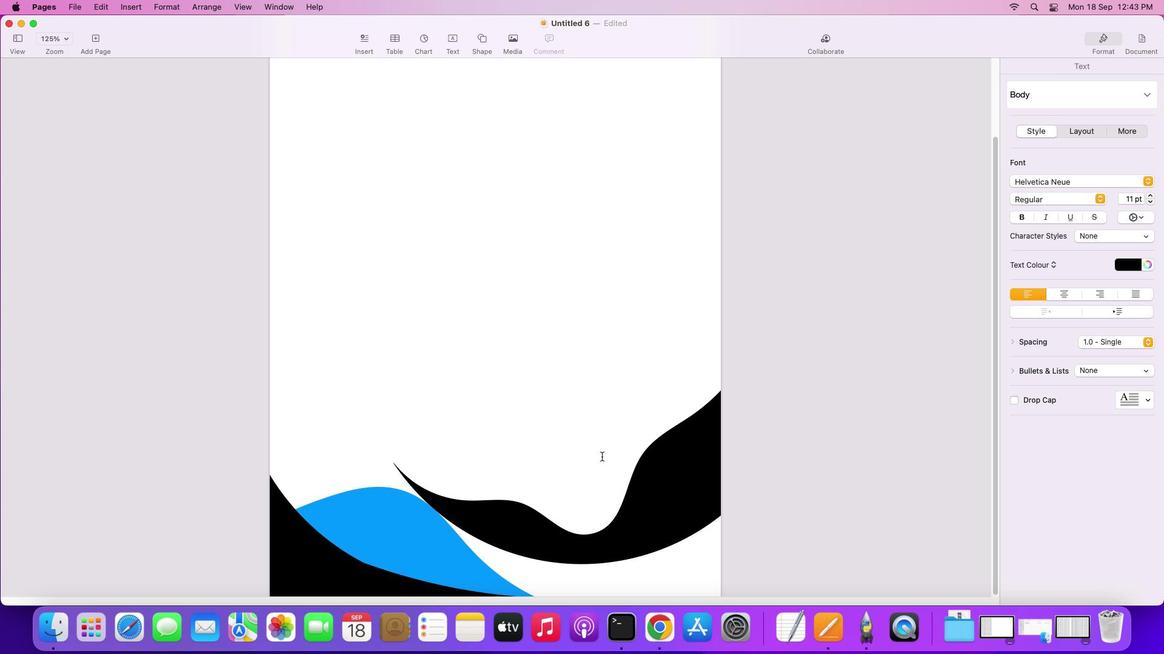 
Action: Mouse scrolled (598, 456) with delta (0, -3)
Screenshot: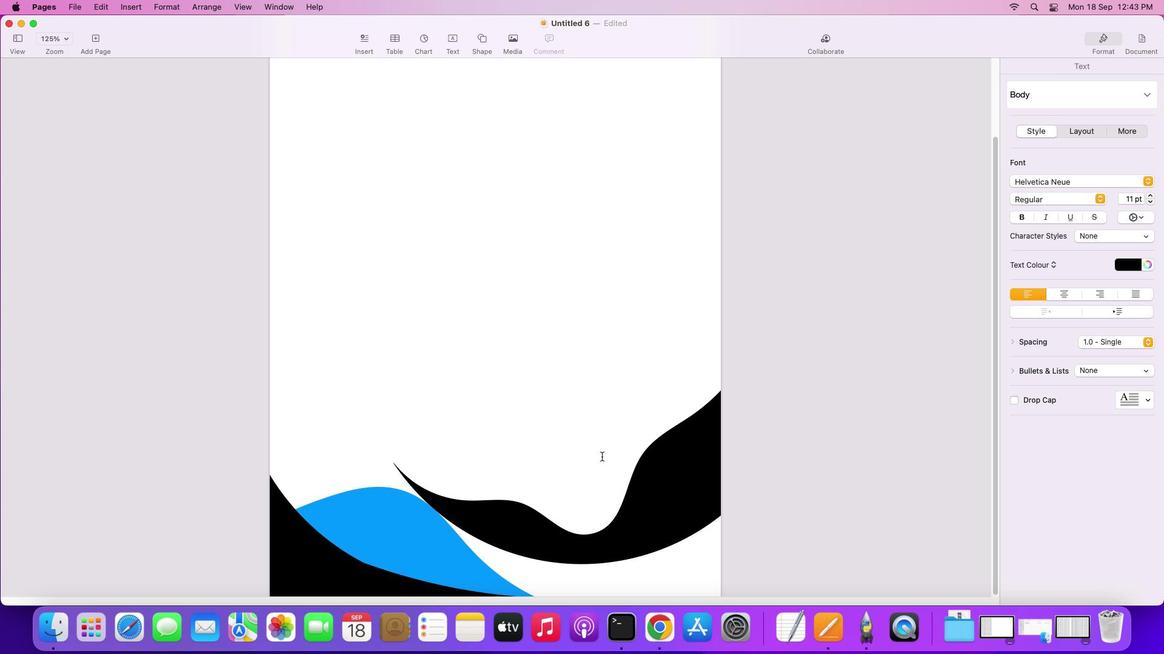 
Action: Mouse scrolled (598, 456) with delta (0, 0)
Screenshot: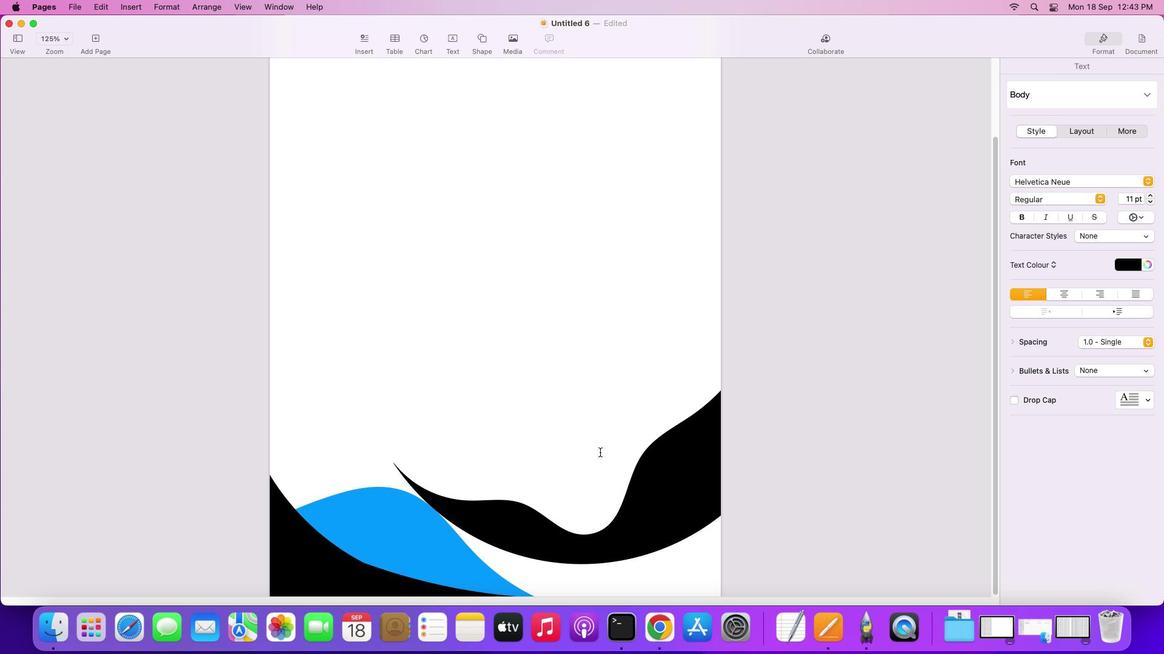 
Action: Mouse scrolled (598, 456) with delta (0, 0)
Screenshot: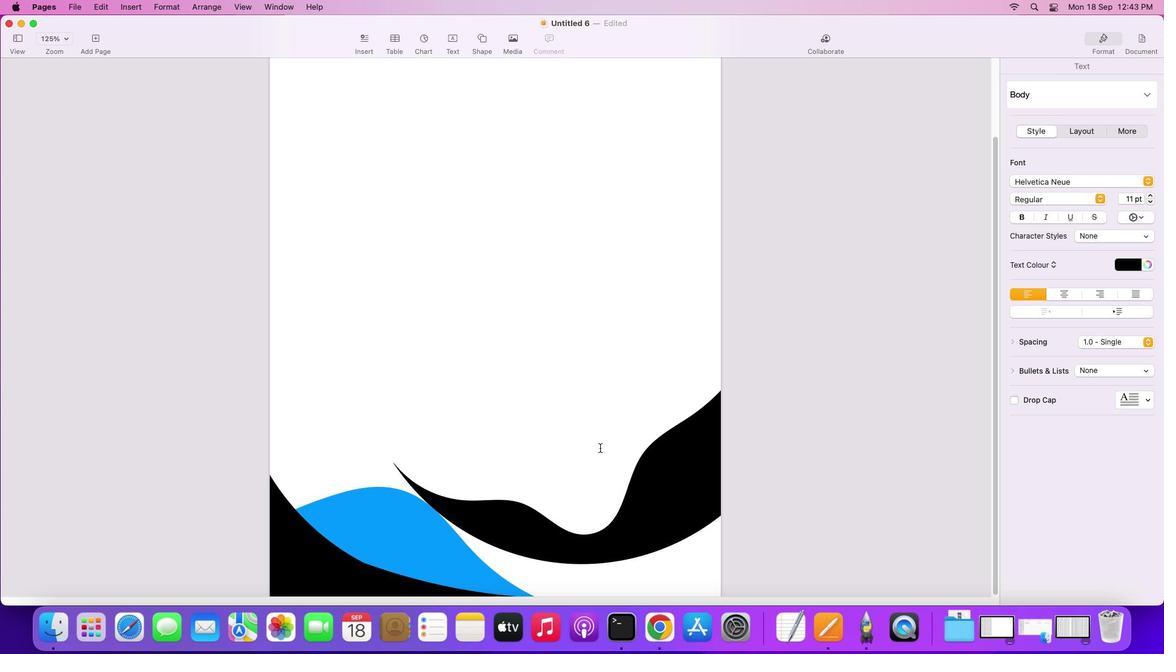 
Action: Mouse scrolled (598, 456) with delta (0, -1)
Screenshot: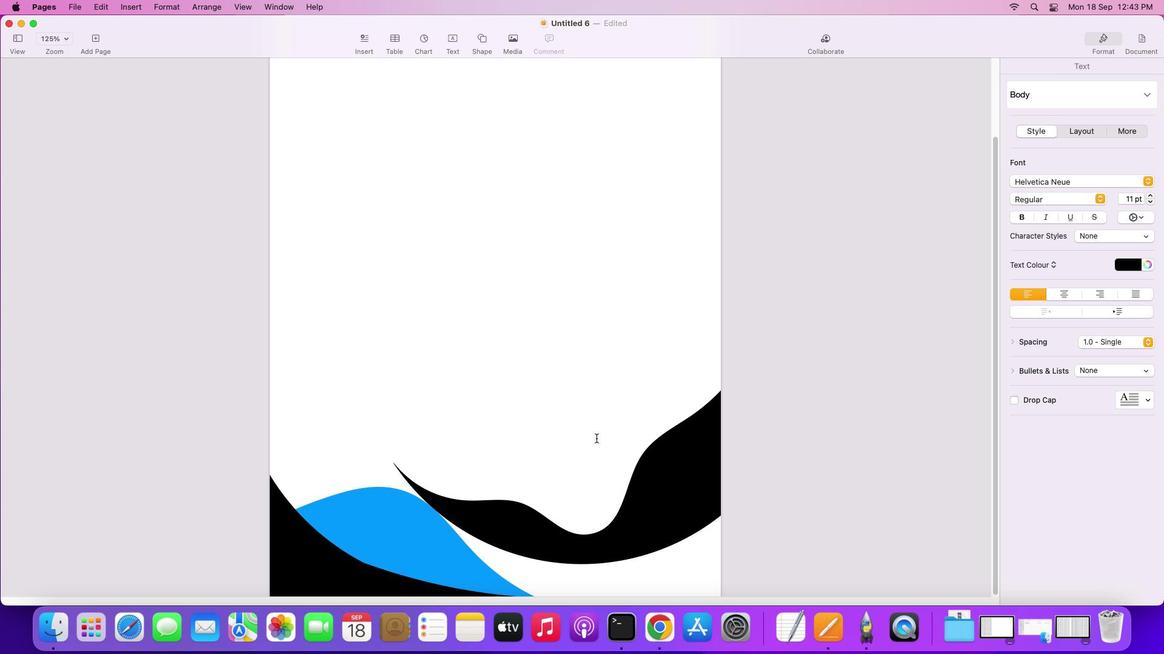 
Action: Mouse scrolled (598, 456) with delta (0, -3)
Screenshot: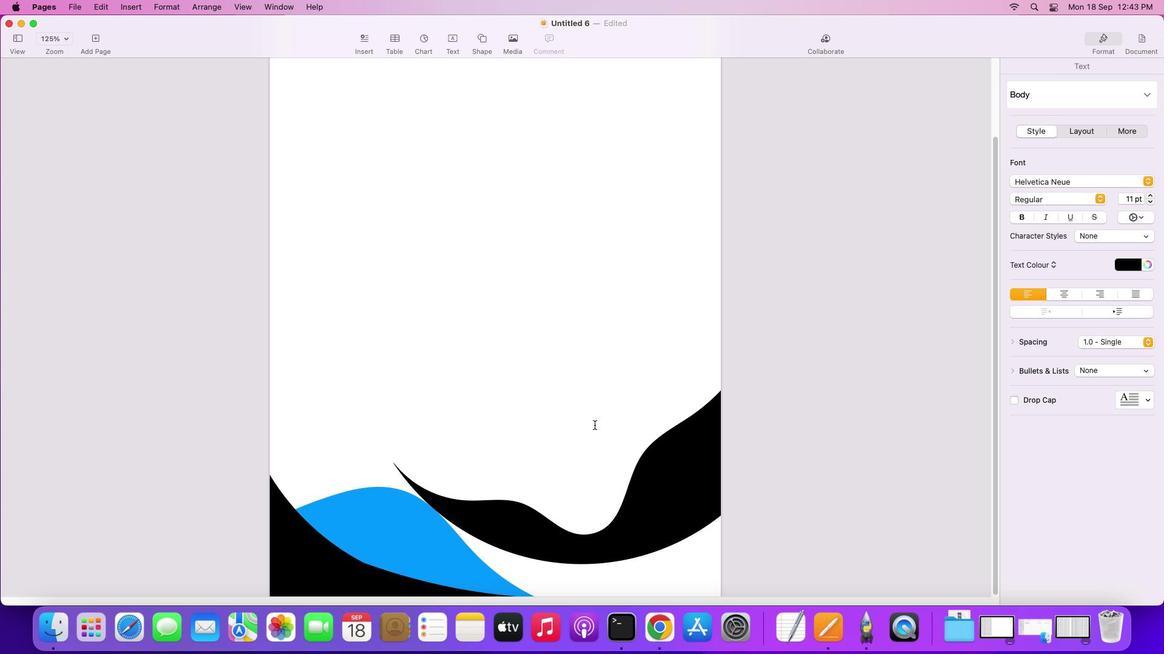 
Action: Mouse moved to (485, 39)
Screenshot: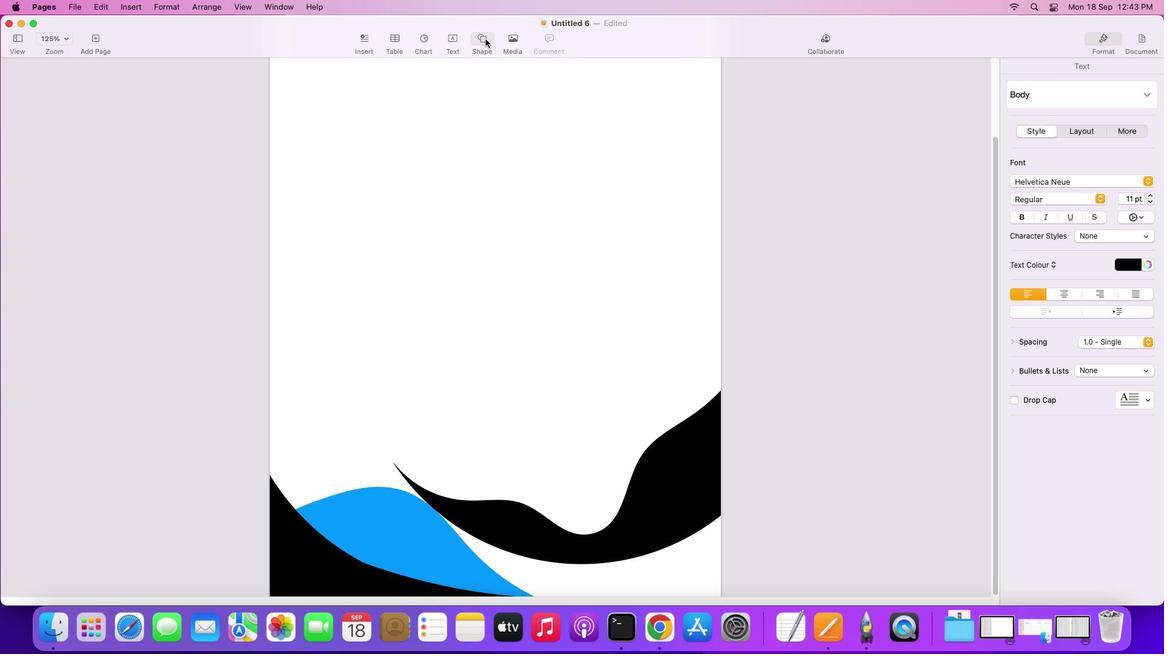 
Action: Mouse pressed left at (485, 39)
Screenshot: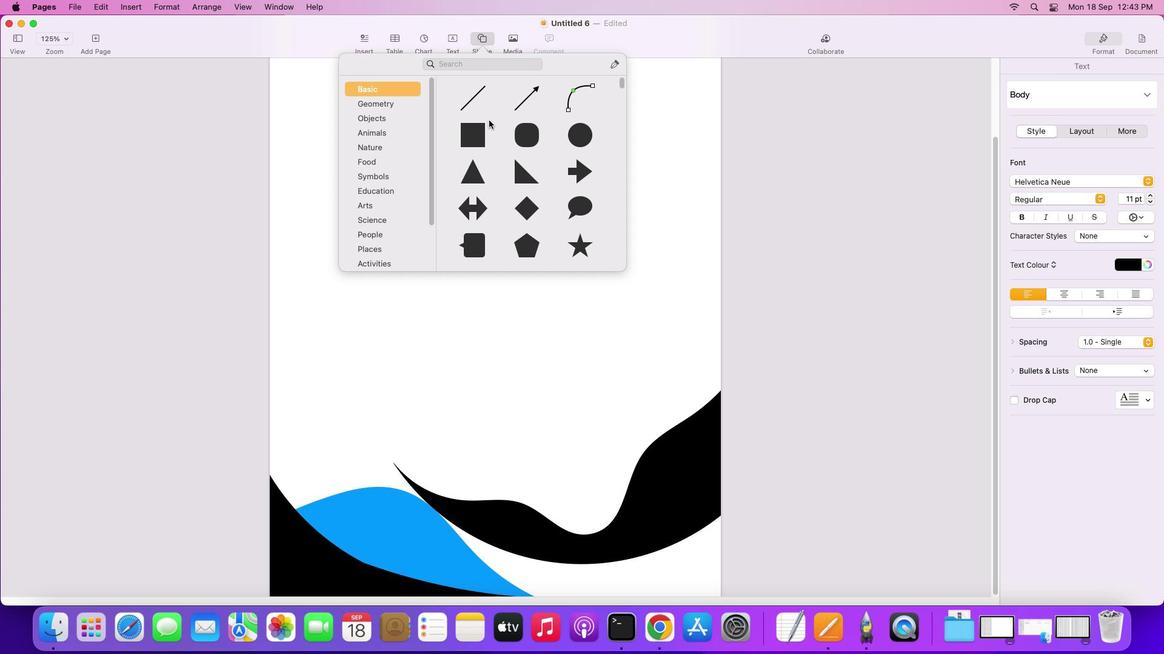 
Action: Mouse moved to (469, 131)
Screenshot: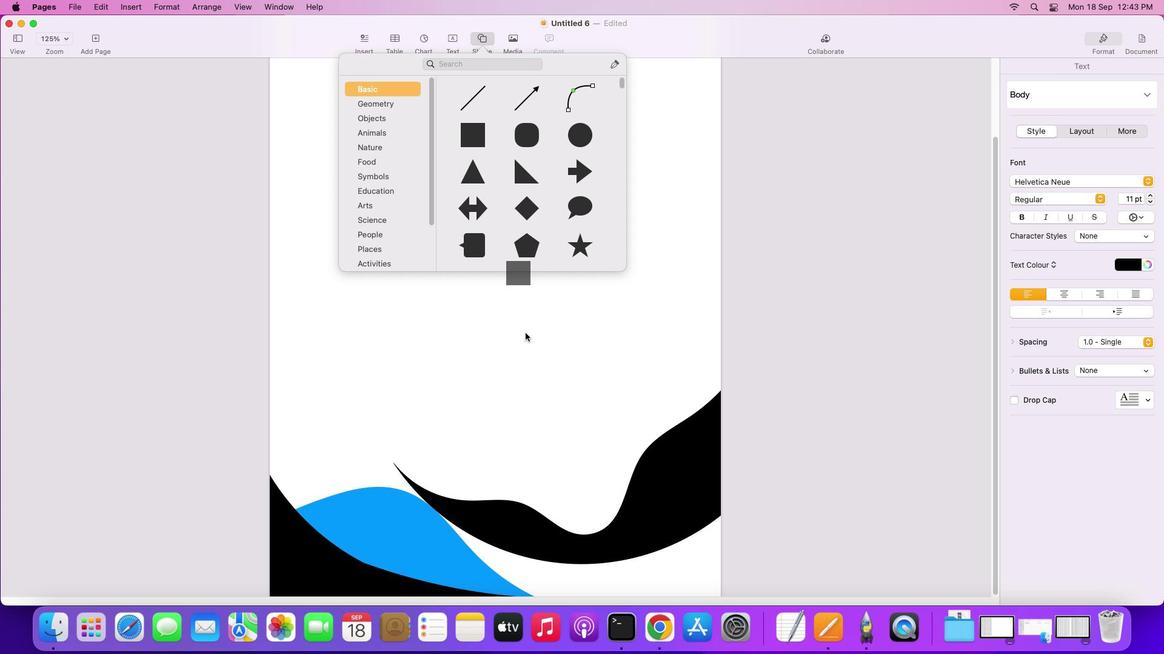 
Action: Mouse pressed left at (469, 131)
Screenshot: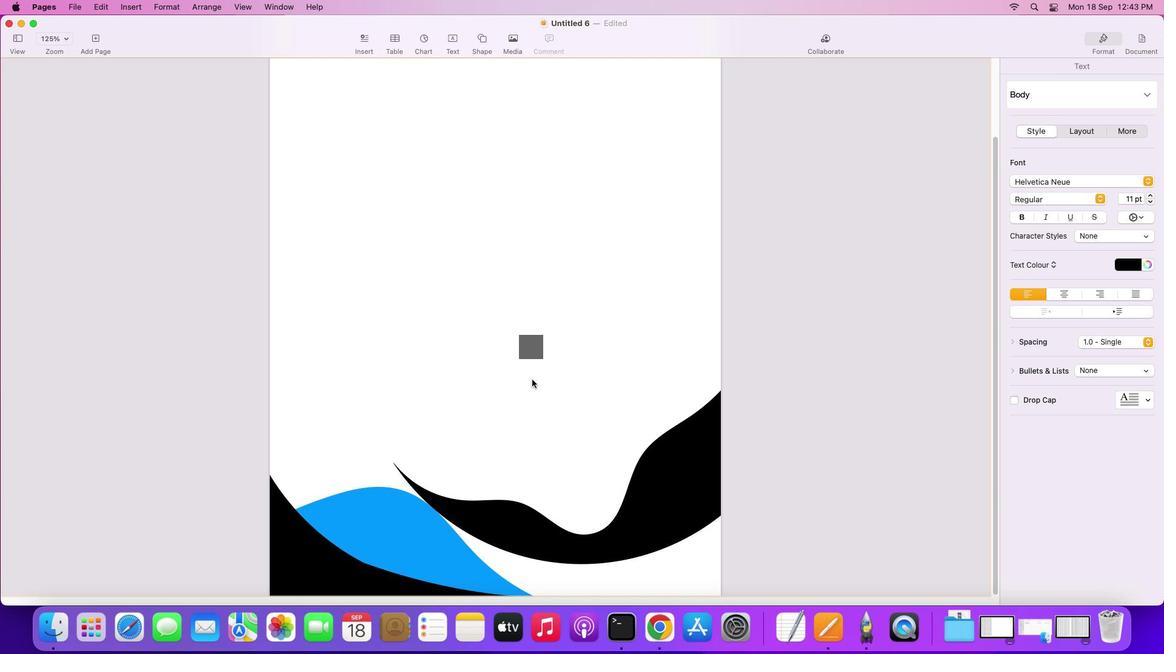 
Action: Mouse moved to (542, 408)
Screenshot: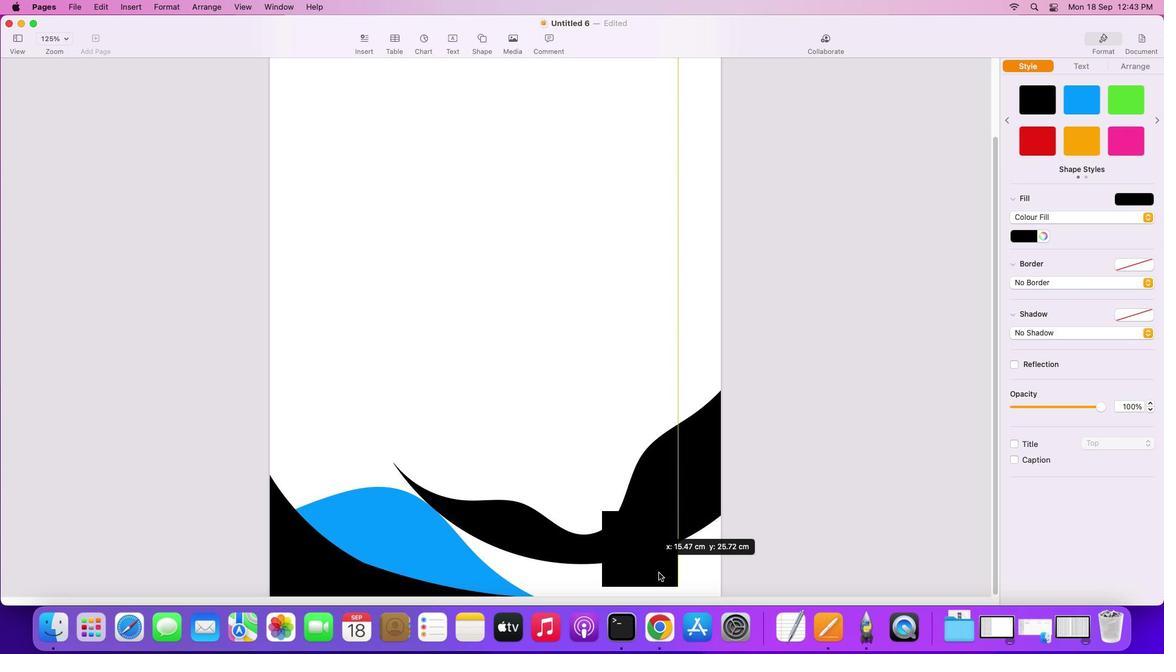 
Action: Mouse pressed left at (542, 408)
Screenshot: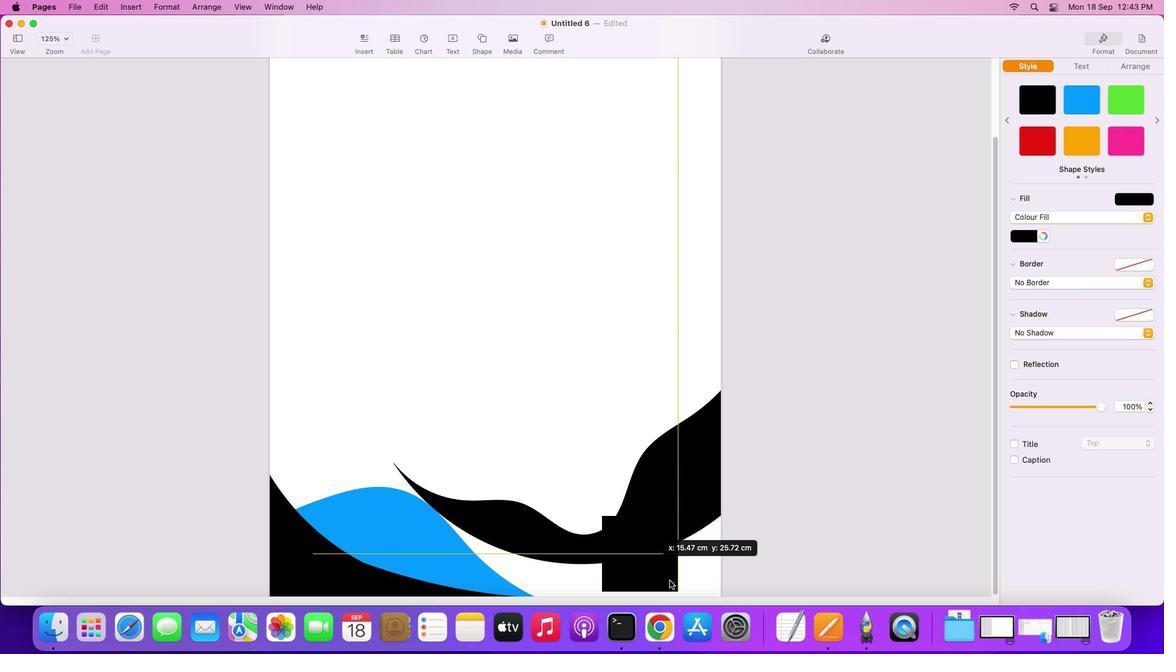 
Action: Mouse moved to (645, 558)
Screenshot: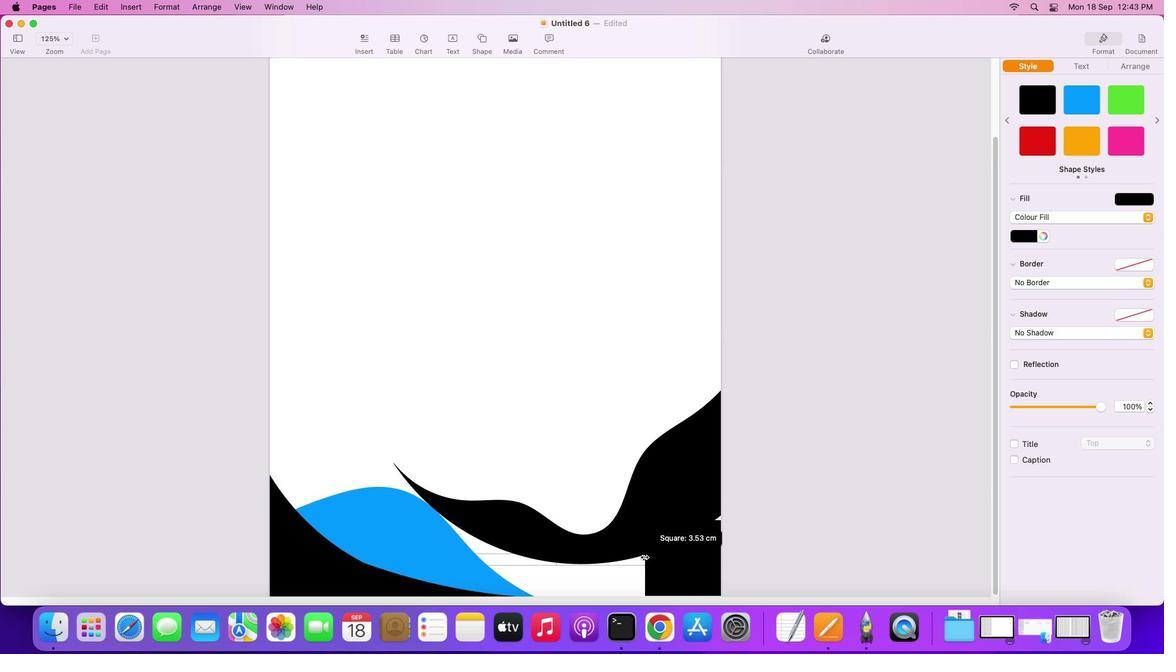 
Action: Mouse pressed left at (645, 558)
Screenshot: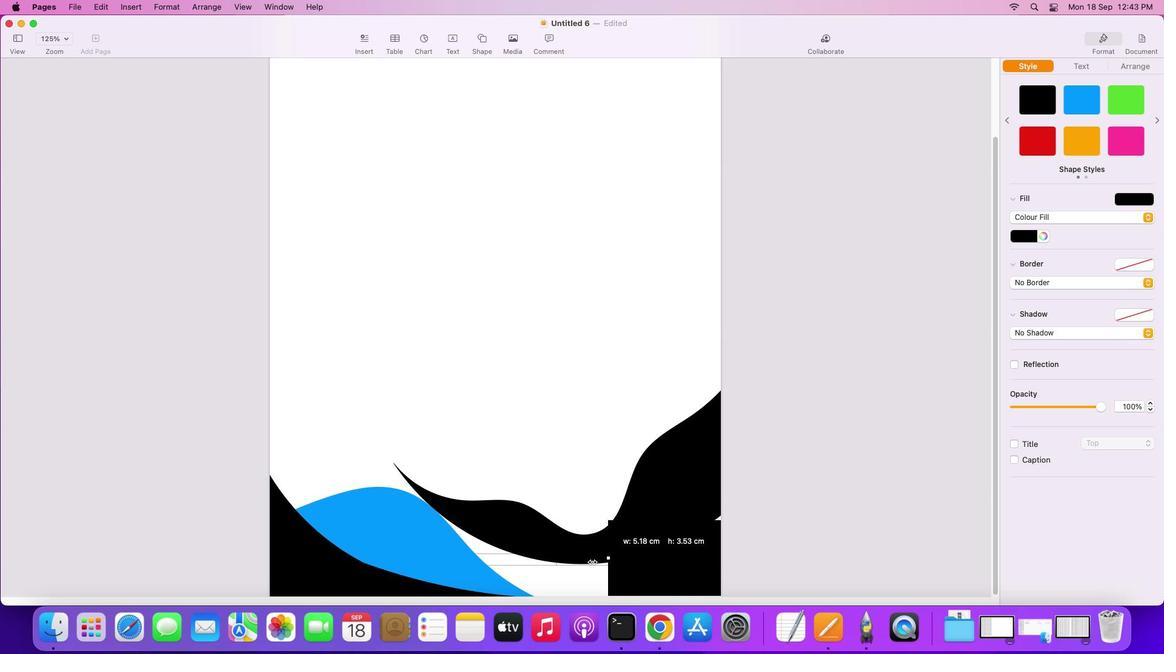 
Action: Mouse moved to (529, 545)
Screenshot: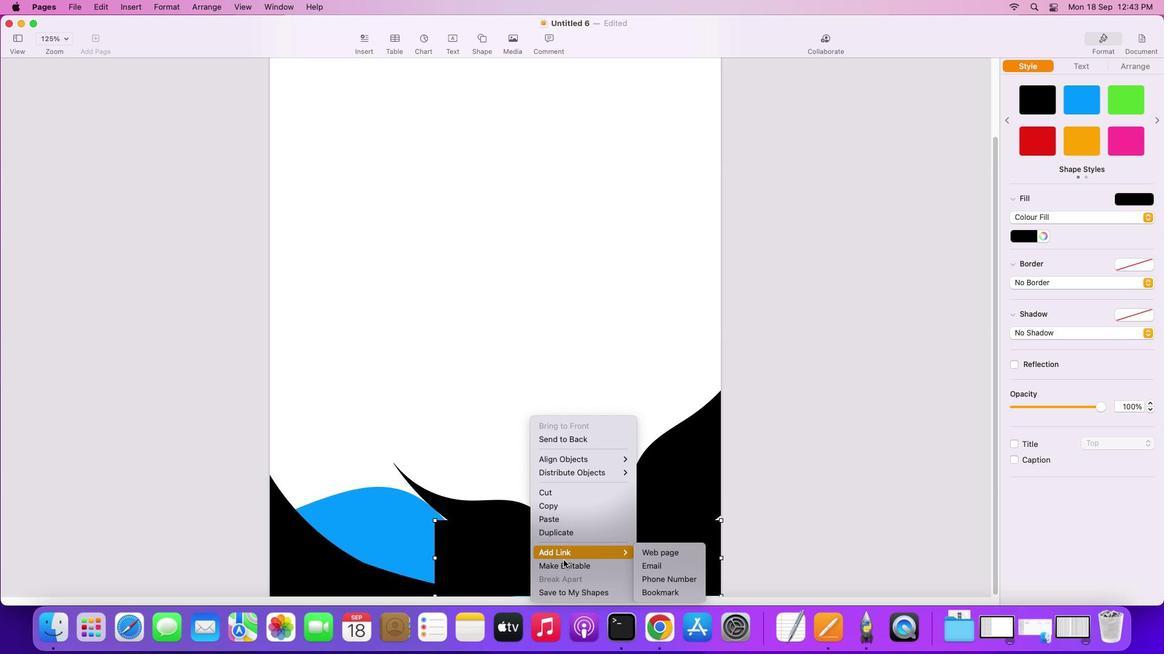 
Action: Mouse pressed right at (529, 545)
Screenshot: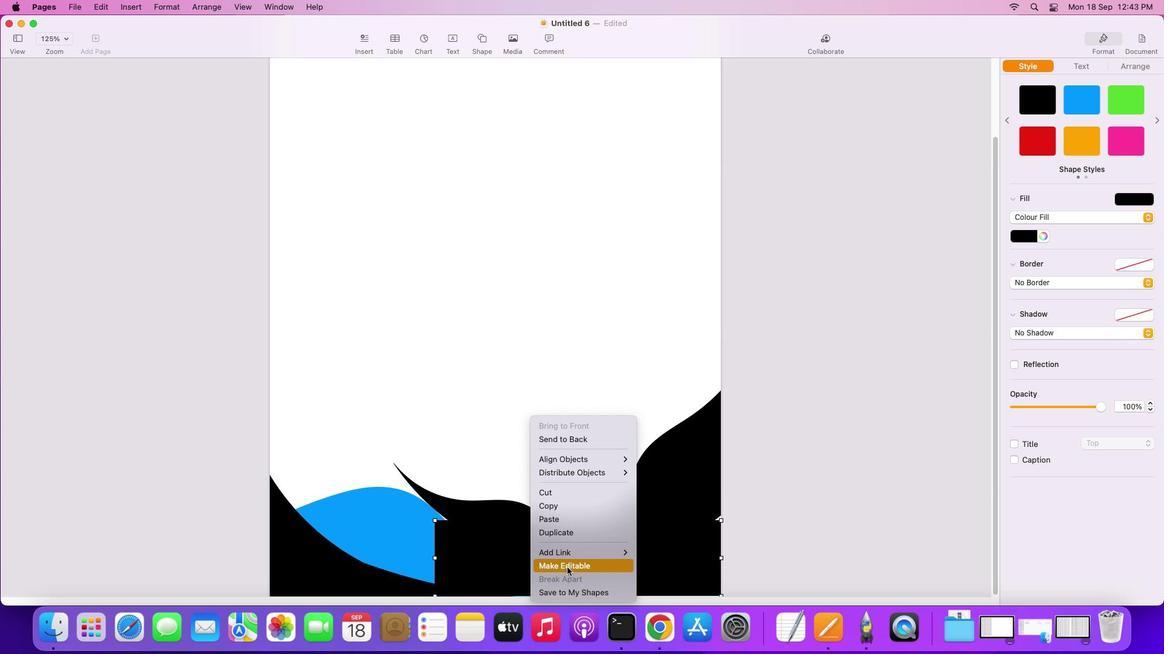 
Action: Mouse moved to (569, 568)
Screenshot: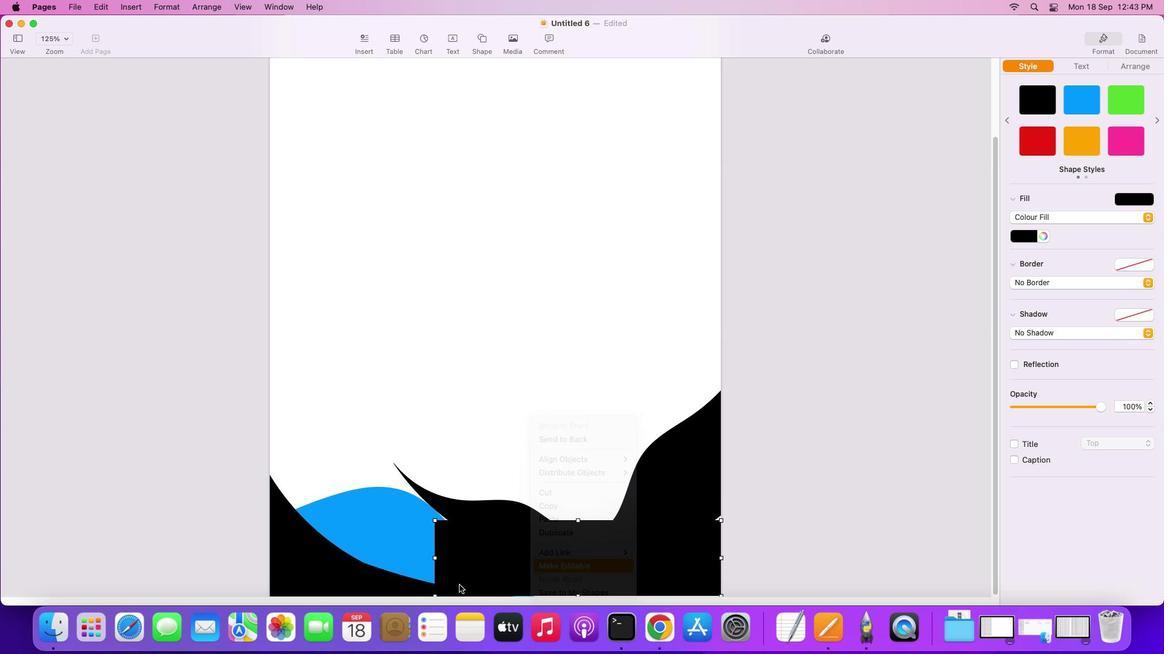 
Action: Mouse pressed left at (569, 568)
Screenshot: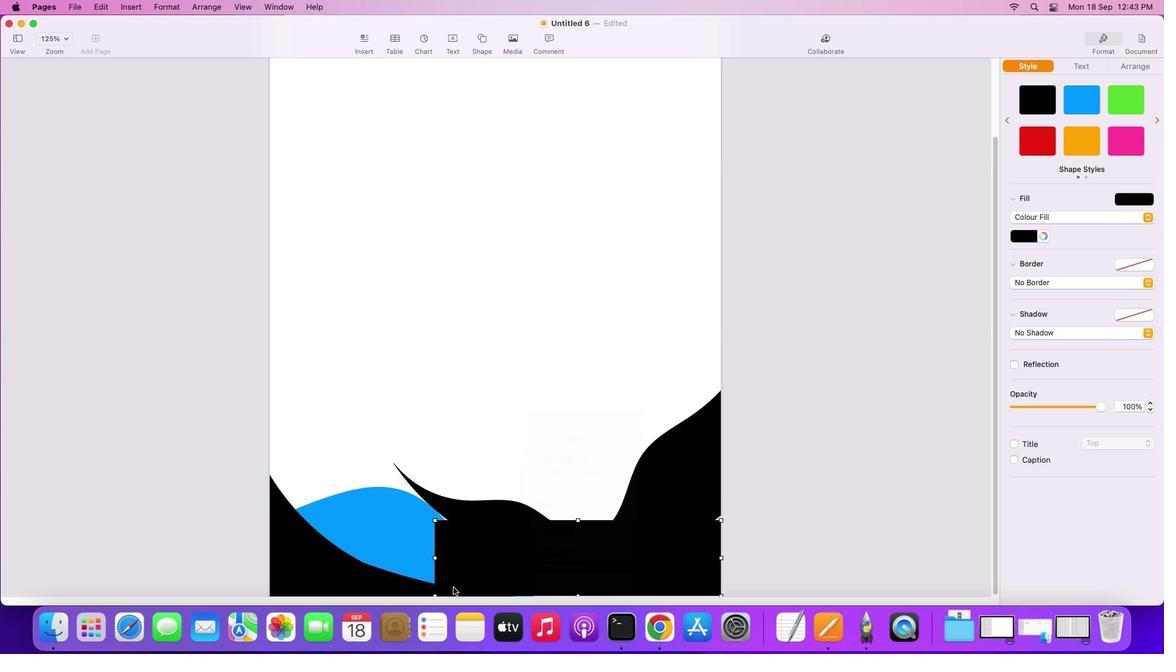 
Action: Mouse moved to (434, 595)
Screenshot: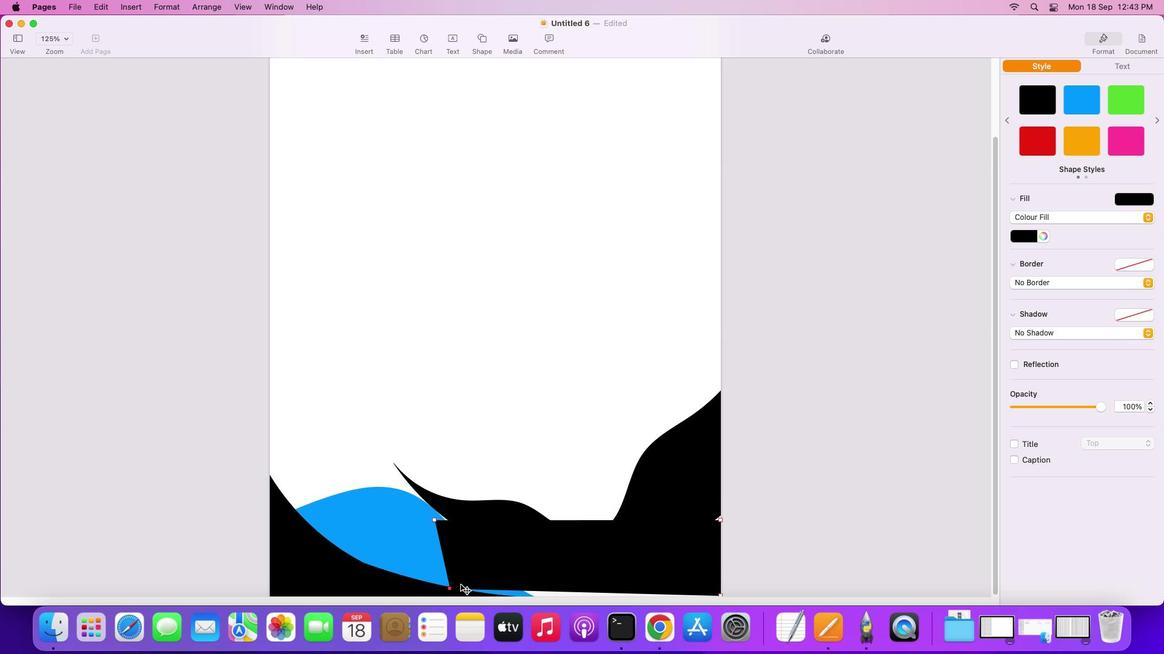 
Action: Mouse pressed left at (434, 595)
Screenshot: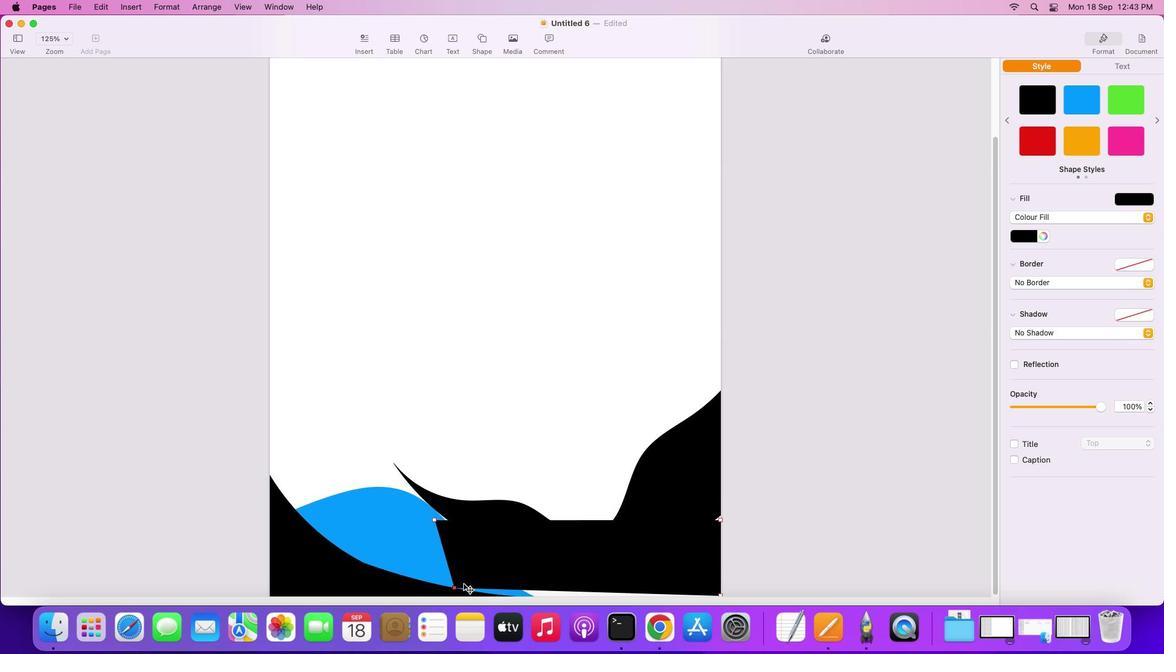 
Action: Mouse moved to (432, 517)
Screenshot: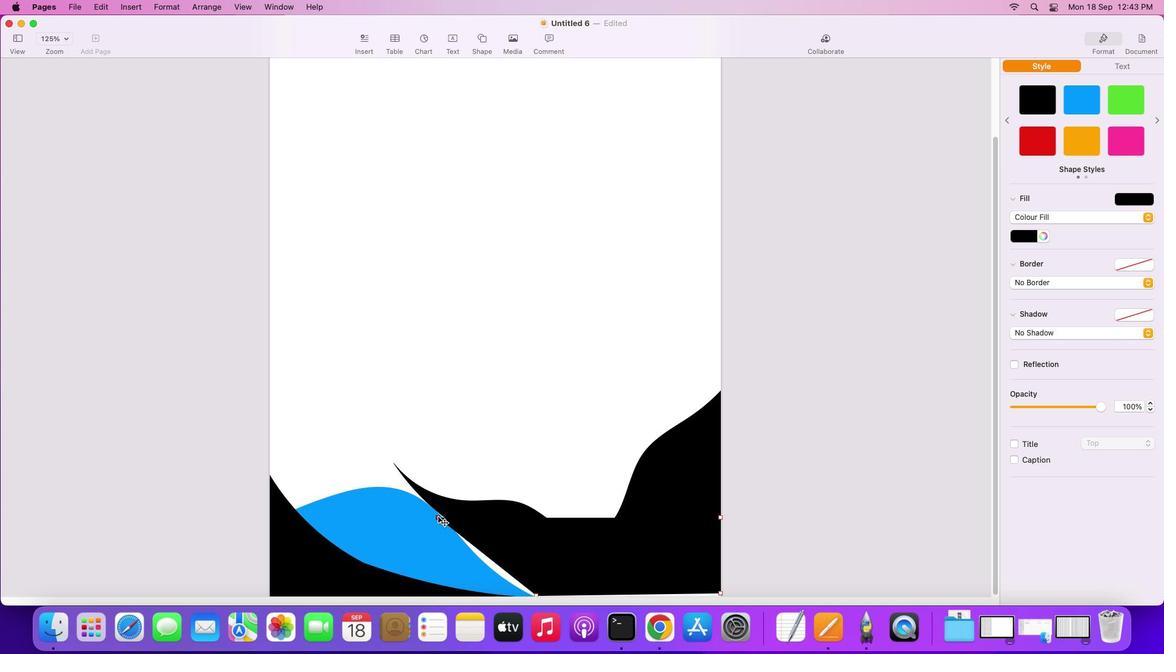 
Action: Mouse pressed left at (432, 517)
Screenshot: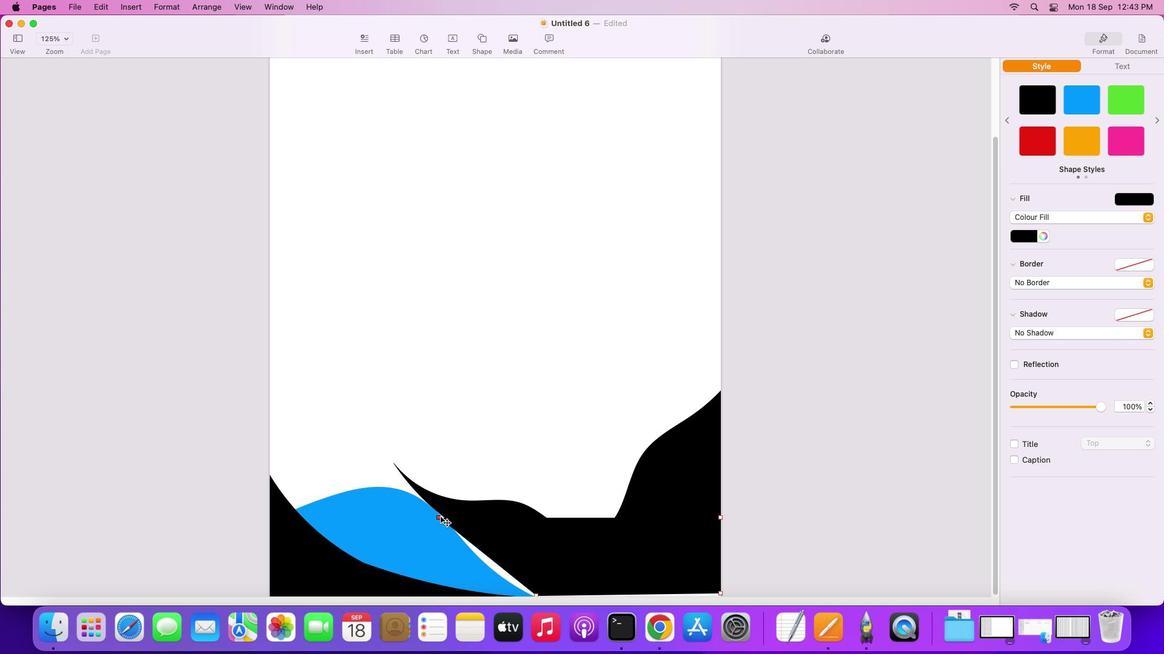 
Action: Mouse moved to (489, 556)
Screenshot: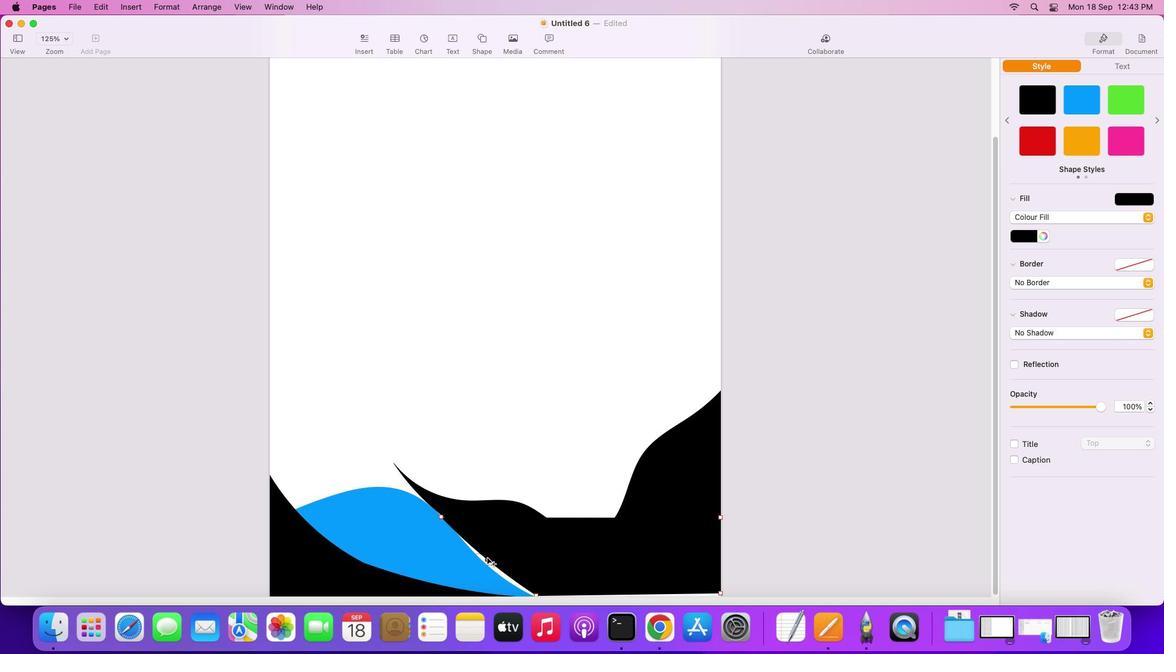 
Action: Mouse pressed left at (489, 556)
Screenshot: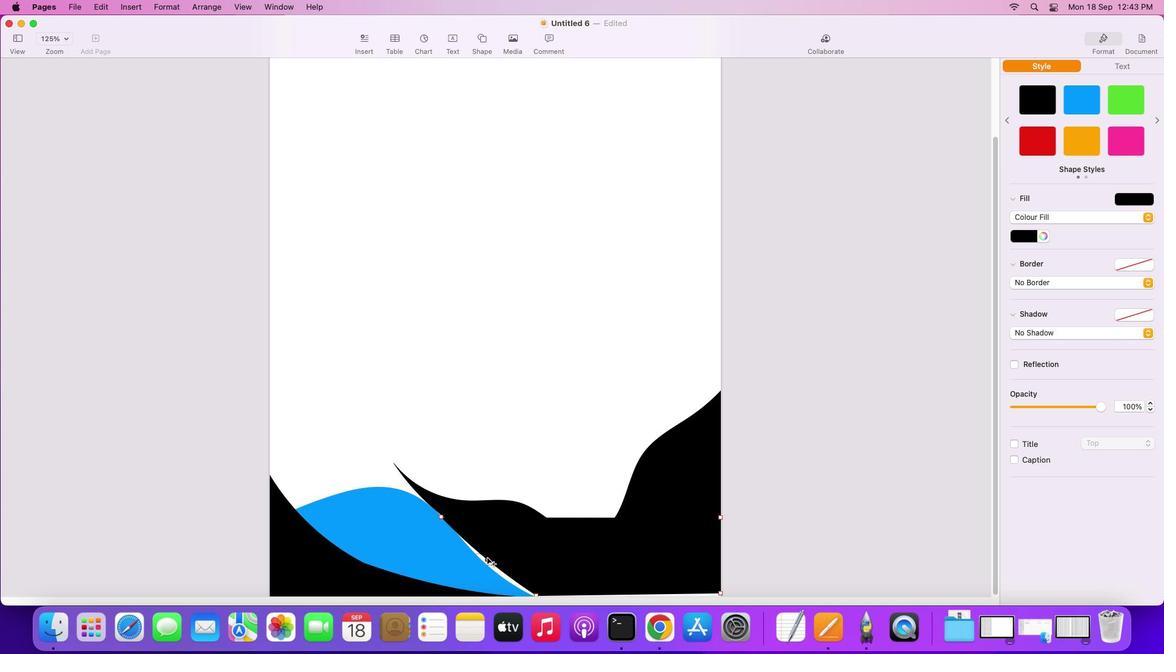 
Action: Mouse moved to (537, 595)
Screenshot: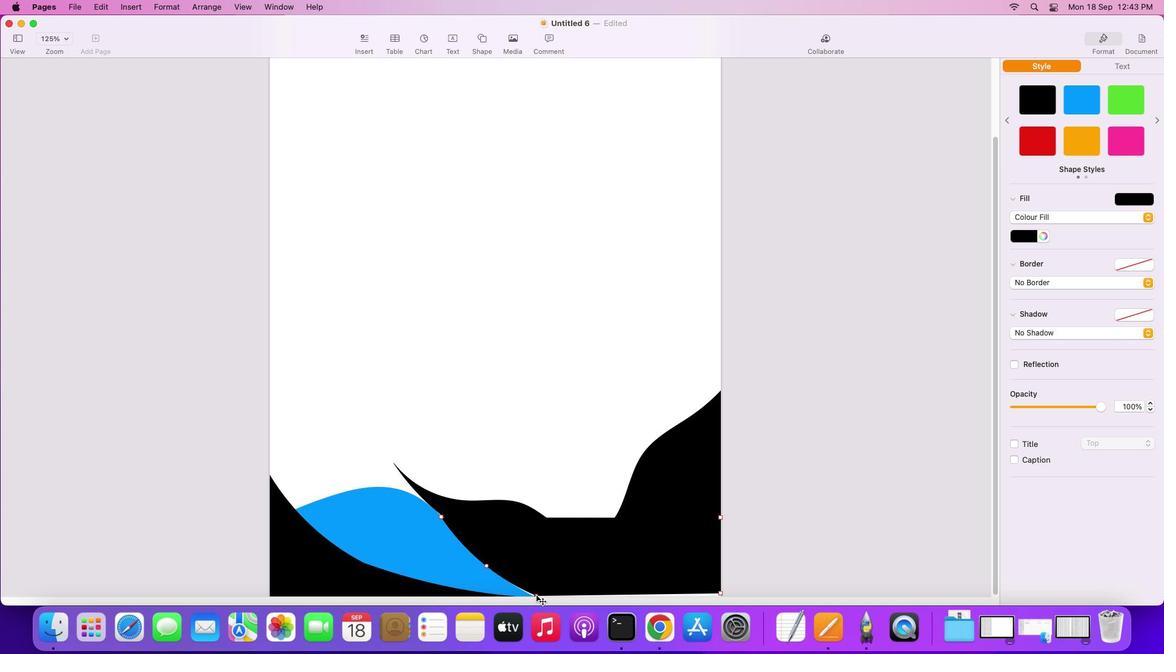 
Action: Mouse pressed left at (537, 595)
Screenshot: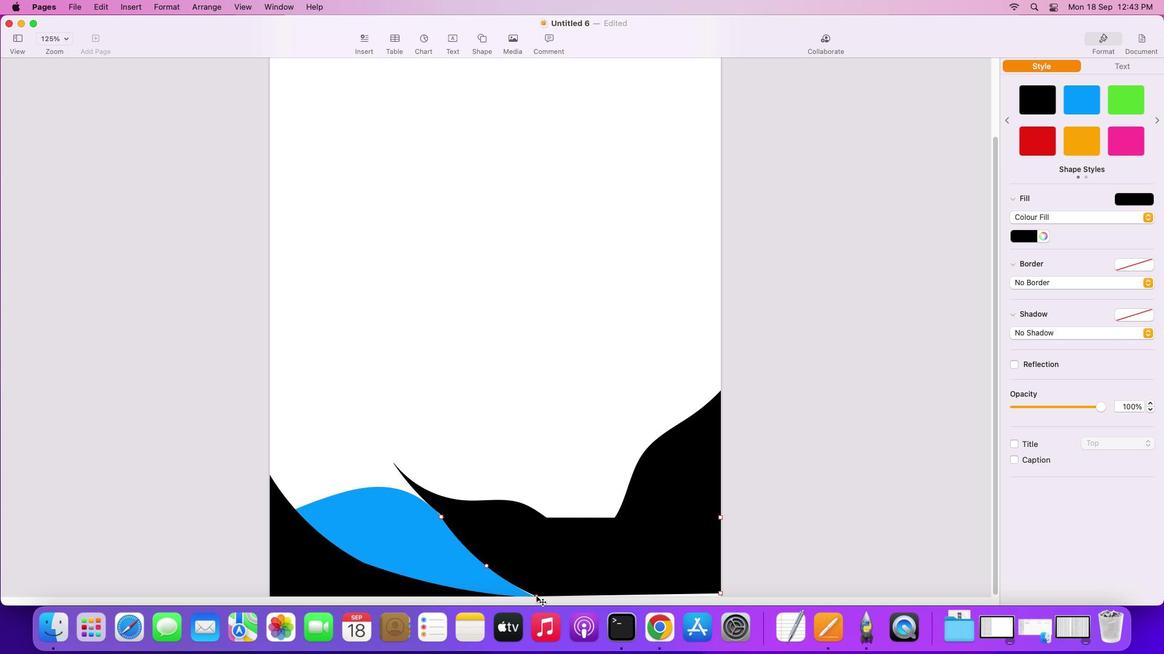 
Action: Mouse moved to (580, 518)
Screenshot: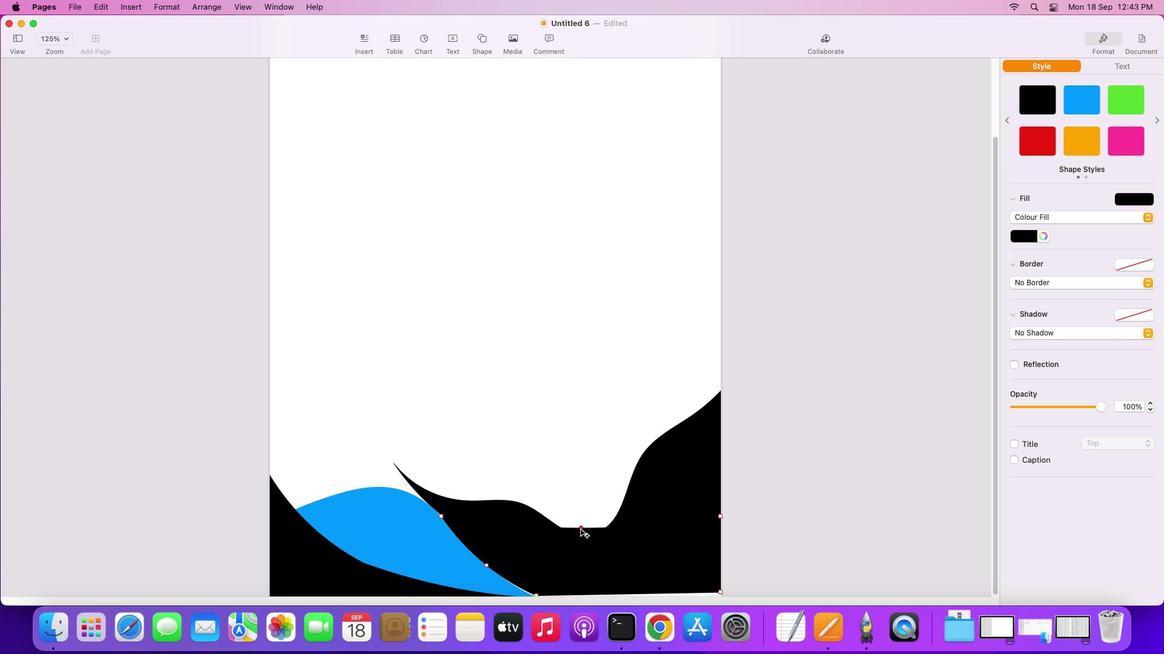 
Action: Mouse pressed left at (580, 518)
Screenshot: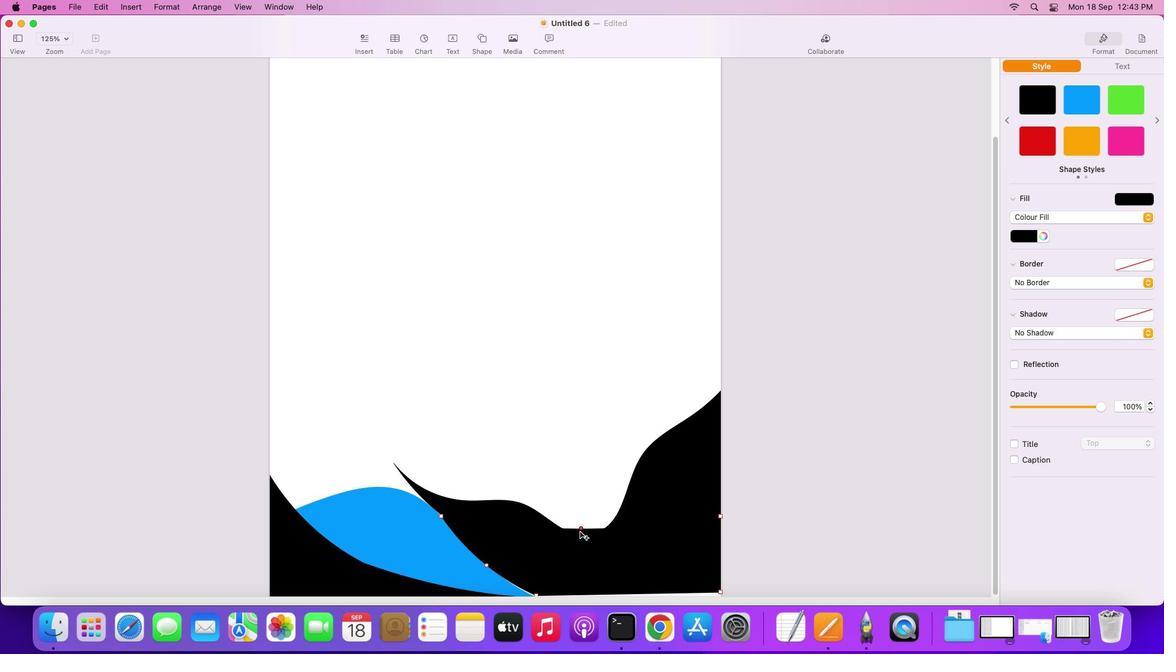 
Action: Mouse moved to (440, 517)
Screenshot: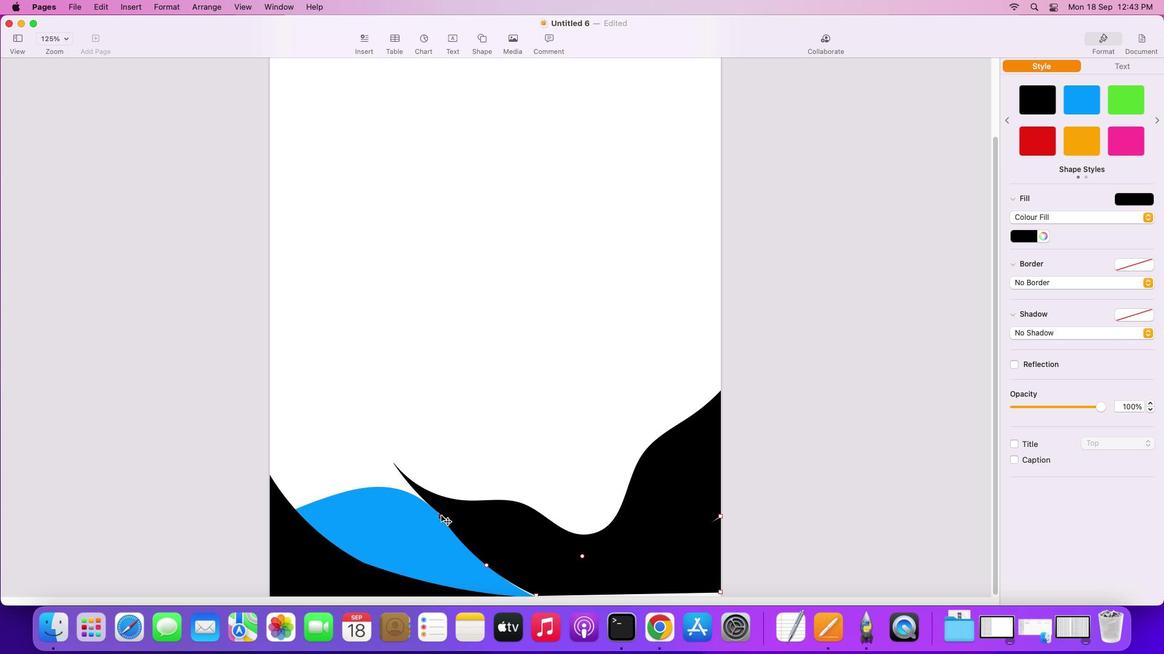 
Action: Mouse pressed left at (440, 517)
Screenshot: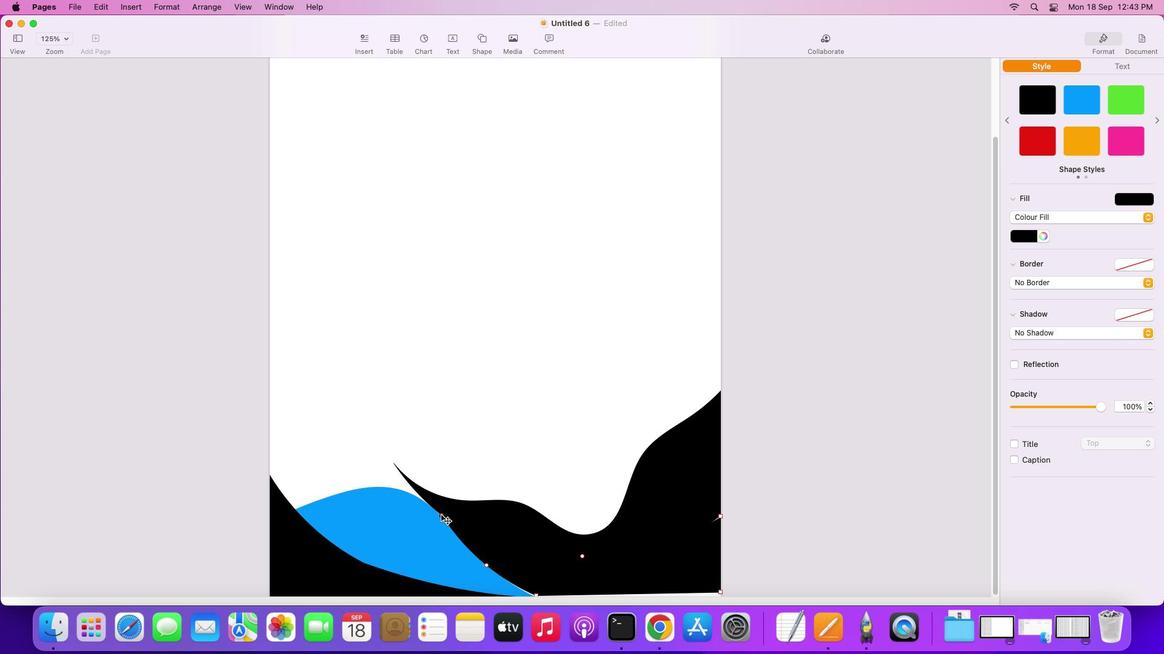 
Action: Mouse moved to (583, 558)
Screenshot: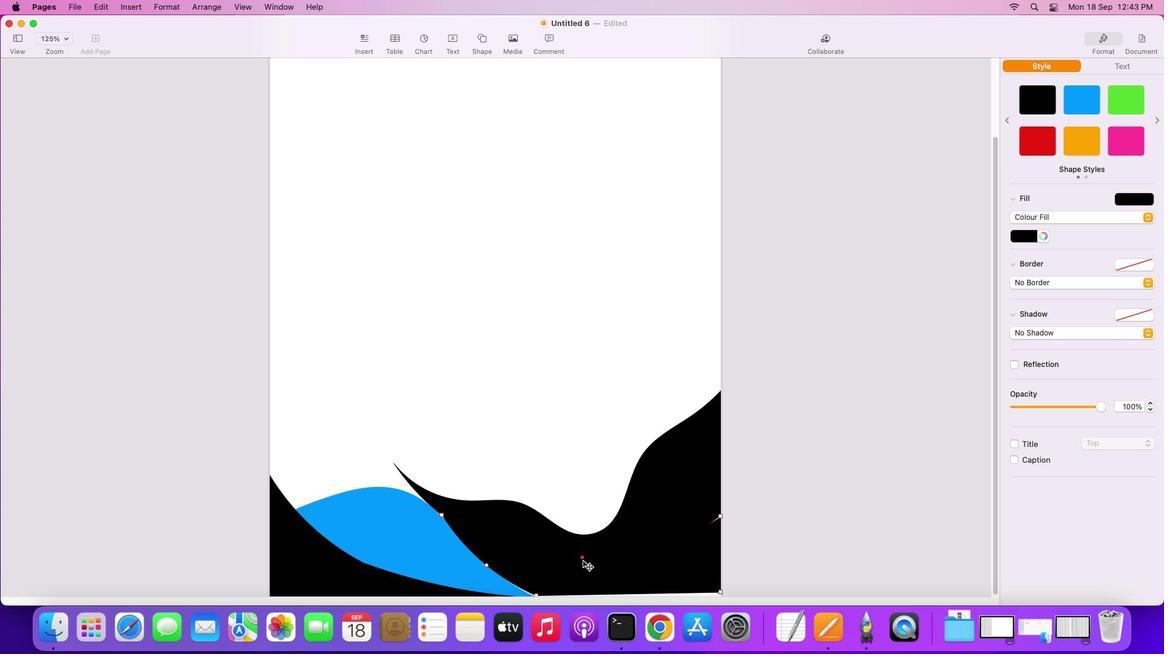 
Action: Mouse pressed left at (583, 558)
Screenshot: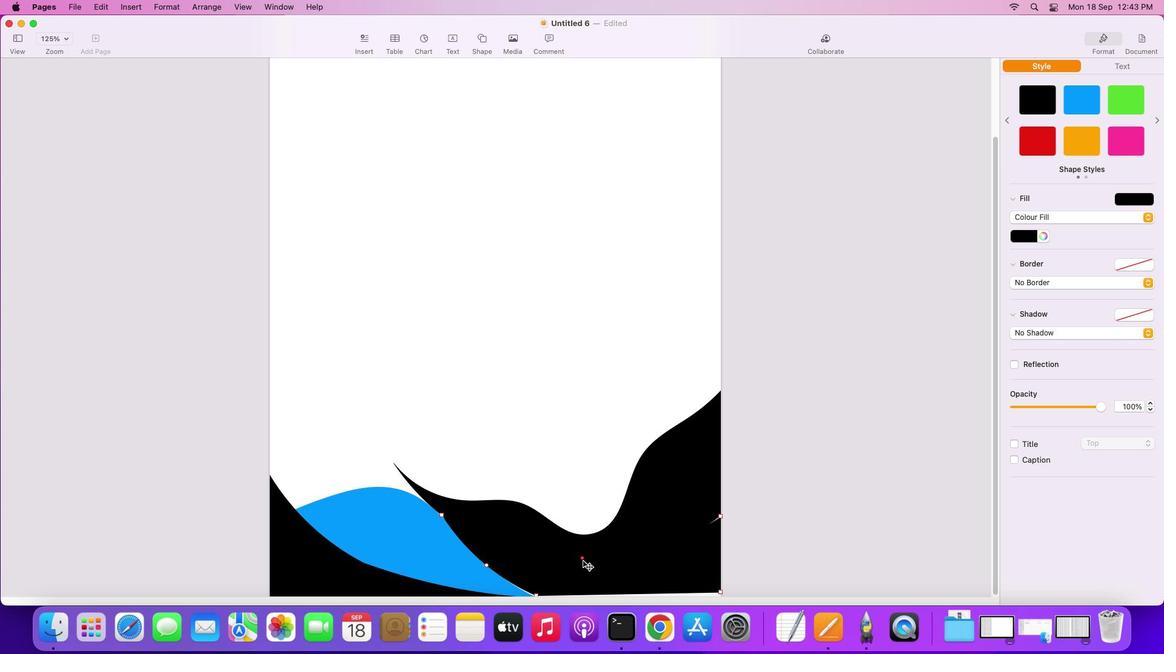 
Action: Mouse moved to (574, 445)
Screenshot: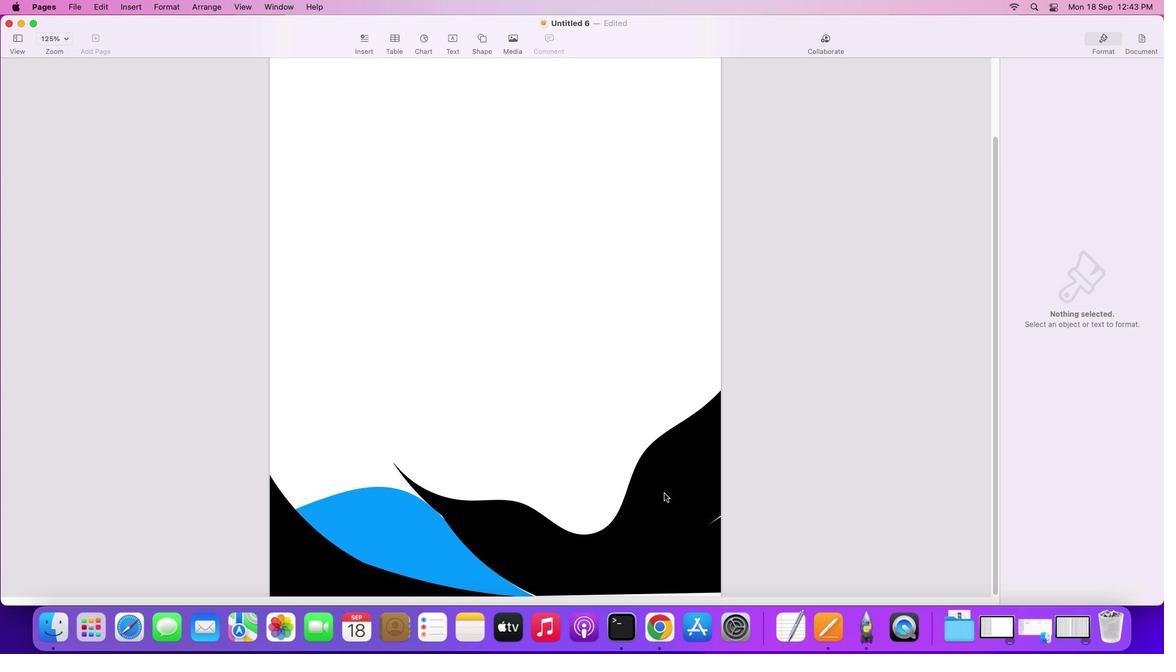 
Action: Mouse pressed left at (574, 445)
Screenshot: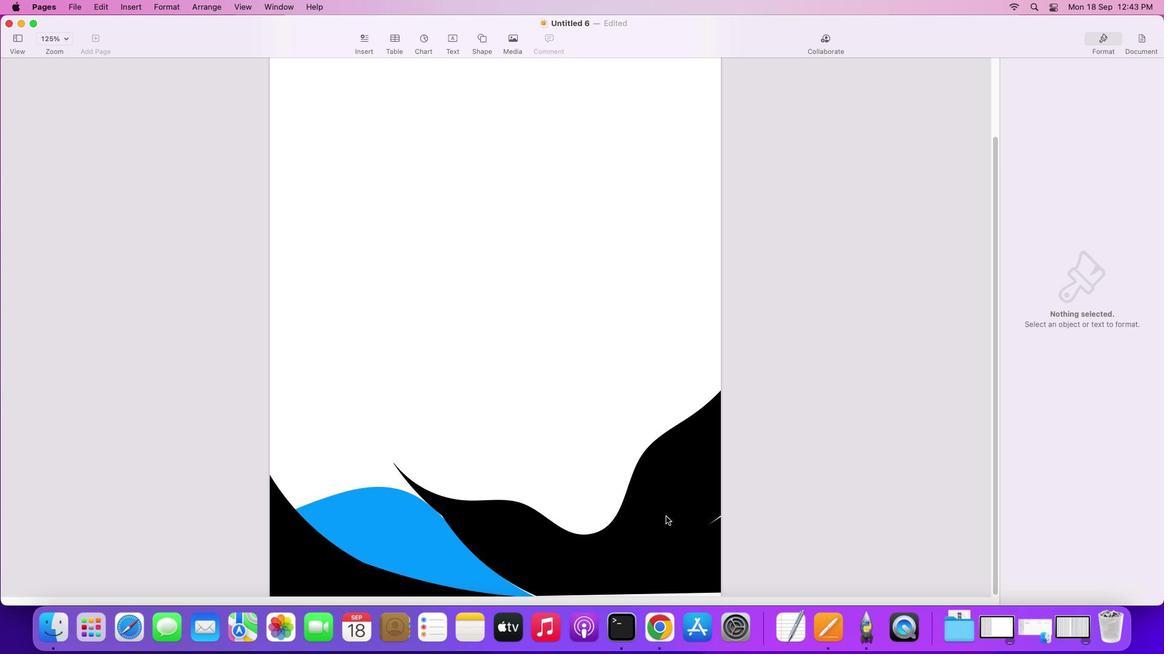 
Action: Mouse moved to (666, 565)
Screenshot: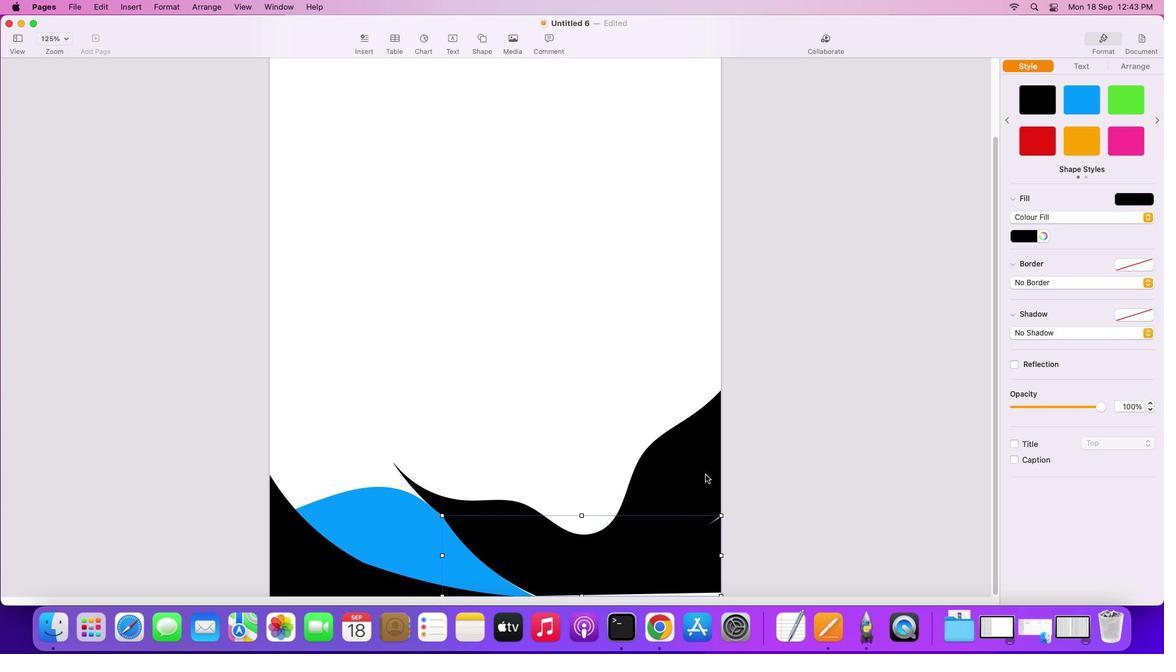 
Action: Mouse pressed left at (666, 565)
Screenshot: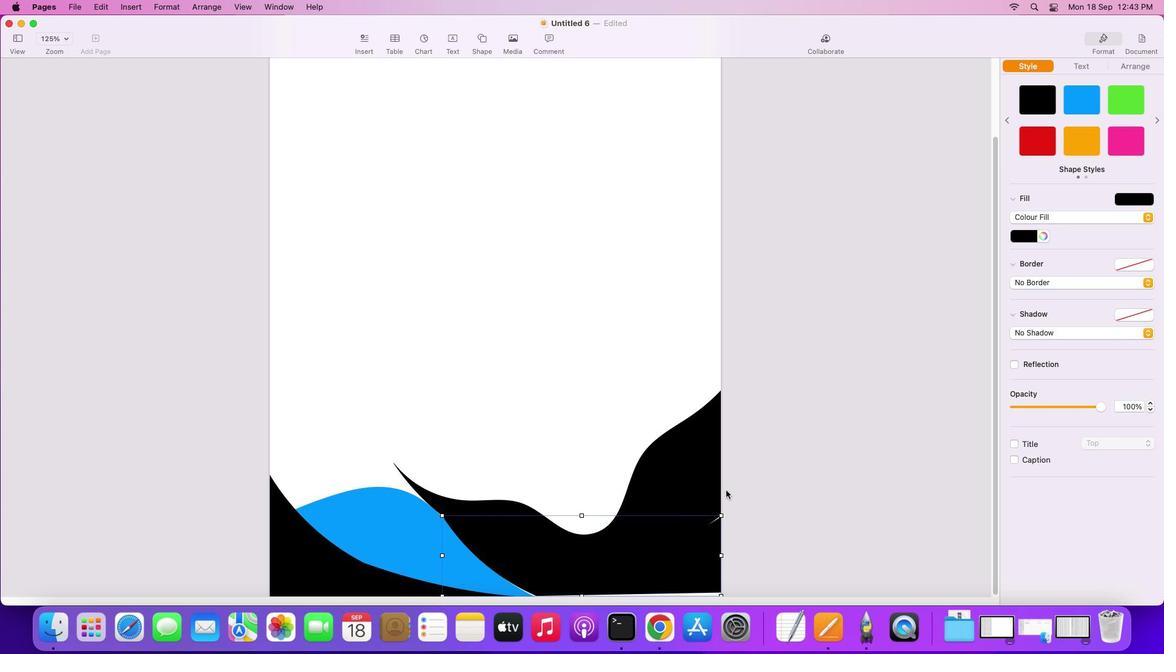 
Action: Mouse moved to (721, 516)
Screenshot: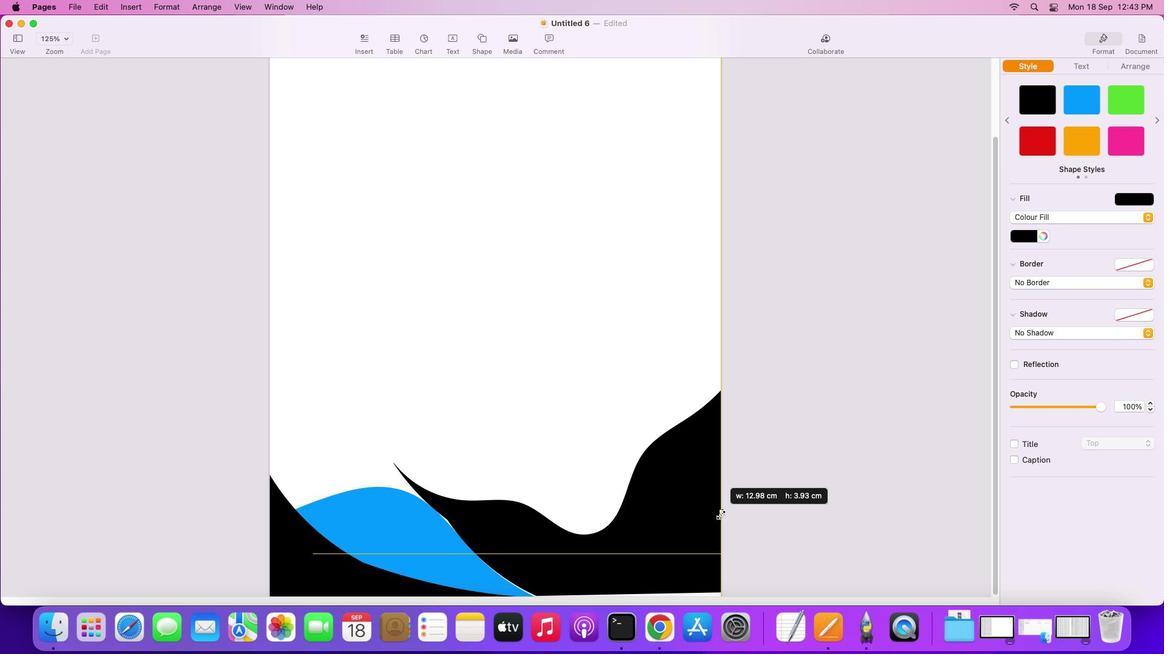 
Action: Mouse pressed left at (721, 516)
Screenshot: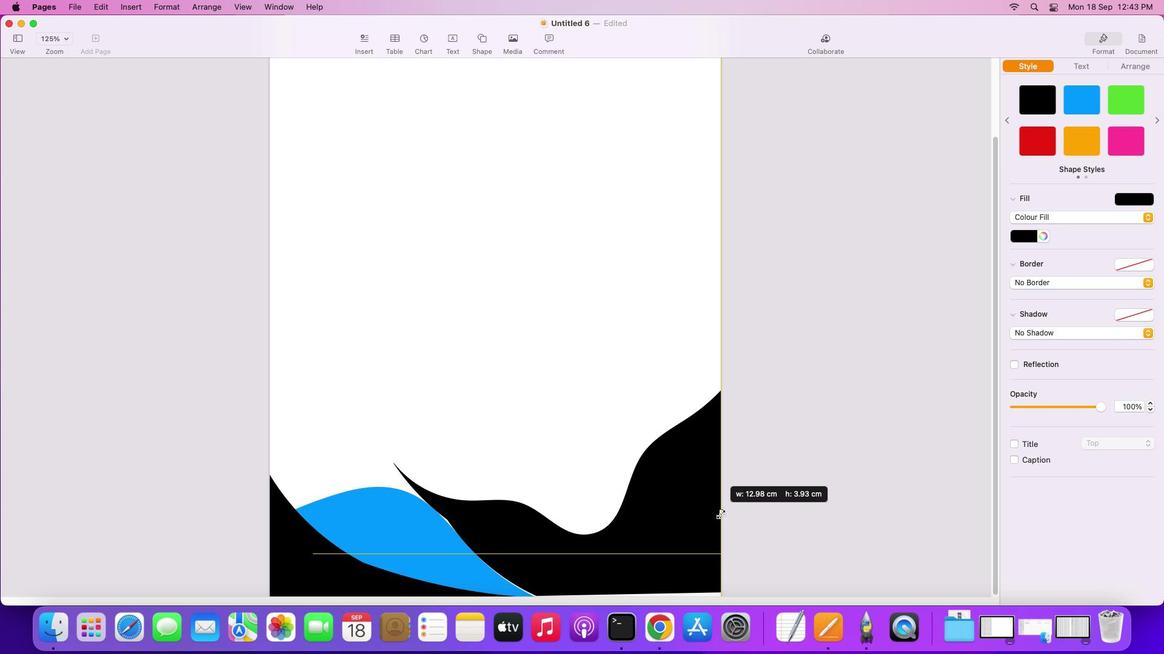 
Action: Mouse moved to (703, 480)
Screenshot: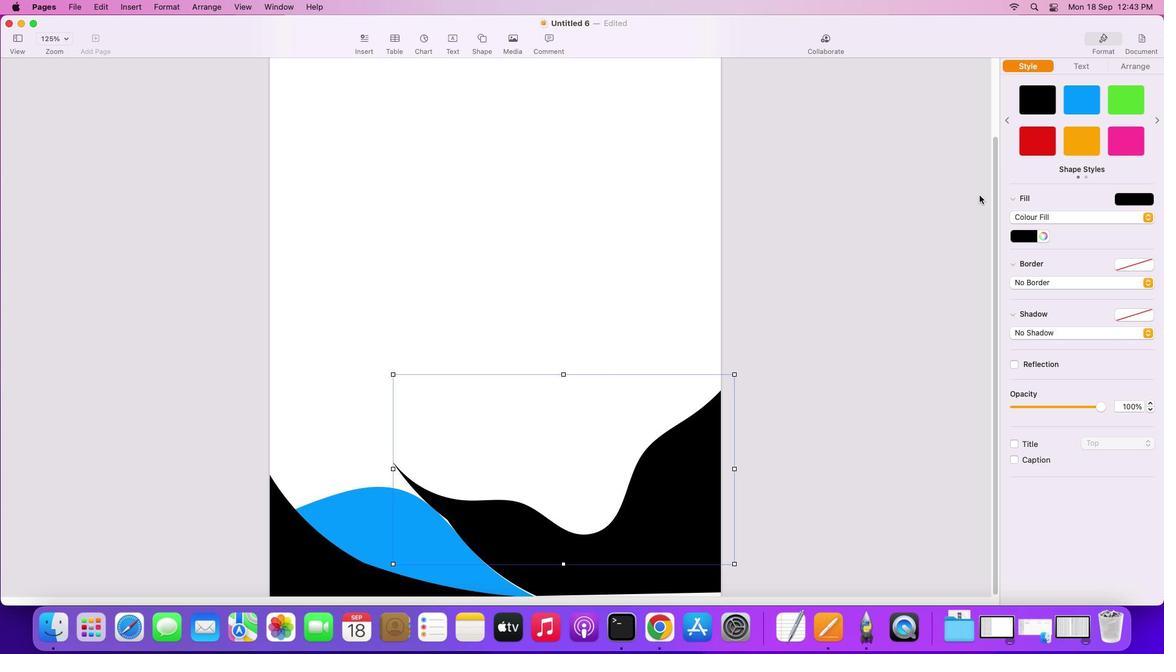 
Action: Mouse pressed left at (703, 480)
Screenshot: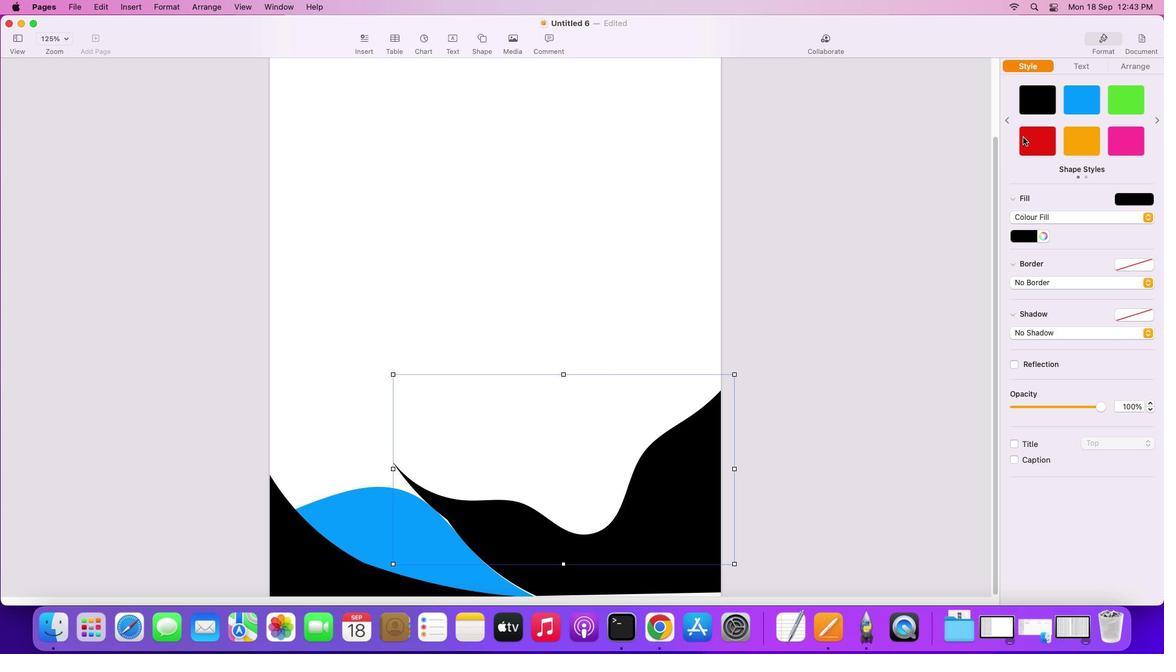 
Action: Mouse moved to (1076, 91)
Screenshot: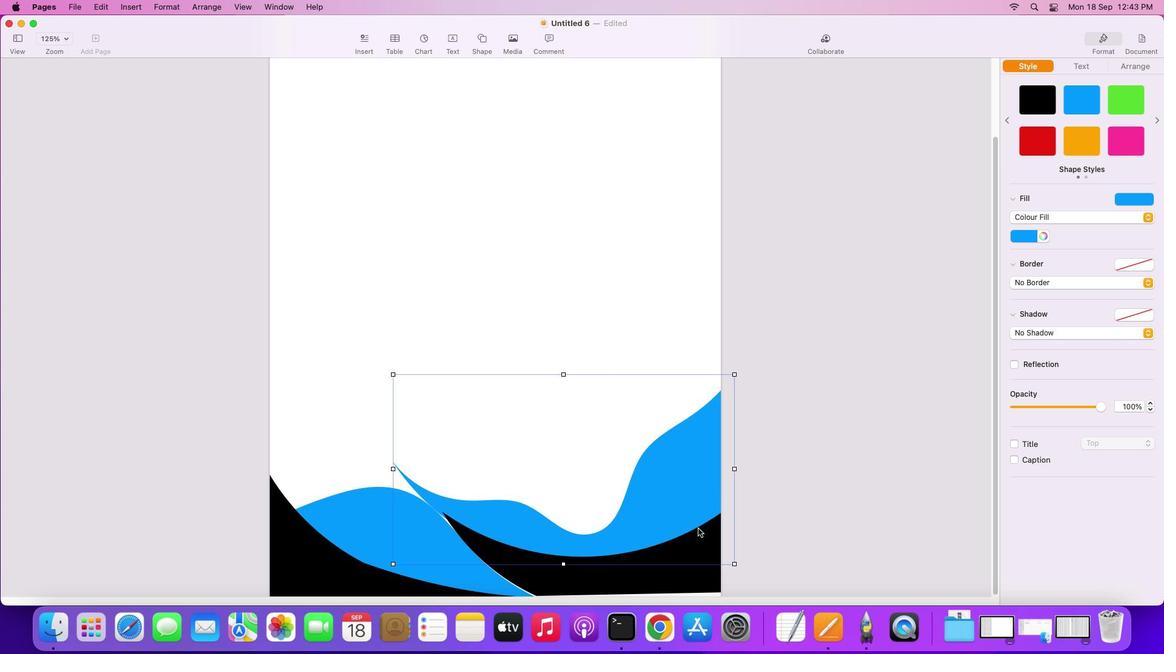 
Action: Mouse pressed left at (1076, 91)
Screenshot: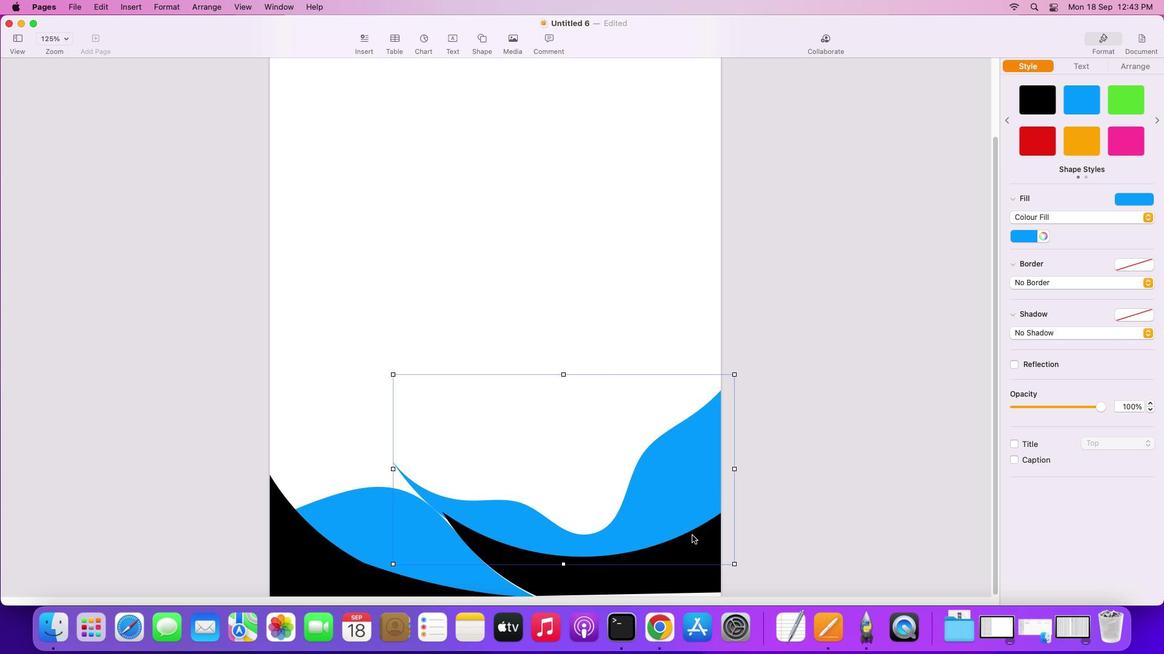 
Action: Mouse moved to (692, 552)
Screenshot: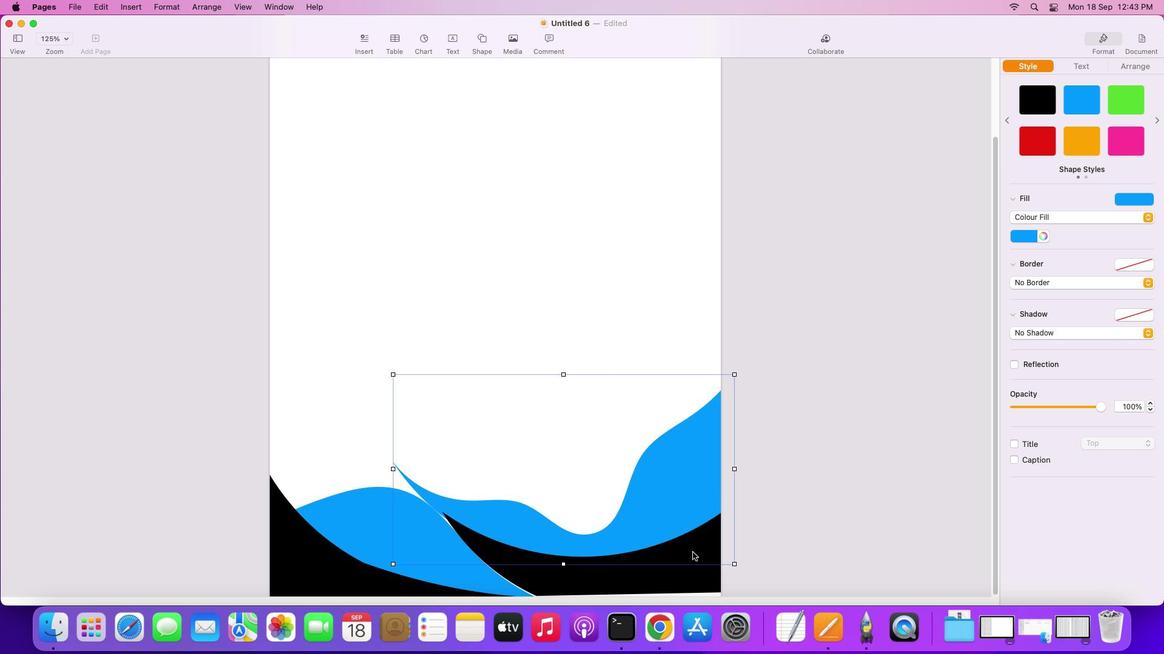
Action: Mouse pressed left at (692, 552)
Screenshot: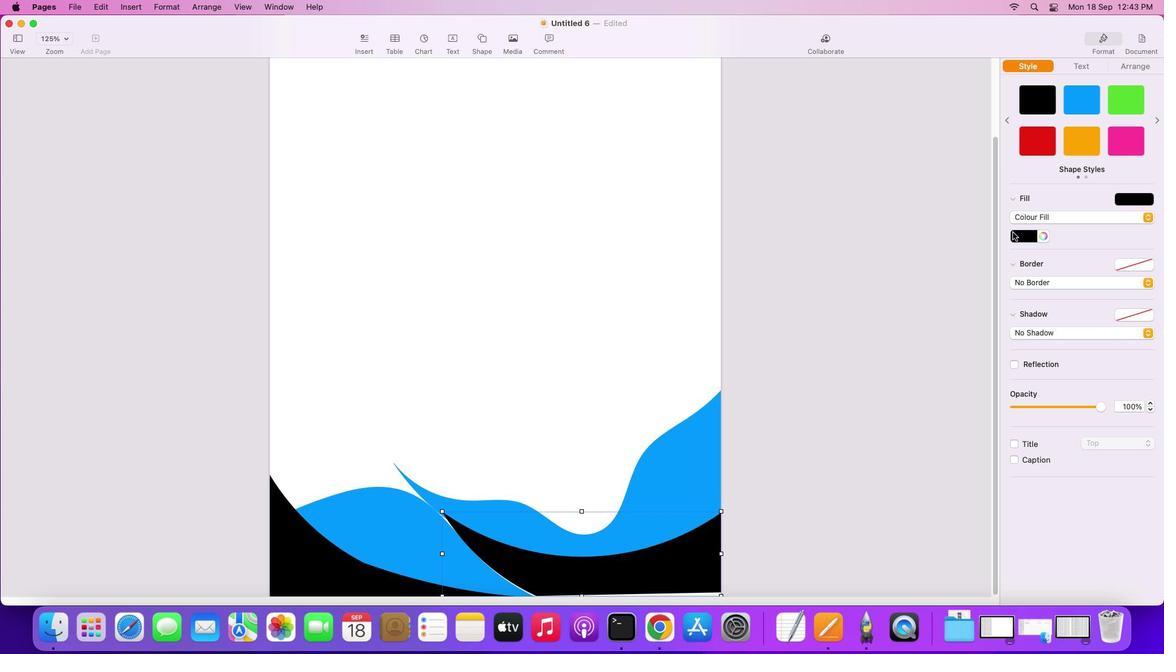 
Action: Mouse moved to (1084, 135)
Screenshot: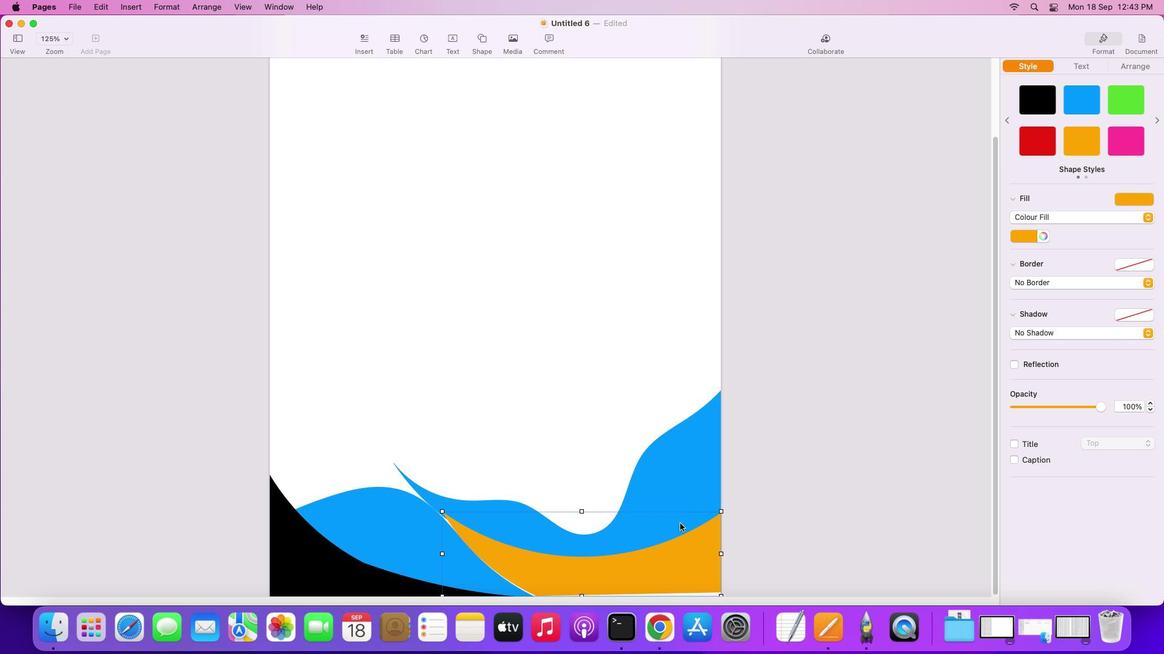 
Action: Mouse pressed left at (1084, 135)
Screenshot: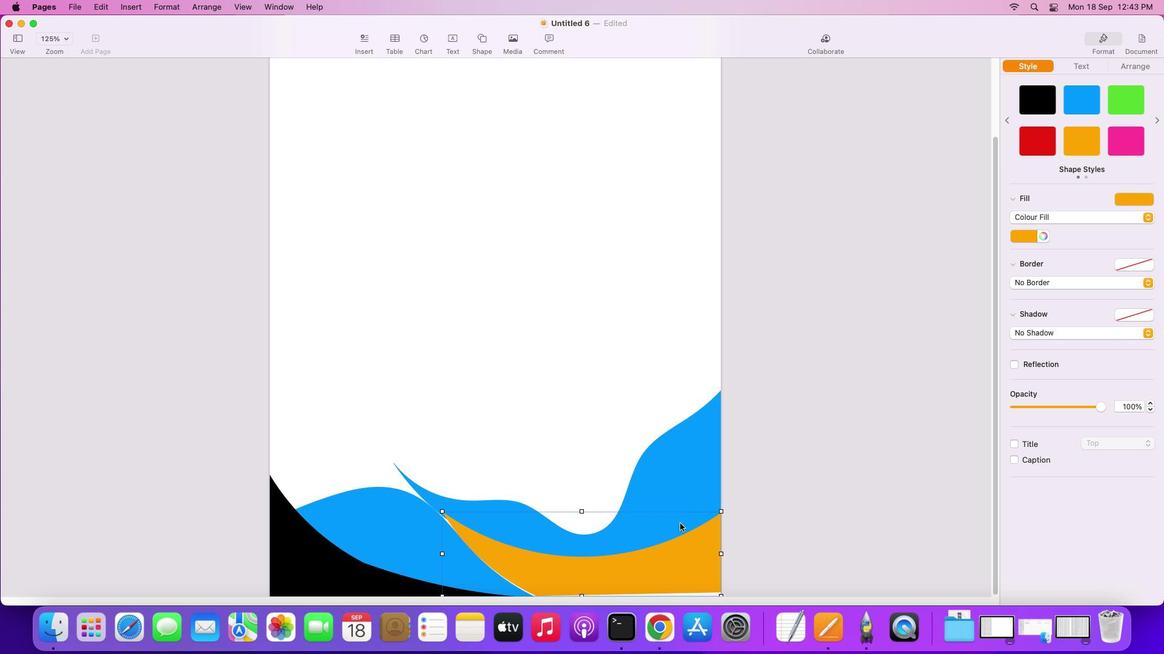 
Action: Mouse moved to (628, 566)
Screenshot: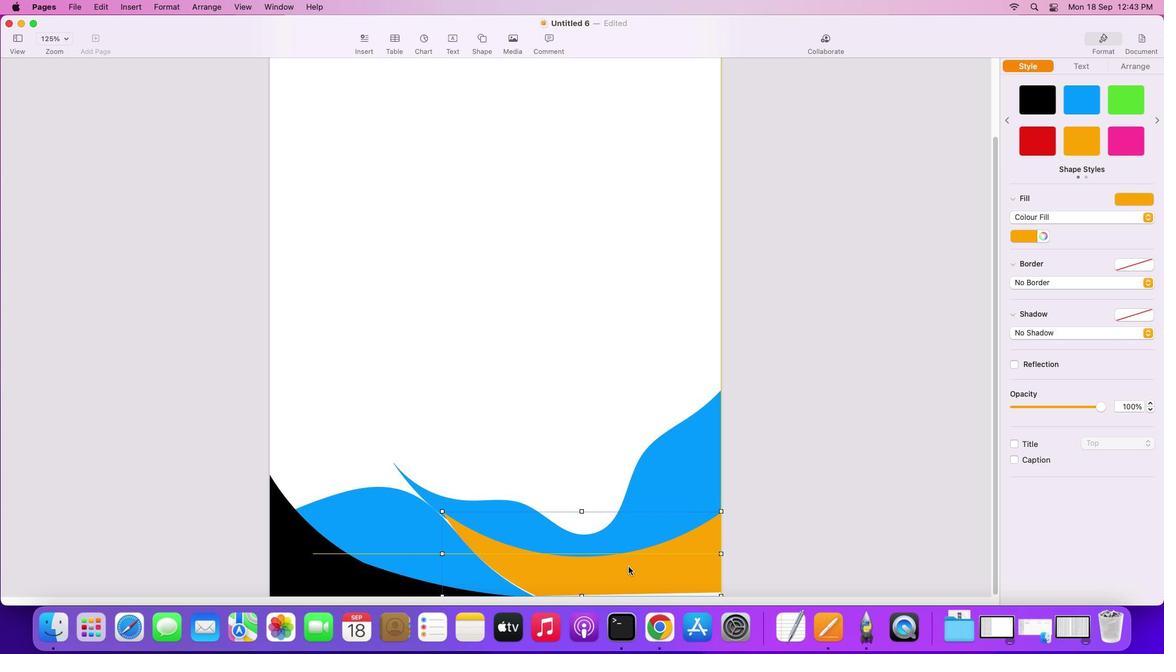 
Action: Mouse pressed left at (628, 566)
Screenshot: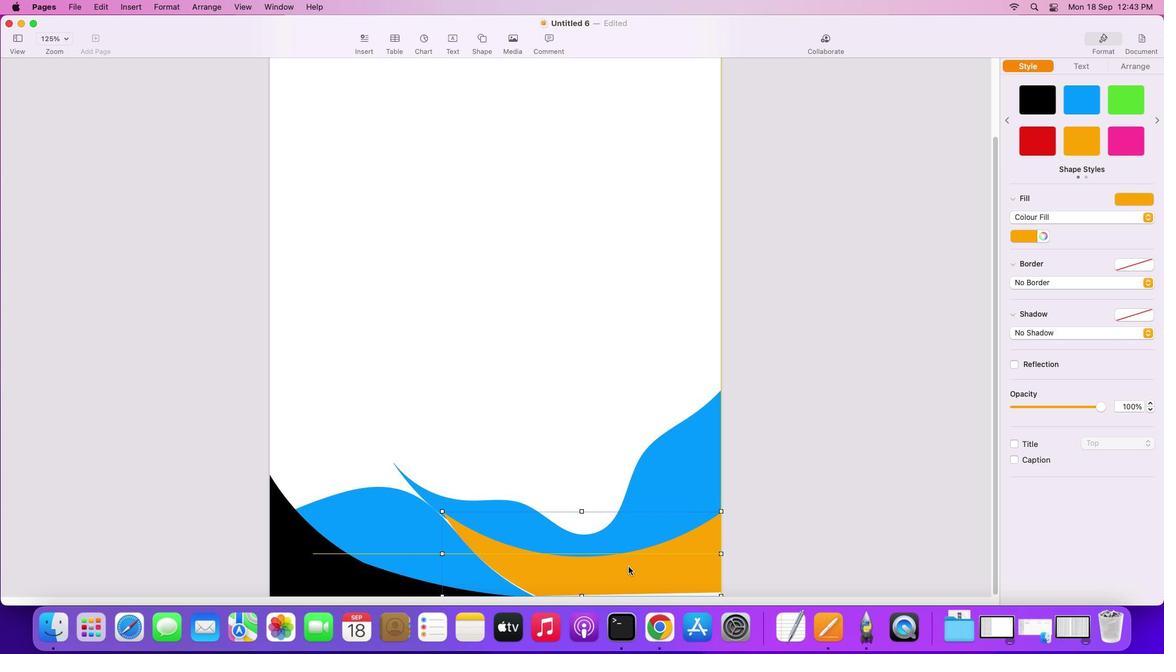 
Action: Mouse moved to (545, 568)
Screenshot: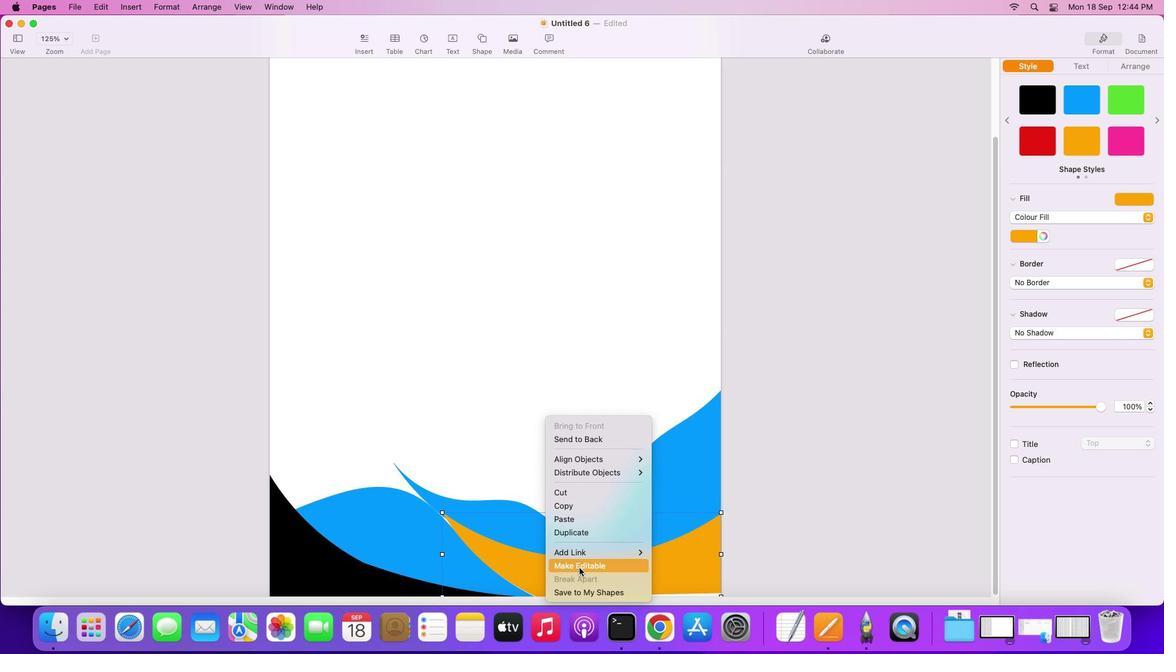 
Action: Mouse pressed right at (545, 568)
Screenshot: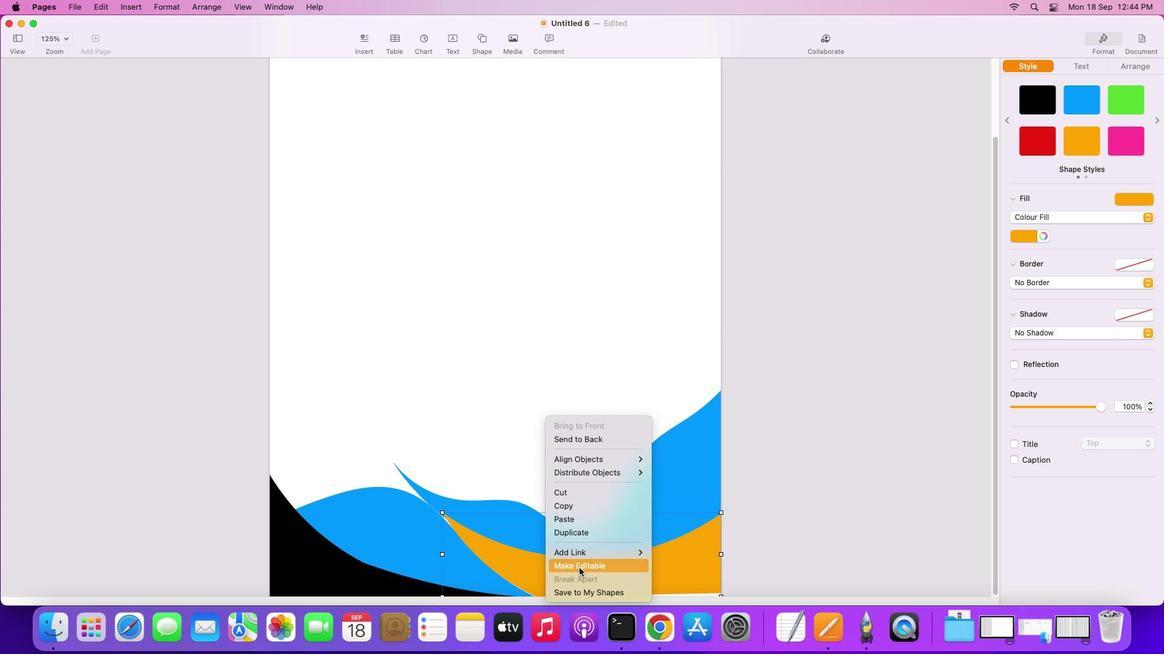 
Action: Mouse moved to (579, 568)
Screenshot: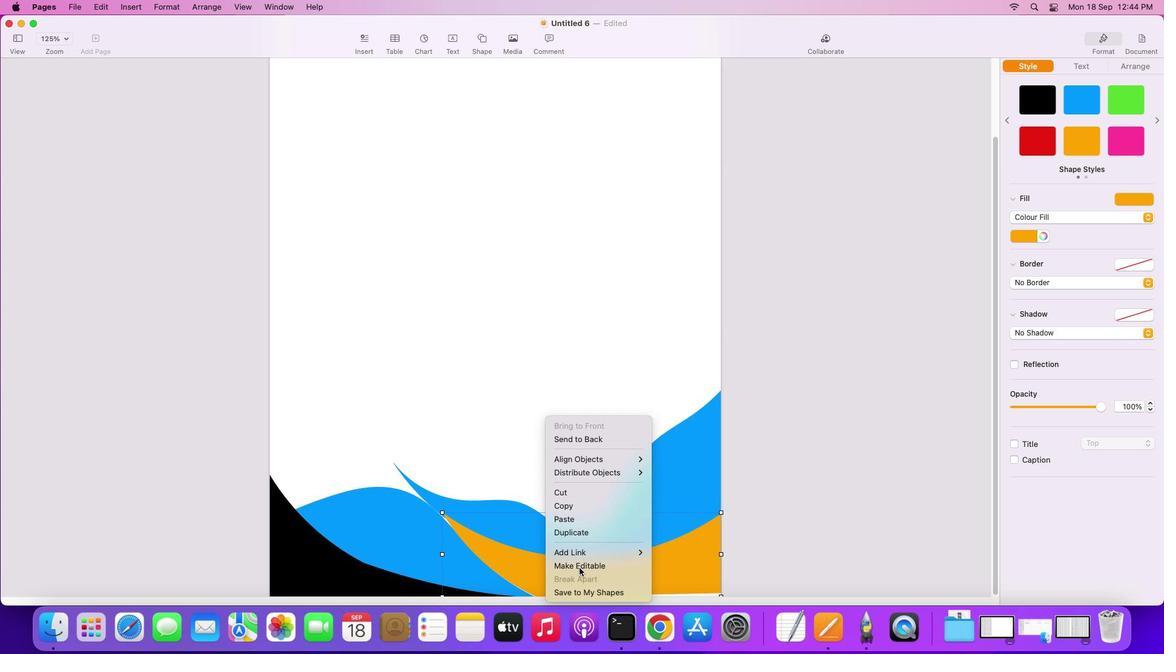 
Action: Mouse pressed left at (579, 568)
Screenshot: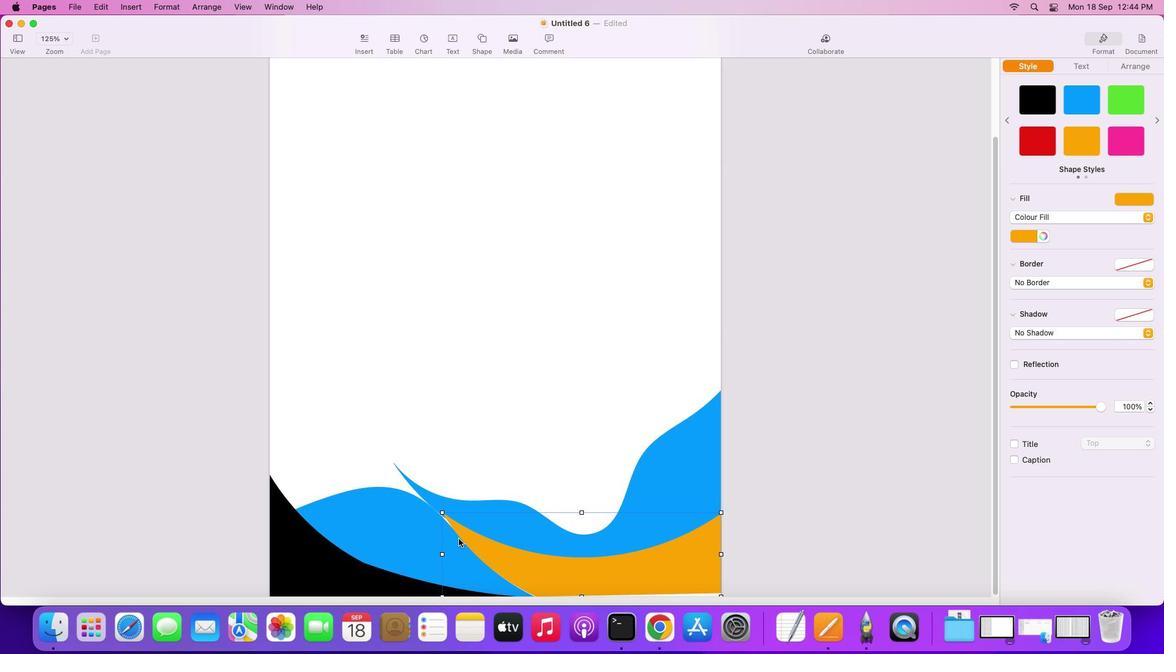 
Action: Mouse moved to (441, 511)
Screenshot: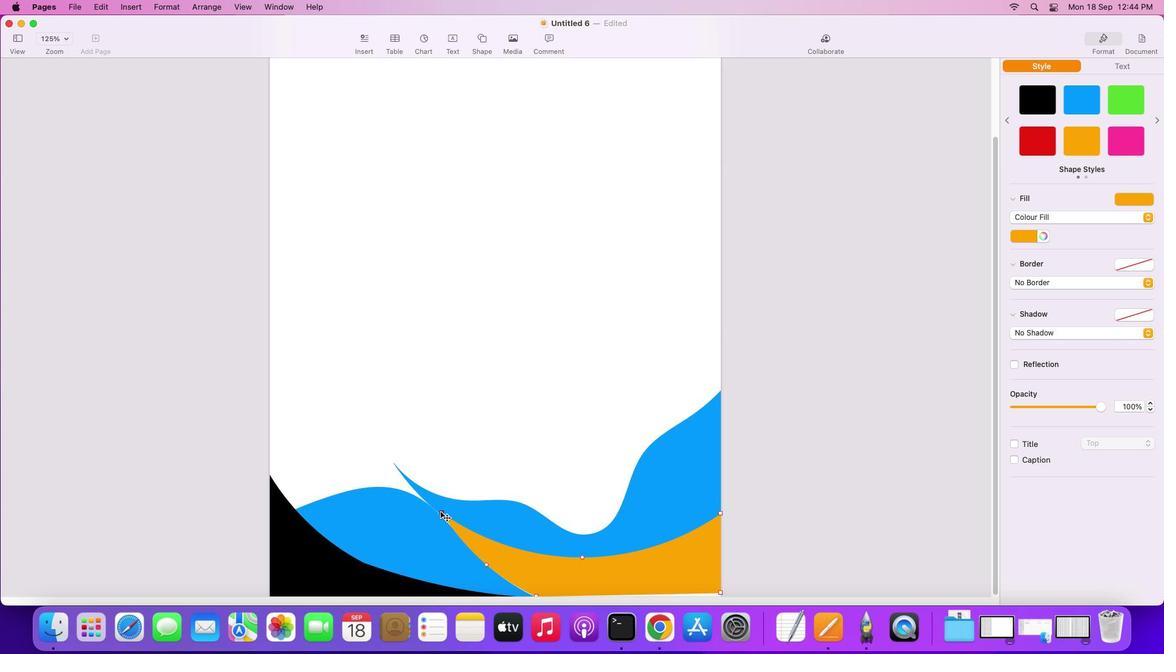 
Action: Mouse pressed left at (441, 511)
Screenshot: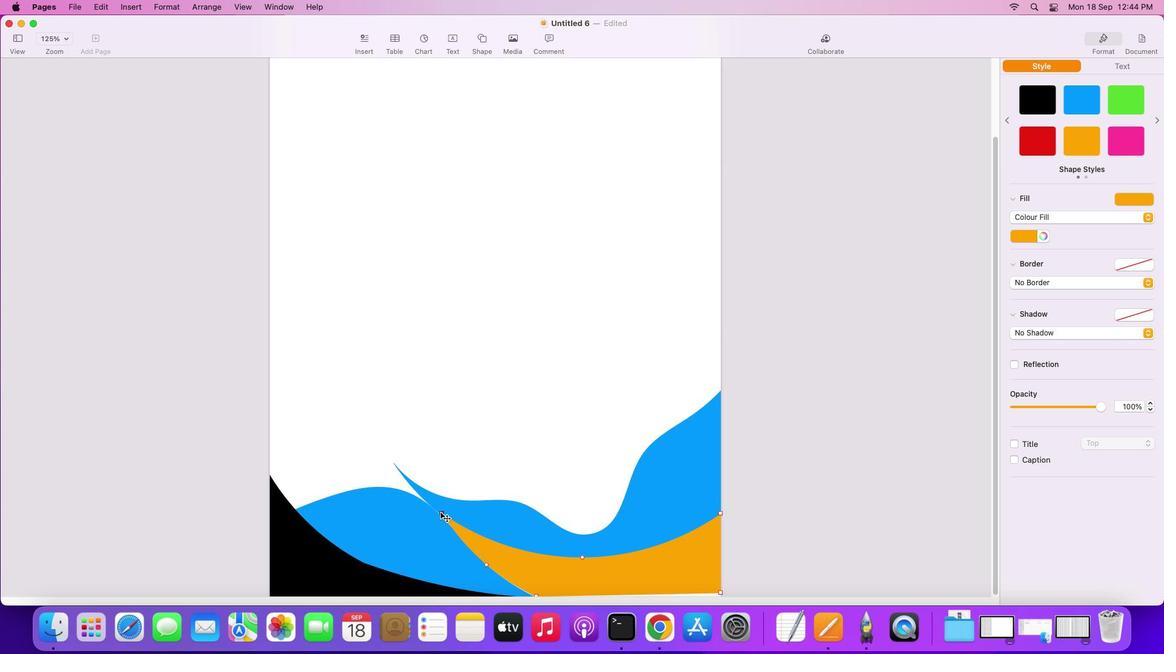 
Action: Mouse moved to (537, 596)
Screenshot: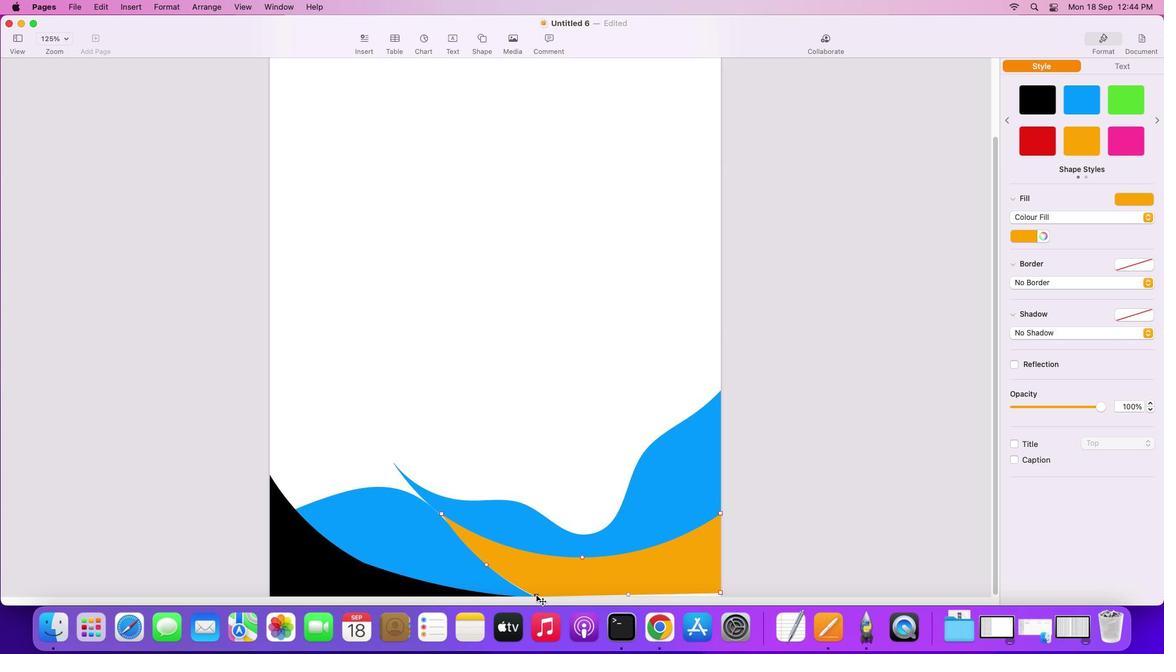 
Action: Mouse pressed left at (537, 596)
Screenshot: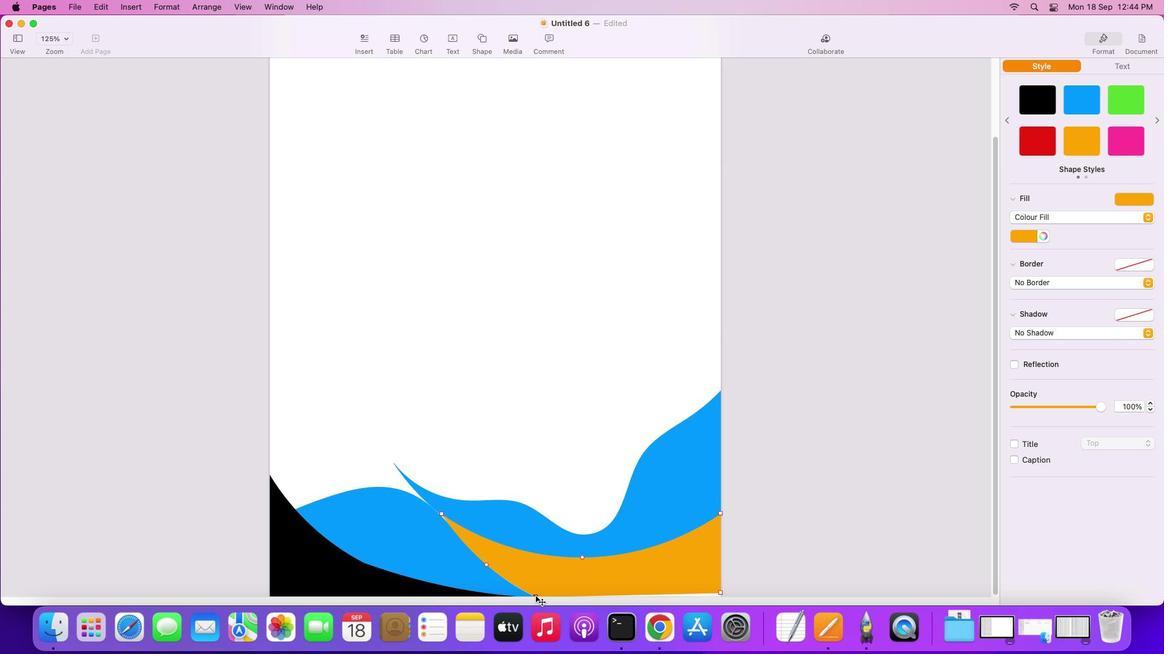 
Action: Mouse moved to (569, 435)
Screenshot: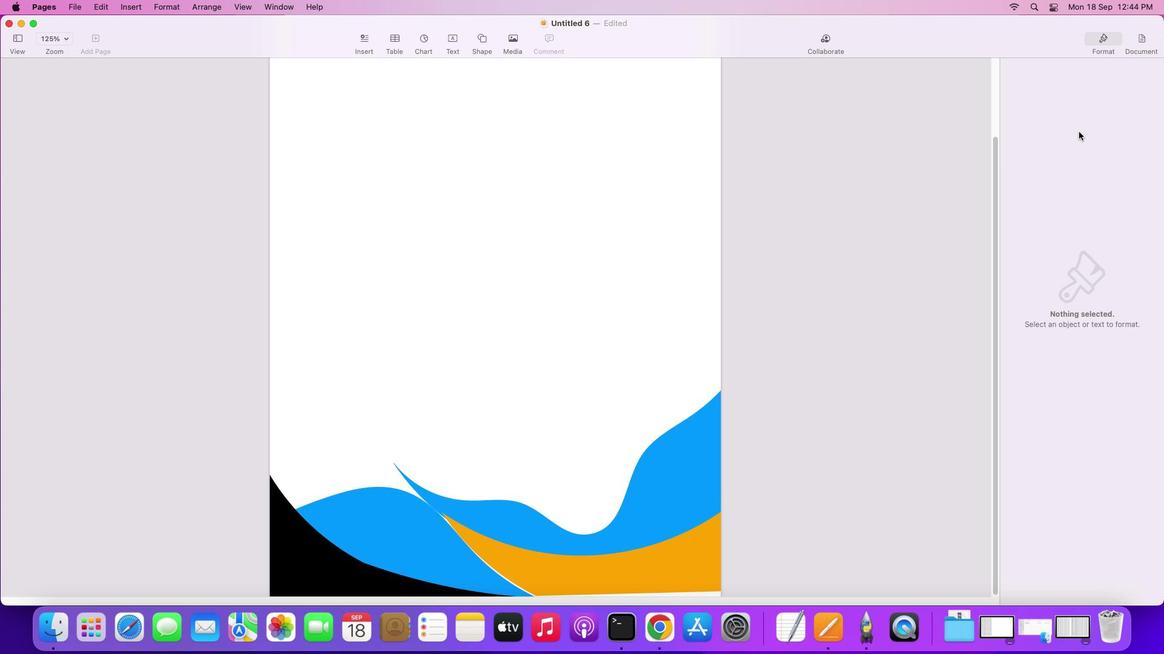 
Action: Mouse pressed left at (569, 435)
Screenshot: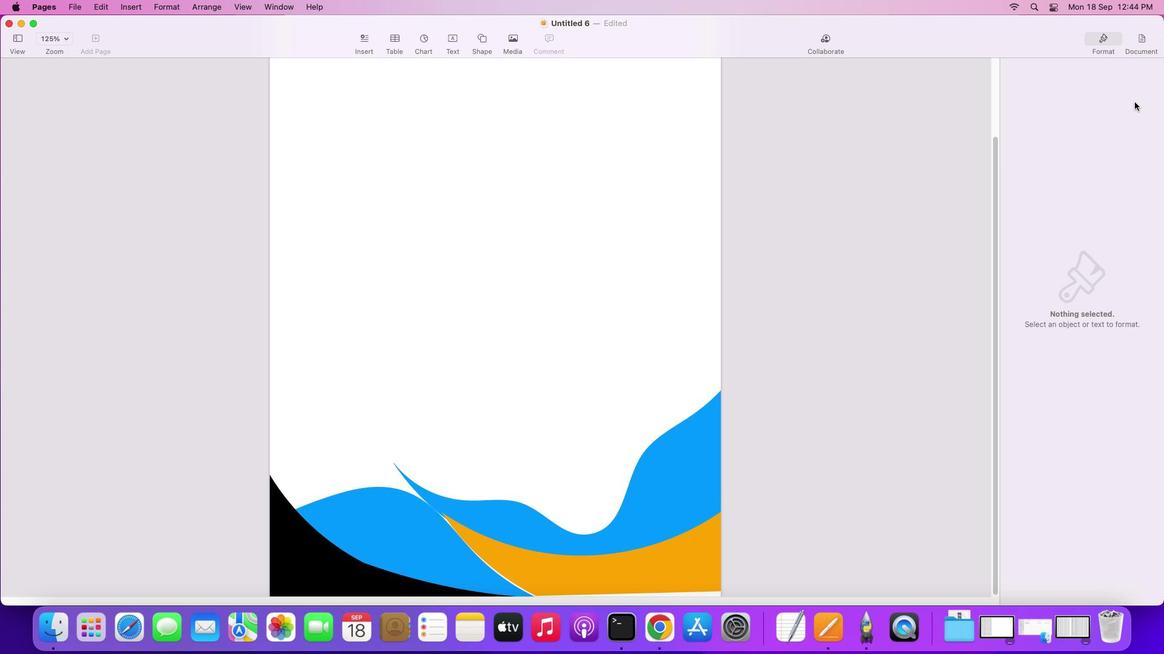 
Action: Mouse moved to (617, 578)
Screenshot: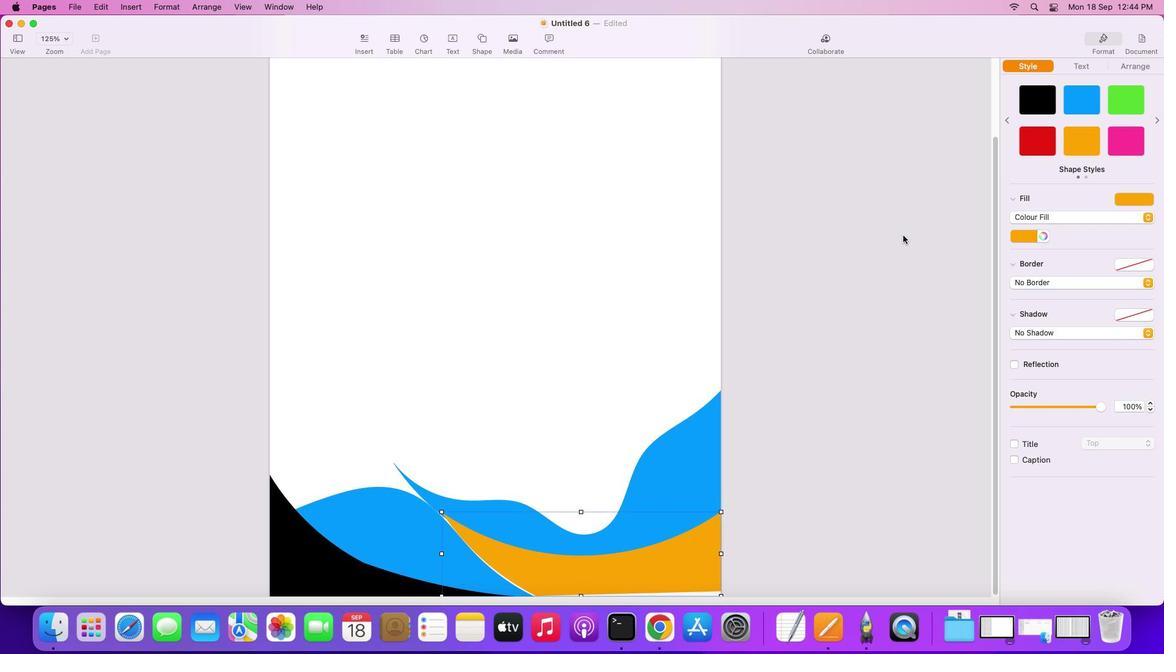 
Action: Mouse pressed left at (617, 578)
Screenshot: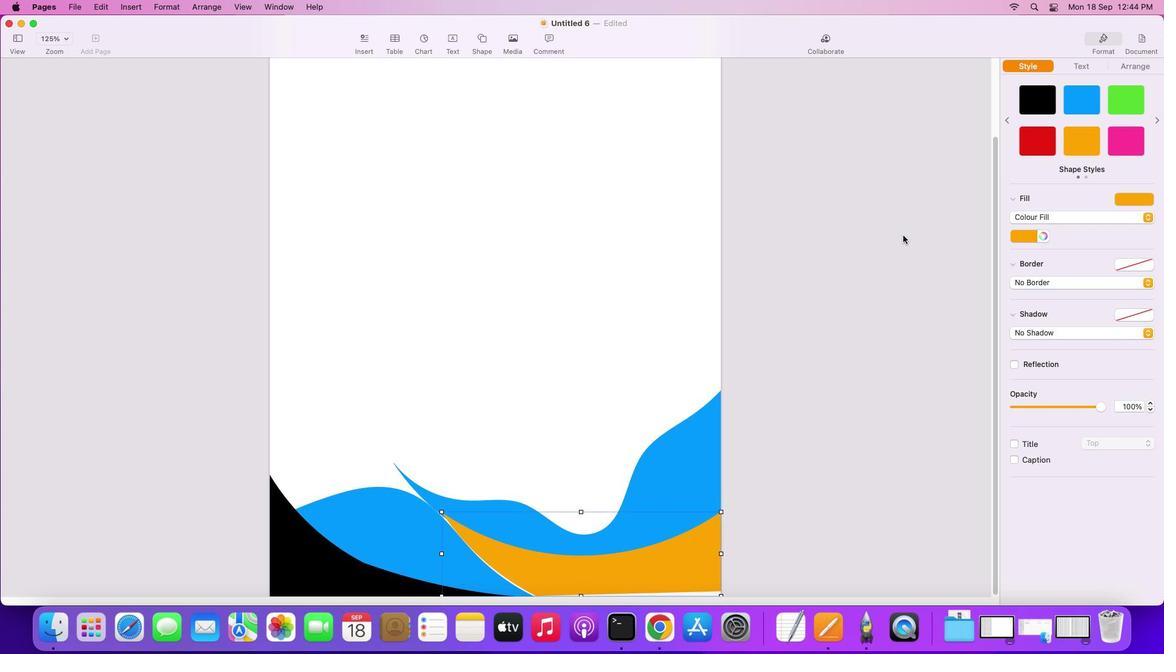 
Action: Mouse moved to (1147, 61)
Screenshot: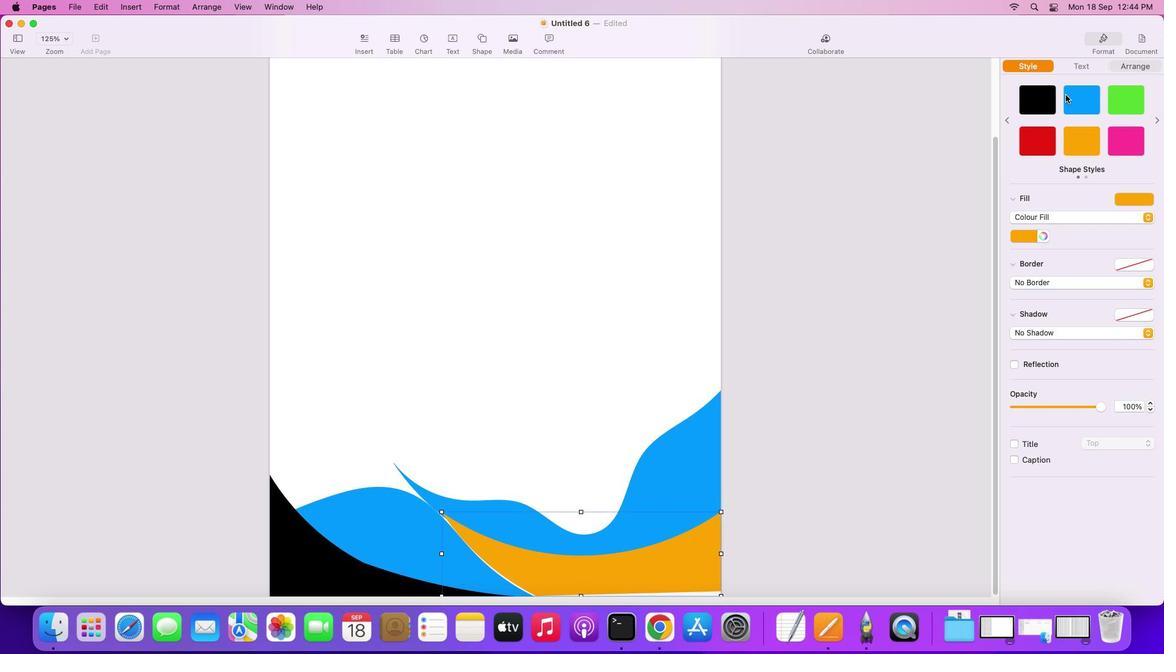 
Action: Mouse pressed left at (1147, 61)
Screenshot: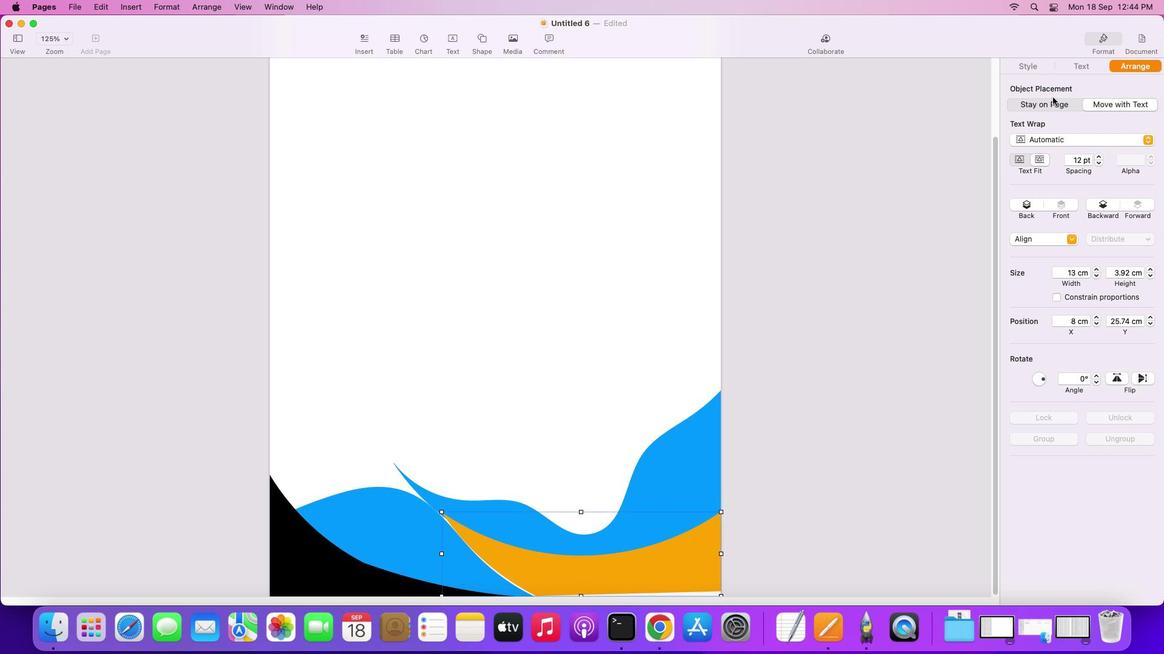 
Action: Mouse moved to (1053, 101)
Screenshot: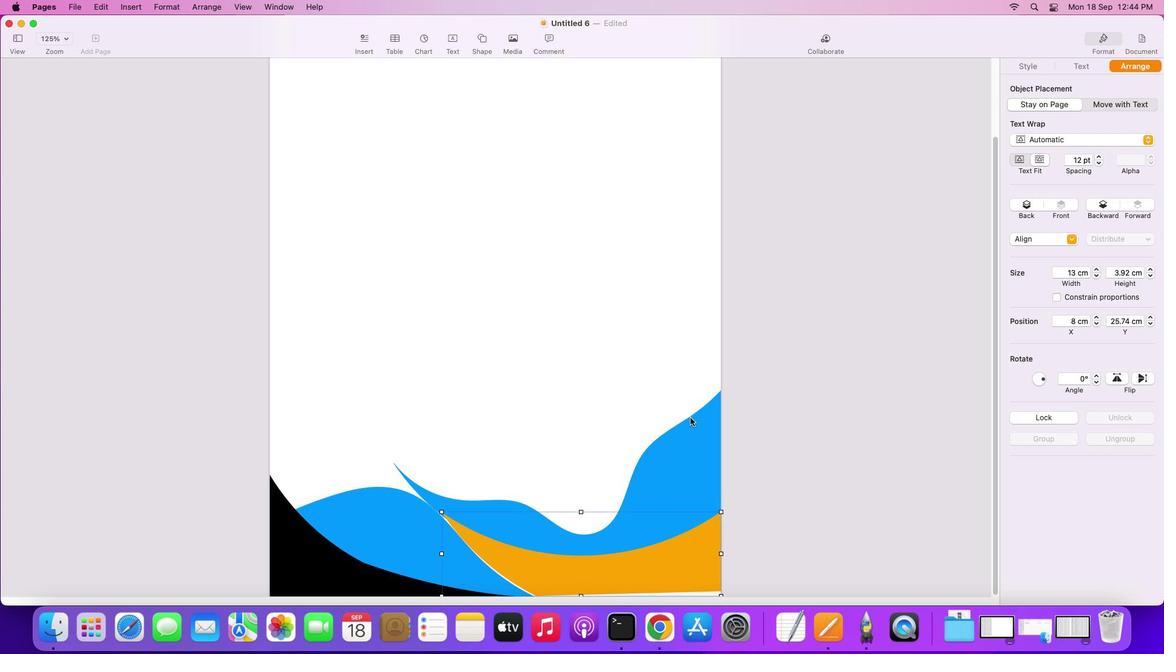 
Action: Mouse pressed left at (1053, 101)
Screenshot: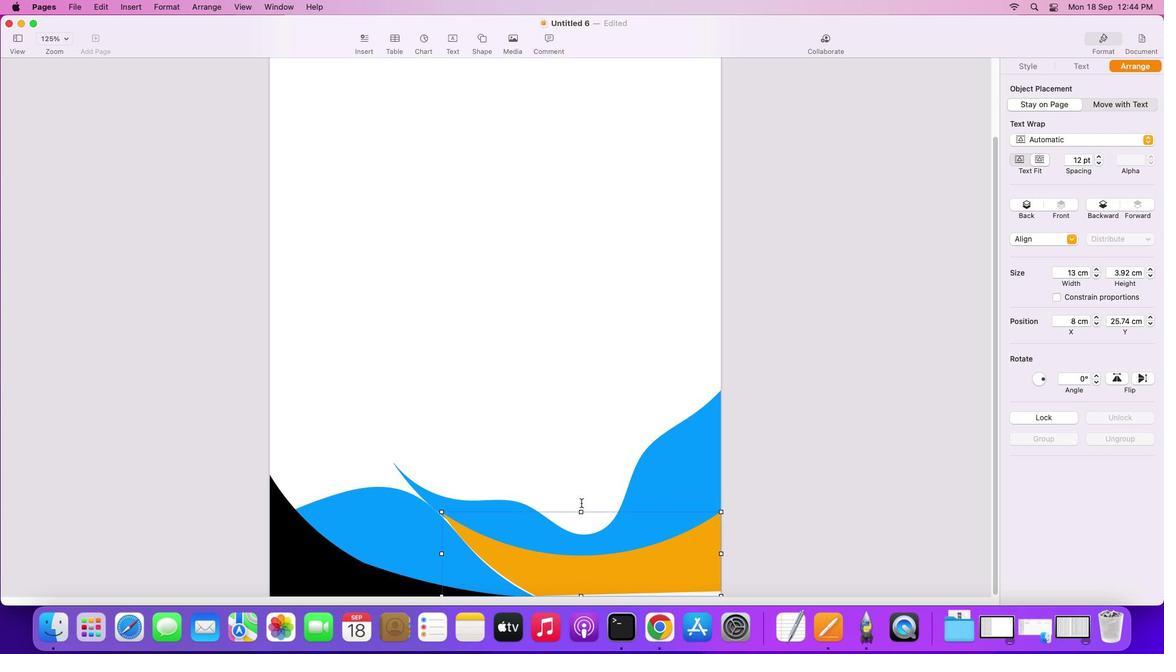 
Action: Mouse moved to (564, 463)
Screenshot: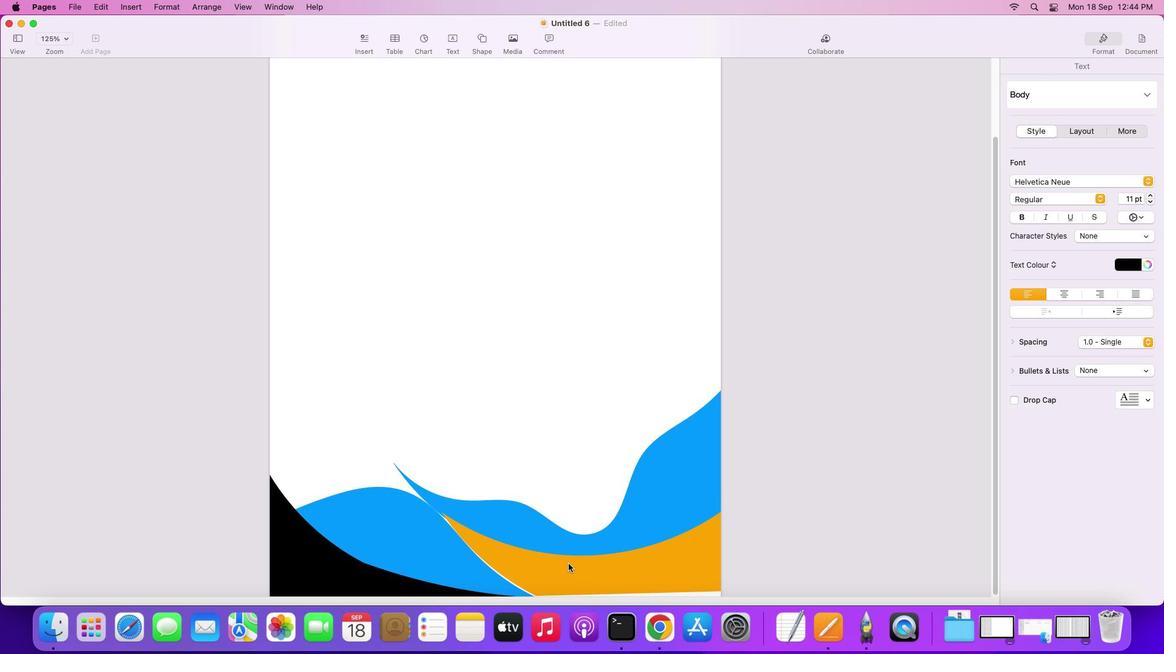 
Action: Mouse pressed left at (564, 463)
Screenshot: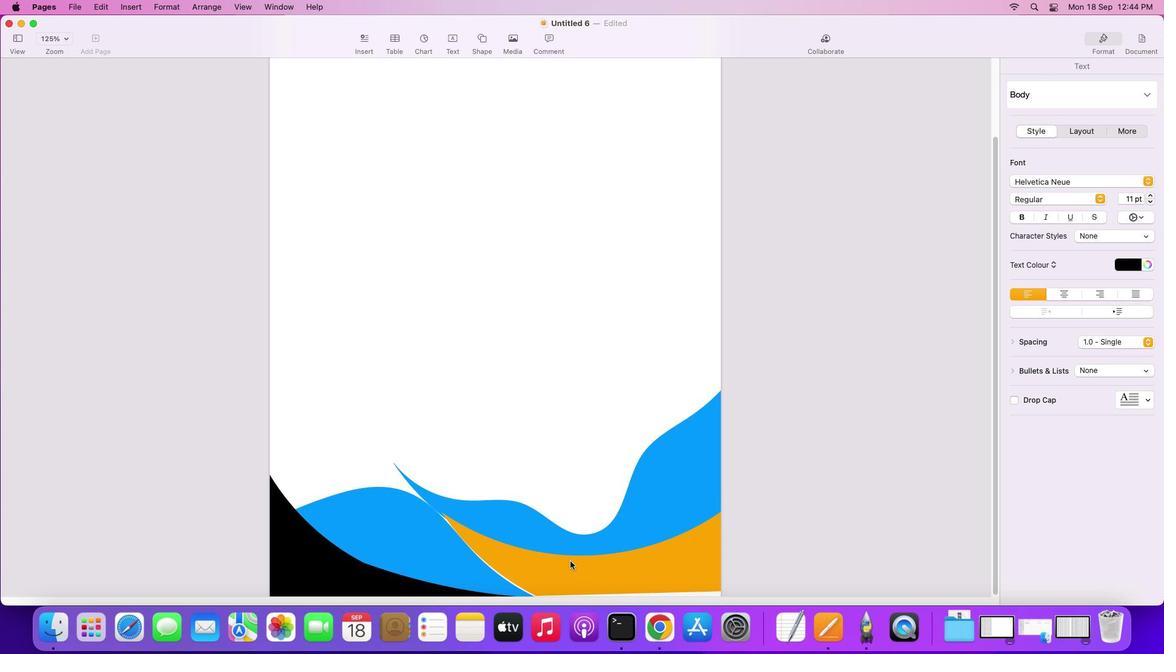 
Action: Mouse moved to (570, 561)
Screenshot: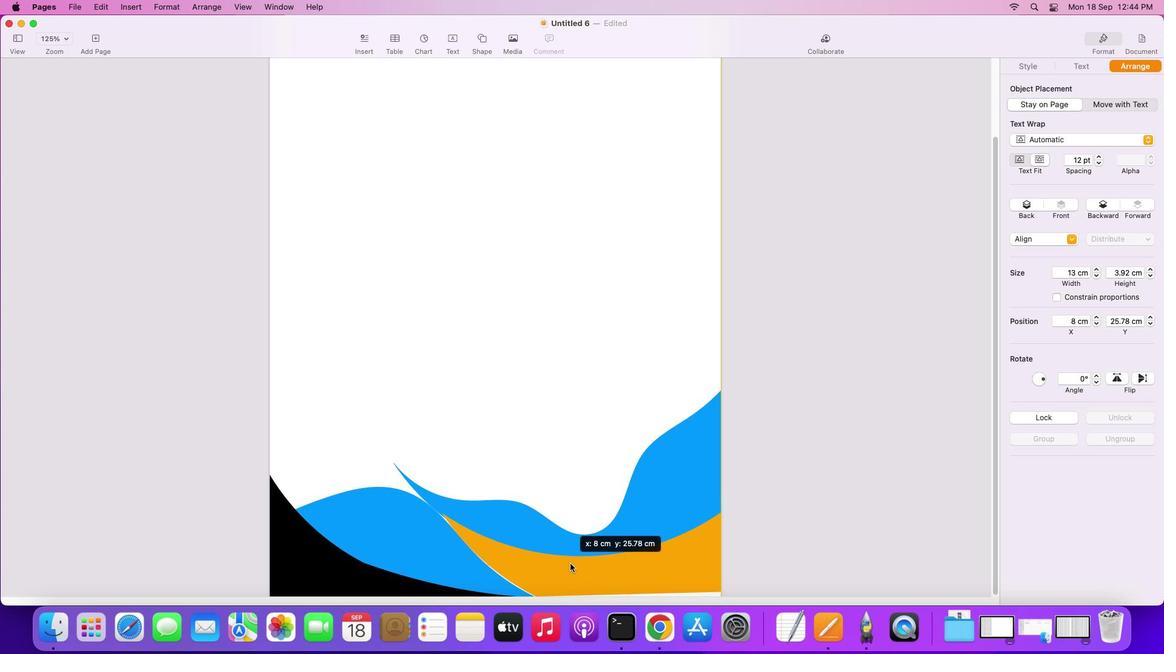 
Action: Mouse pressed left at (570, 561)
Screenshot: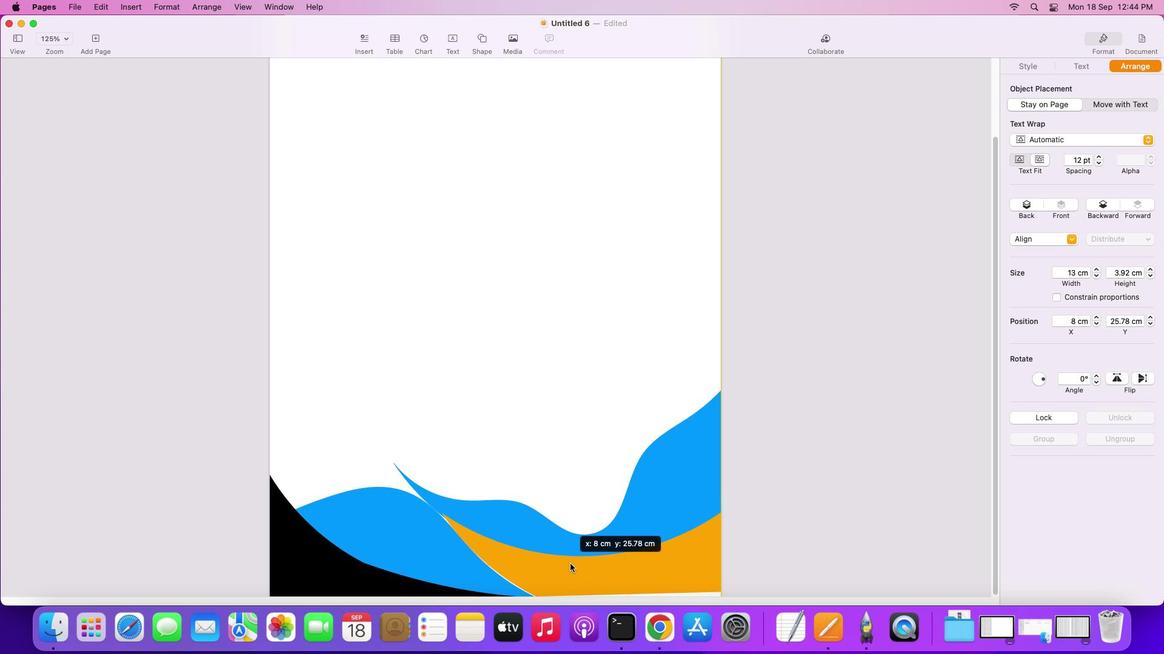 
Action: Mouse moved to (568, 566)
